 Task: Research Airbnb accommodation in Mustafabad, Pakistan from 9th December, 2023 to 12th December, 2023 for 1 adult. Place can be entire room with 1  bedroom having 1 bed and 1 bathroom. Property type can be flat. Amenities needed are: wifi.
Action: Mouse moved to (494, 111)
Screenshot: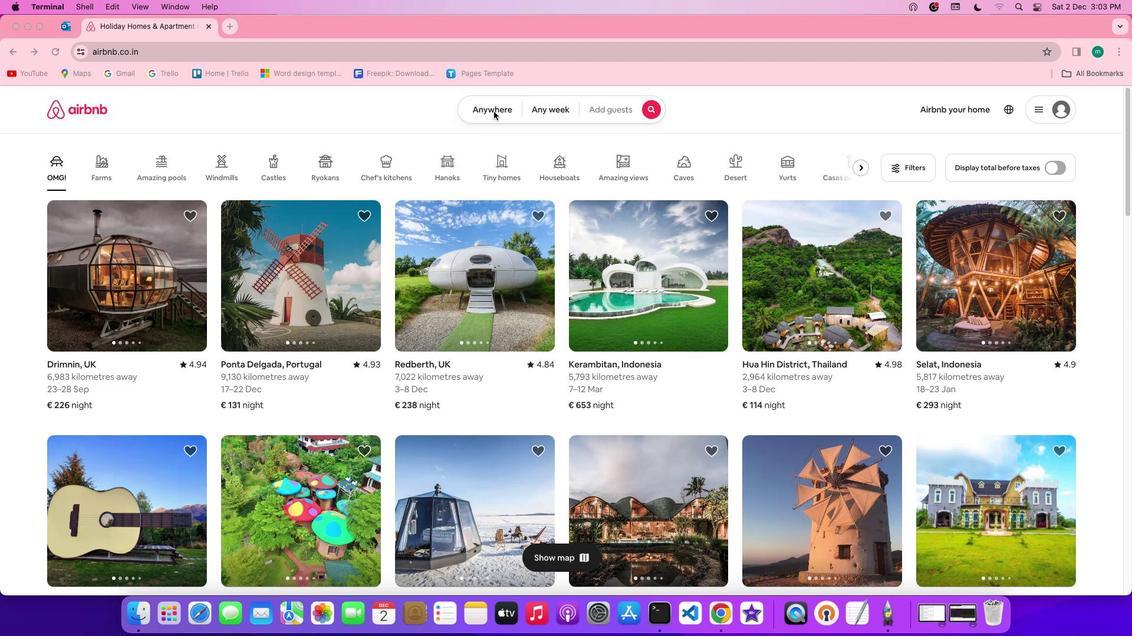 
Action: Mouse pressed left at (494, 111)
Screenshot: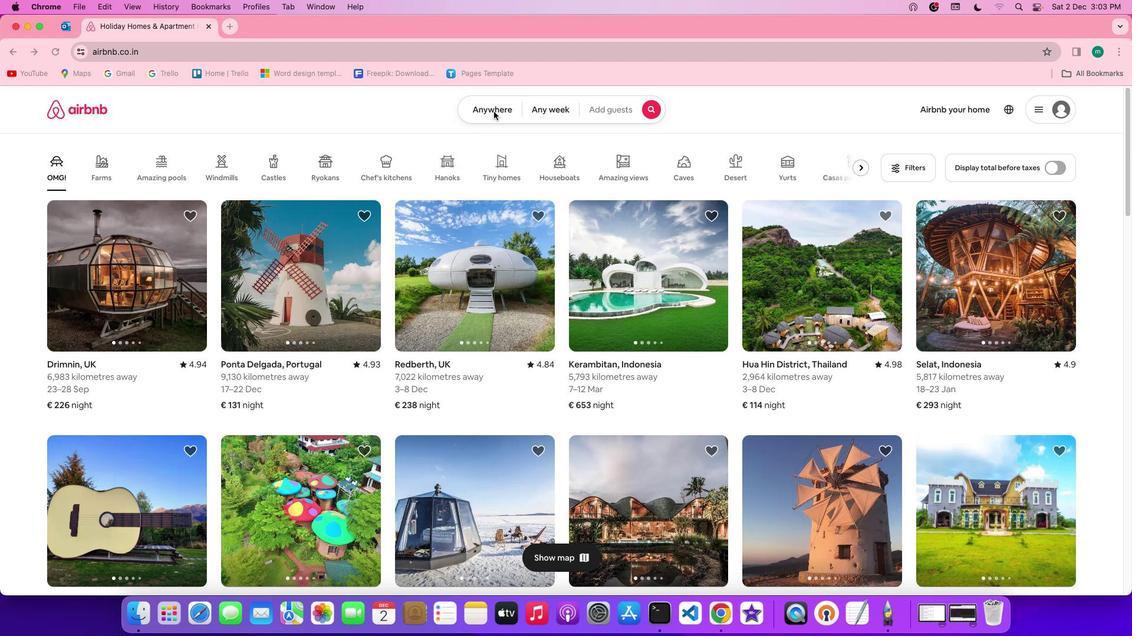 
Action: Mouse pressed left at (494, 111)
Screenshot: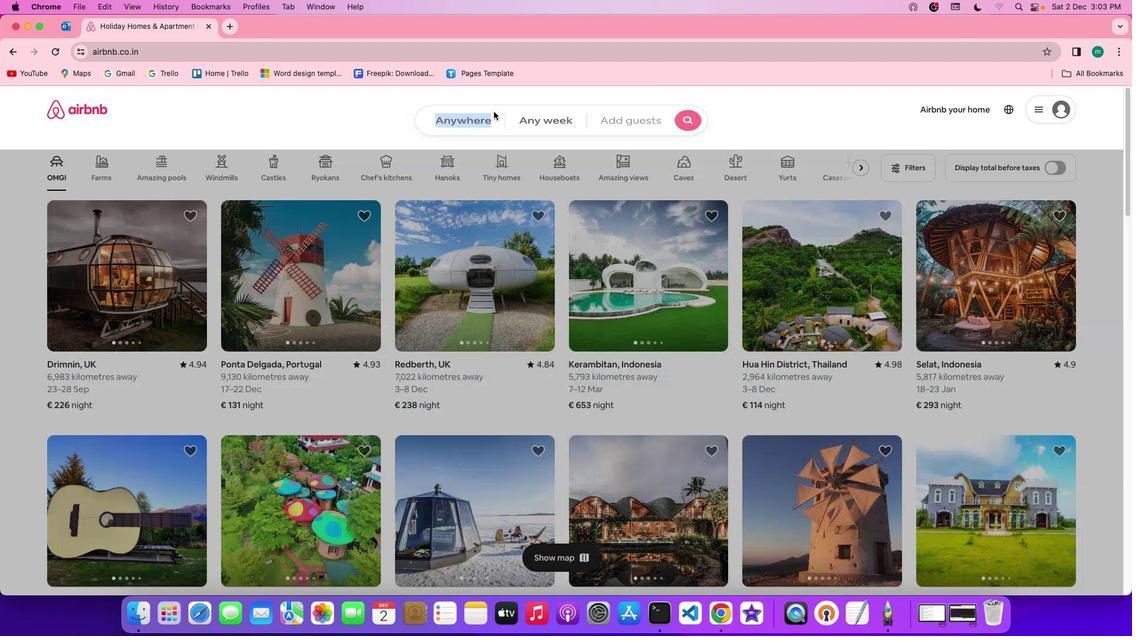 
Action: Mouse moved to (423, 159)
Screenshot: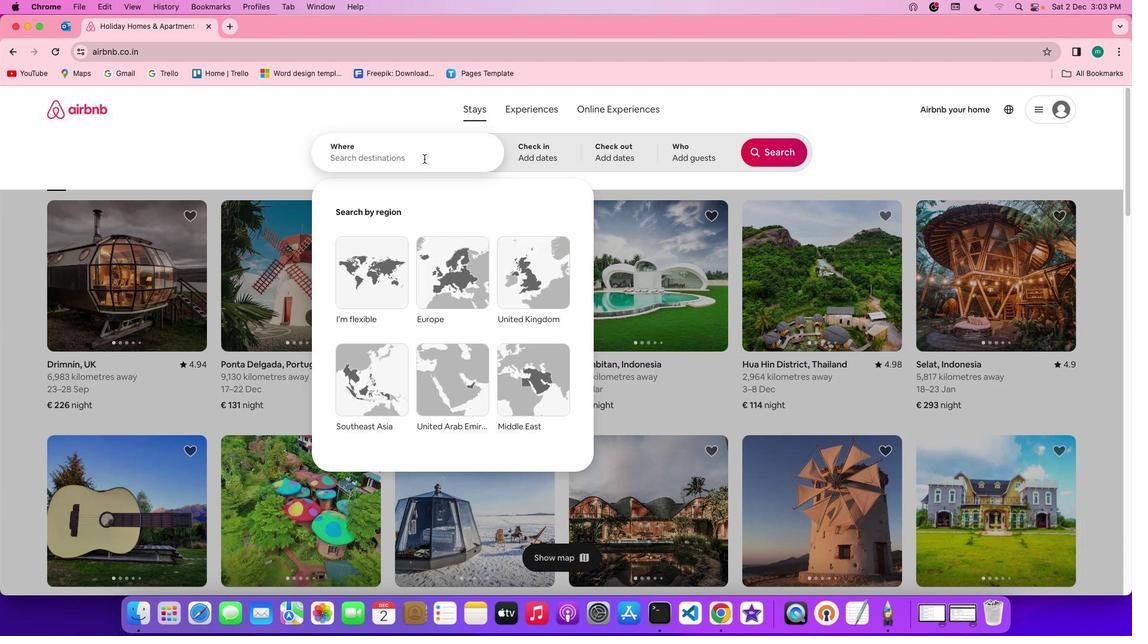 
Action: Mouse pressed left at (423, 159)
Screenshot: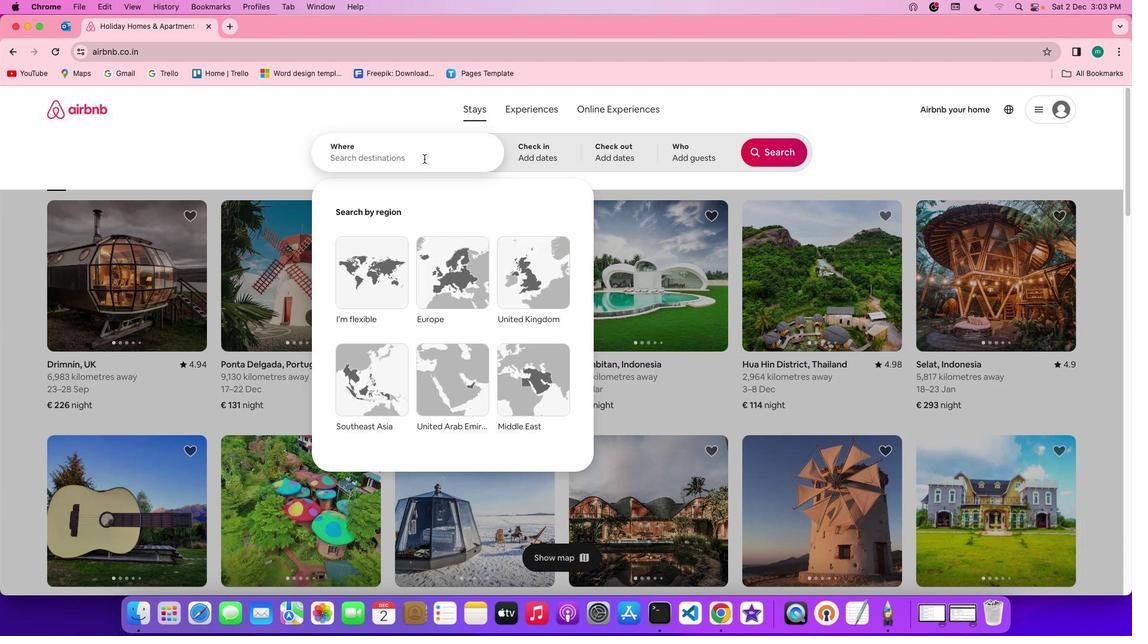 
Action: Key pressed Key.shift'M''u''s''t''a''f''a''b''a''d'','Key.spaceKey.shift'p''a''k''i''s''t''a''n'
Screenshot: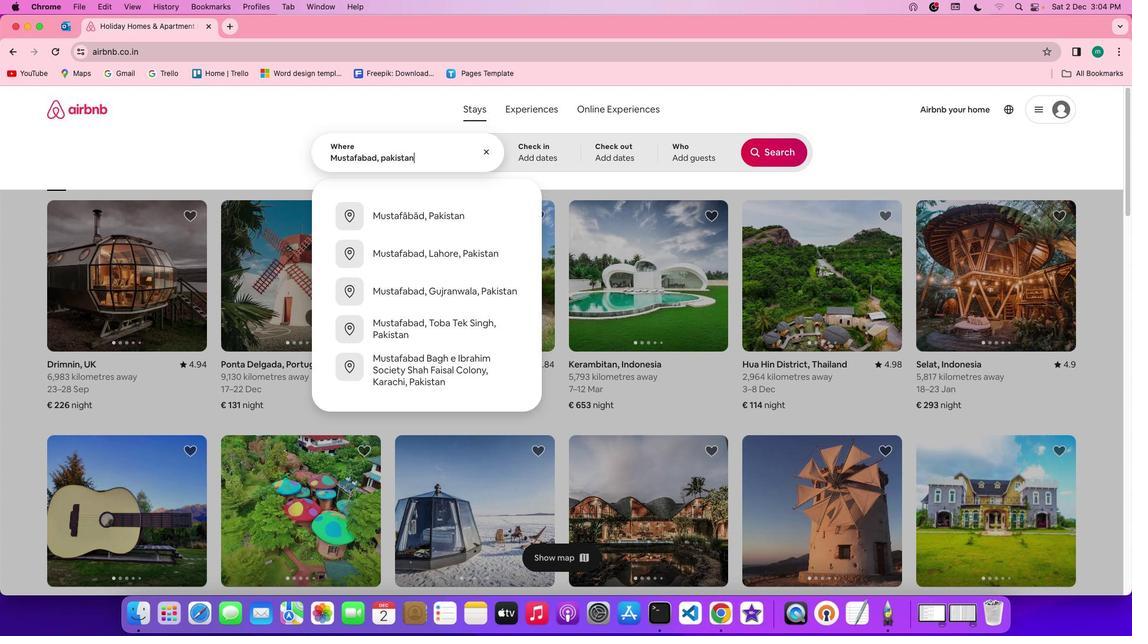 
Action: Mouse moved to (559, 149)
Screenshot: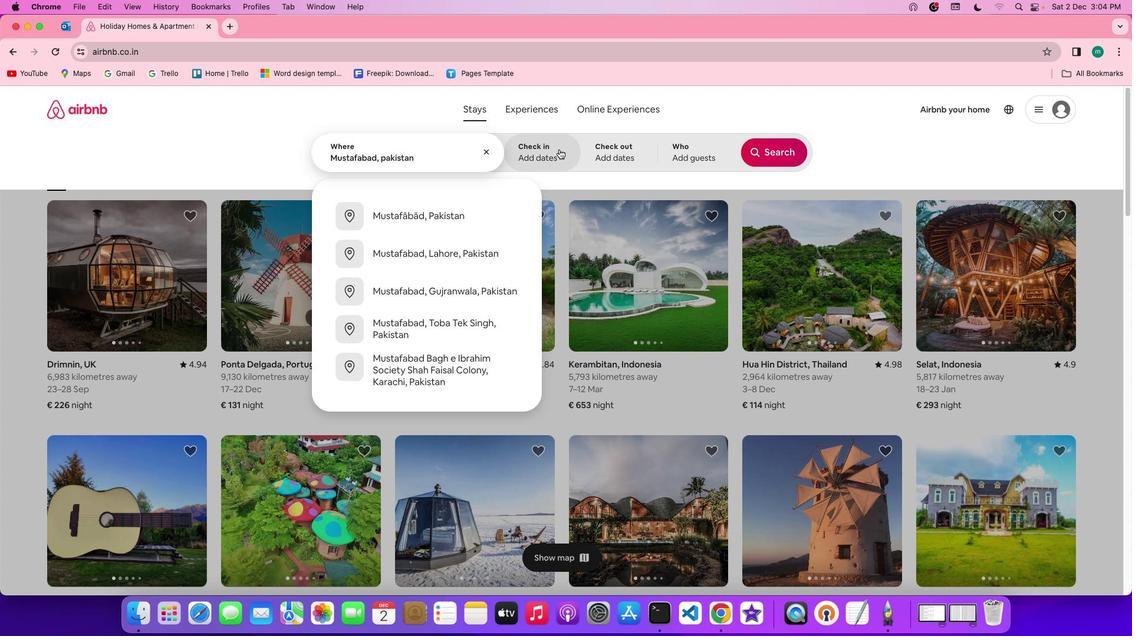 
Action: Mouse pressed left at (559, 149)
Screenshot: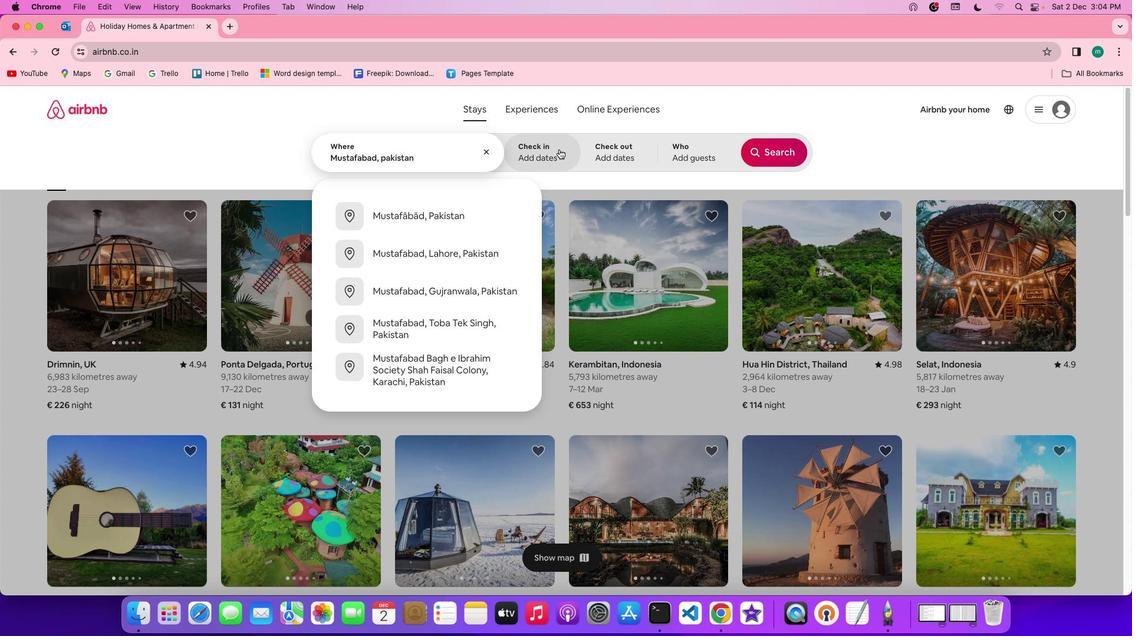 
Action: Mouse moved to (536, 333)
Screenshot: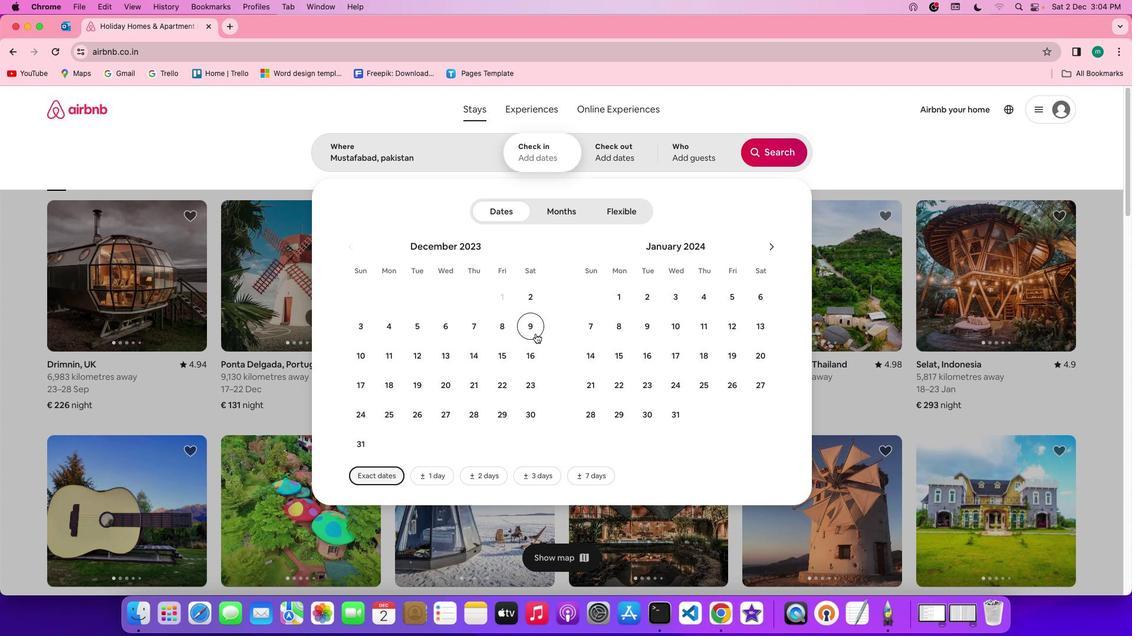 
Action: Mouse pressed left at (536, 333)
Screenshot: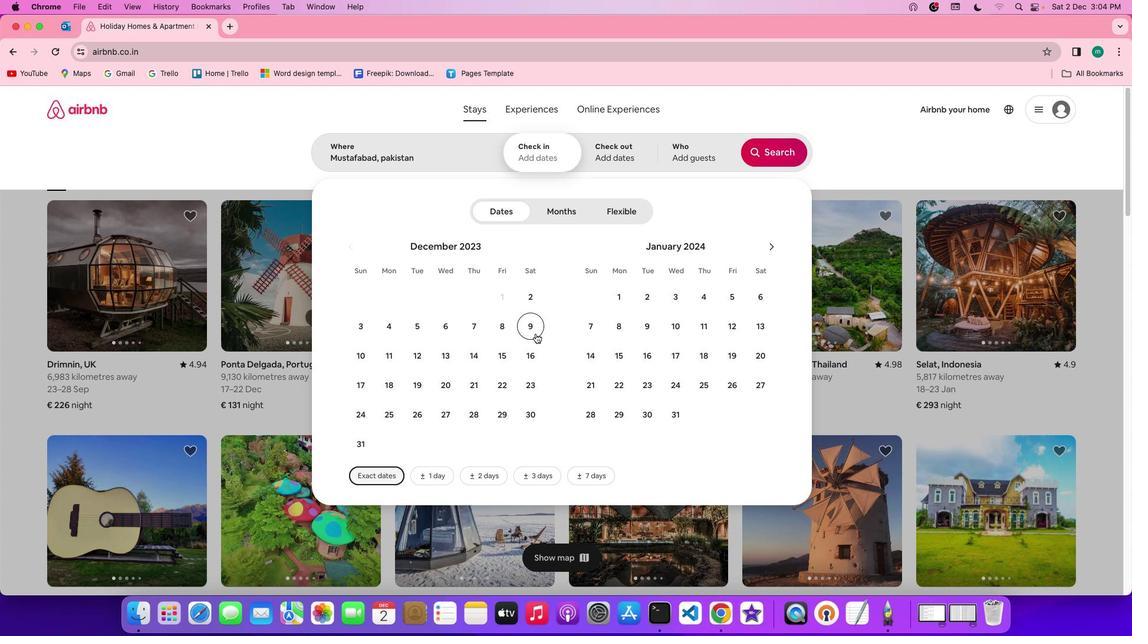 
Action: Mouse moved to (415, 350)
Screenshot: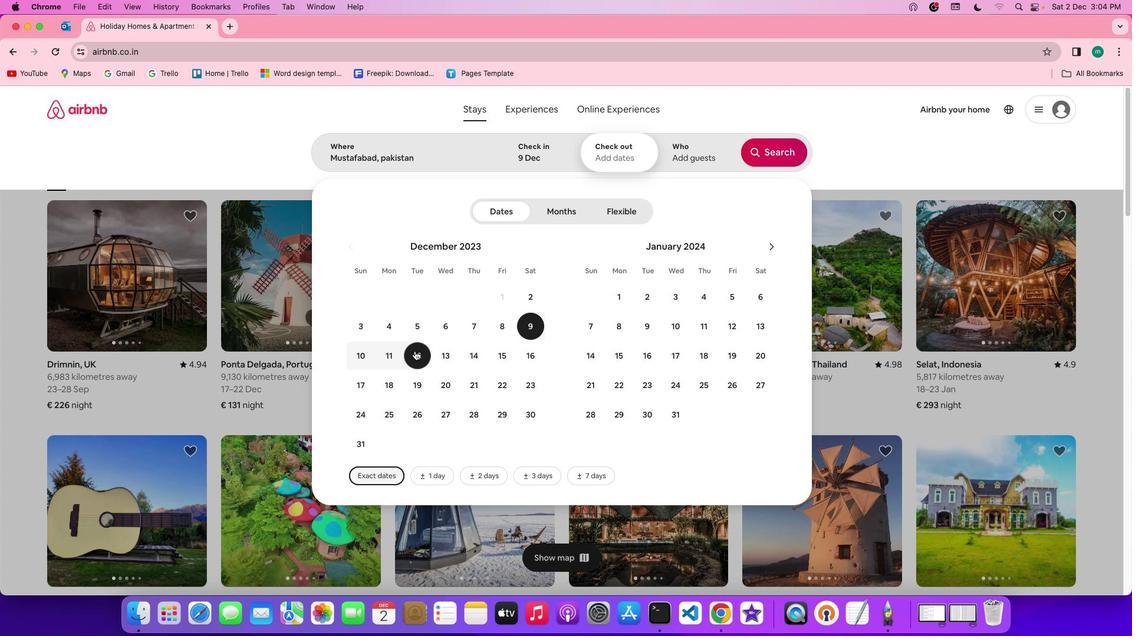 
Action: Mouse pressed left at (415, 350)
Screenshot: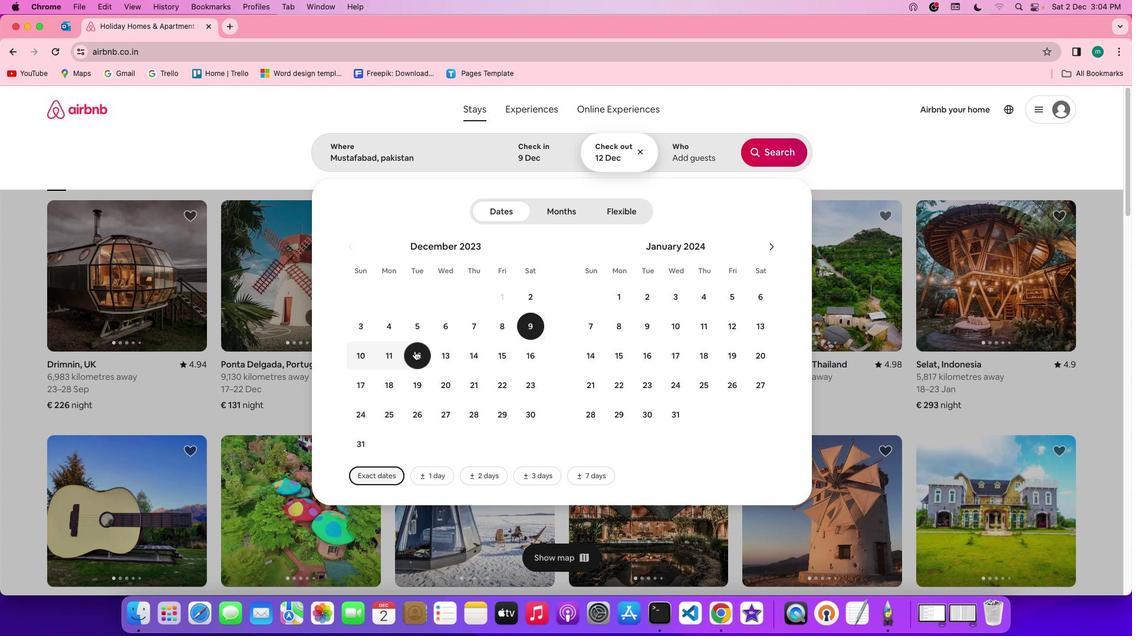
Action: Mouse moved to (681, 162)
Screenshot: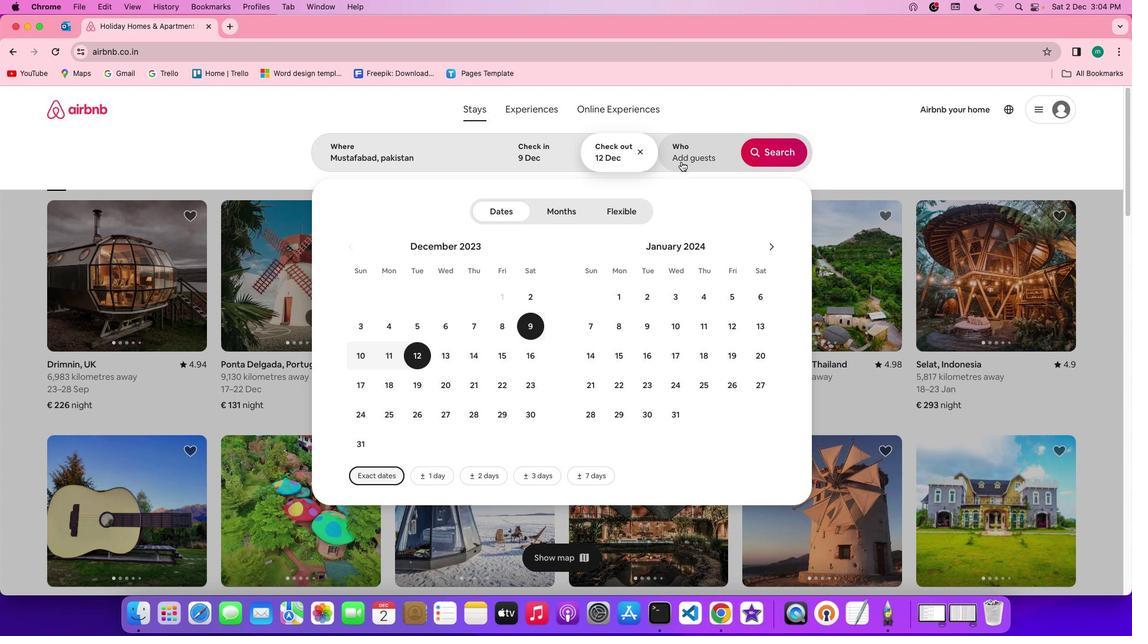 
Action: Mouse pressed left at (681, 162)
Screenshot: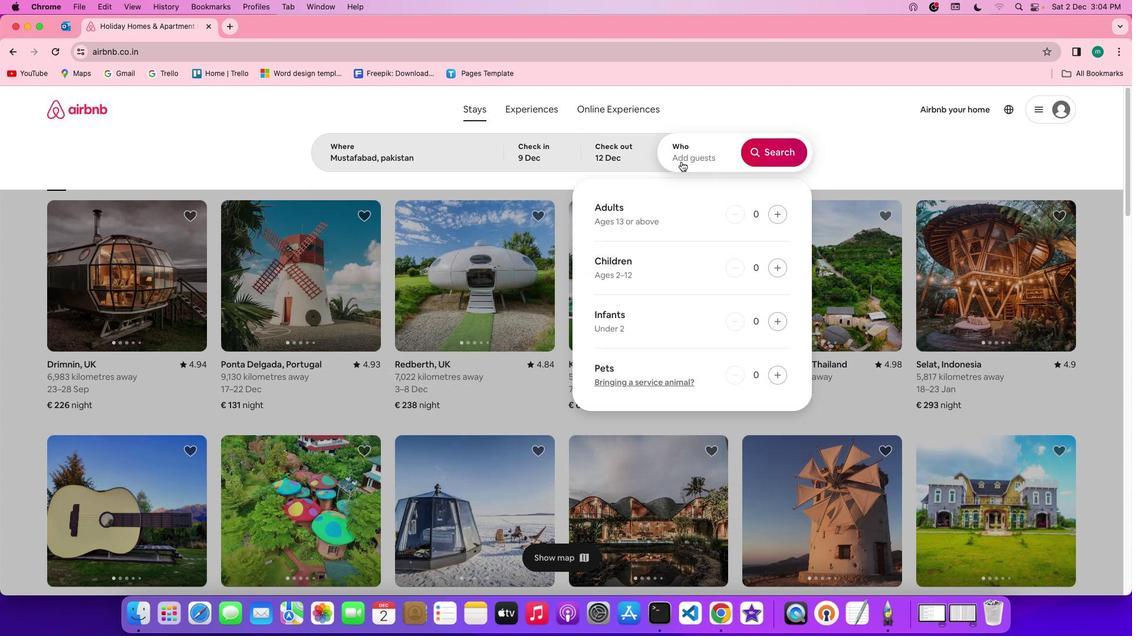 
Action: Mouse moved to (777, 214)
Screenshot: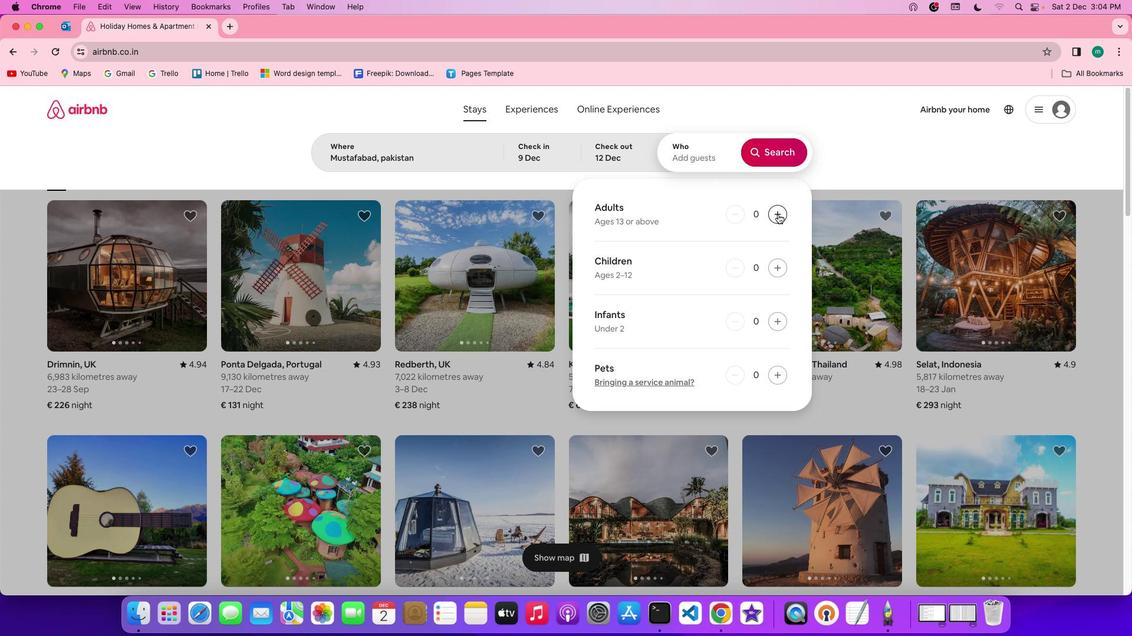 
Action: Mouse pressed left at (777, 214)
Screenshot: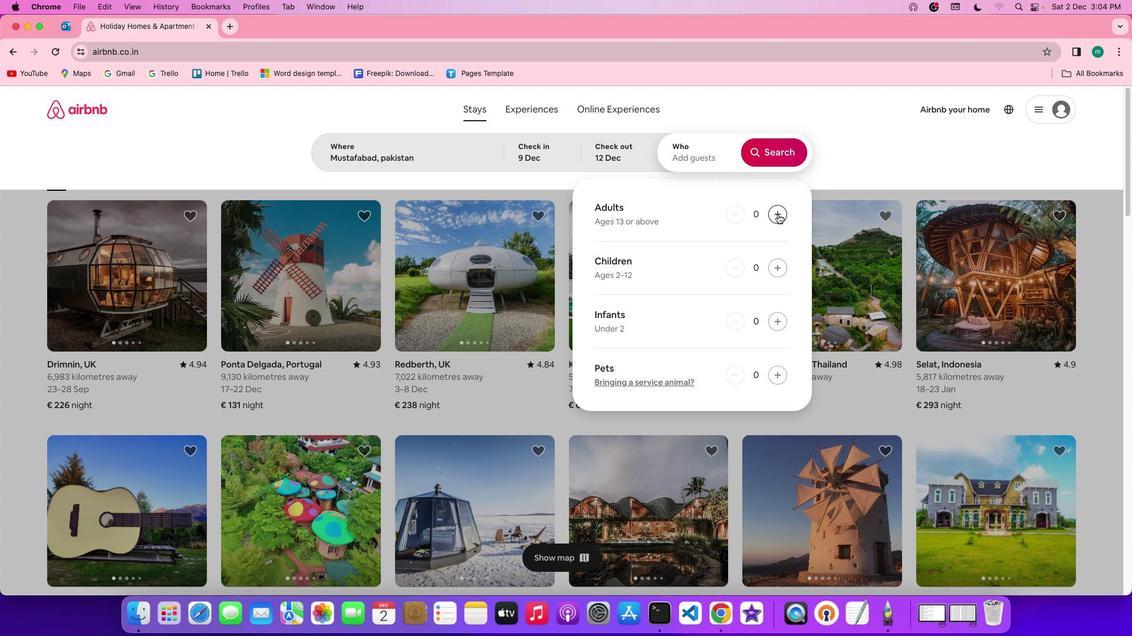 
Action: Mouse moved to (785, 145)
Screenshot: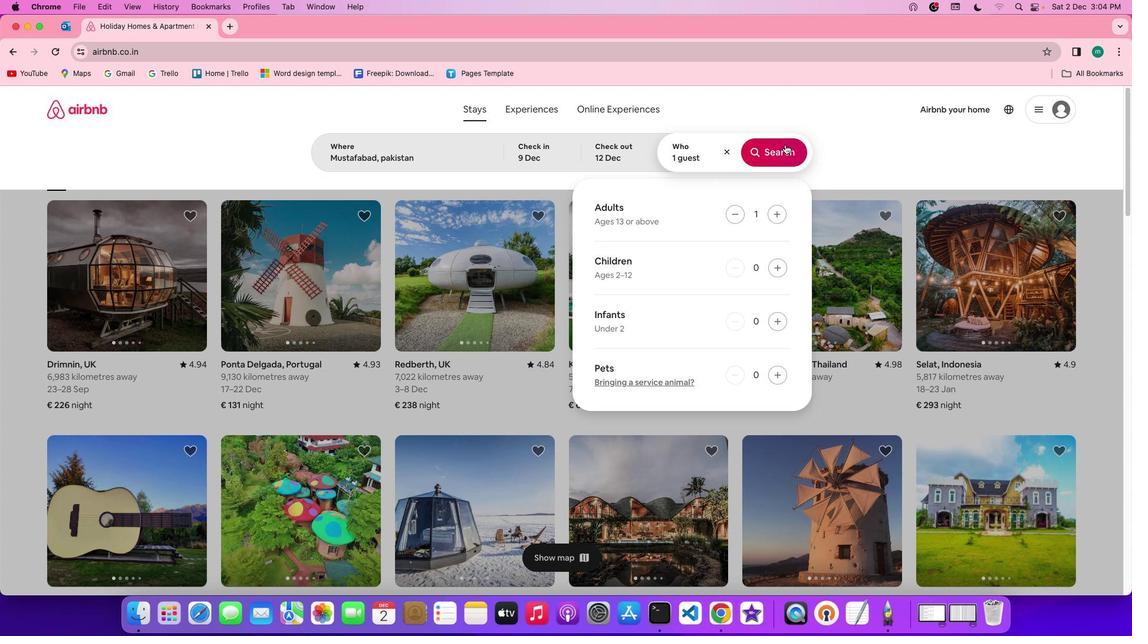 
Action: Mouse pressed left at (785, 145)
Screenshot: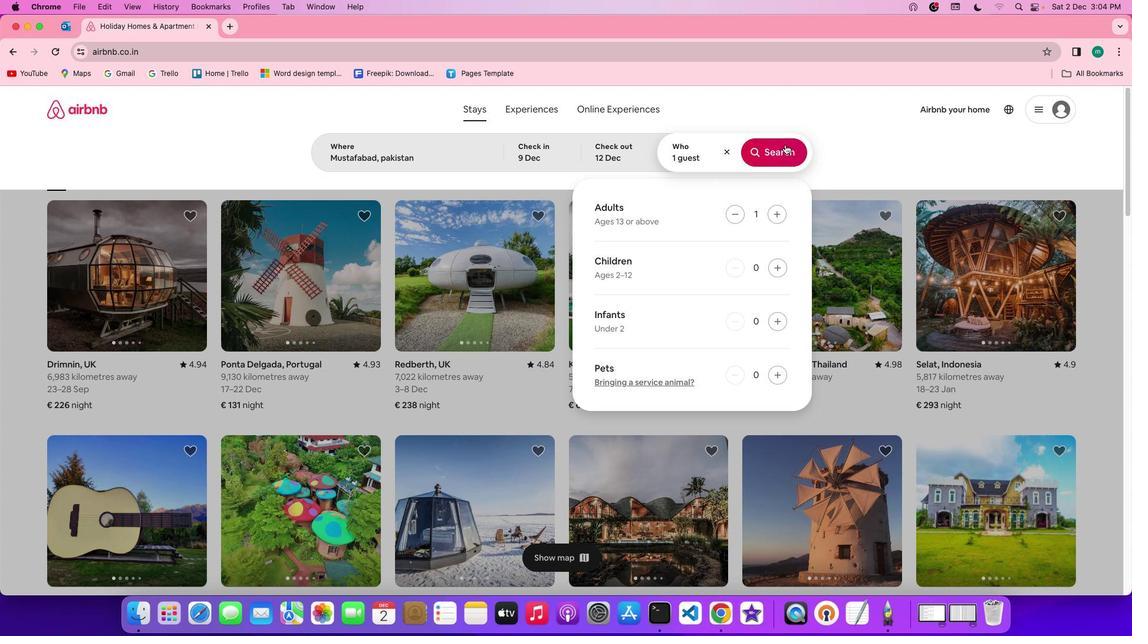 
Action: Mouse moved to (942, 152)
Screenshot: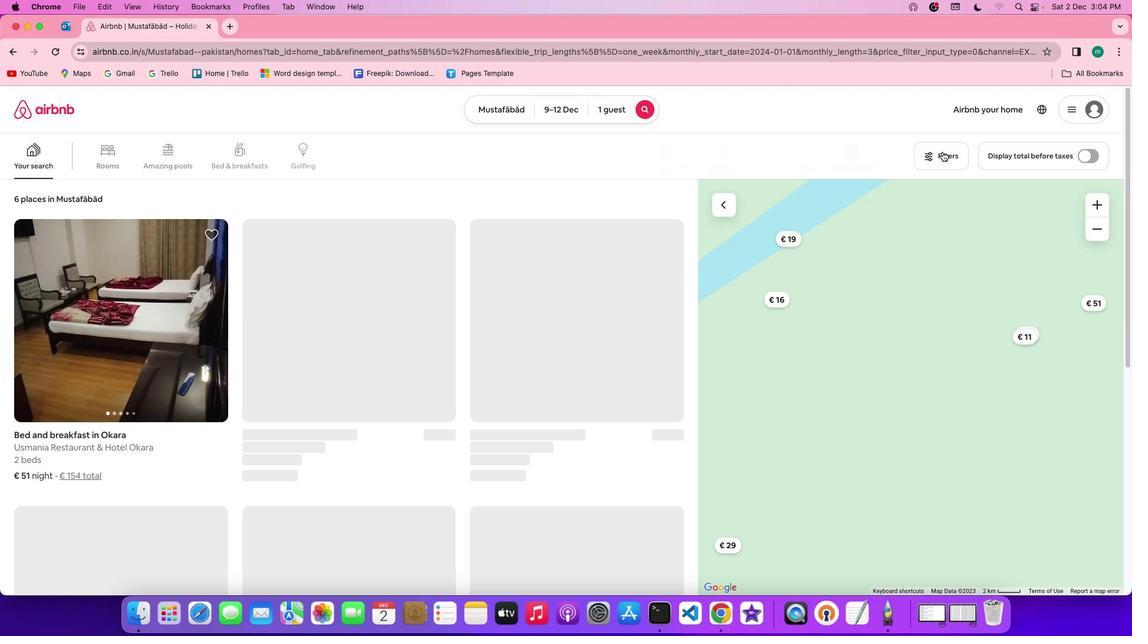 
Action: Mouse pressed left at (942, 152)
Screenshot: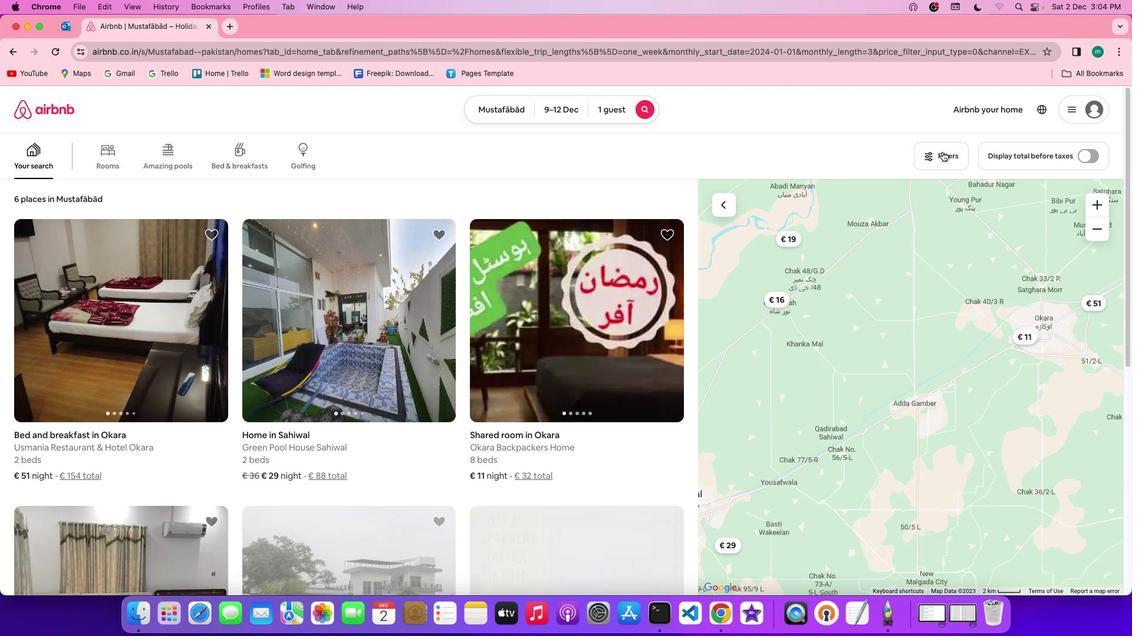 
Action: Mouse moved to (634, 390)
Screenshot: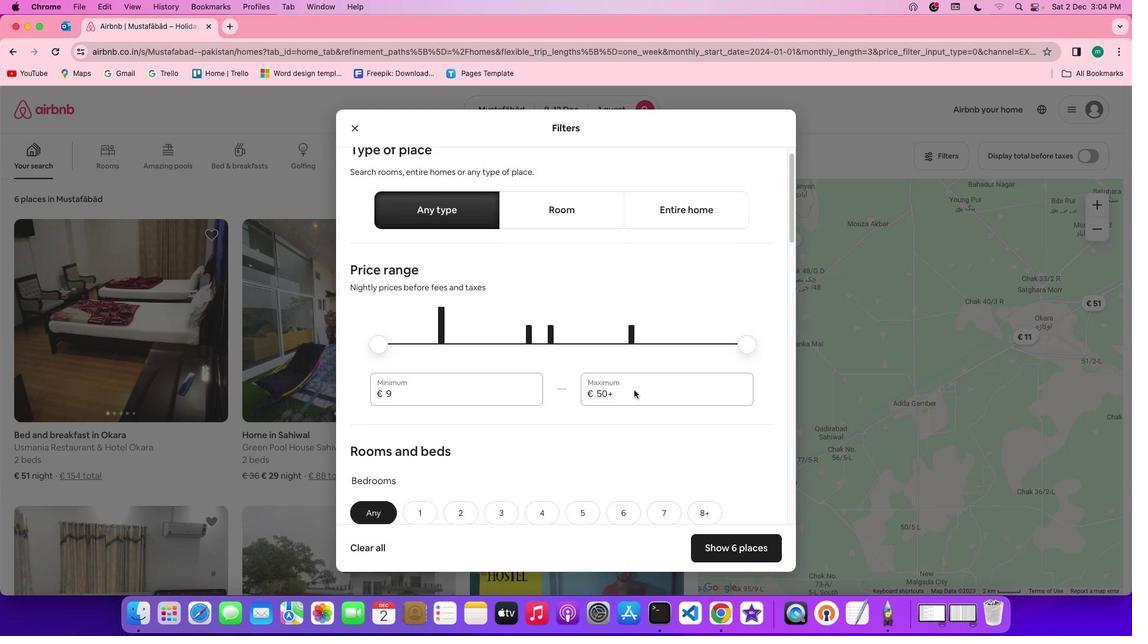
Action: Mouse scrolled (634, 390) with delta (0, 0)
Screenshot: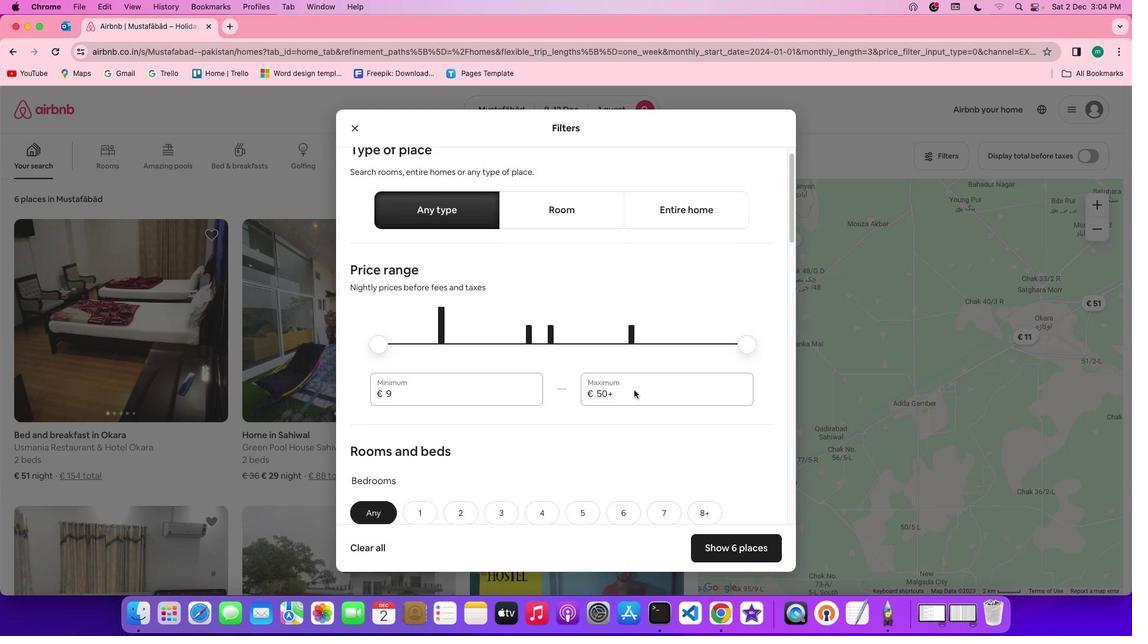 
Action: Mouse scrolled (634, 390) with delta (0, 0)
Screenshot: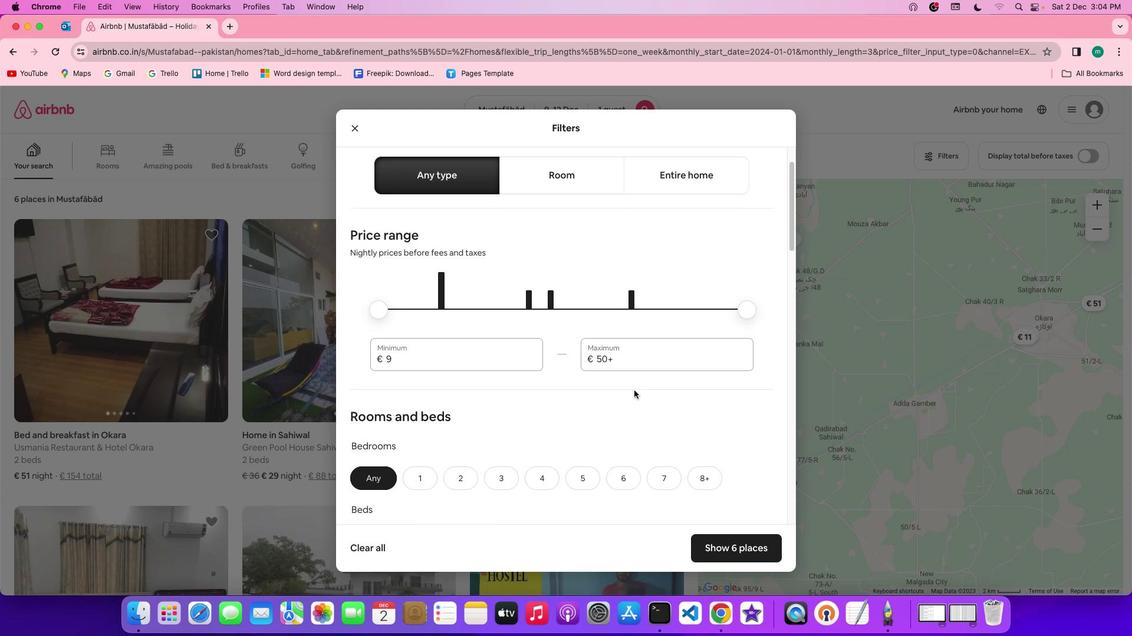 
Action: Mouse scrolled (634, 390) with delta (0, -1)
Screenshot: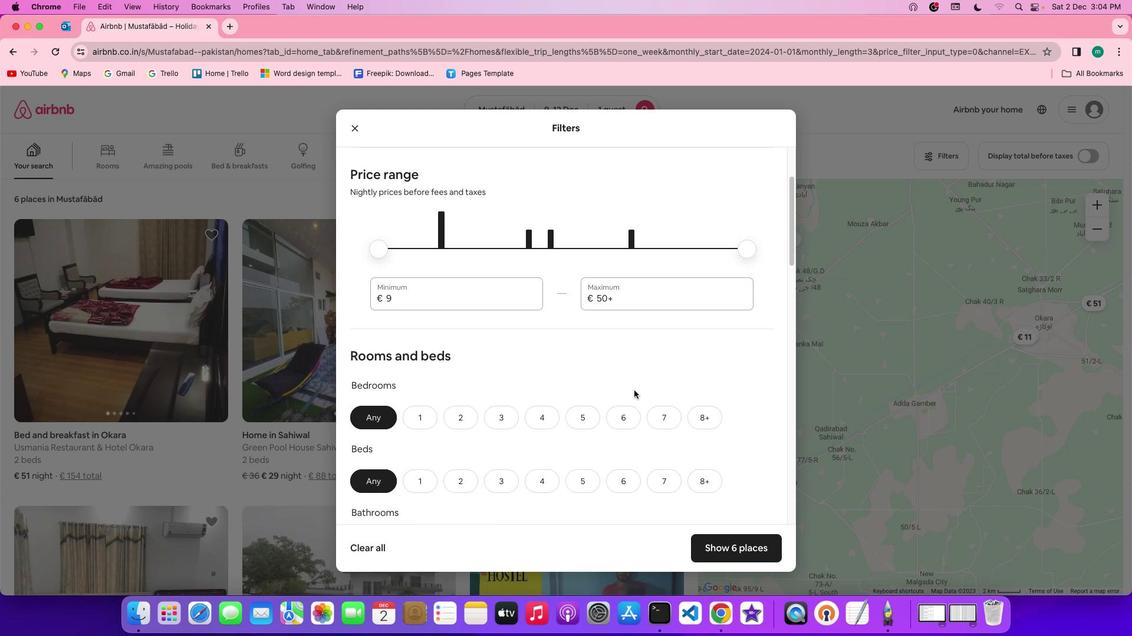 
Action: Mouse scrolled (634, 390) with delta (0, -2)
Screenshot: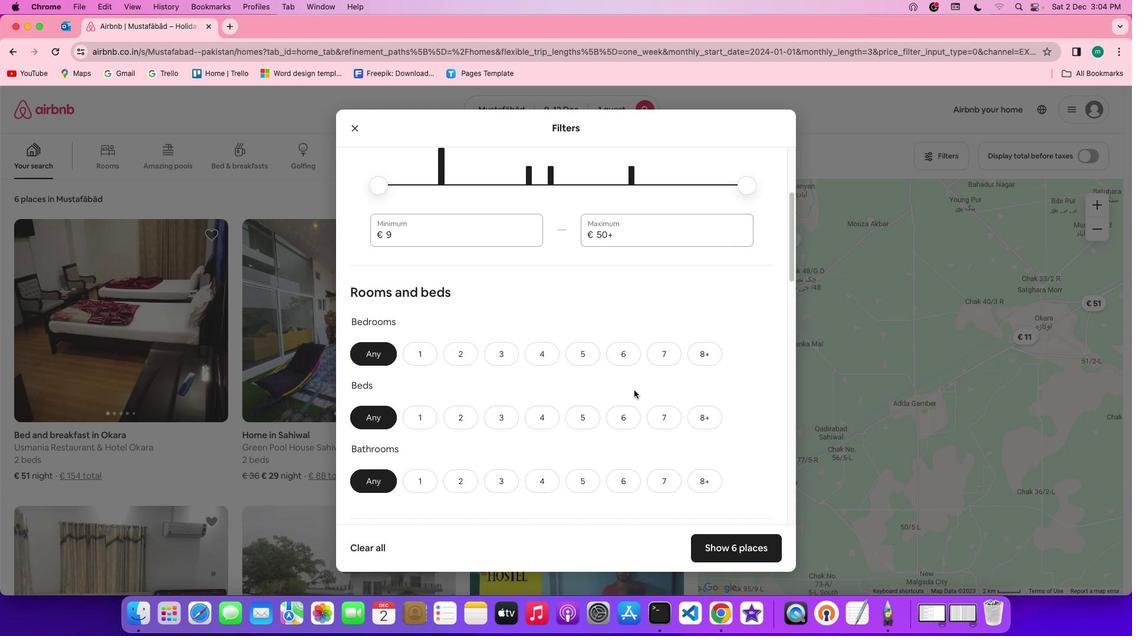 
Action: Mouse moved to (413, 306)
Screenshot: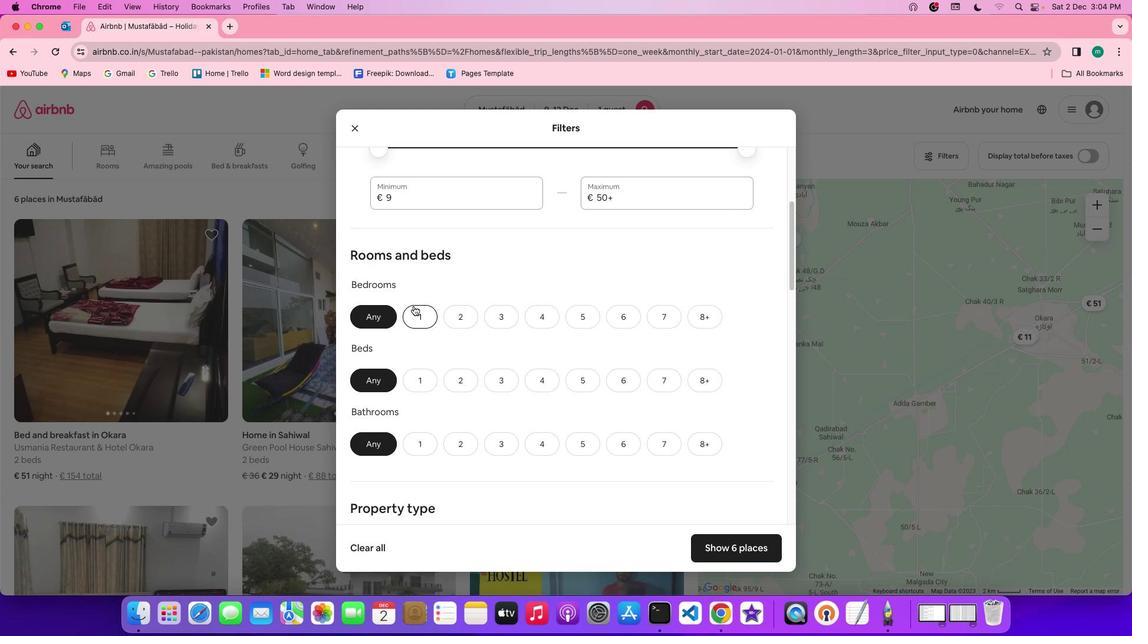 
Action: Mouse pressed left at (413, 306)
Screenshot: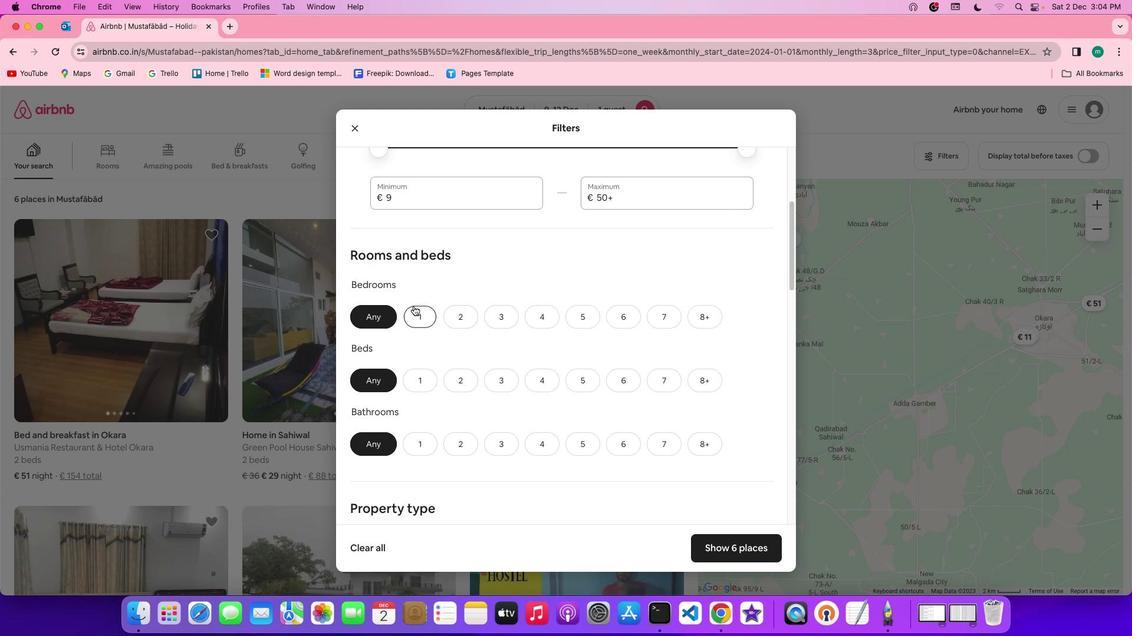 
Action: Mouse moved to (423, 378)
Screenshot: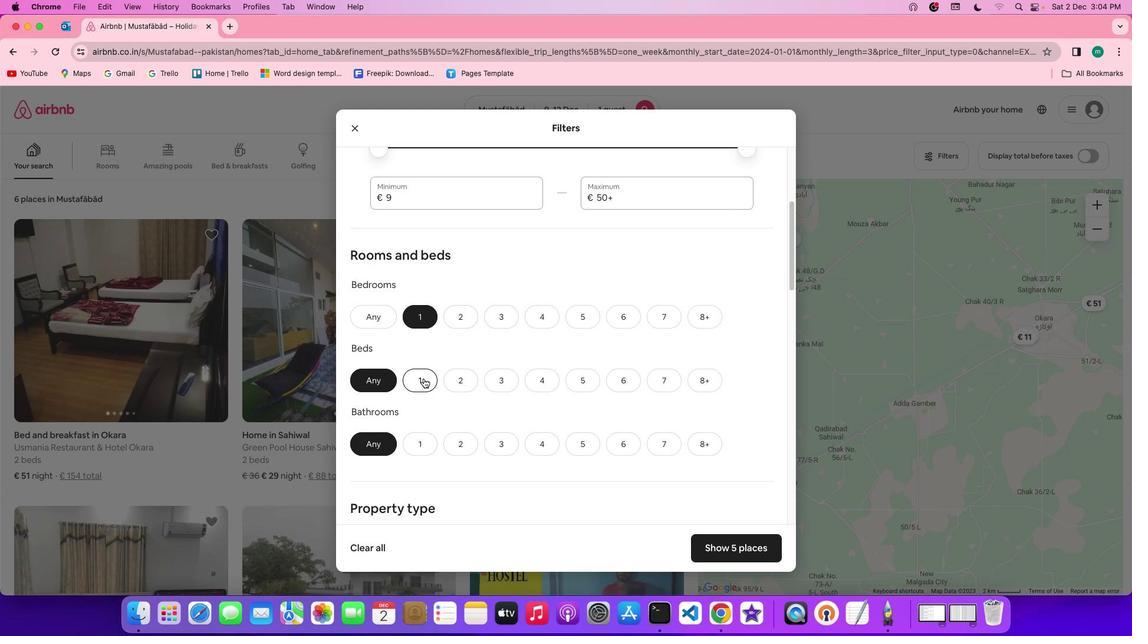 
Action: Mouse pressed left at (423, 378)
Screenshot: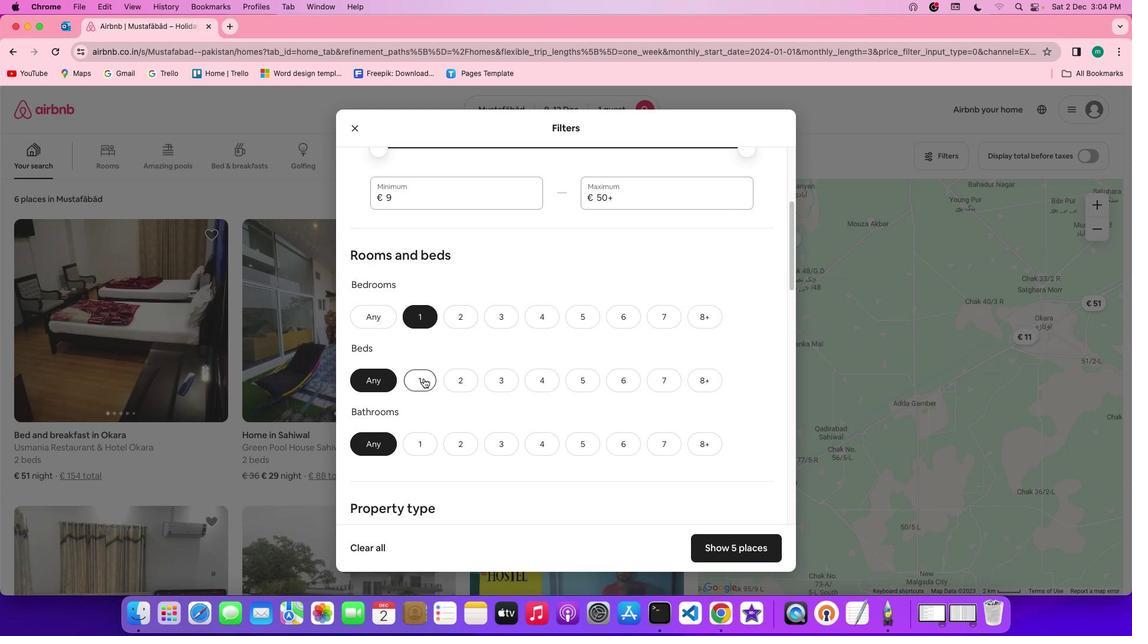 
Action: Mouse moved to (427, 436)
Screenshot: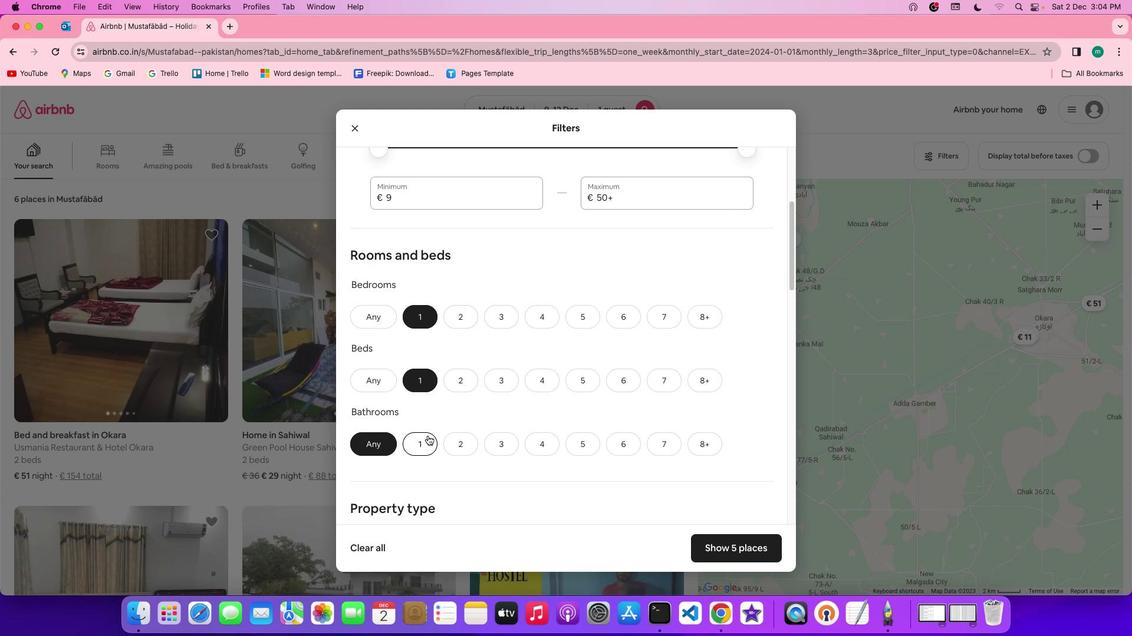 
Action: Mouse pressed left at (427, 436)
Screenshot: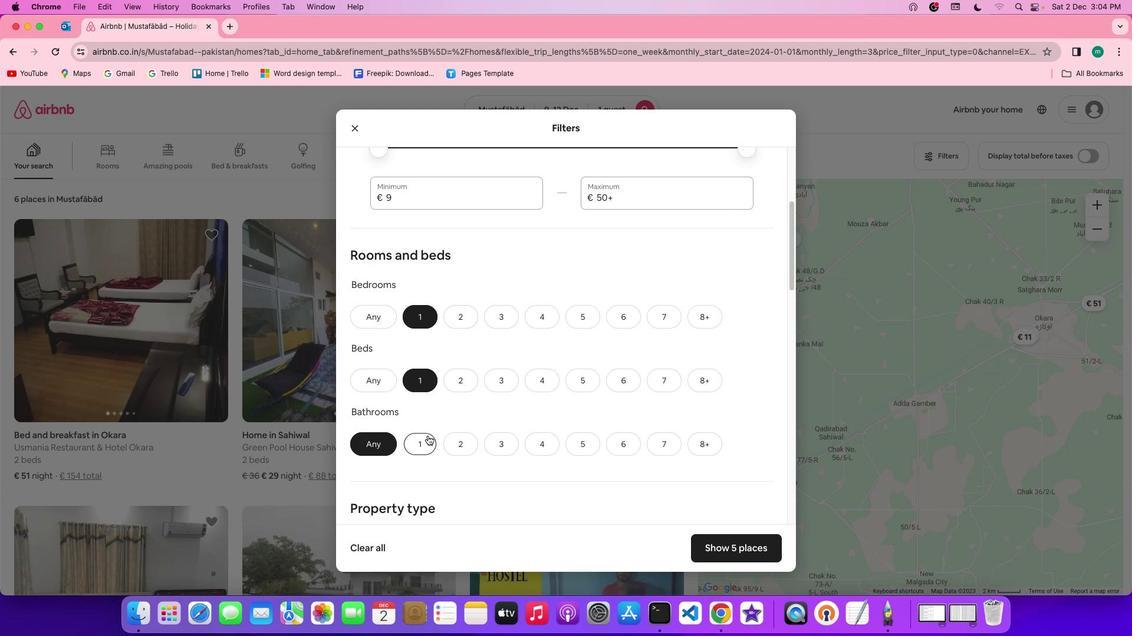 
Action: Mouse moved to (547, 440)
Screenshot: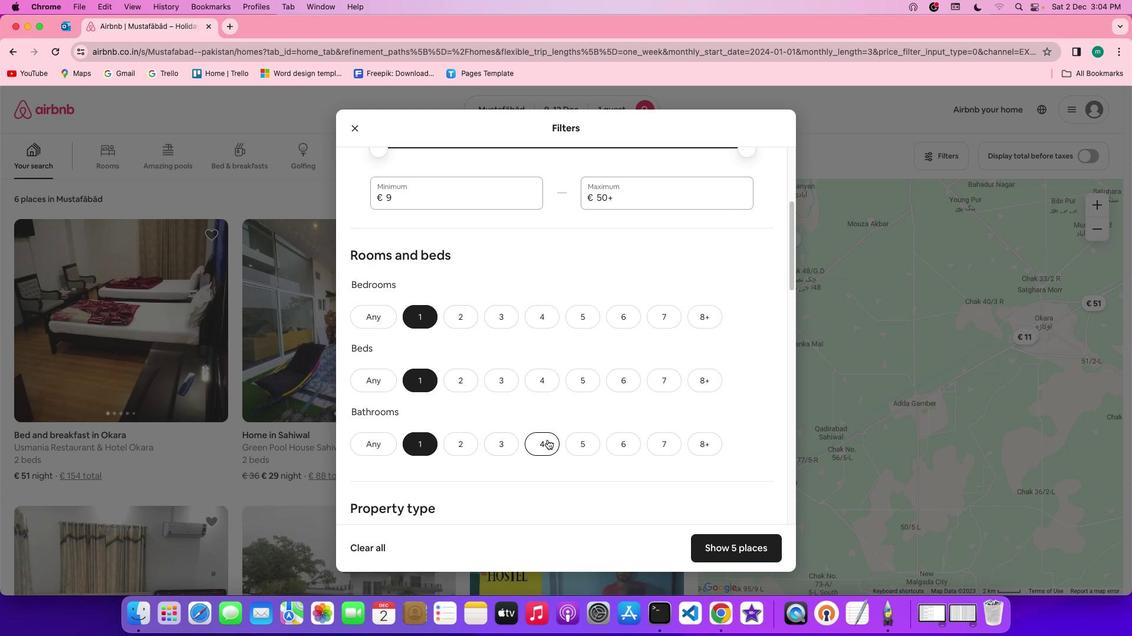 
Action: Mouse scrolled (547, 440) with delta (0, 0)
Screenshot: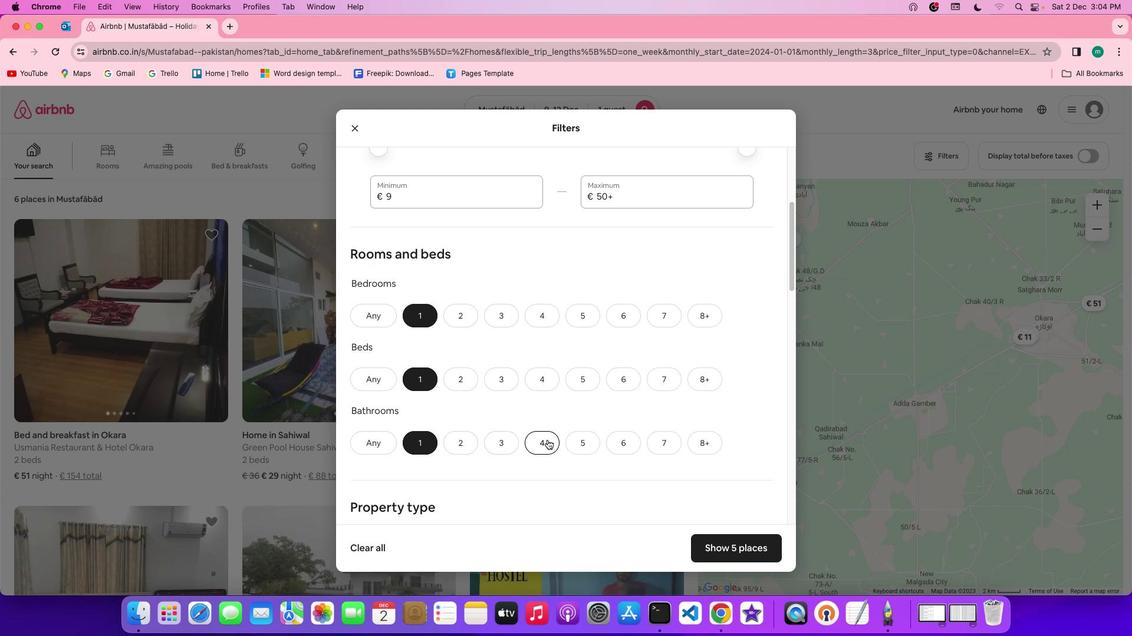 
Action: Mouse scrolled (547, 440) with delta (0, 0)
Screenshot: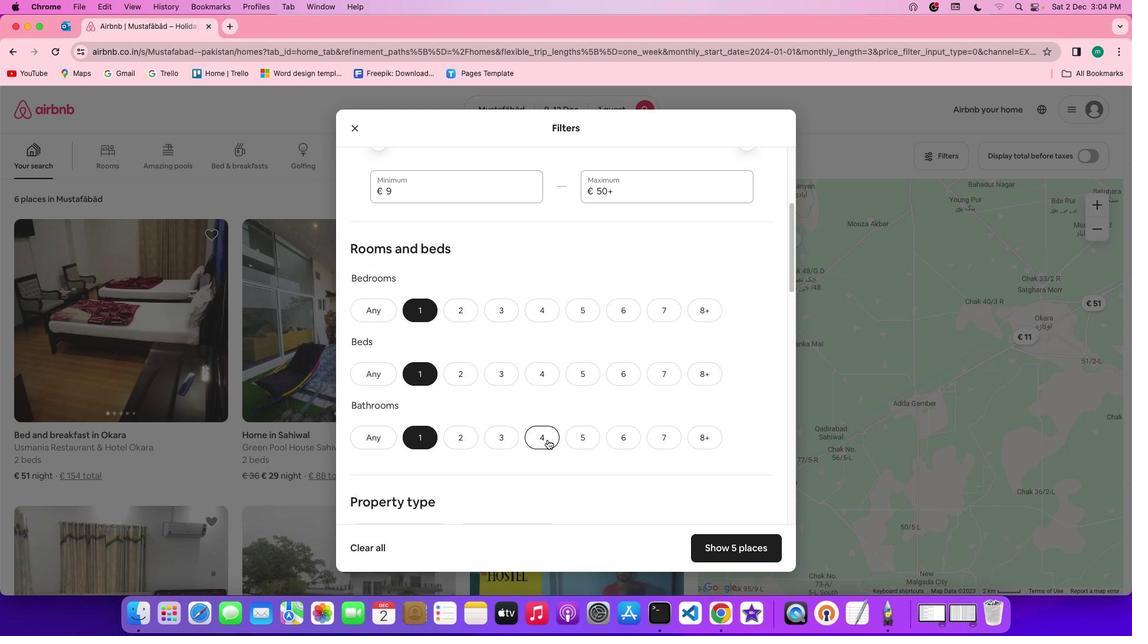 
Action: Mouse scrolled (547, 440) with delta (0, 0)
Screenshot: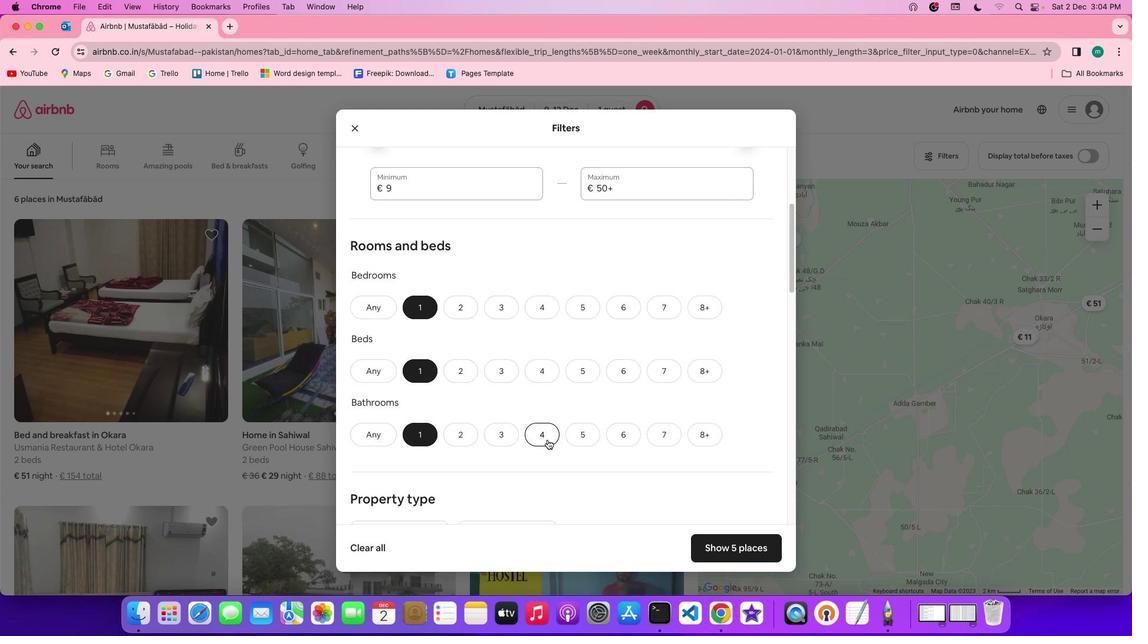 
Action: Mouse scrolled (547, 440) with delta (0, 0)
Screenshot: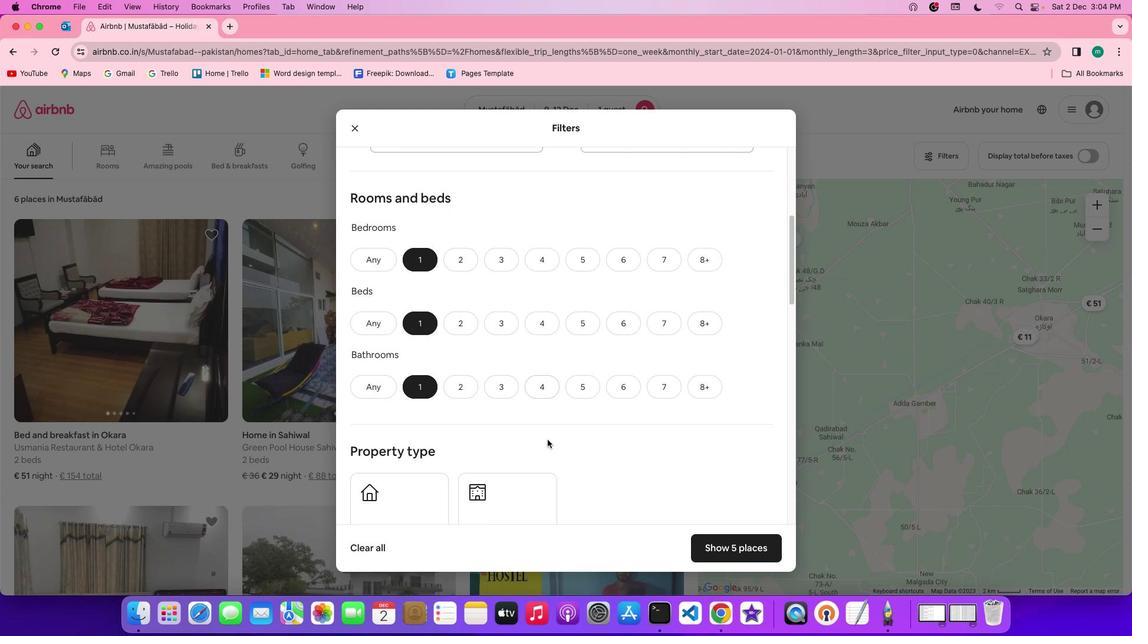 
Action: Mouse scrolled (547, 440) with delta (0, 0)
Screenshot: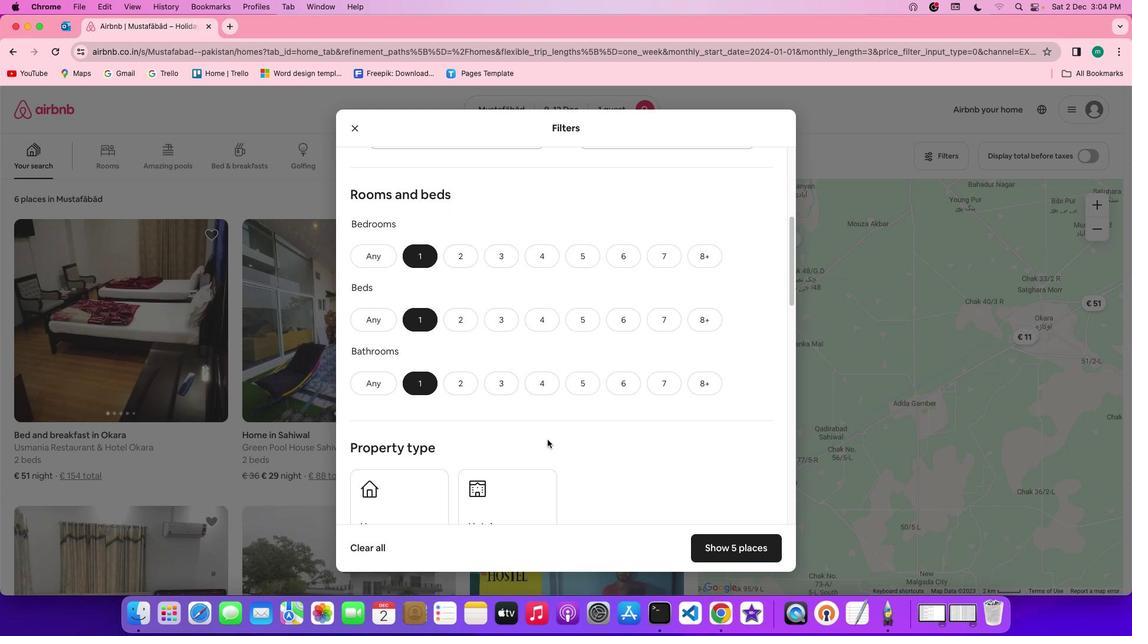 
Action: Mouse scrolled (547, 440) with delta (0, 0)
Screenshot: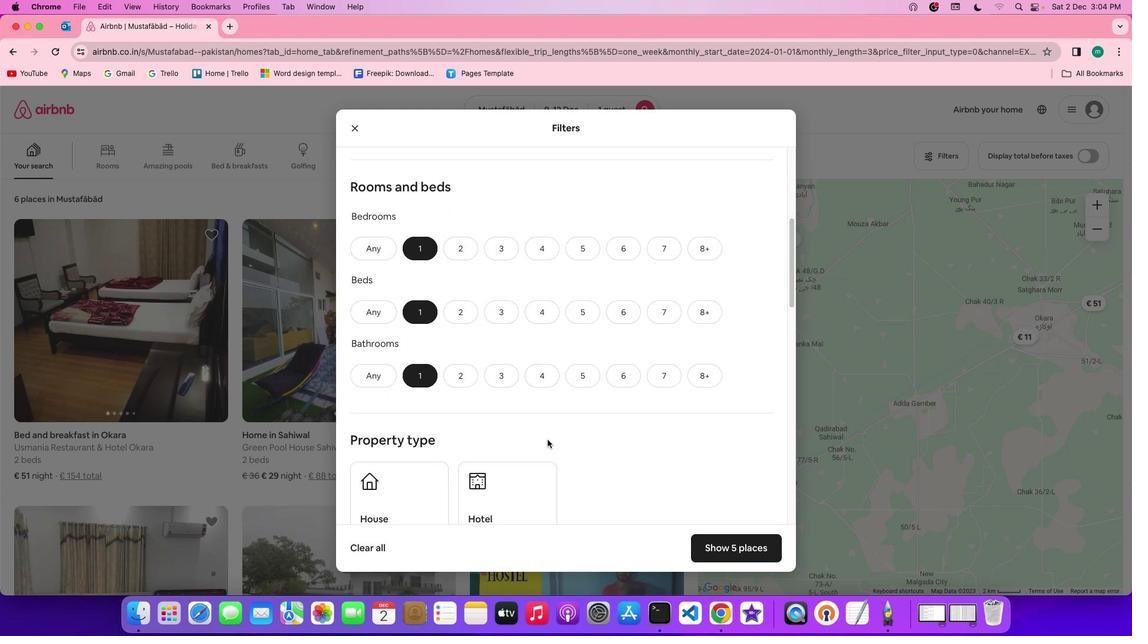
Action: Mouse scrolled (547, 440) with delta (0, 0)
Screenshot: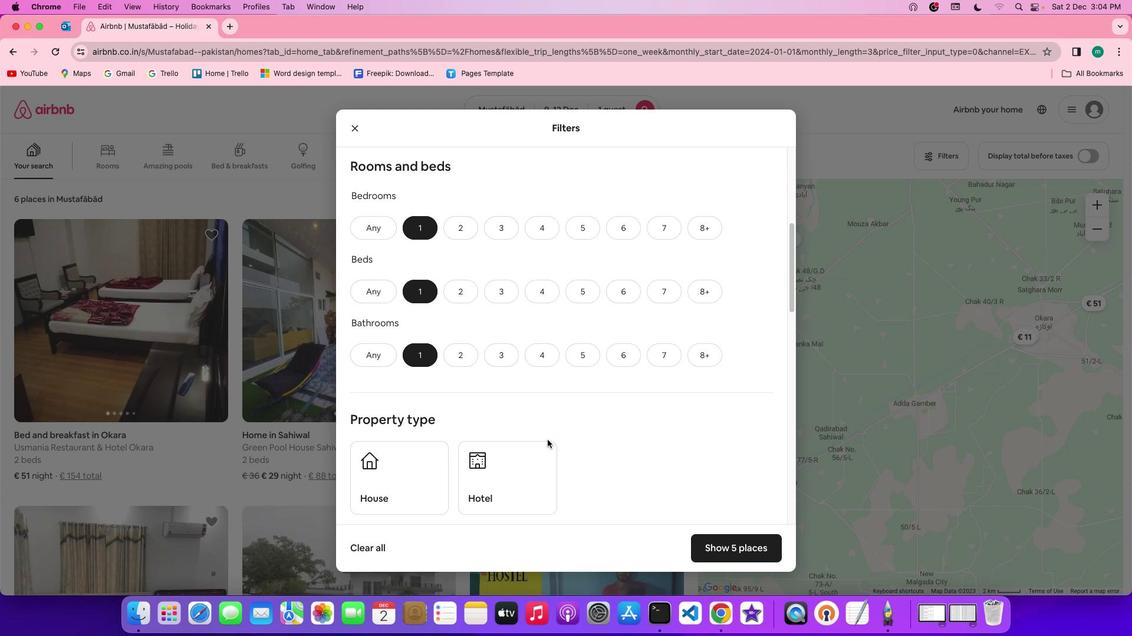 
Action: Mouse scrolled (547, 440) with delta (0, 0)
Screenshot: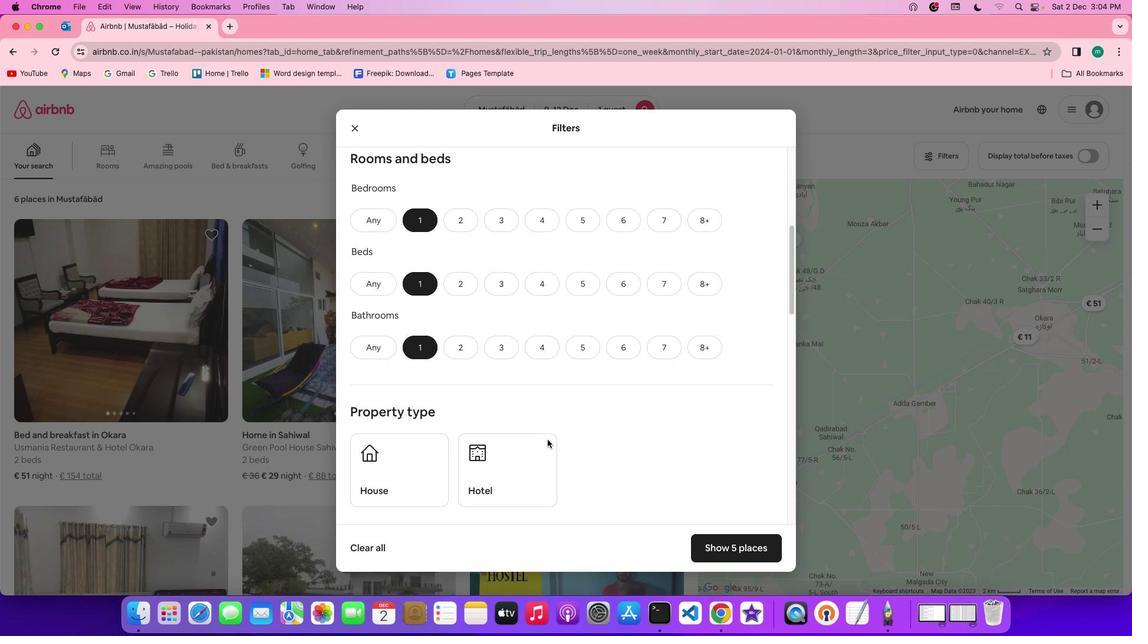 
Action: Mouse scrolled (547, 440) with delta (0, -1)
Screenshot: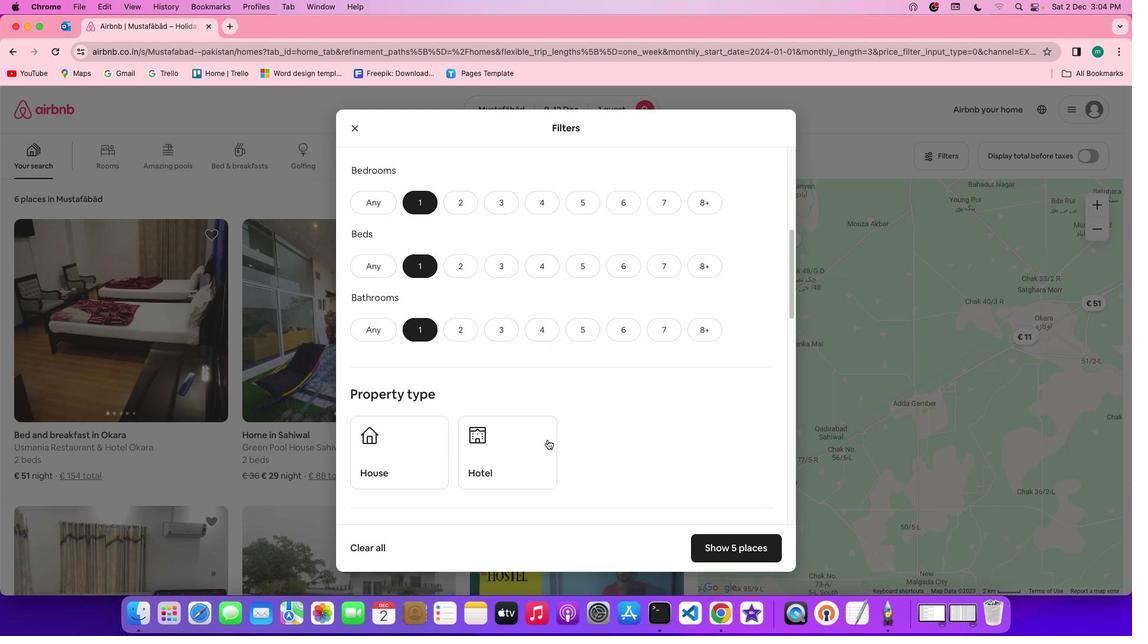 
Action: Mouse scrolled (547, 440) with delta (0, 0)
Screenshot: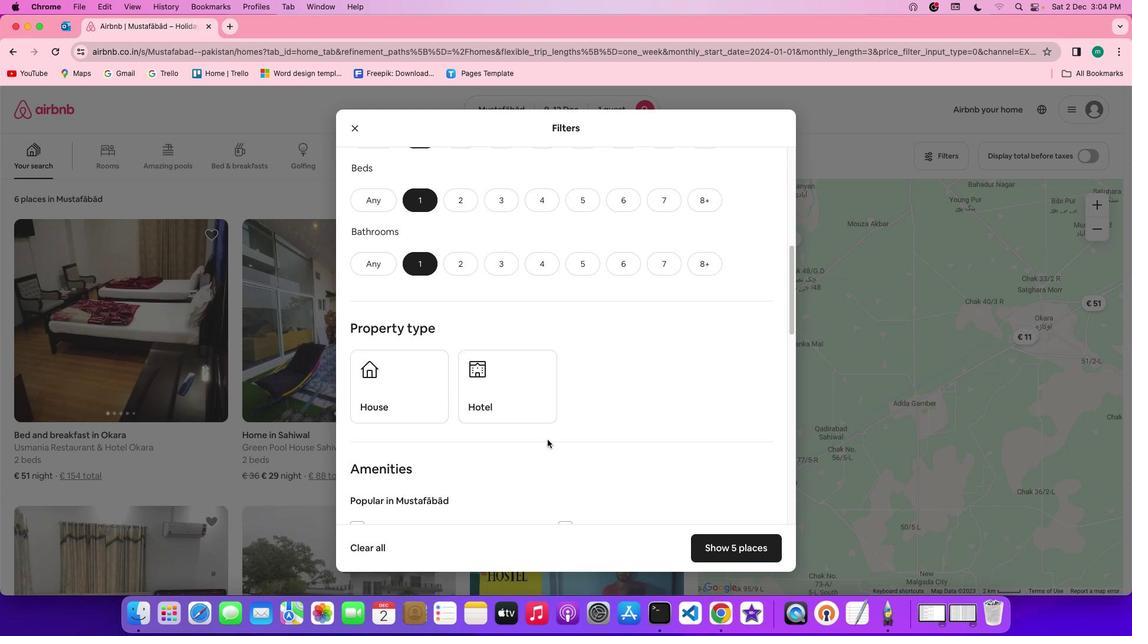 
Action: Mouse scrolled (547, 440) with delta (0, 0)
Screenshot: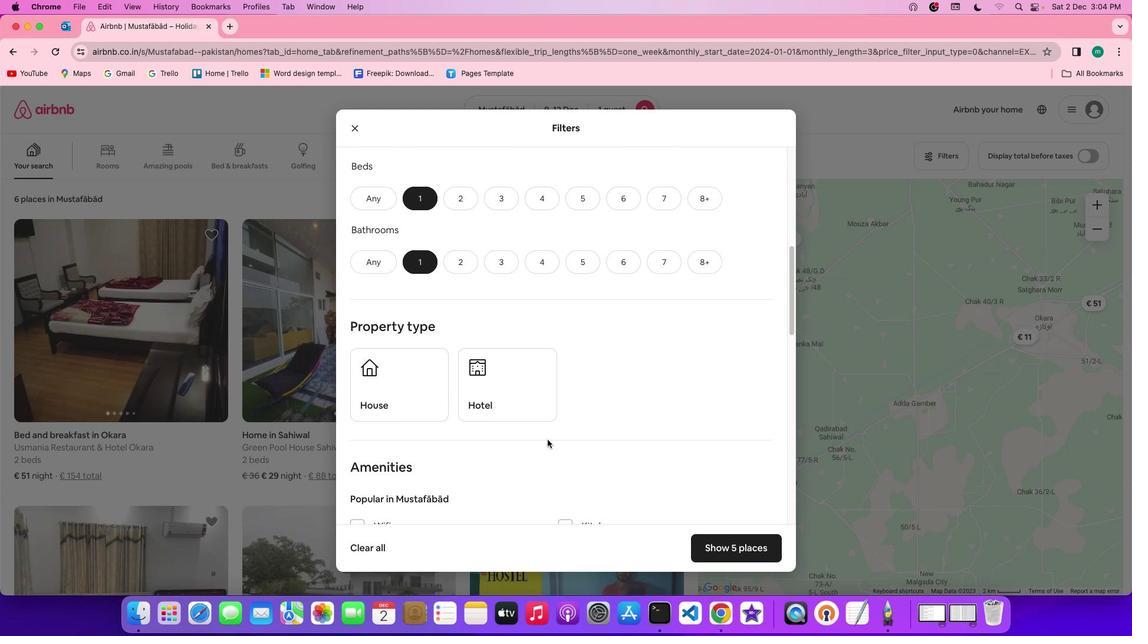 
Action: Mouse scrolled (547, 440) with delta (0, 0)
Screenshot: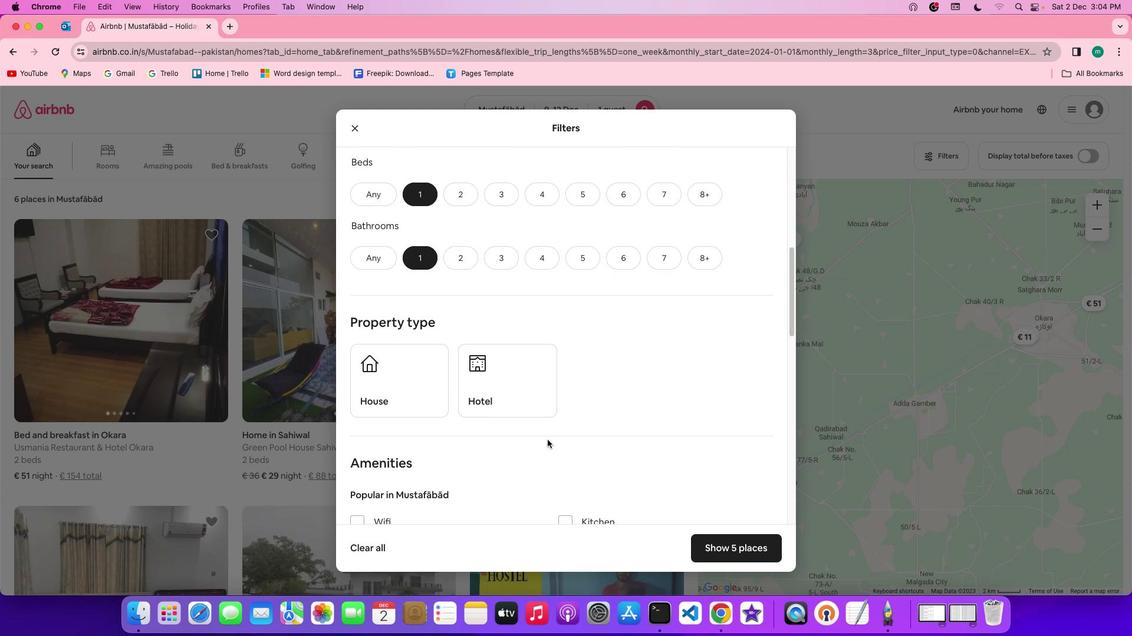 
Action: Mouse scrolled (547, 440) with delta (0, 0)
Screenshot: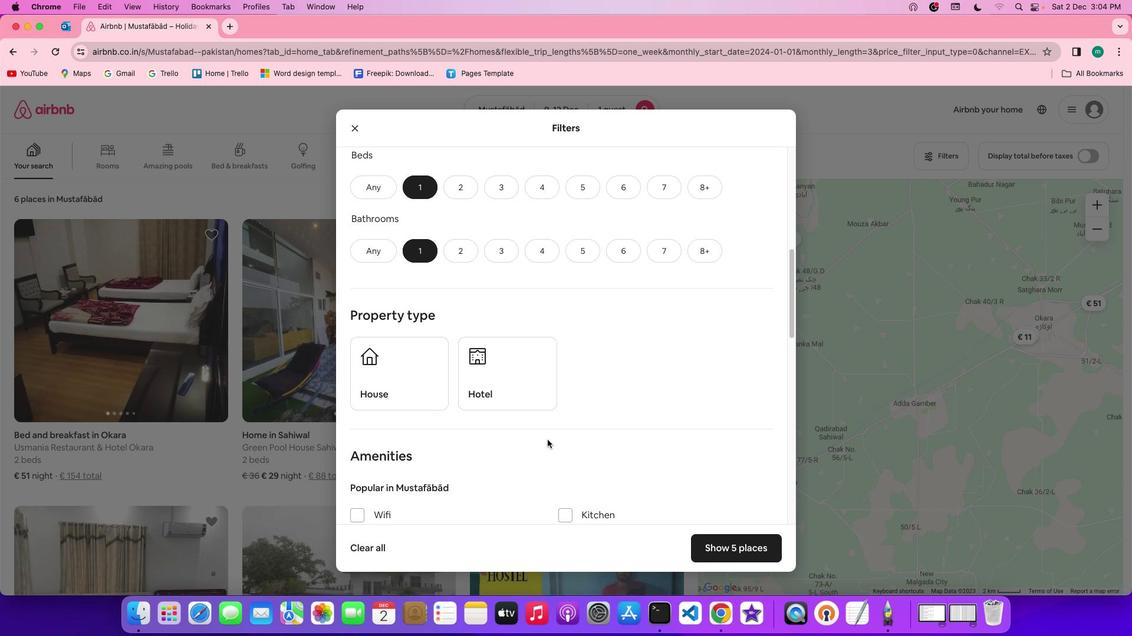 
Action: Mouse scrolled (547, 440) with delta (0, 0)
Screenshot: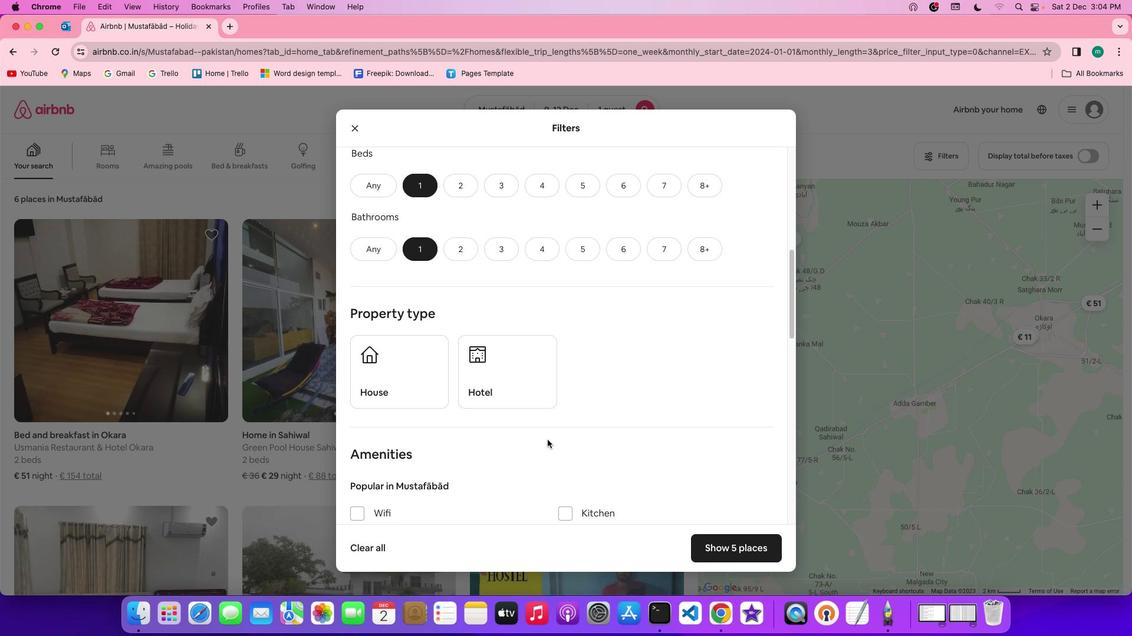 
Action: Mouse scrolled (547, 440) with delta (0, 0)
Screenshot: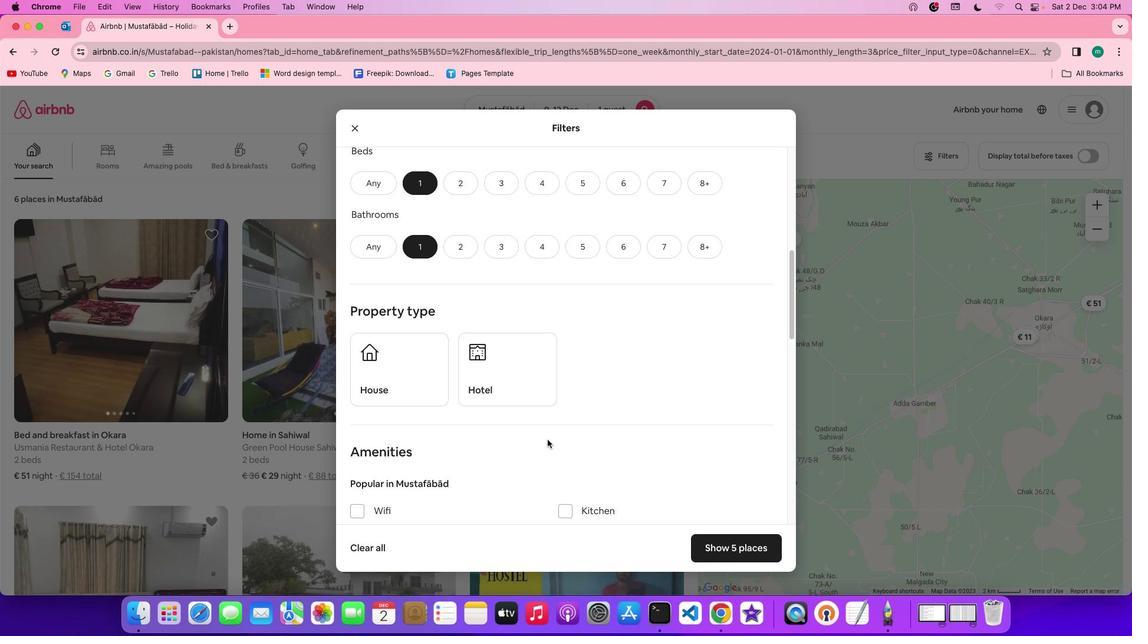 
Action: Mouse scrolled (547, 440) with delta (0, 0)
Screenshot: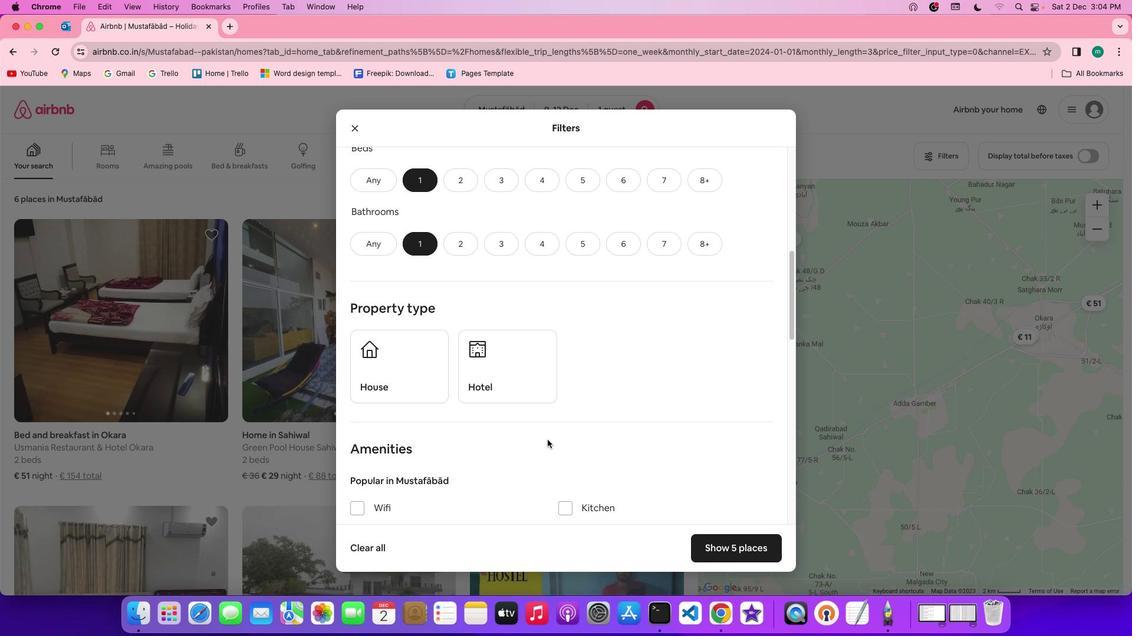 
Action: Mouse scrolled (547, 440) with delta (0, 0)
Screenshot: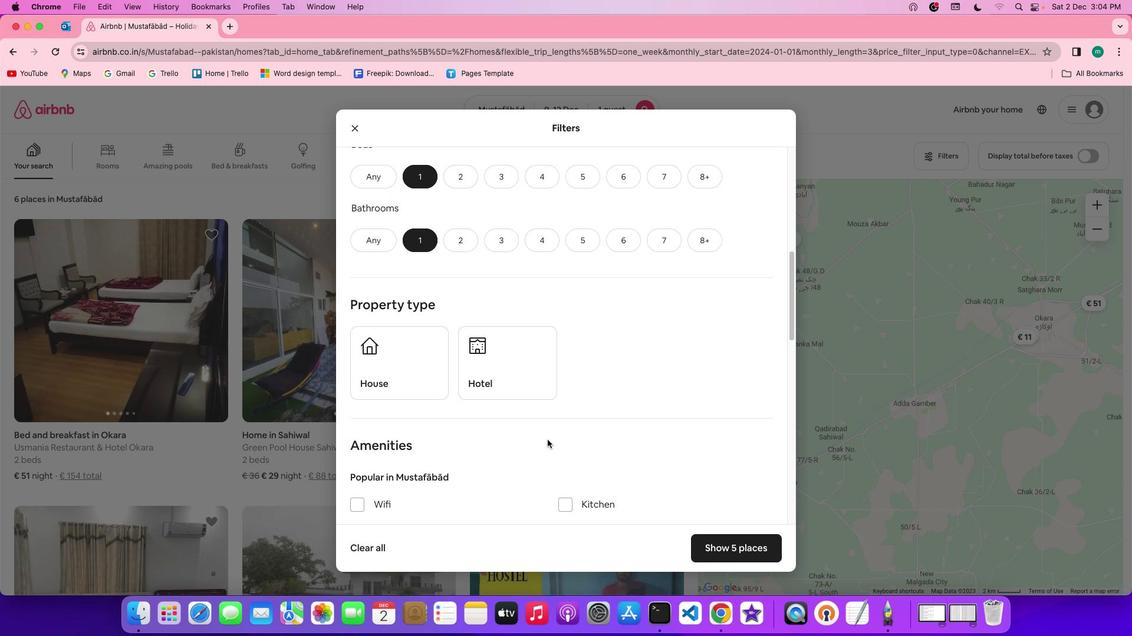 
Action: Mouse scrolled (547, 440) with delta (0, 0)
Screenshot: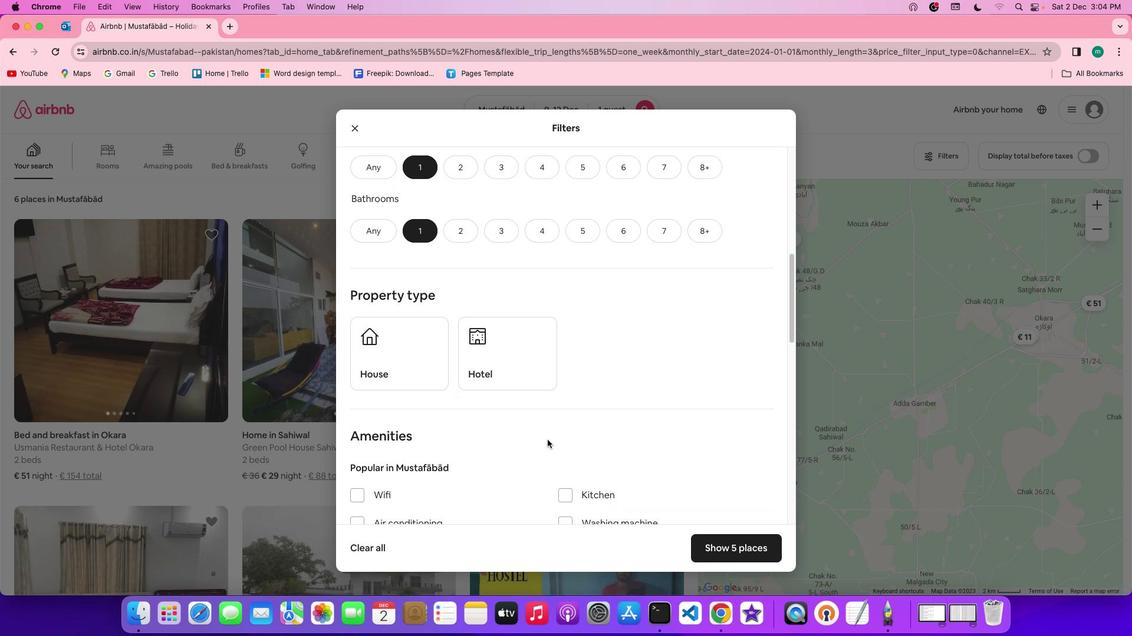 
Action: Mouse scrolled (547, 440) with delta (0, 0)
Screenshot: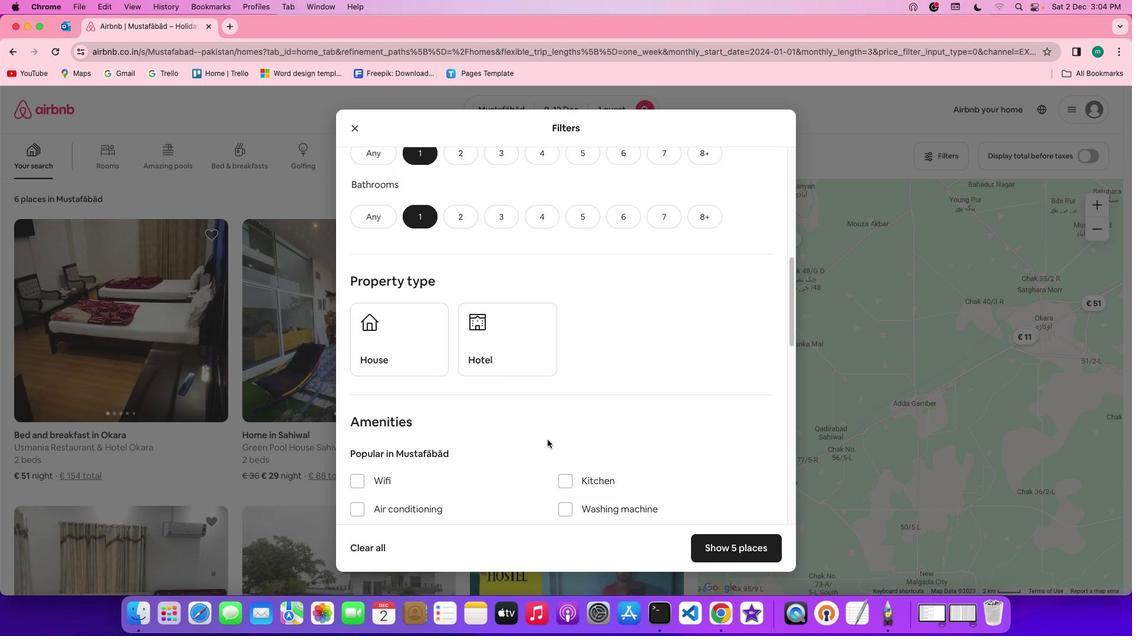 
Action: Mouse scrolled (547, 440) with delta (0, 0)
Screenshot: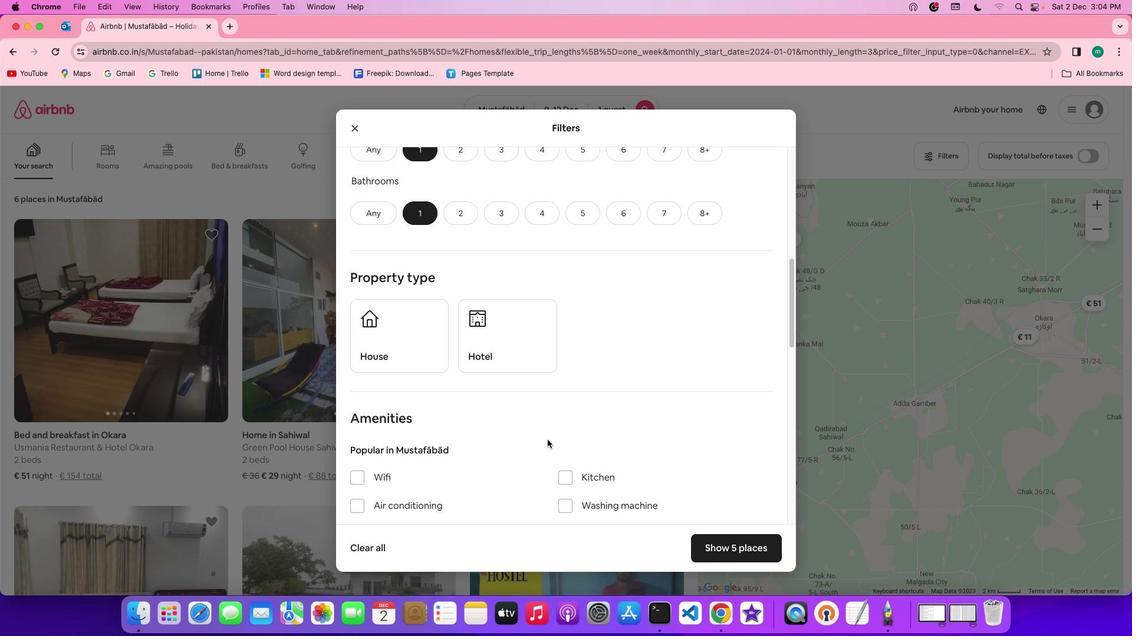 
Action: Mouse scrolled (547, 440) with delta (0, 0)
Screenshot: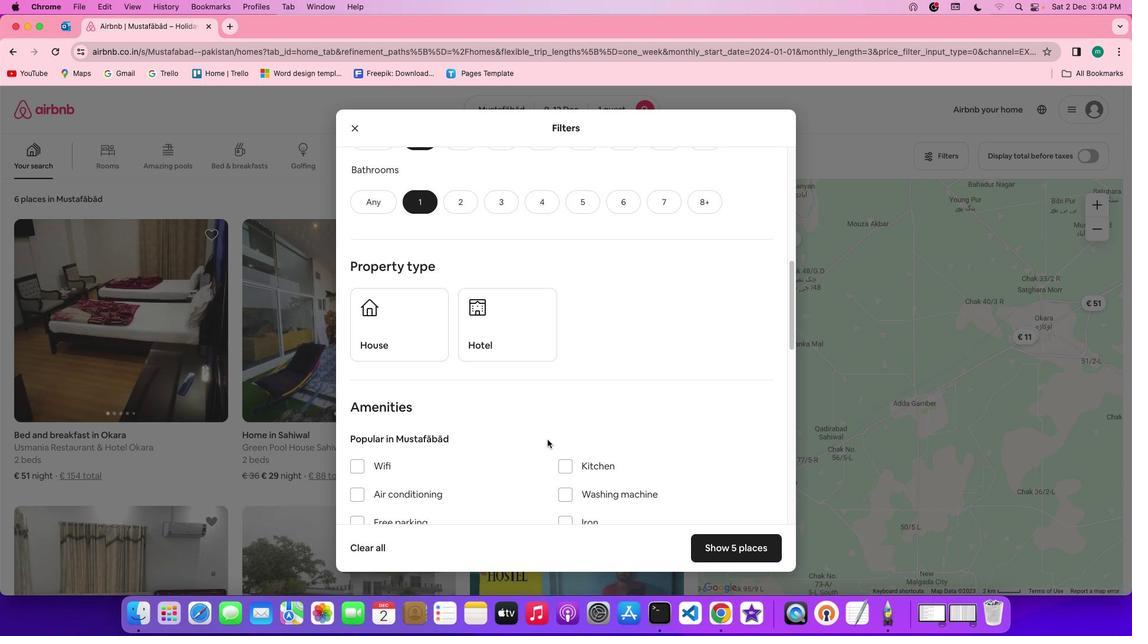 
Action: Mouse scrolled (547, 440) with delta (0, 0)
Screenshot: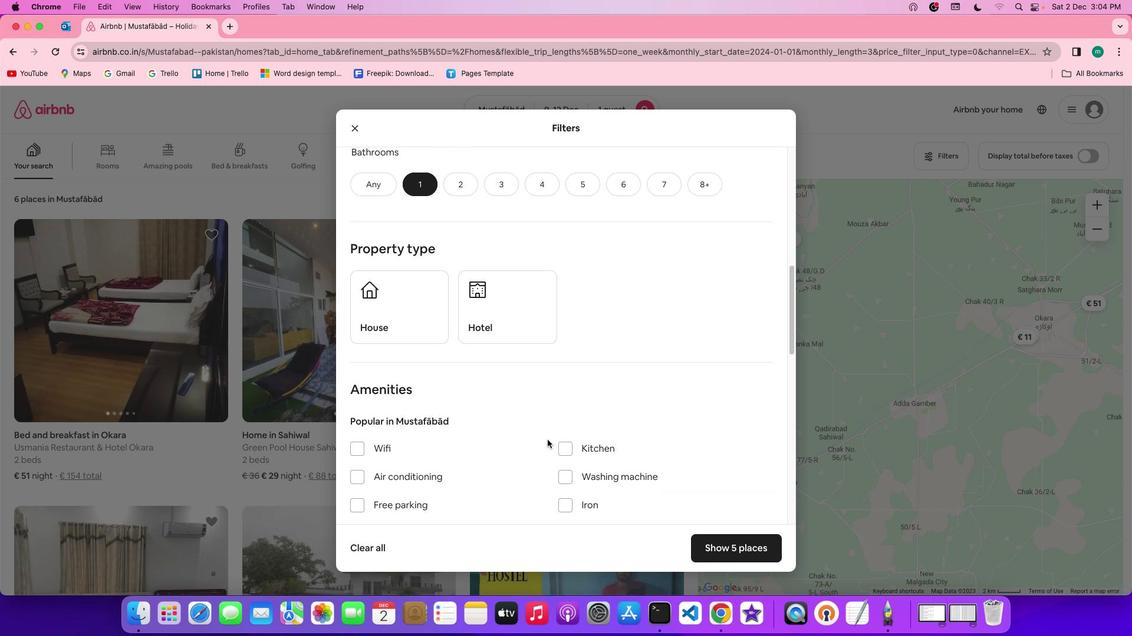 
Action: Mouse scrolled (547, 440) with delta (0, 0)
Screenshot: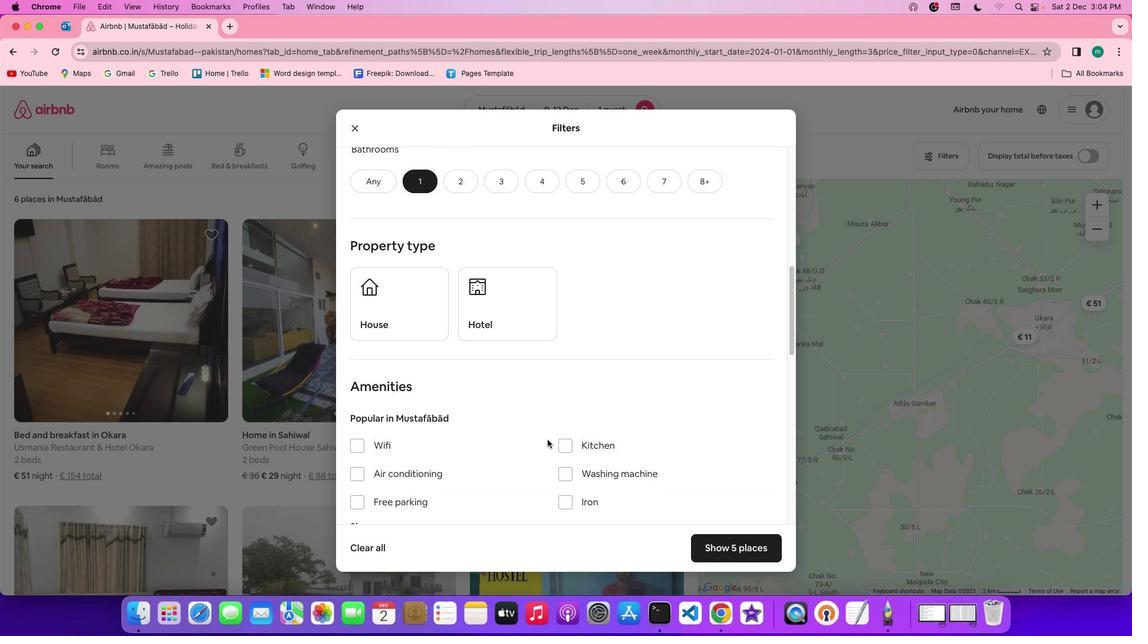 
Action: Mouse scrolled (547, 440) with delta (0, 0)
Screenshot: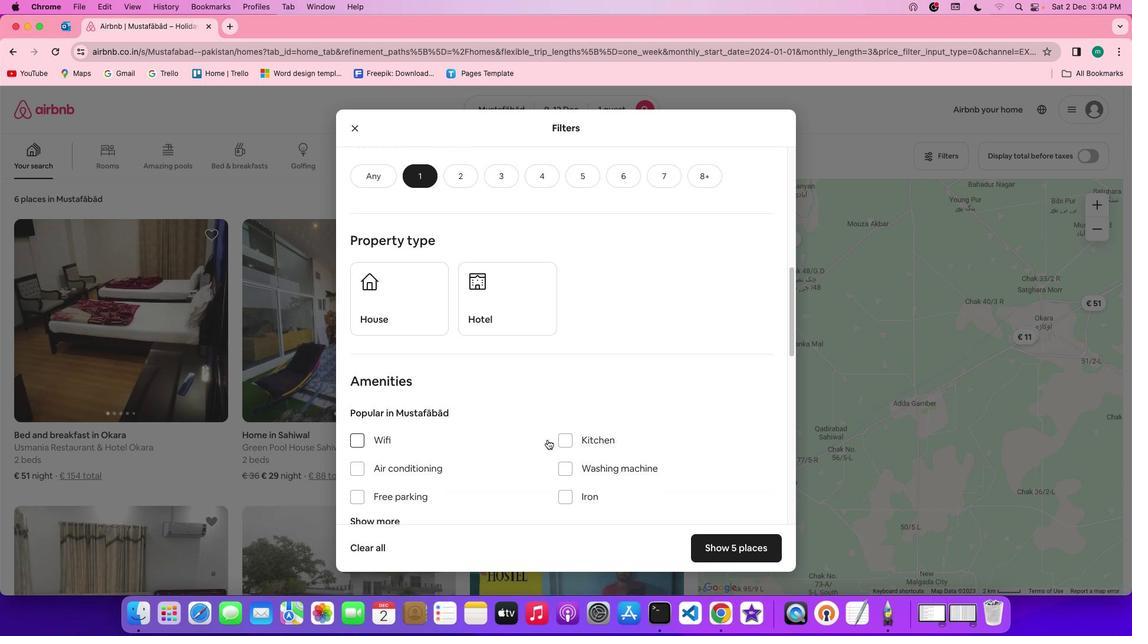 
Action: Mouse scrolled (547, 440) with delta (0, 0)
Screenshot: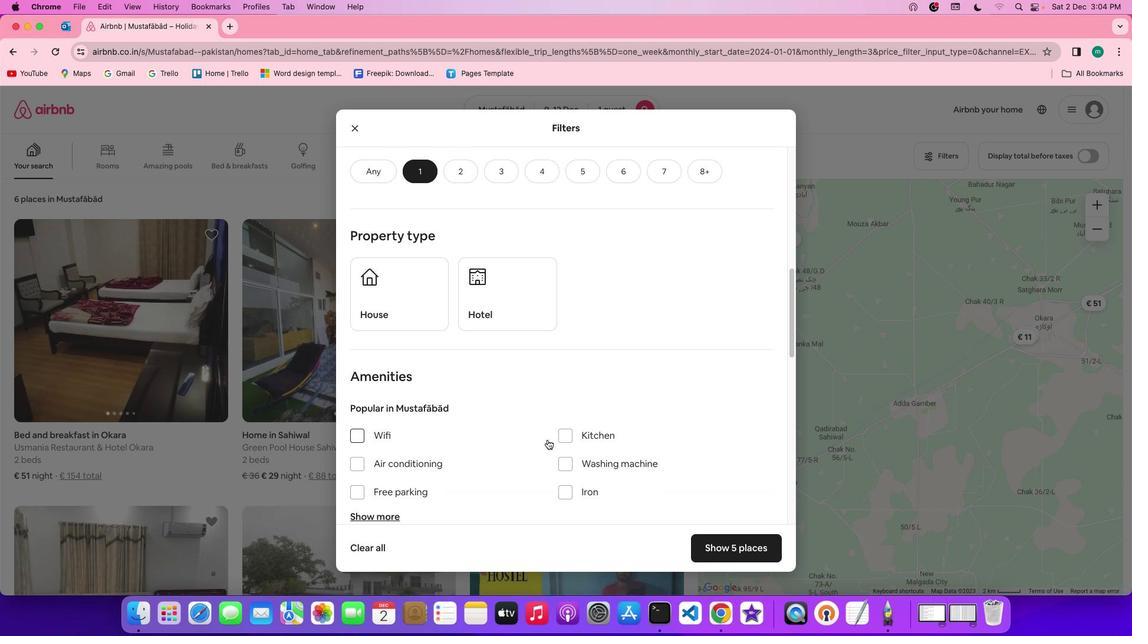 
Action: Mouse scrolled (547, 440) with delta (0, 0)
Screenshot: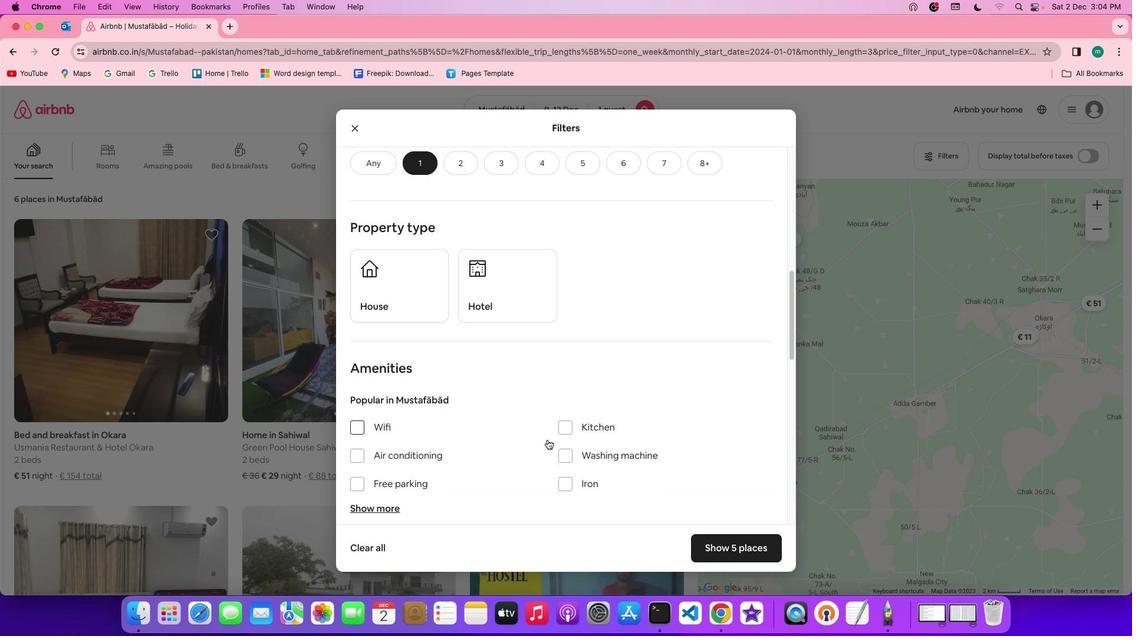 
Action: Mouse scrolled (547, 440) with delta (0, 0)
Screenshot: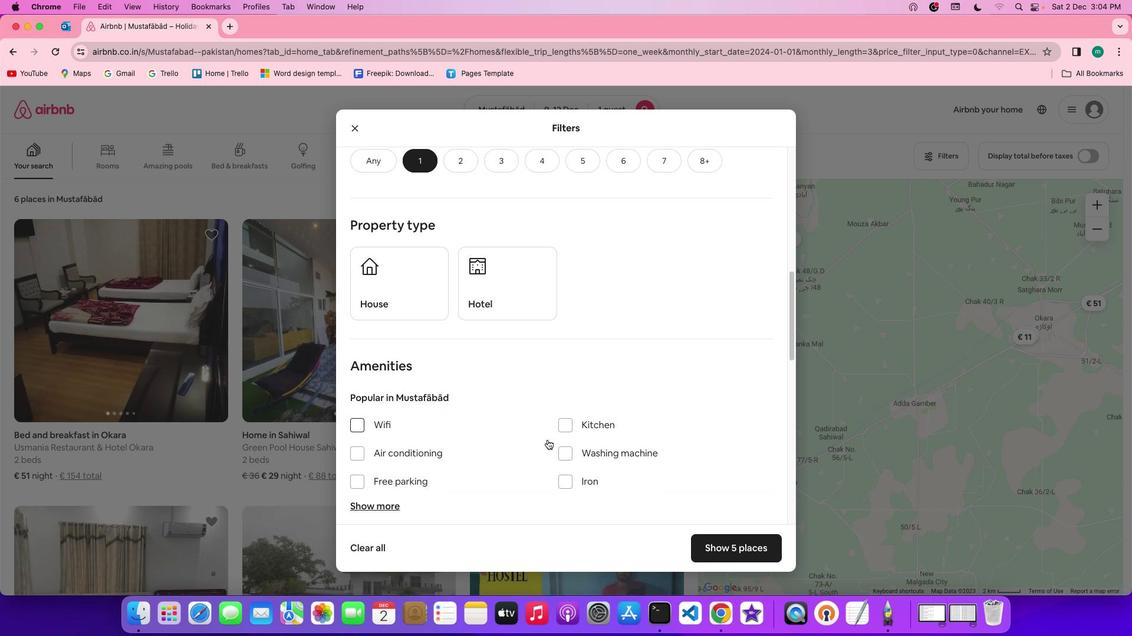 
Action: Mouse scrolled (547, 440) with delta (0, 0)
Screenshot: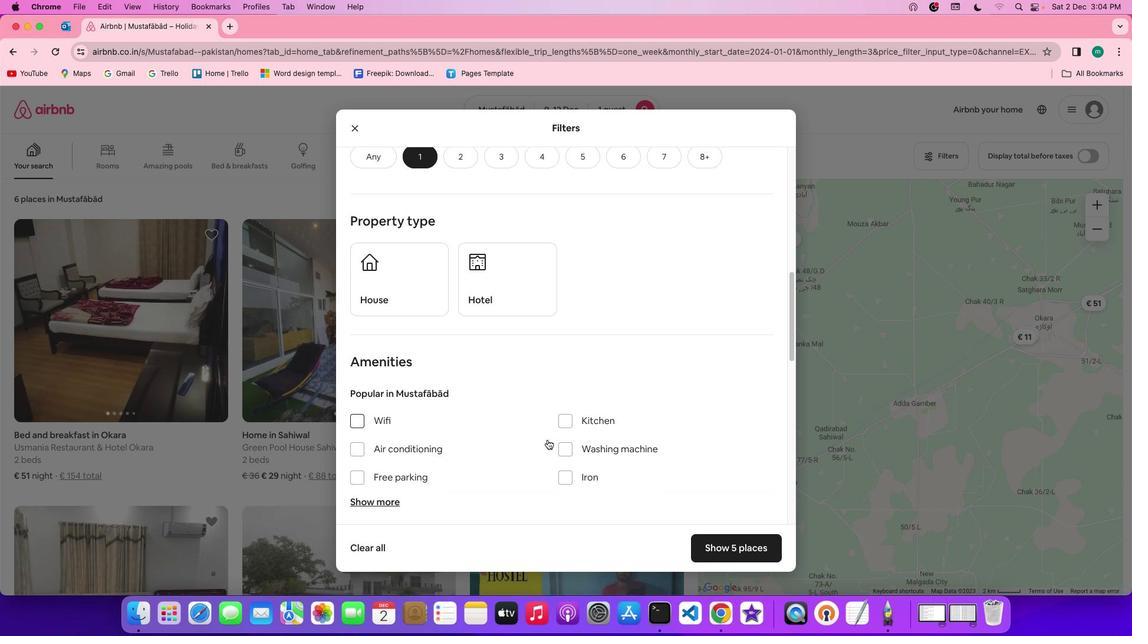 
Action: Mouse scrolled (547, 440) with delta (0, 0)
Screenshot: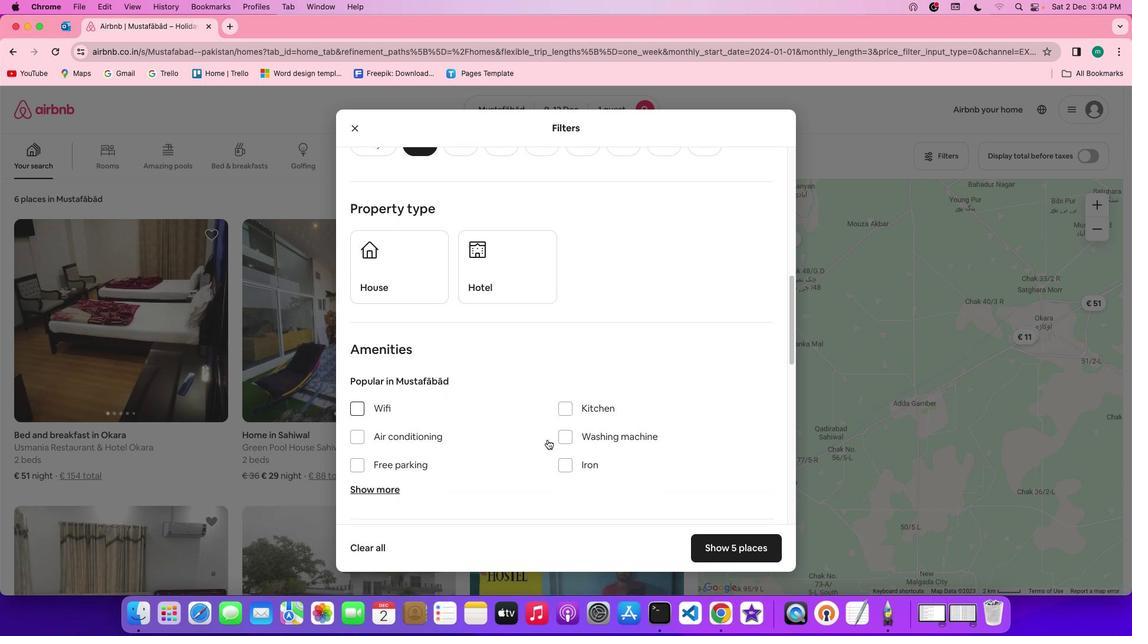 
Action: Mouse scrolled (547, 440) with delta (0, 0)
Screenshot: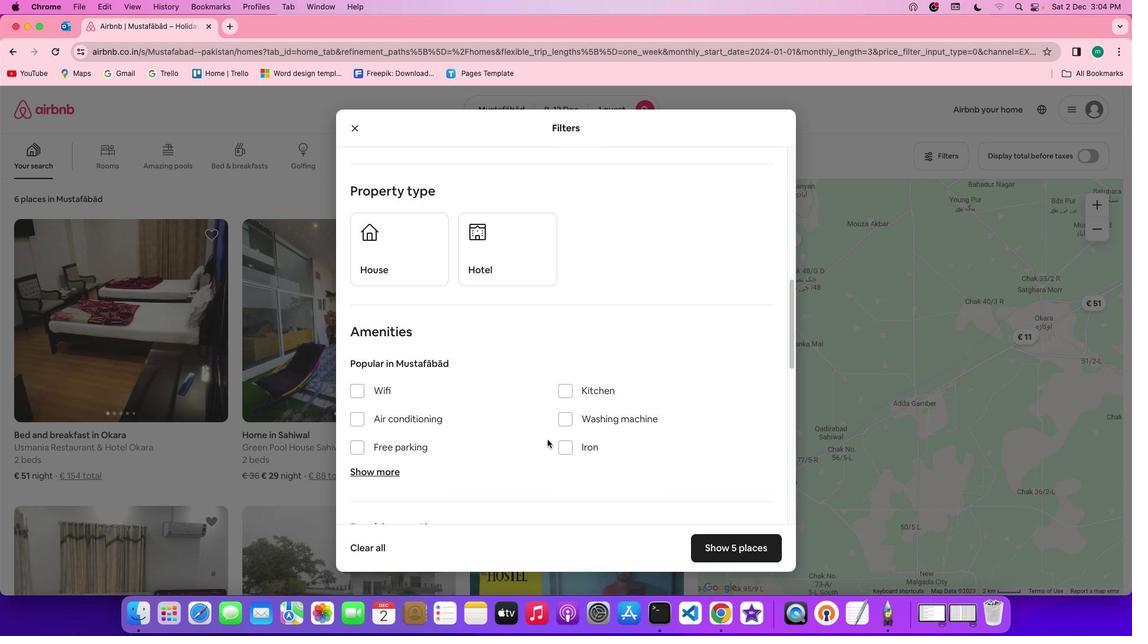 
Action: Mouse scrolled (547, 440) with delta (0, 0)
Screenshot: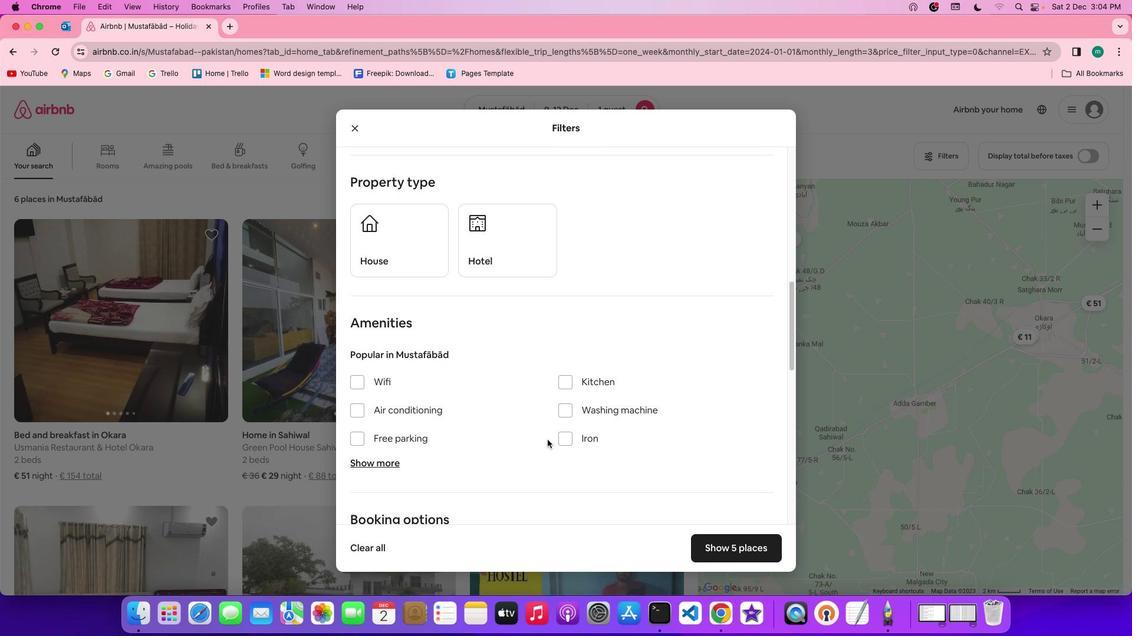 
Action: Mouse scrolled (547, 440) with delta (0, 0)
Screenshot: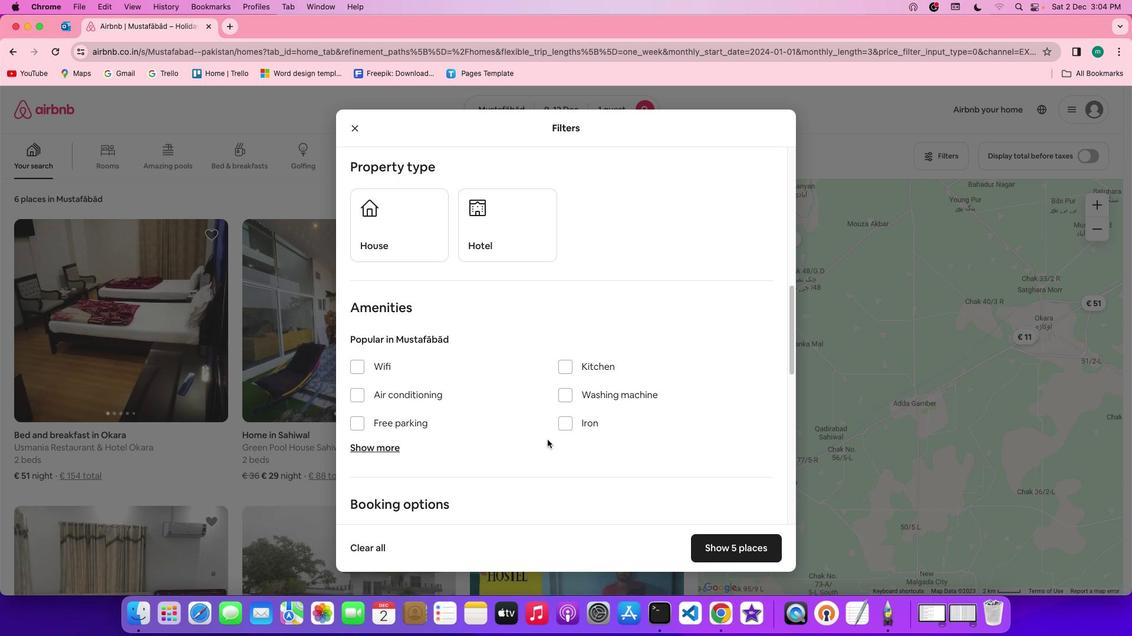 
Action: Mouse scrolled (547, 440) with delta (0, 0)
Screenshot: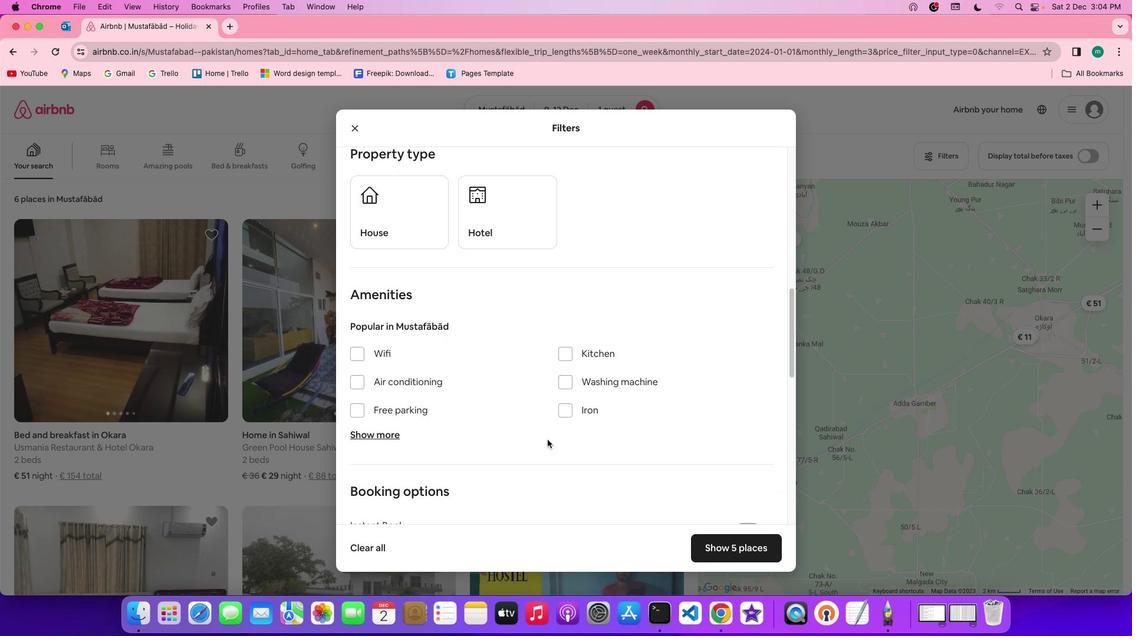 
Action: Mouse scrolled (547, 440) with delta (0, 0)
Screenshot: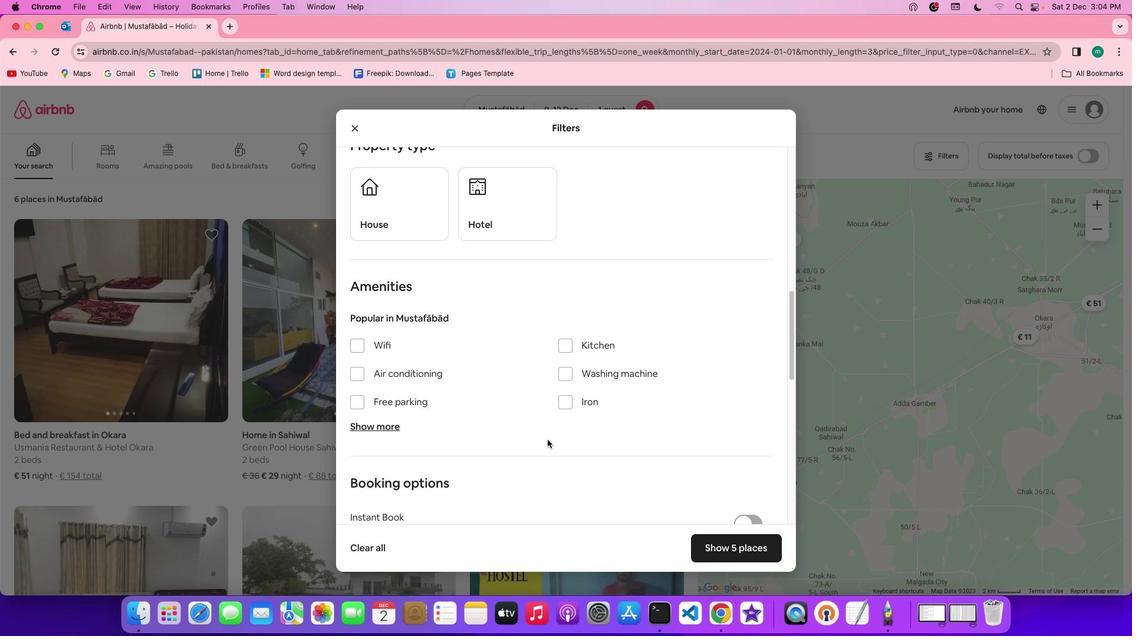 
Action: Mouse scrolled (547, 440) with delta (0, 0)
Screenshot: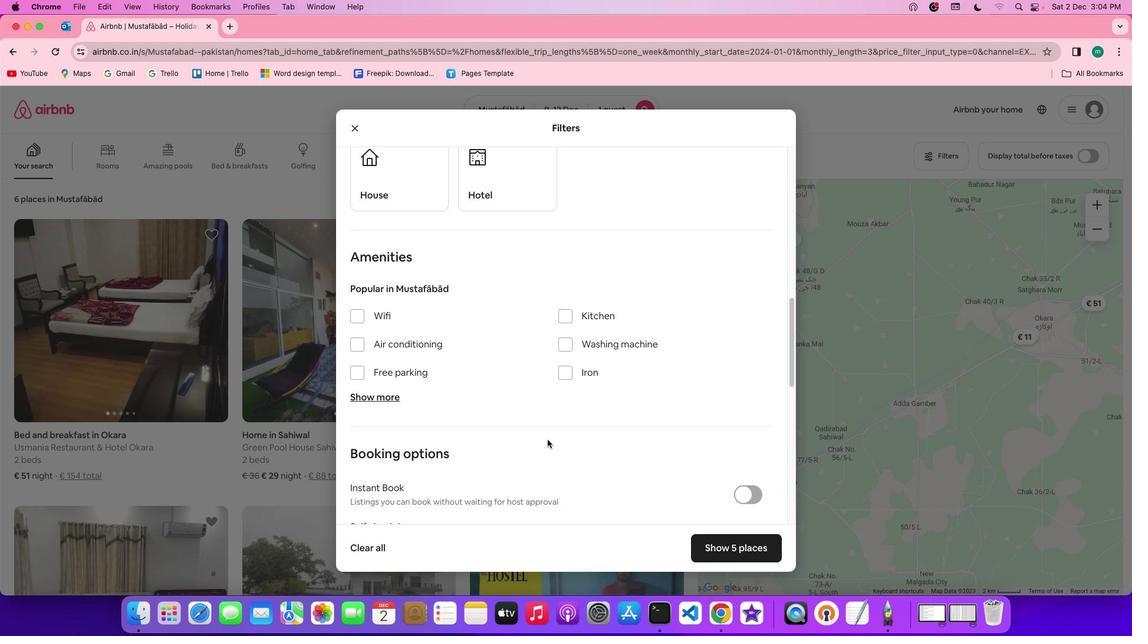 
Action: Mouse scrolled (547, 440) with delta (0, 0)
Screenshot: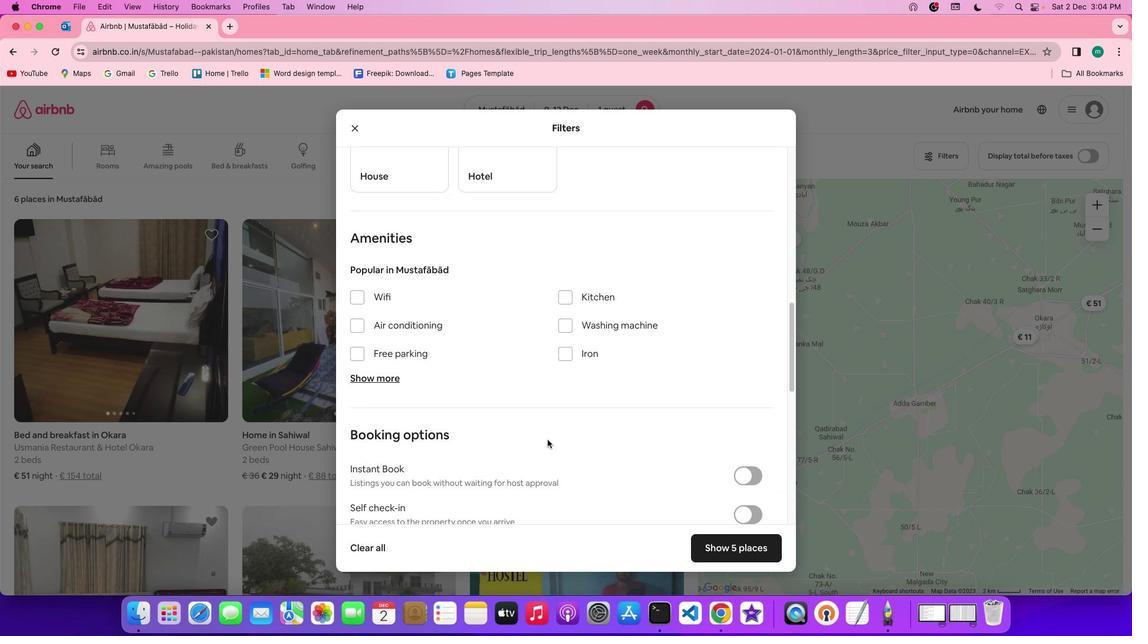 
Action: Mouse scrolled (547, 440) with delta (0, 0)
Screenshot: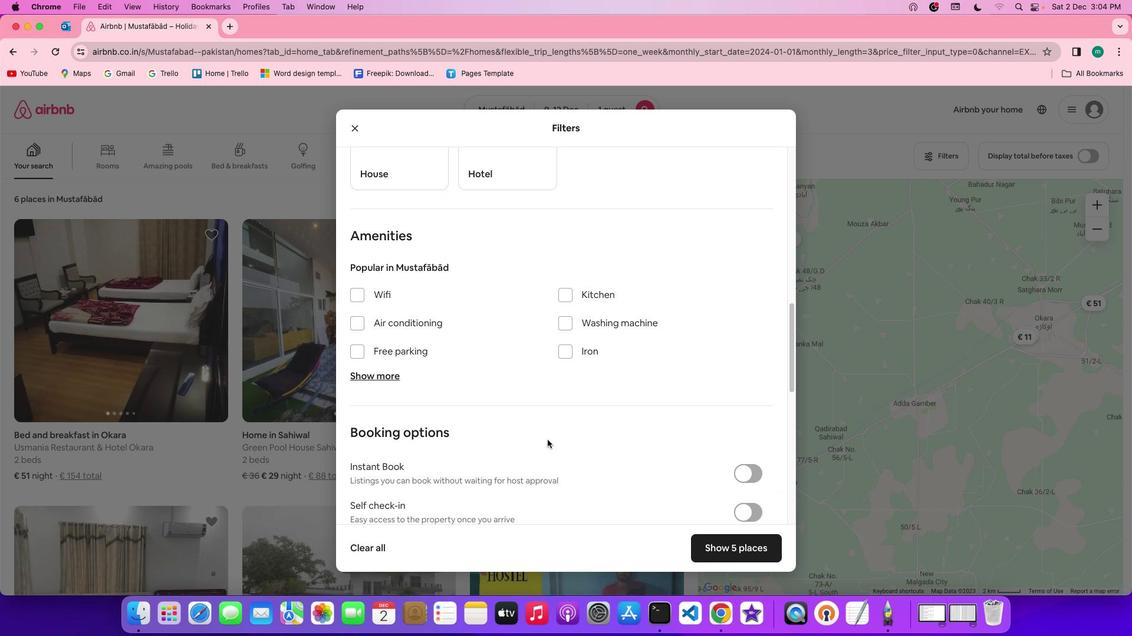 
Action: Mouse scrolled (547, 440) with delta (0, 0)
Screenshot: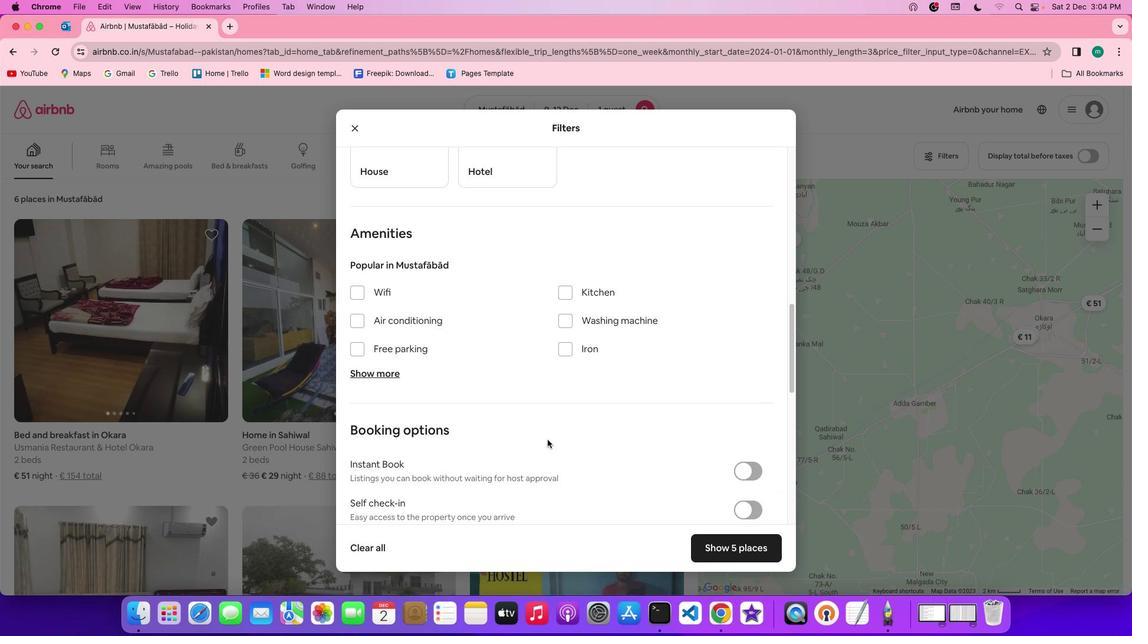 
Action: Mouse scrolled (547, 440) with delta (0, 0)
Screenshot: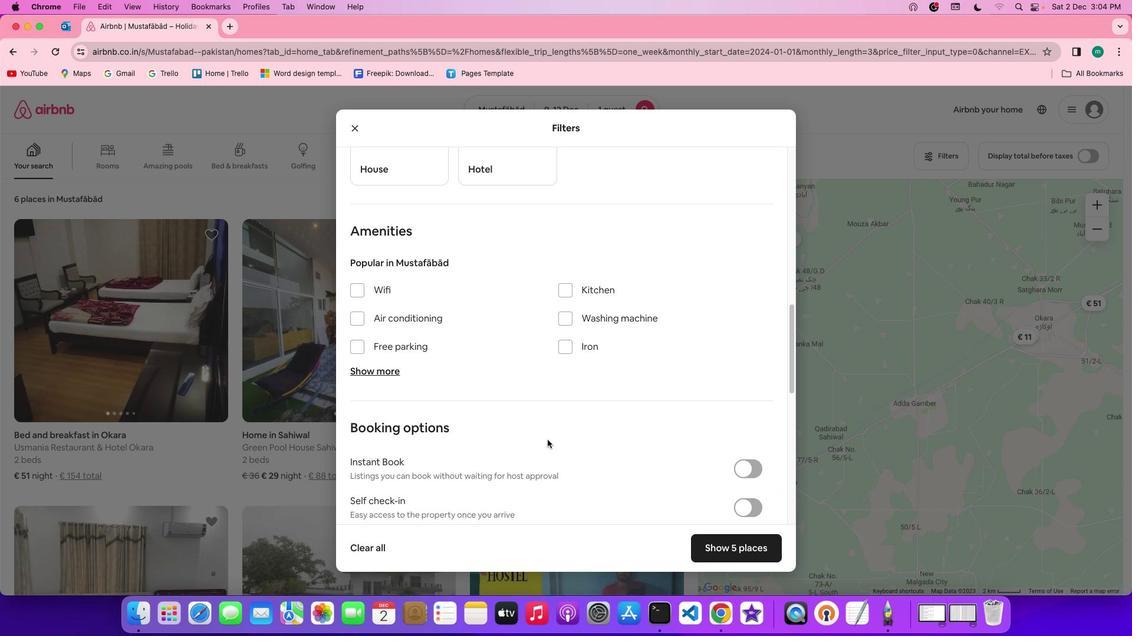 
Action: Mouse scrolled (547, 440) with delta (0, 0)
Screenshot: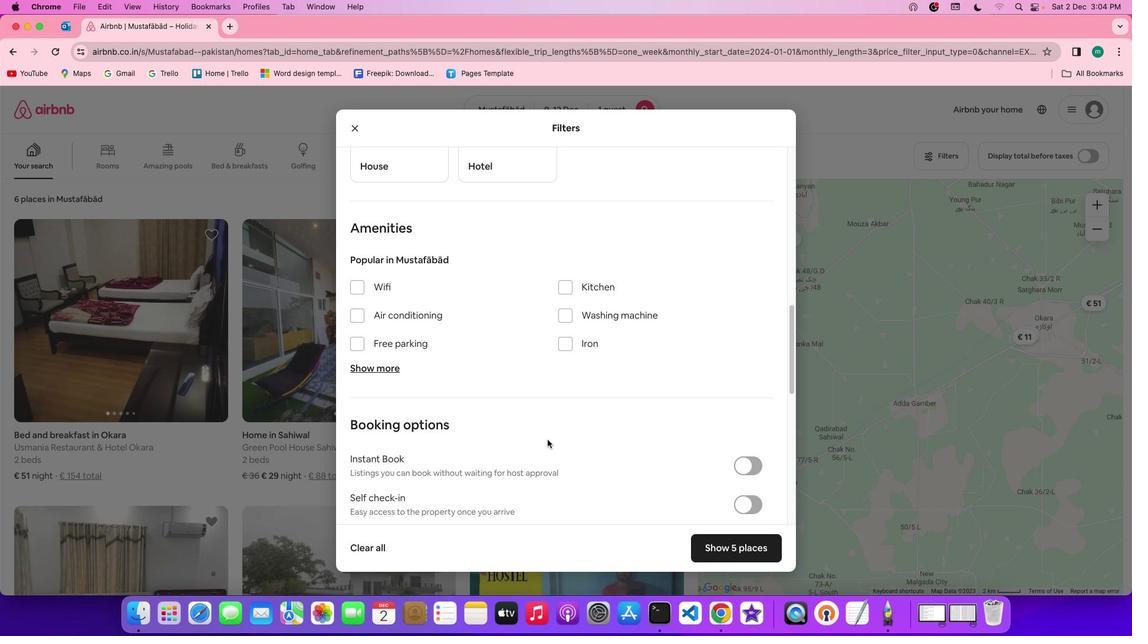 
Action: Mouse scrolled (547, 440) with delta (0, 0)
Screenshot: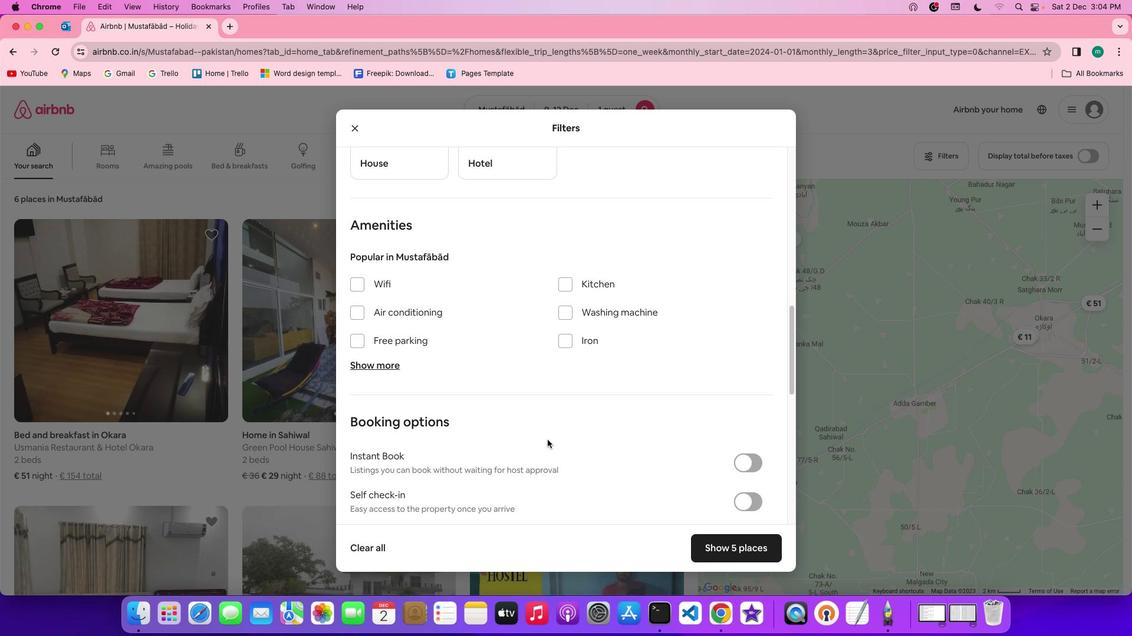 
Action: Mouse scrolled (547, 440) with delta (0, 0)
Screenshot: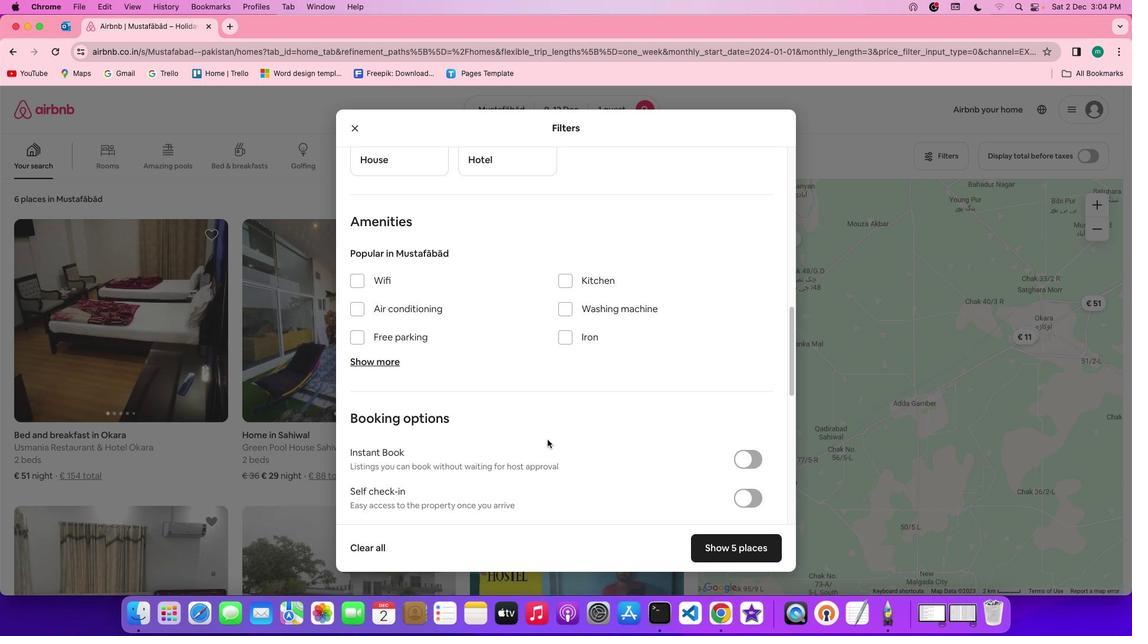 
Action: Mouse scrolled (547, 440) with delta (0, 0)
Screenshot: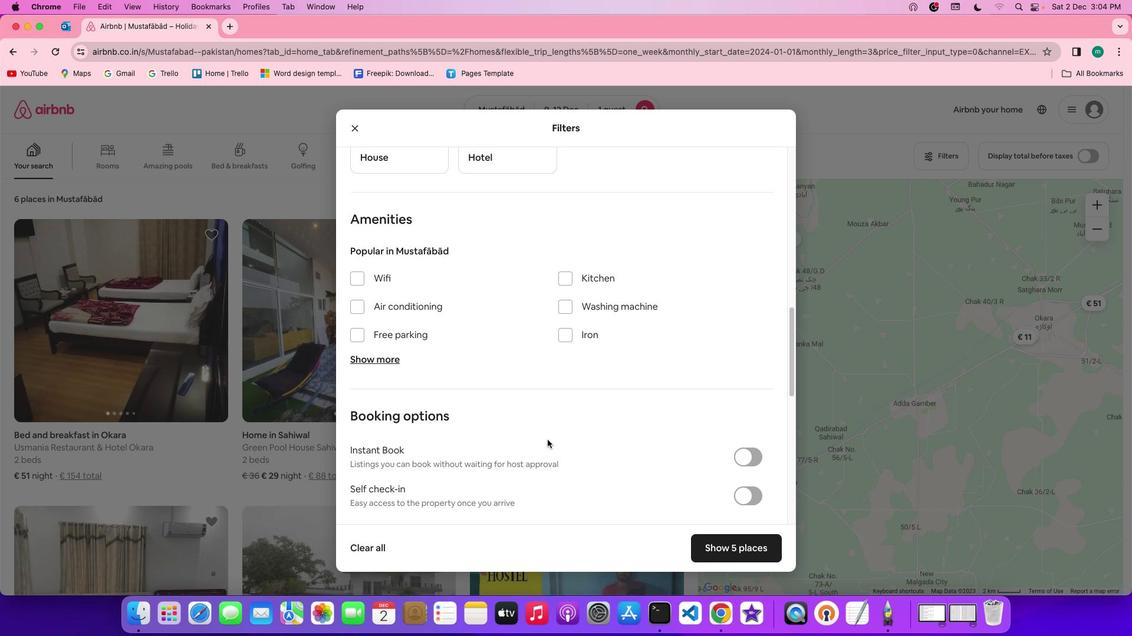 
Action: Mouse scrolled (547, 440) with delta (0, 0)
Screenshot: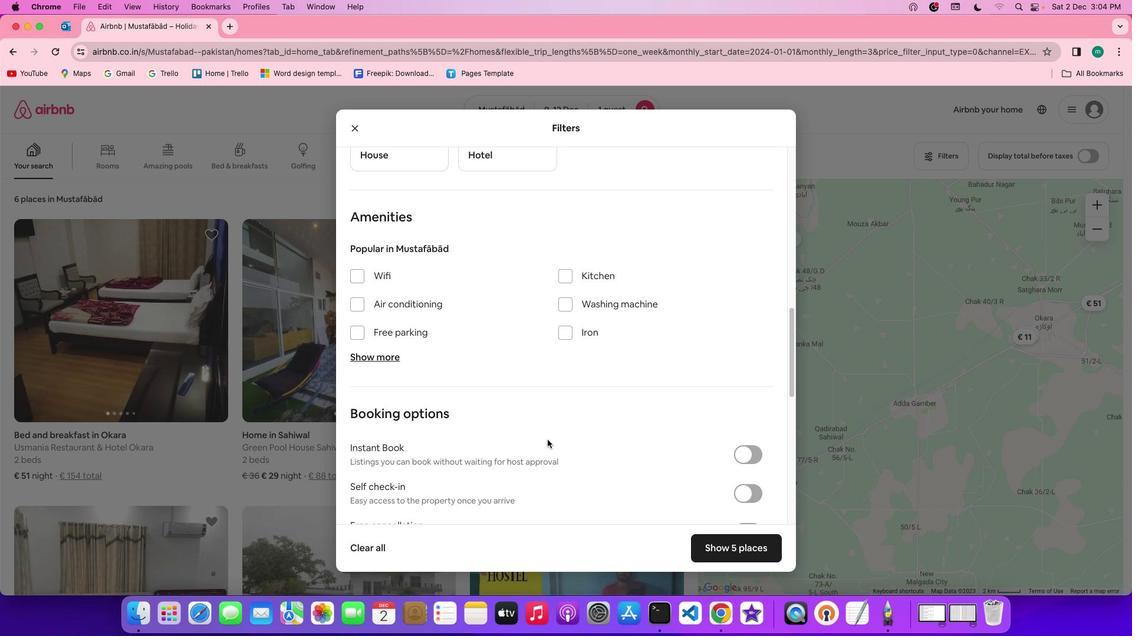 
Action: Mouse moved to (354, 274)
Screenshot: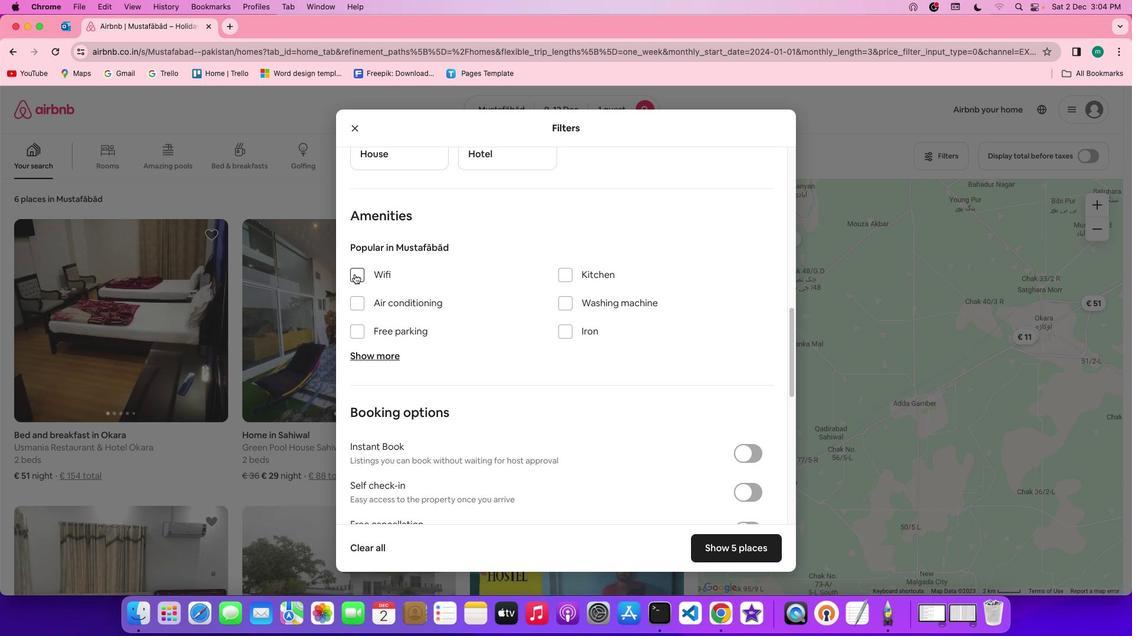 
Action: Mouse pressed left at (354, 274)
Screenshot: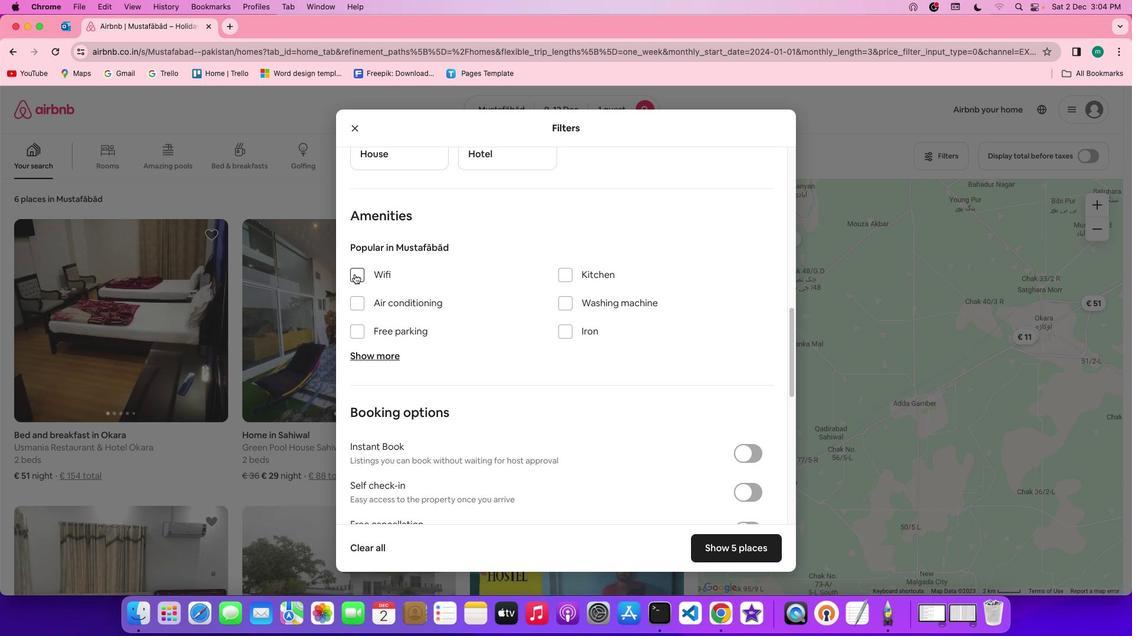 
Action: Mouse moved to (642, 456)
Screenshot: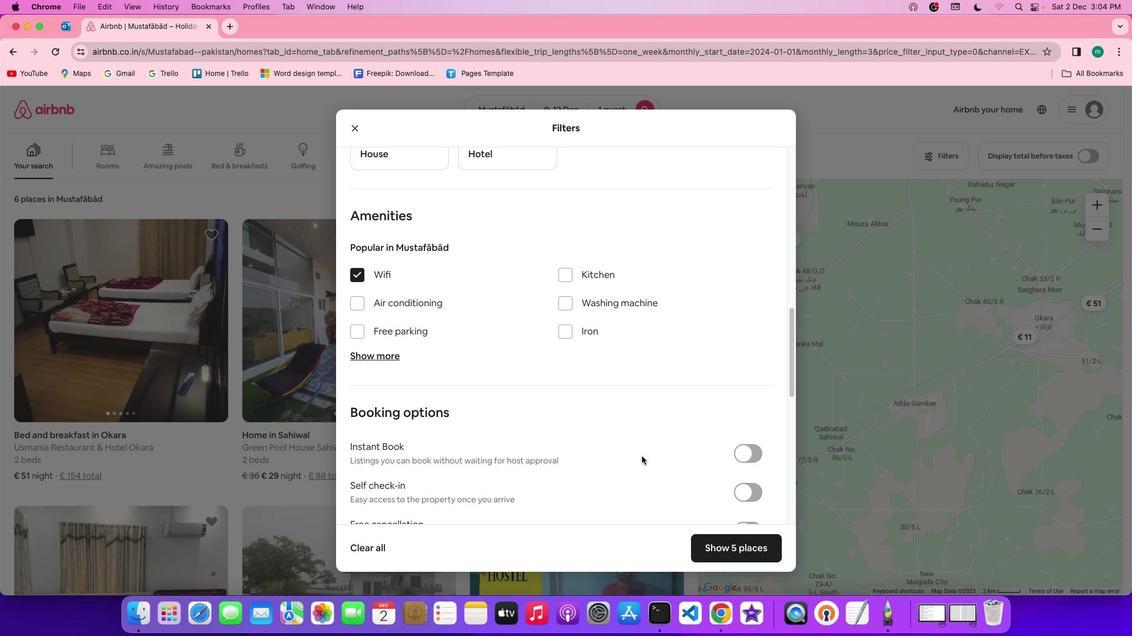 
Action: Mouse scrolled (642, 456) with delta (0, 0)
Screenshot: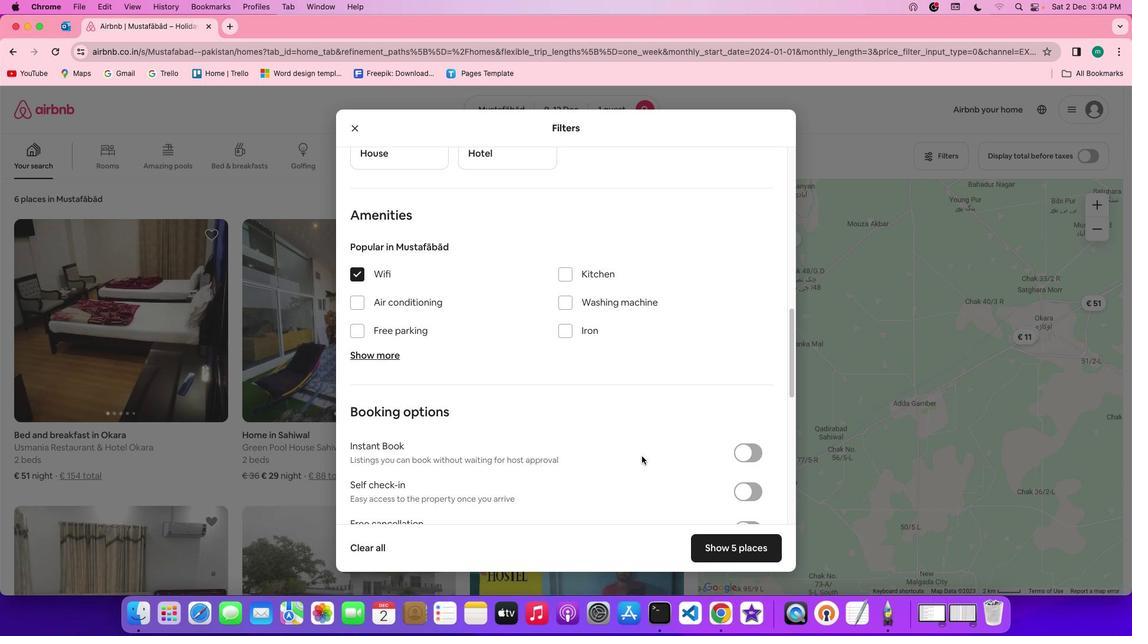 
Action: Mouse scrolled (642, 456) with delta (0, 0)
Screenshot: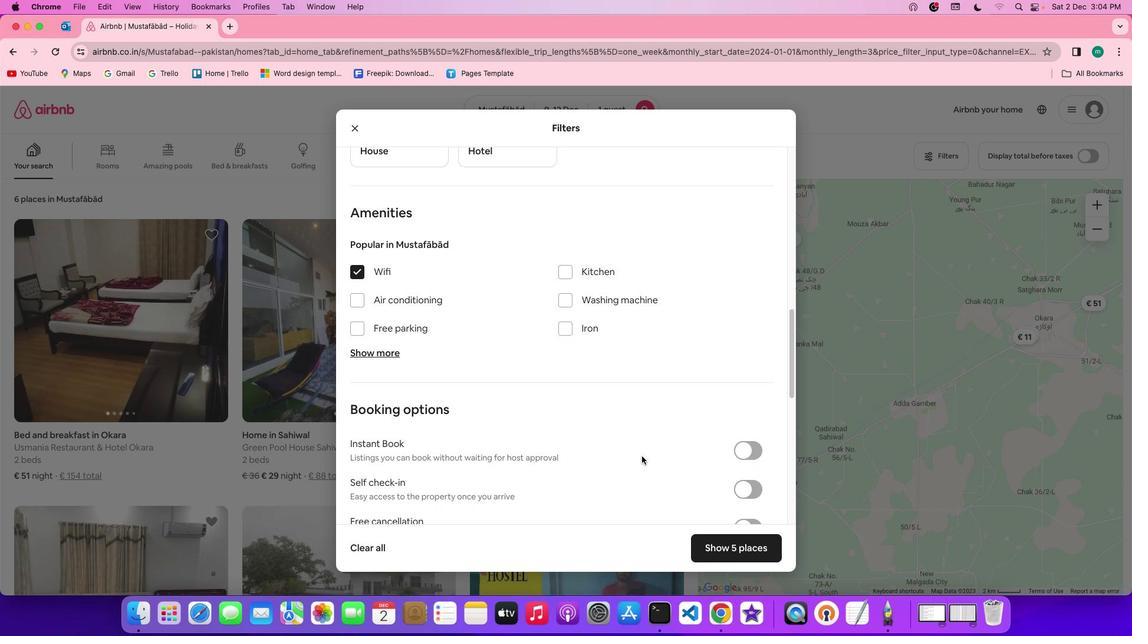 
Action: Mouse scrolled (642, 456) with delta (0, 0)
Screenshot: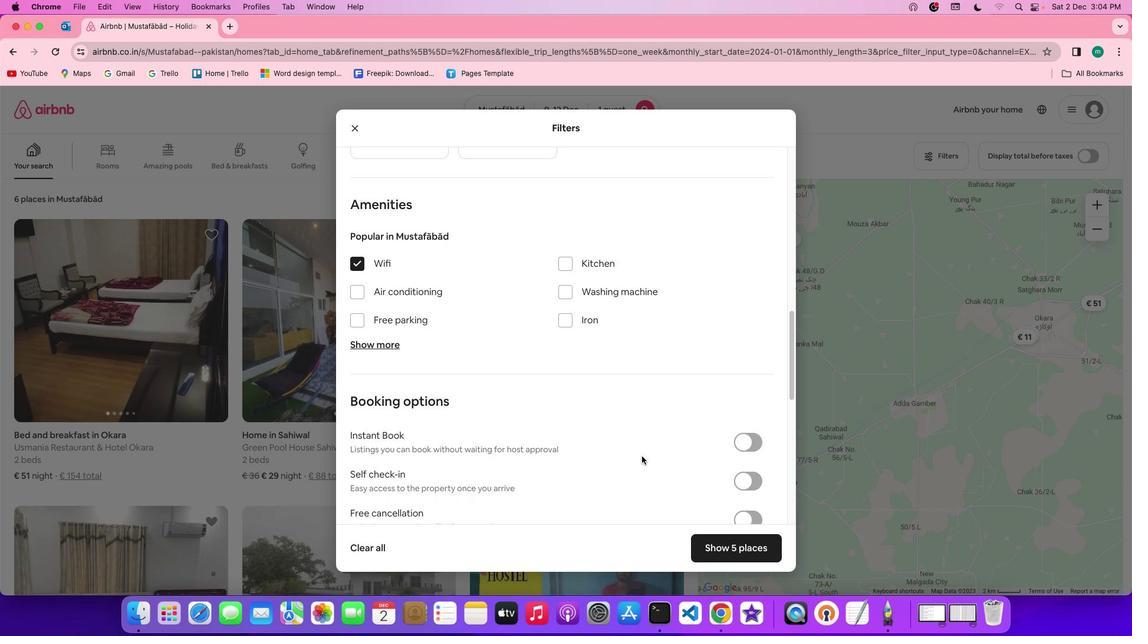 
Action: Mouse scrolled (642, 456) with delta (0, 0)
Screenshot: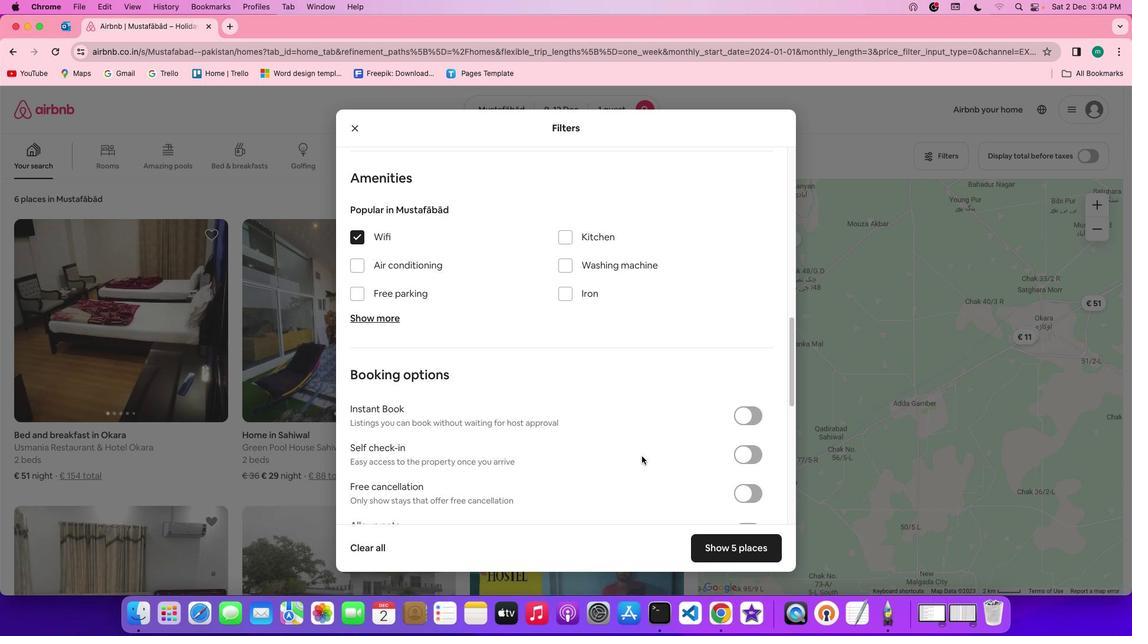 
Action: Mouse moved to (642, 457)
Screenshot: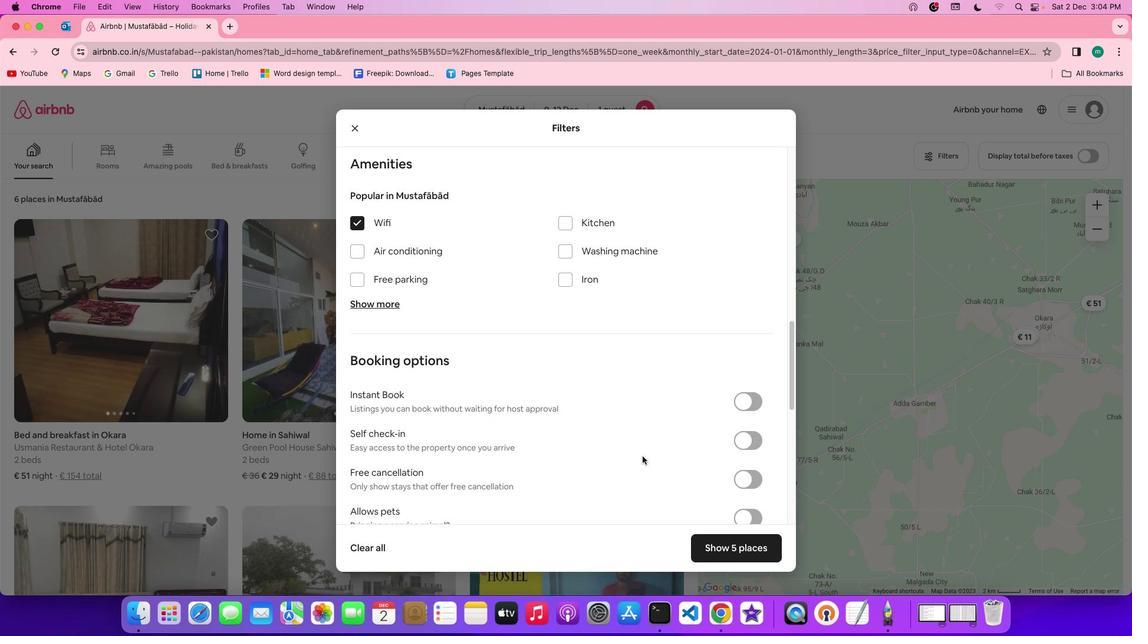 
Action: Mouse scrolled (642, 457) with delta (0, 0)
Screenshot: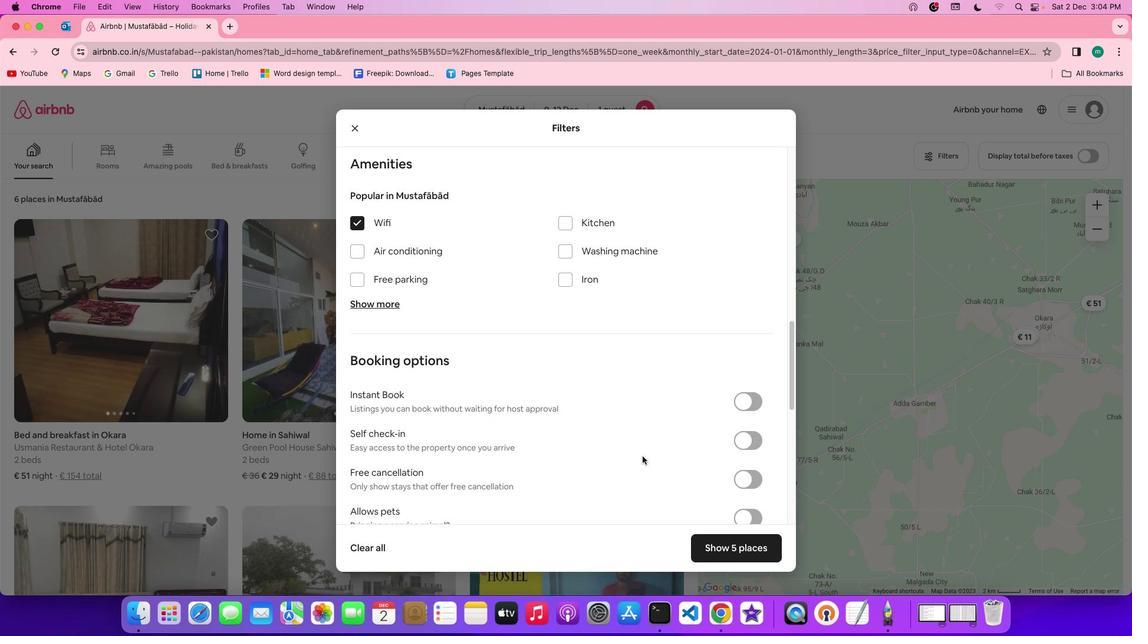 
Action: Mouse scrolled (642, 457) with delta (0, 0)
Screenshot: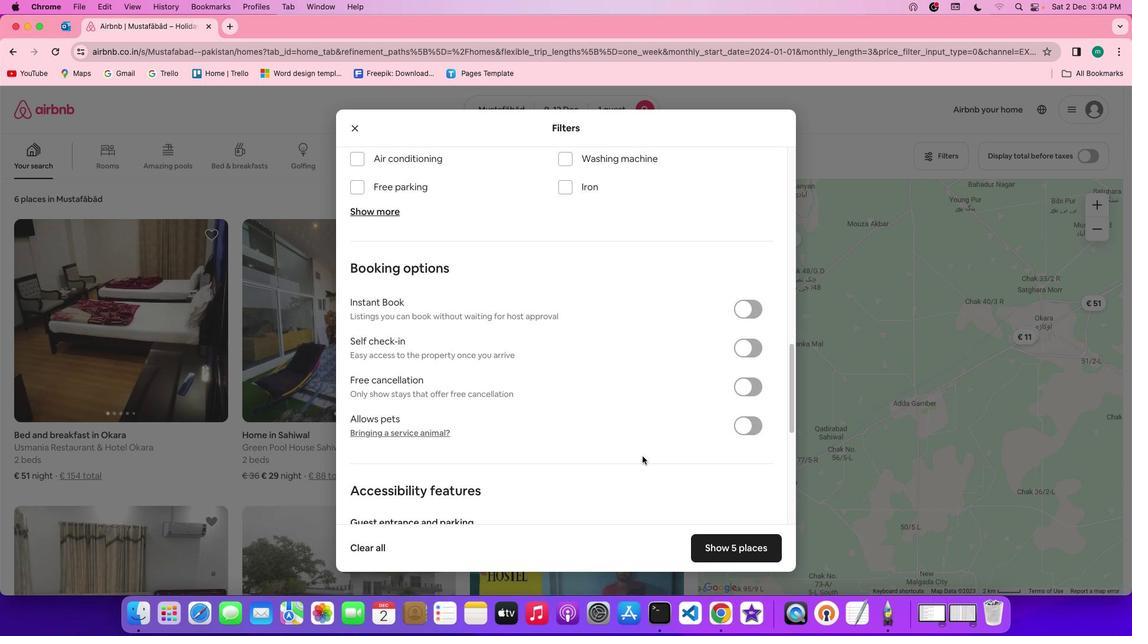 
Action: Mouse scrolled (642, 457) with delta (0, -1)
Screenshot: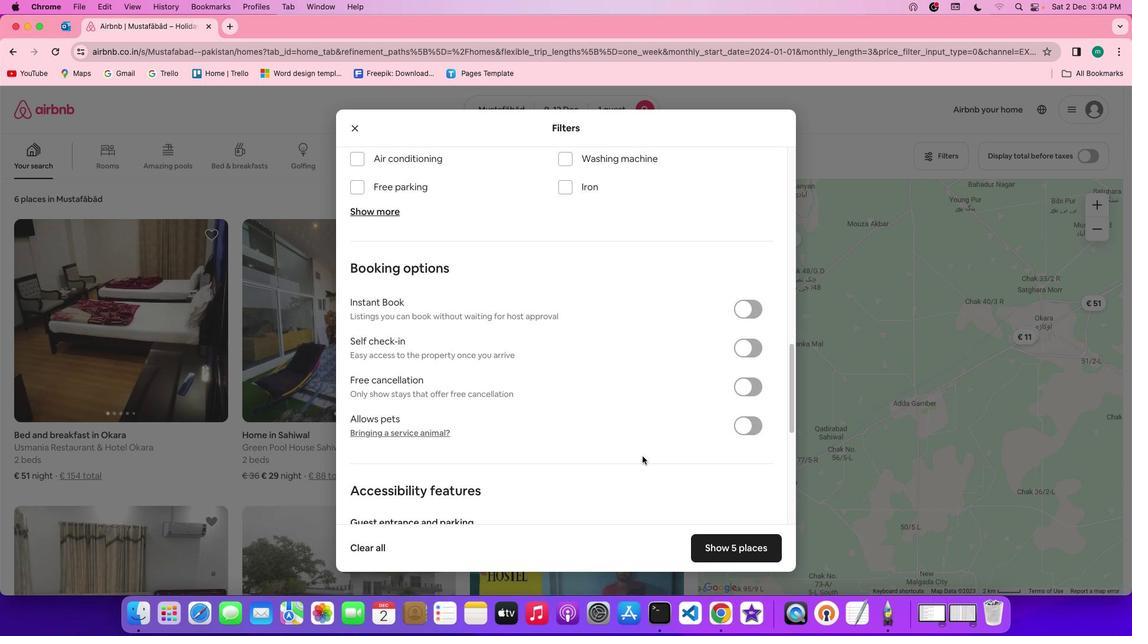 
Action: Mouse scrolled (642, 457) with delta (0, -2)
Screenshot: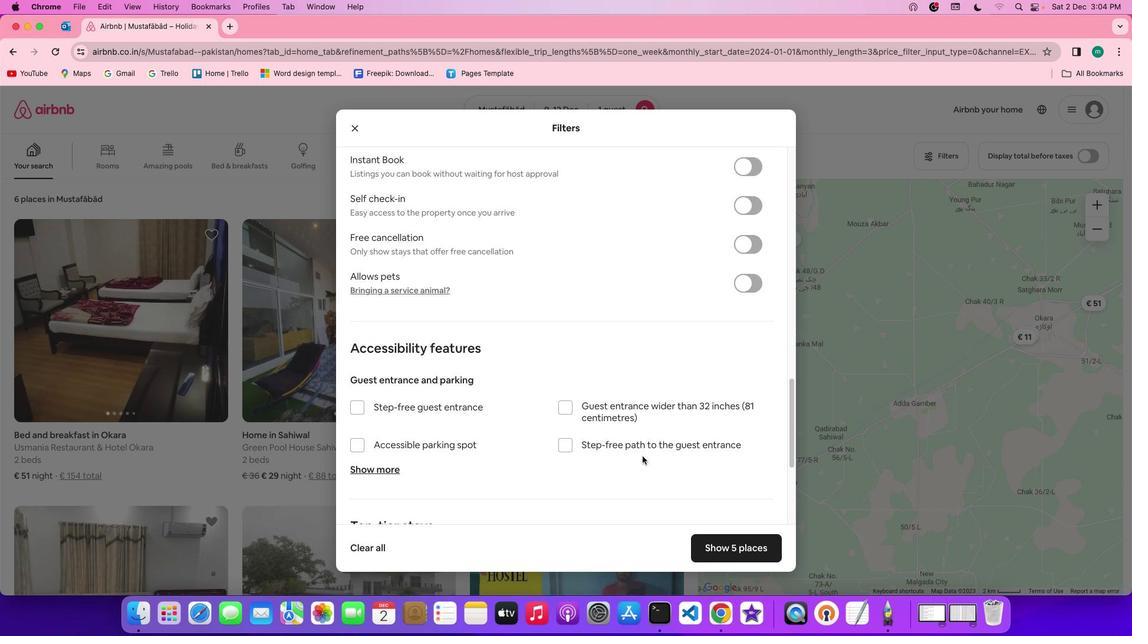 
Action: Mouse scrolled (642, 457) with delta (0, -2)
Screenshot: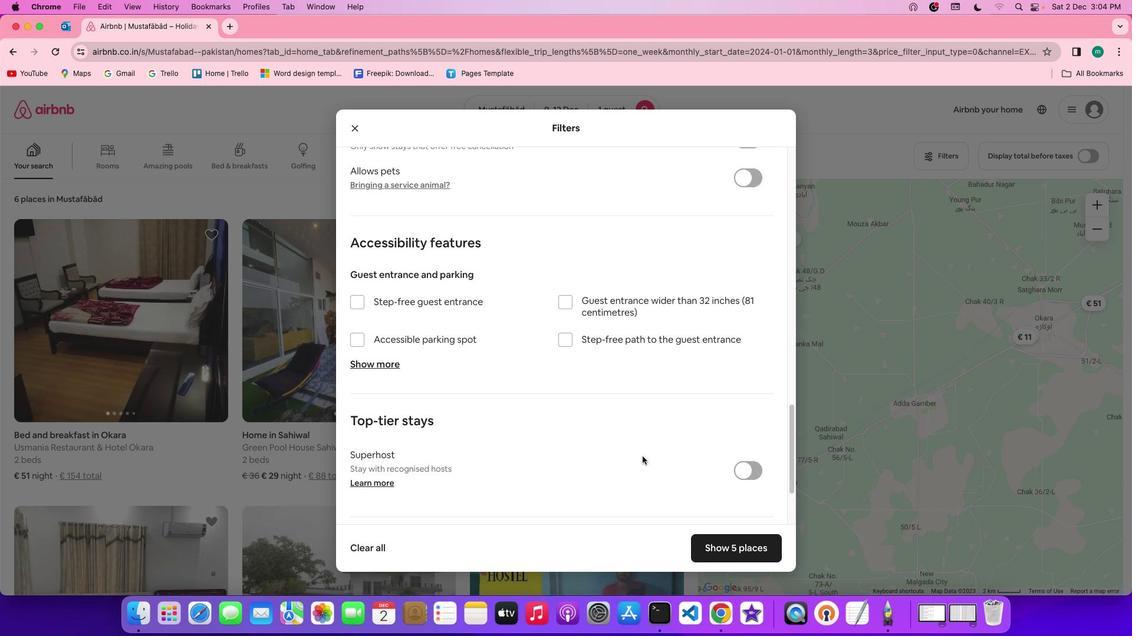 
Action: Mouse scrolled (642, 457) with delta (0, 0)
Screenshot: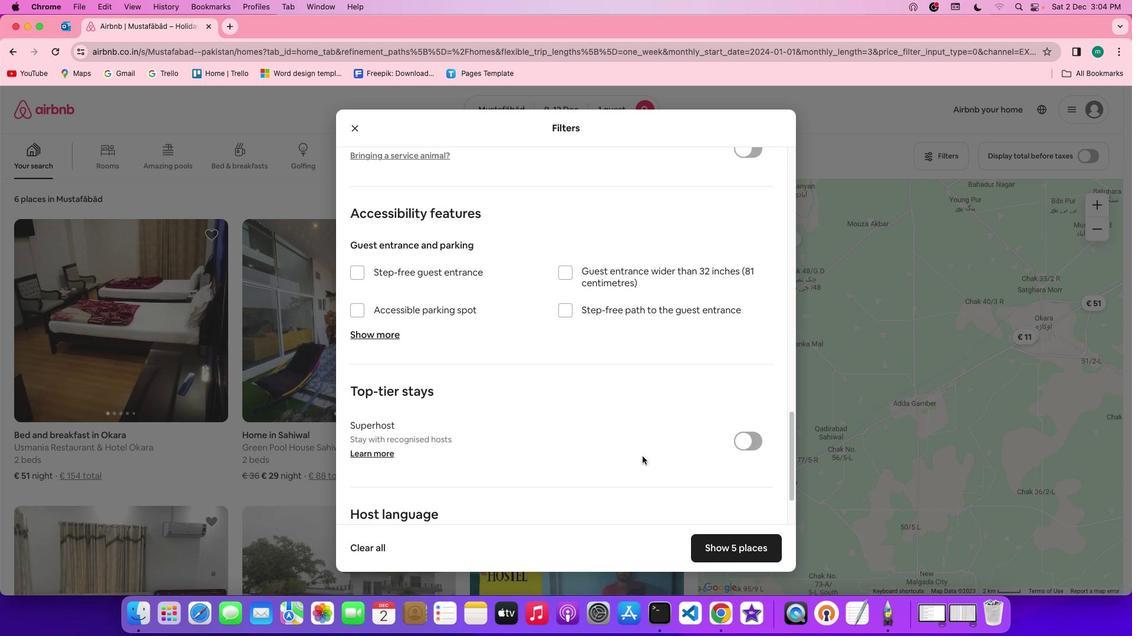 
Action: Mouse scrolled (642, 457) with delta (0, 0)
Screenshot: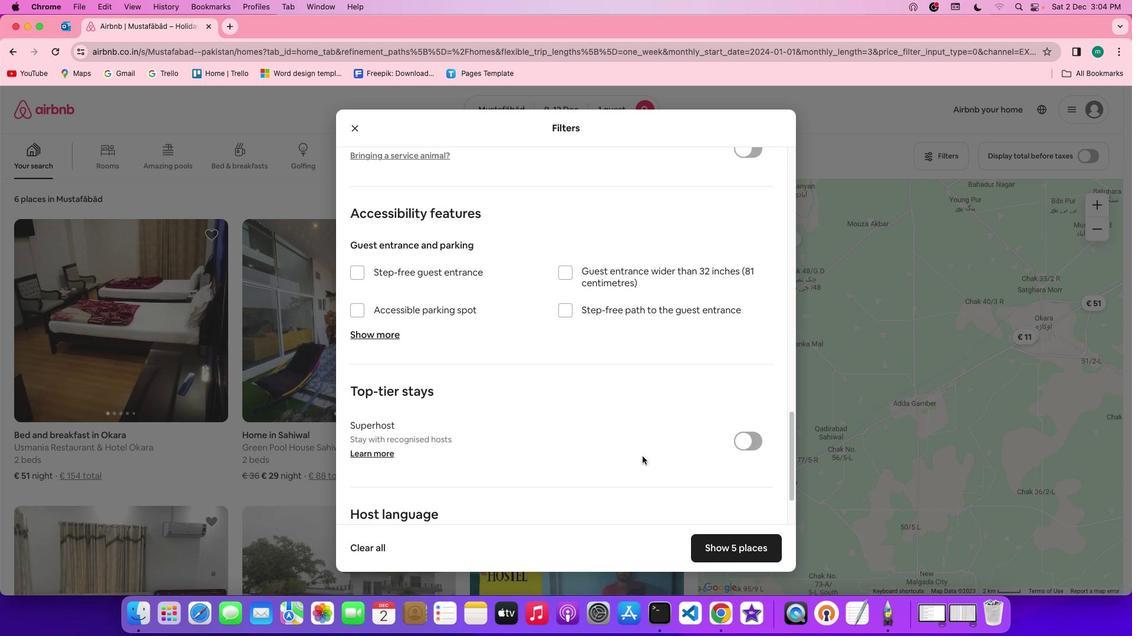 
Action: Mouse scrolled (642, 457) with delta (0, -1)
Screenshot: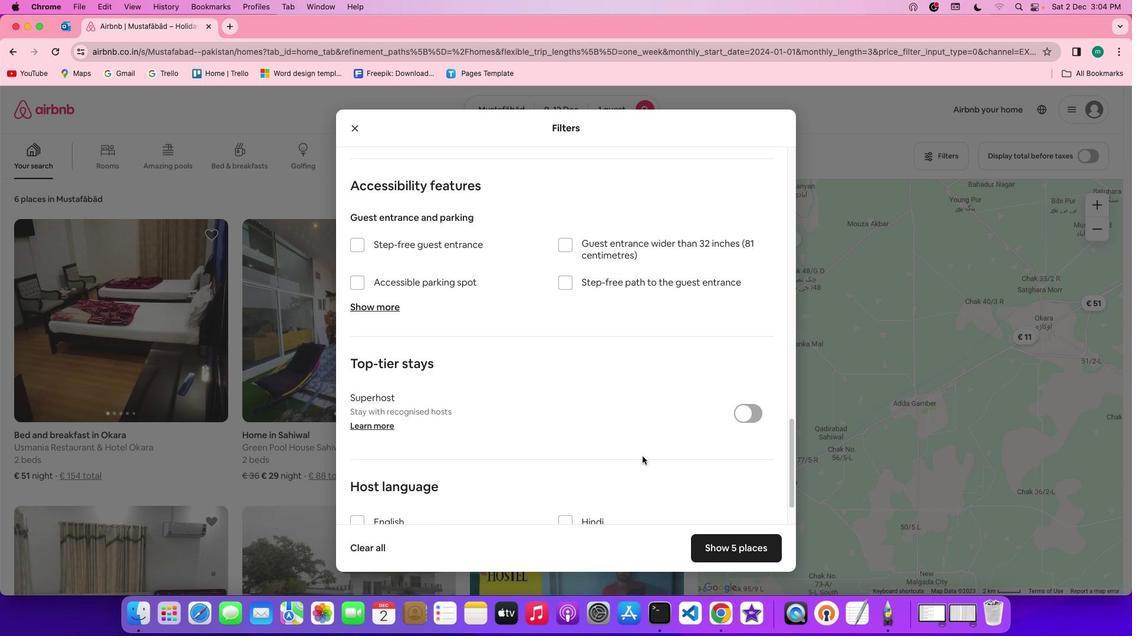 
Action: Mouse scrolled (642, 457) with delta (0, -2)
Screenshot: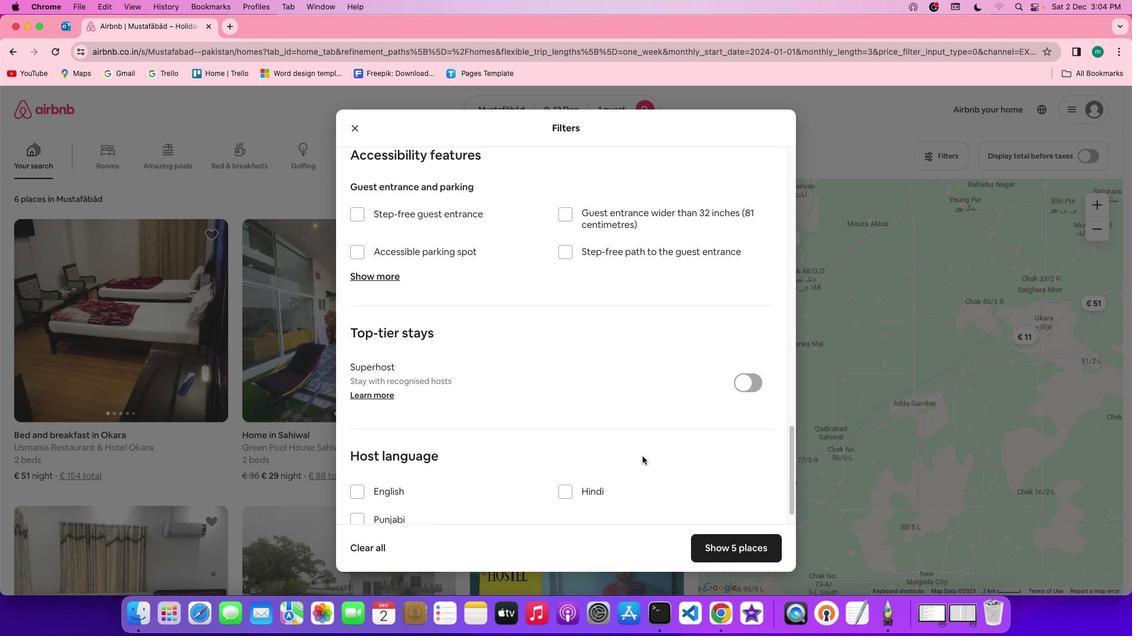 
Action: Mouse scrolled (642, 457) with delta (0, -3)
Screenshot: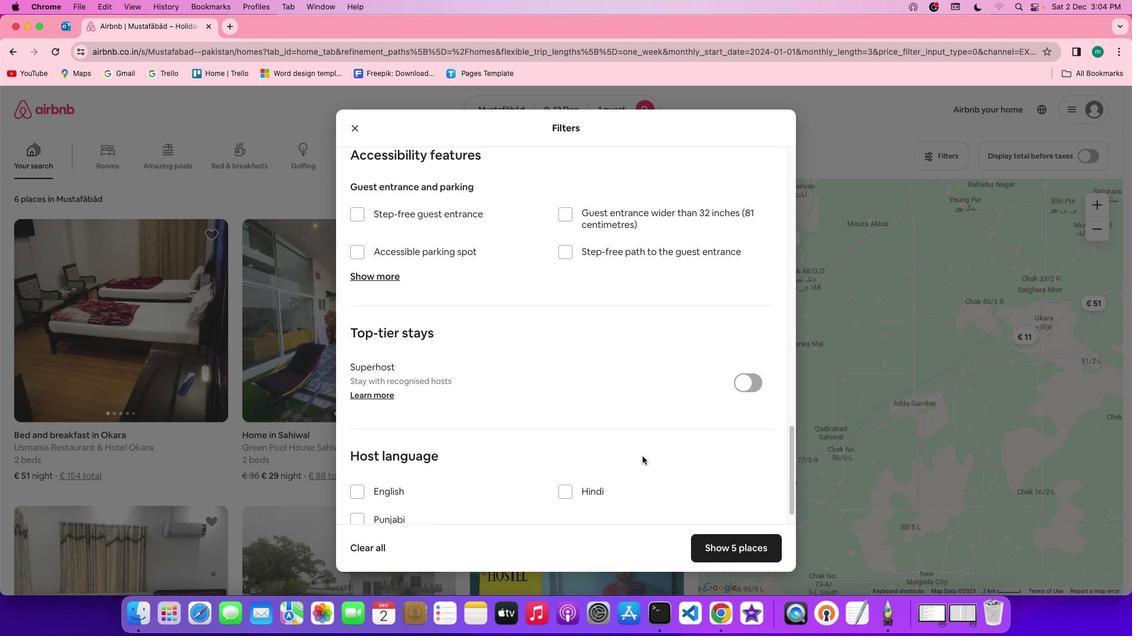 
Action: Mouse scrolled (642, 457) with delta (0, -3)
Screenshot: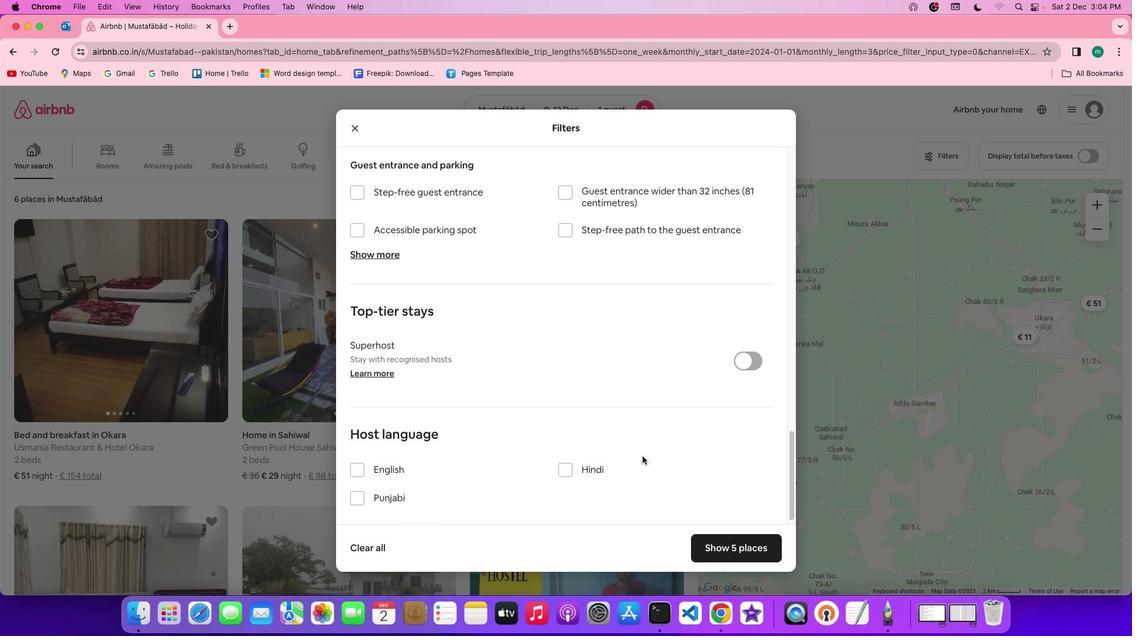 
Action: Mouse moved to (745, 524)
Screenshot: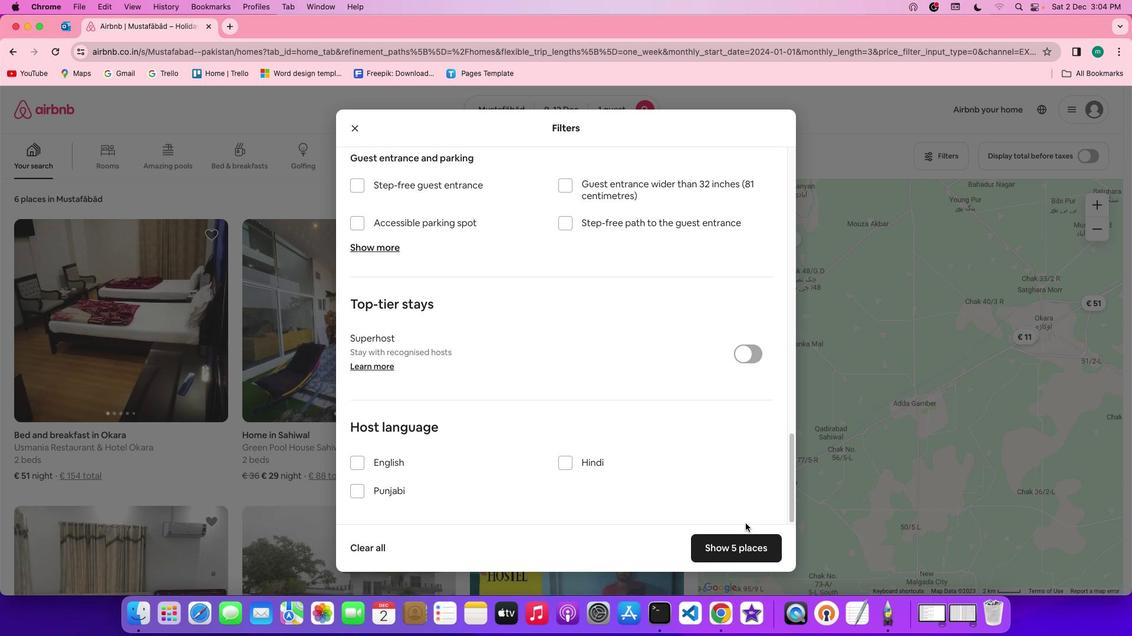 
Action: Mouse scrolled (745, 524) with delta (0, 0)
Screenshot: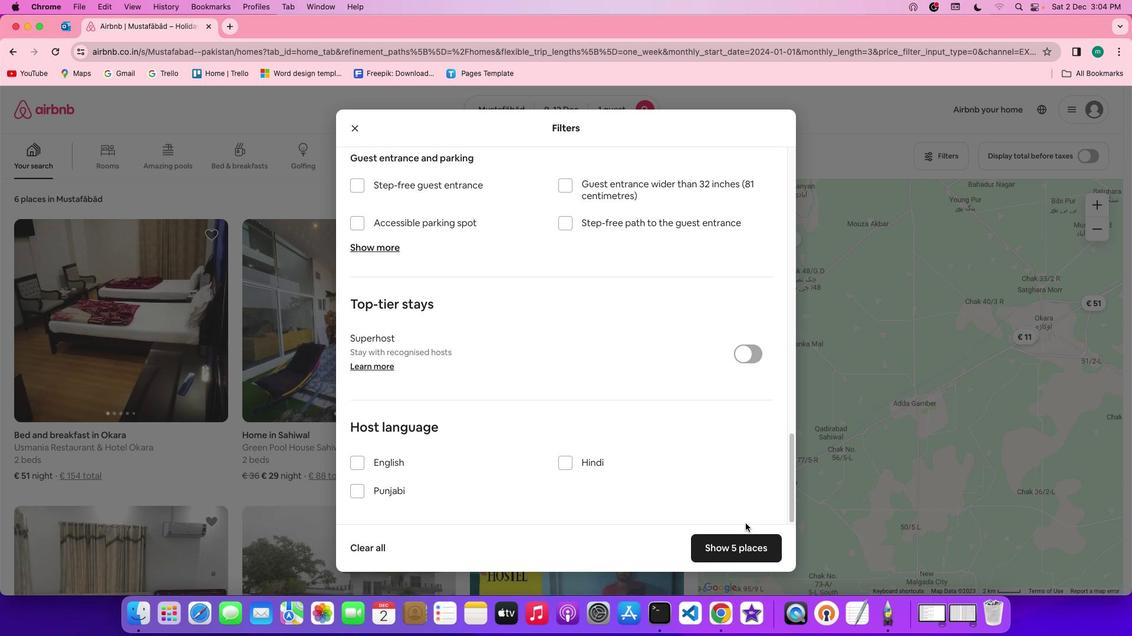 
Action: Mouse scrolled (745, 524) with delta (0, 0)
Screenshot: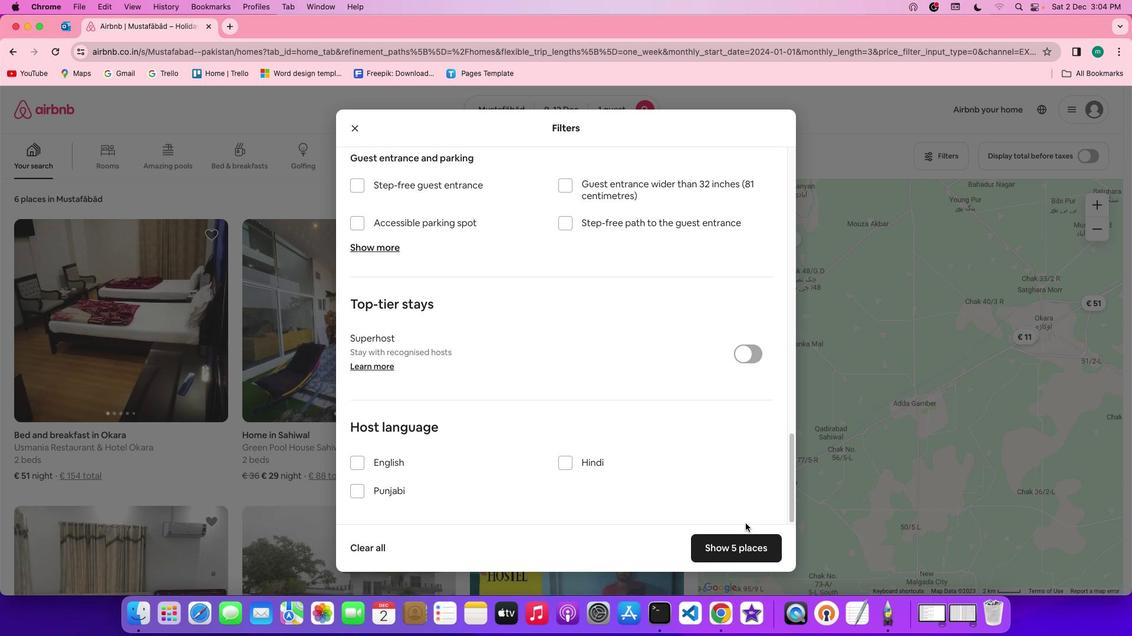 
Action: Mouse scrolled (745, 524) with delta (0, -1)
Screenshot: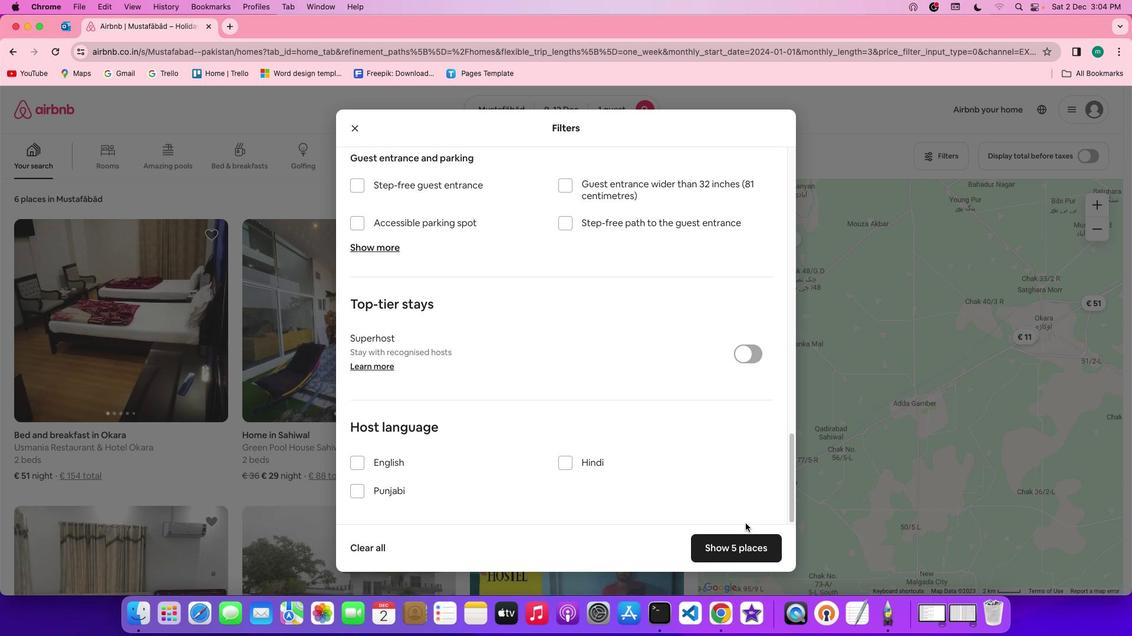 
Action: Mouse scrolled (745, 524) with delta (0, -2)
Screenshot: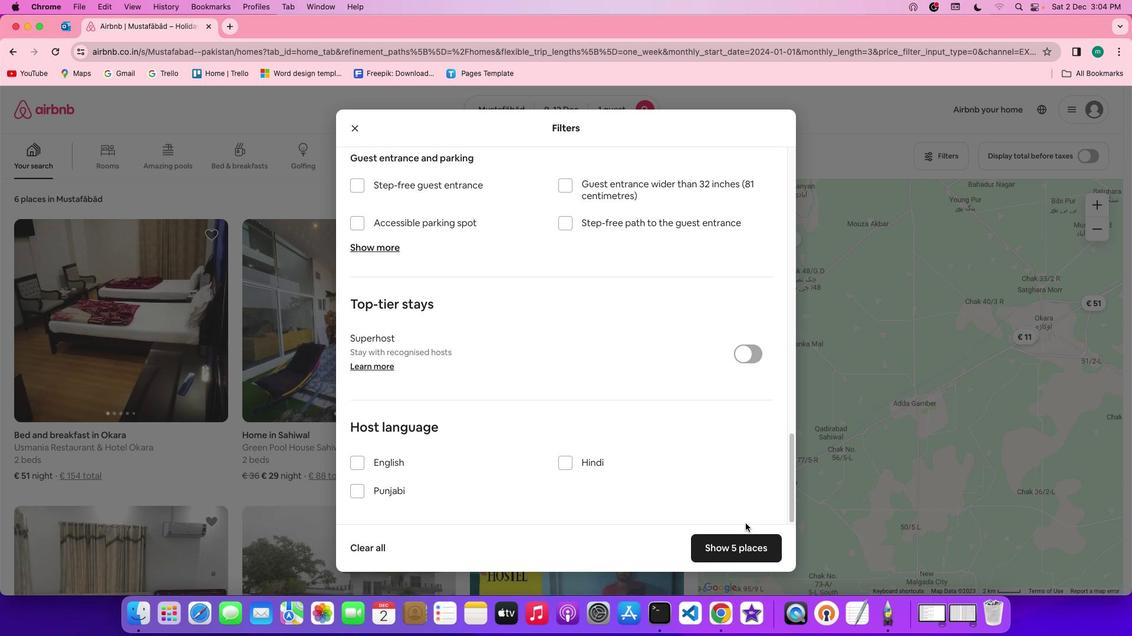 
Action: Mouse scrolled (745, 524) with delta (0, -2)
Screenshot: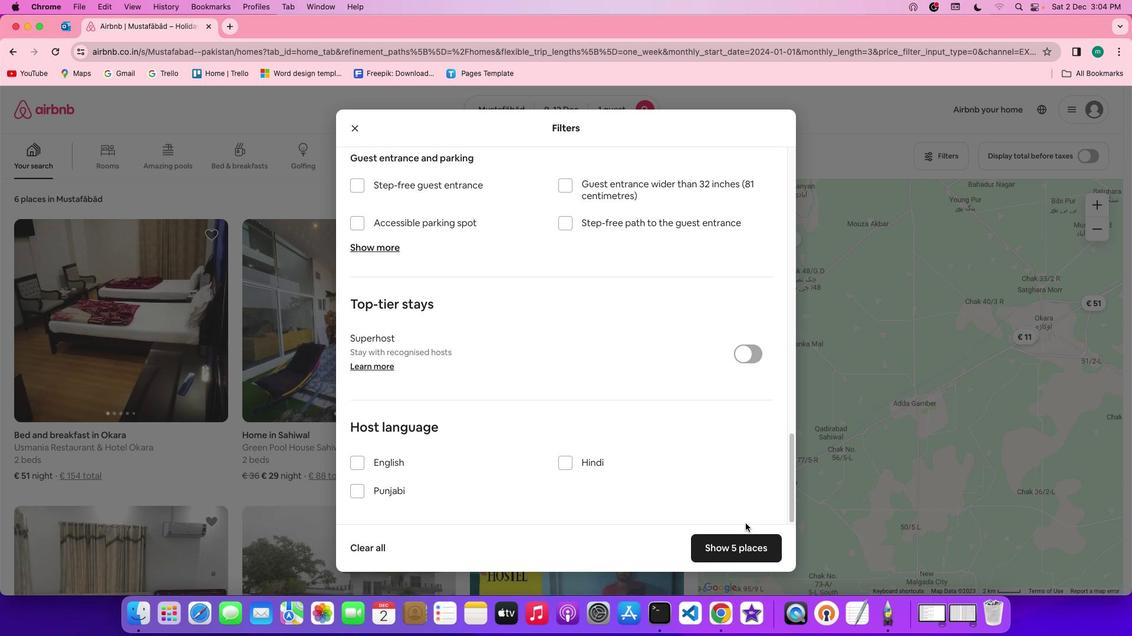 
Action: Mouse moved to (747, 545)
Screenshot: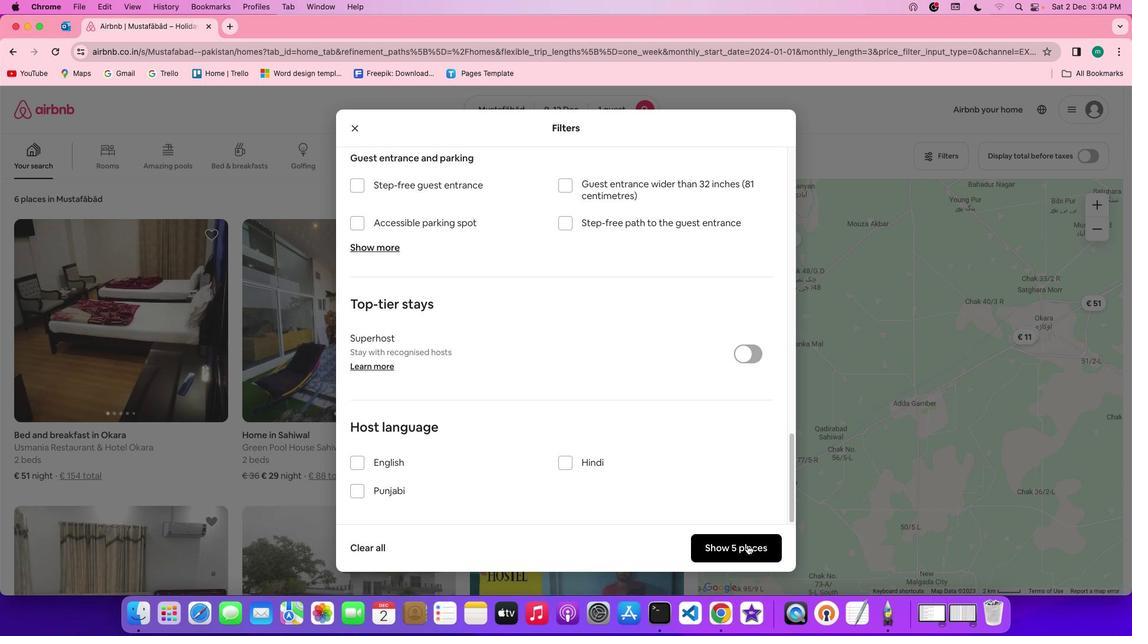 
Action: Mouse pressed left at (747, 545)
Screenshot: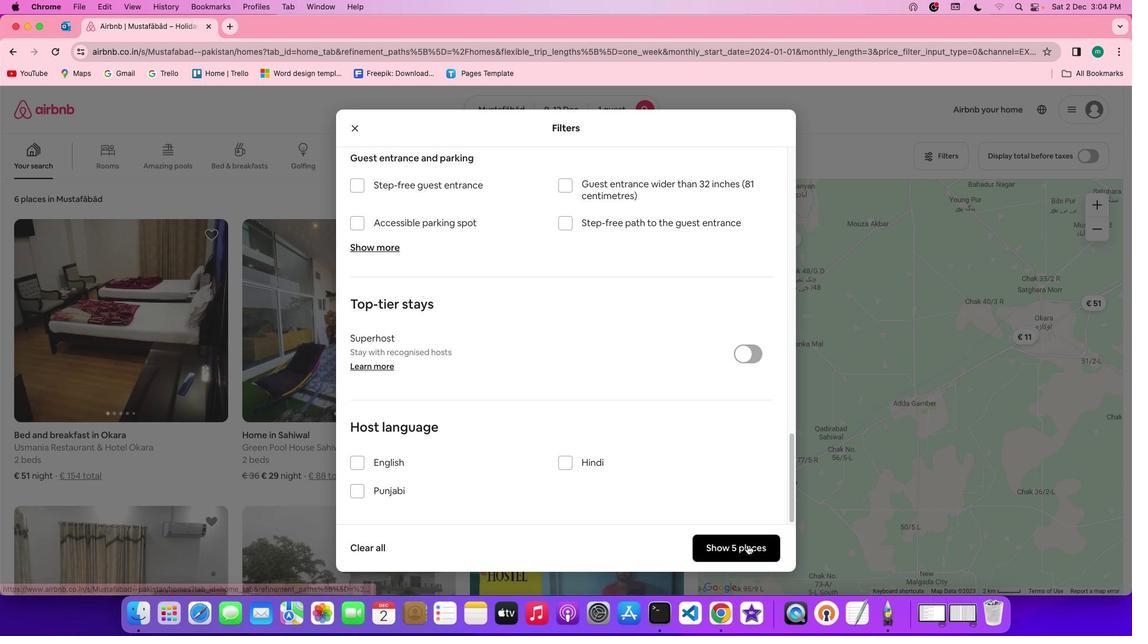 
Action: Mouse moved to (146, 337)
Screenshot: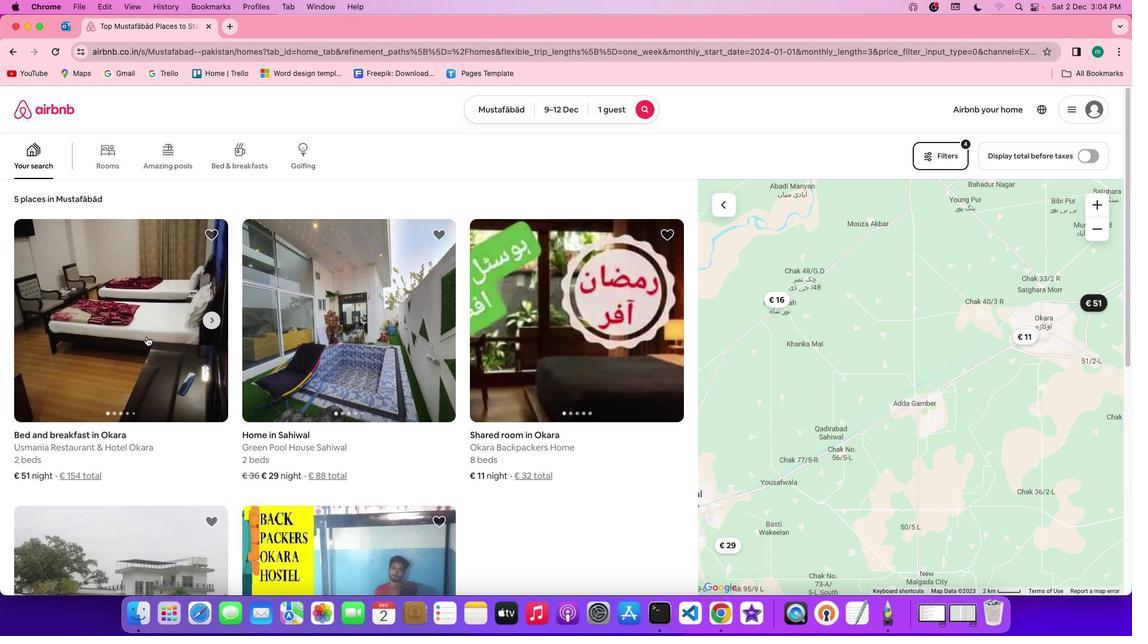 
Action: Mouse pressed left at (146, 337)
Screenshot: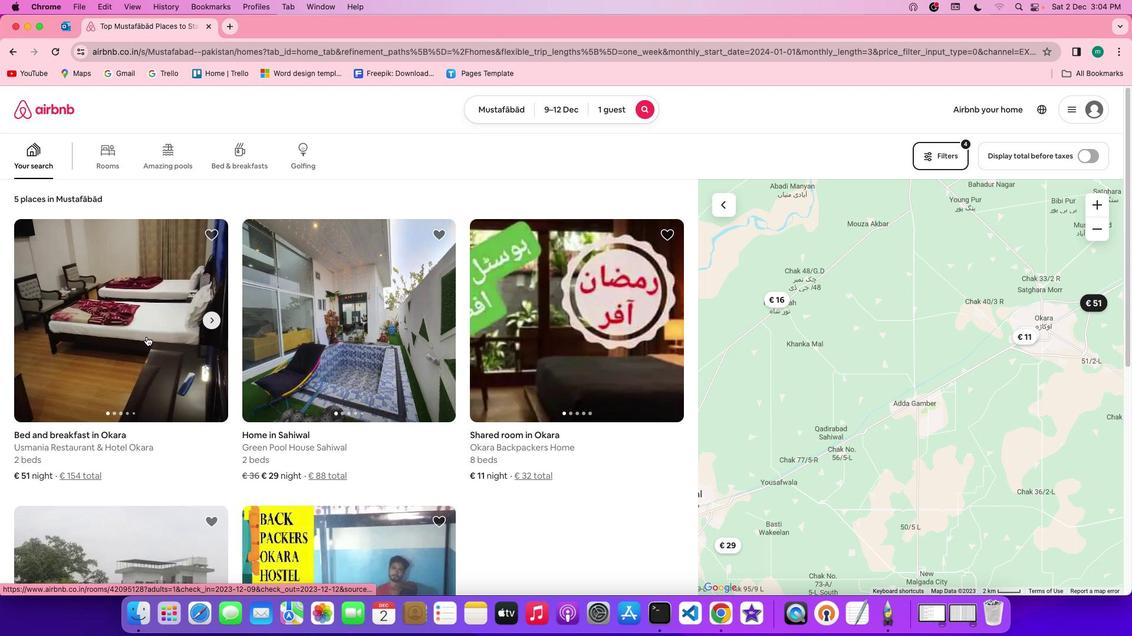 
Action: Mouse moved to (823, 447)
Screenshot: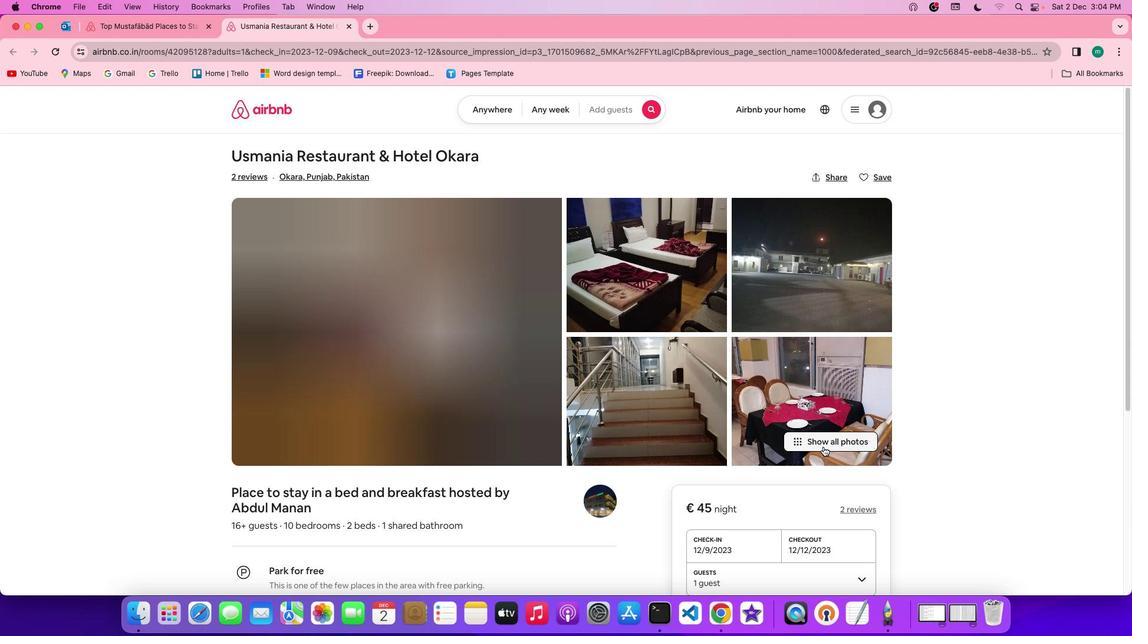 
Action: Mouse pressed left at (823, 447)
Screenshot: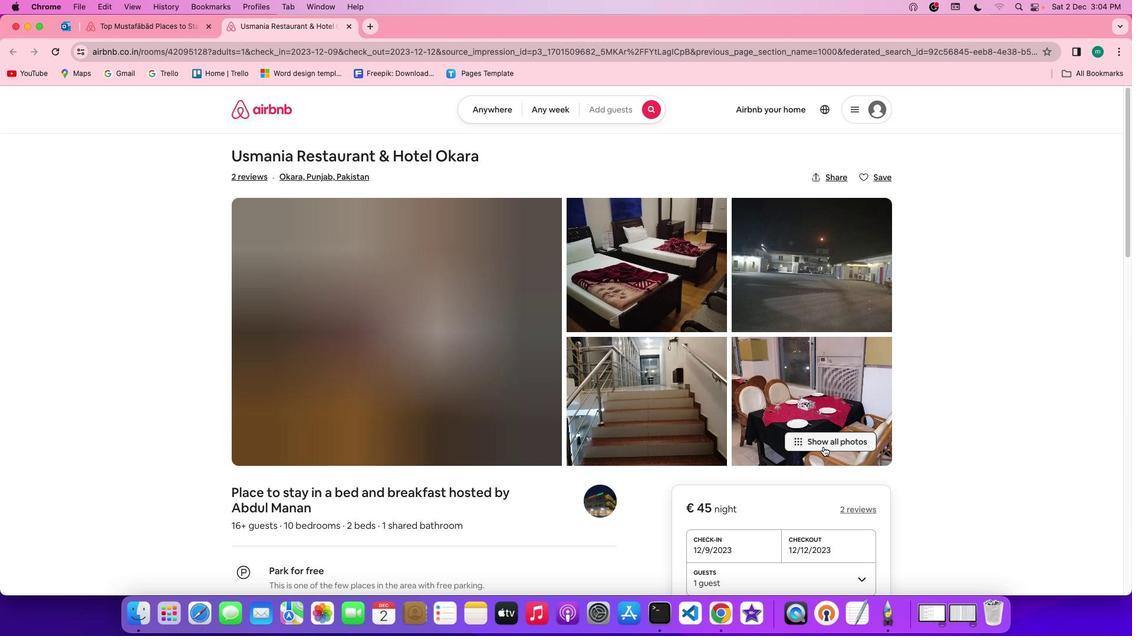 
Action: Mouse moved to (626, 475)
Screenshot: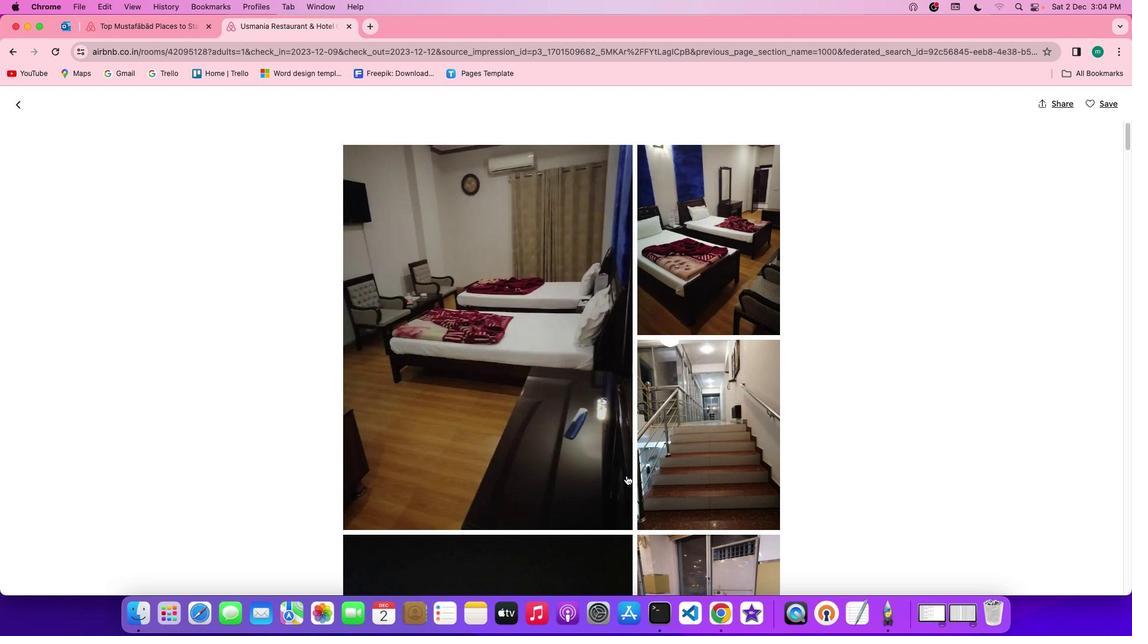 
Action: Mouse scrolled (626, 475) with delta (0, 0)
Screenshot: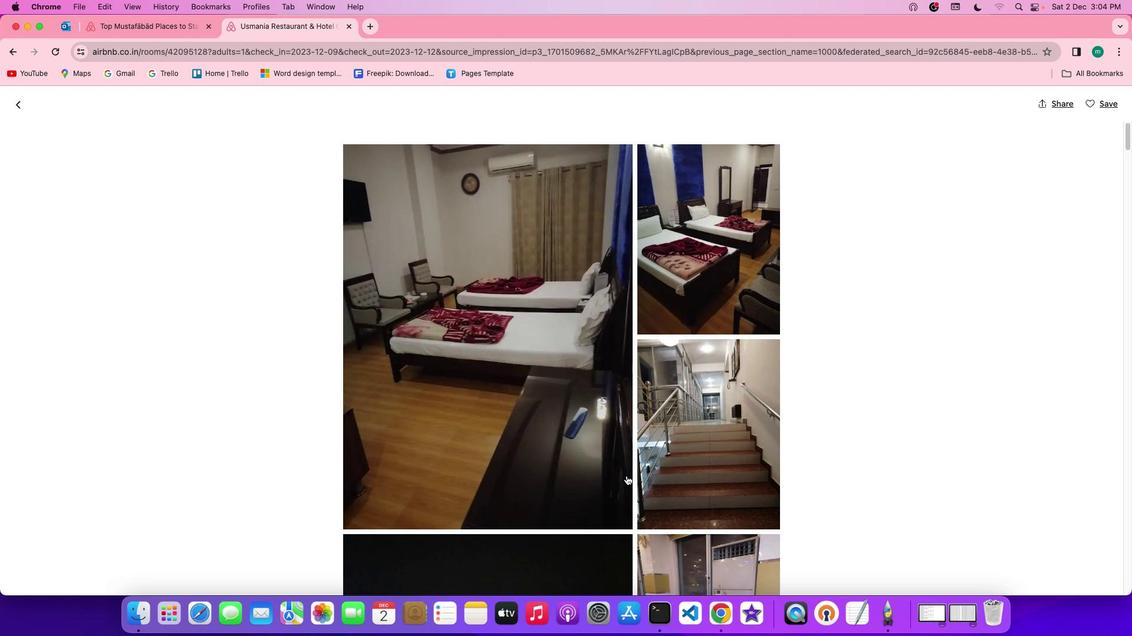 
Action: Mouse scrolled (626, 475) with delta (0, 0)
Screenshot: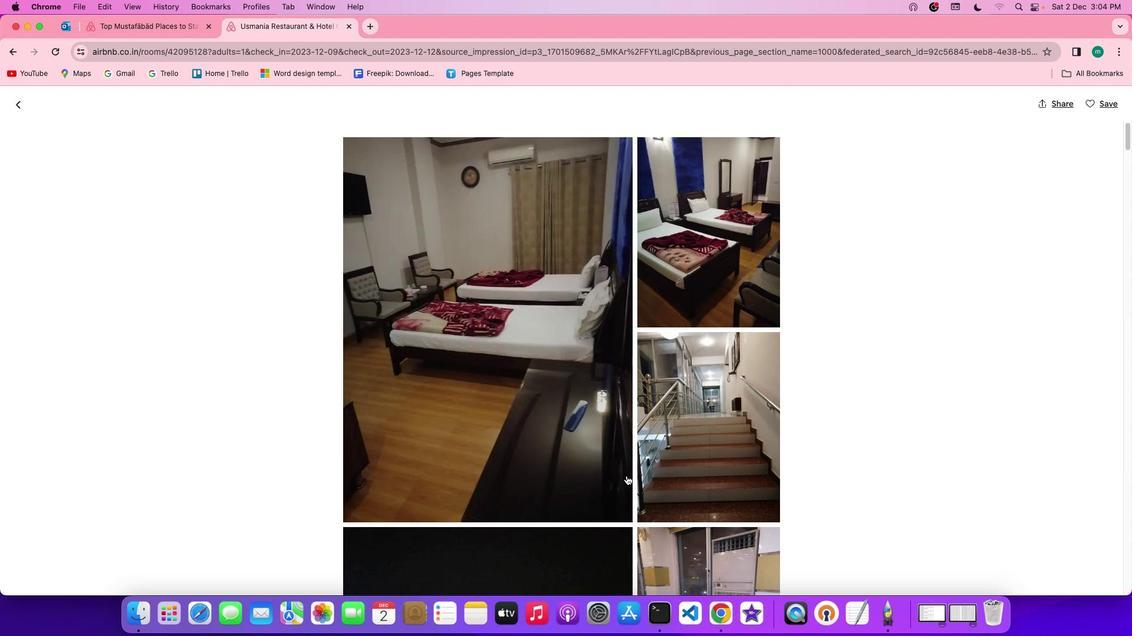 
Action: Mouse scrolled (626, 475) with delta (0, -1)
Screenshot: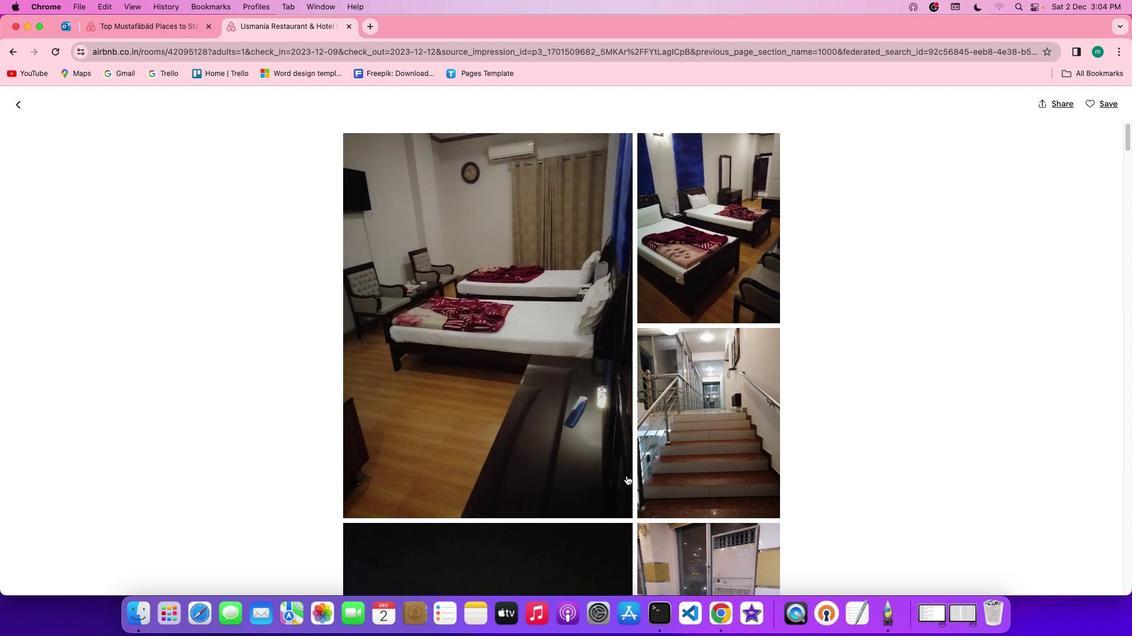 
Action: Mouse scrolled (626, 475) with delta (0, 0)
Screenshot: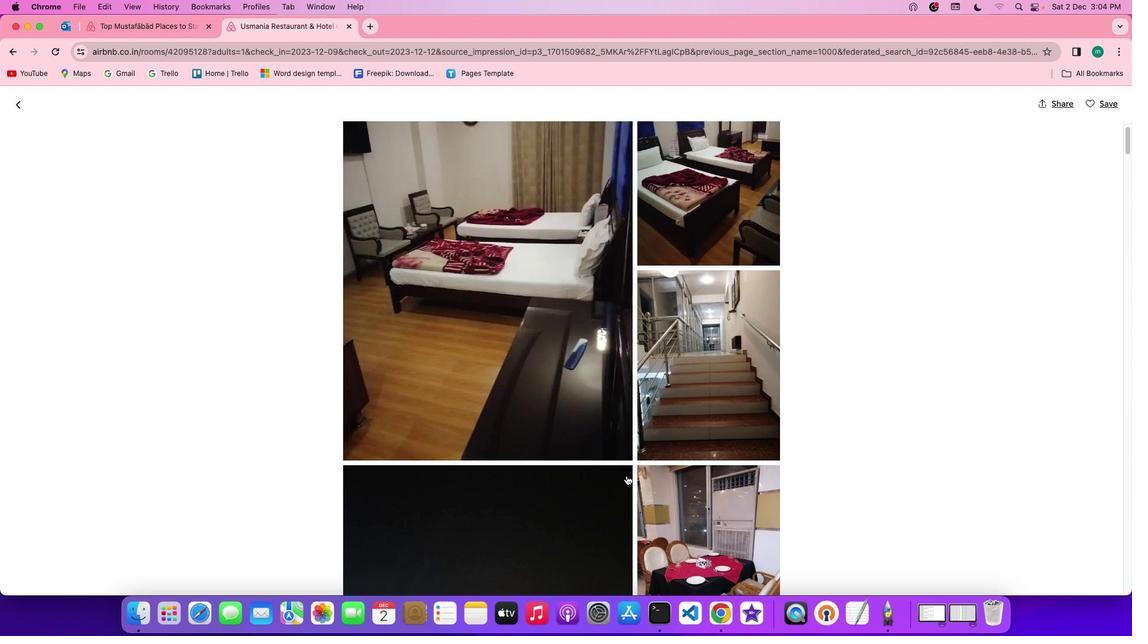 
Action: Mouse scrolled (626, 475) with delta (0, 0)
Screenshot: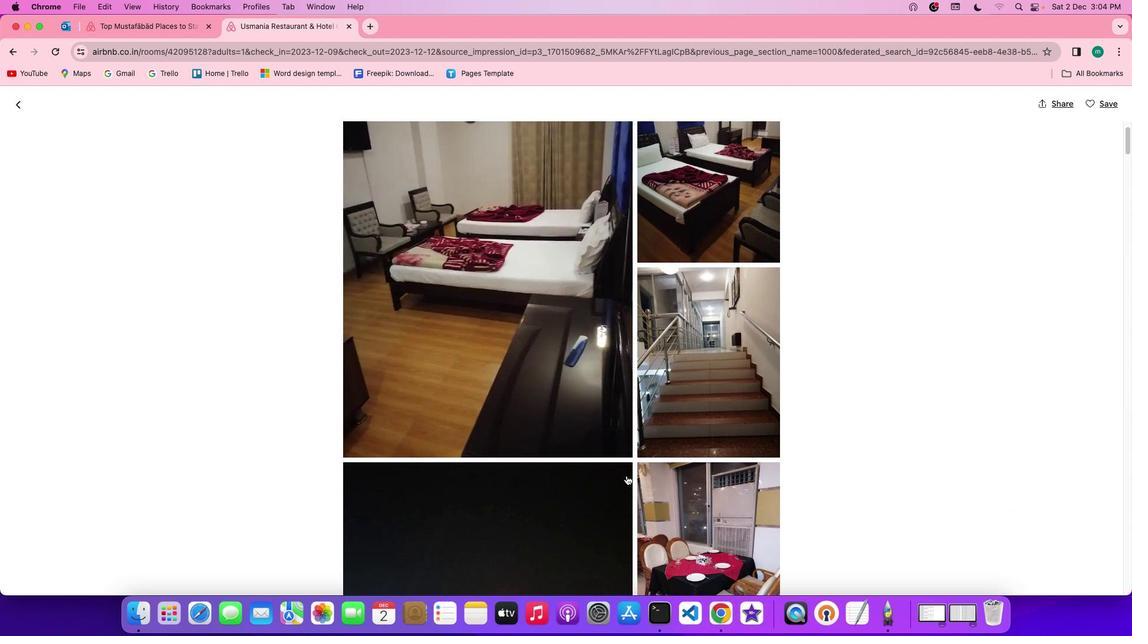 
Action: Mouse scrolled (626, 475) with delta (0, 0)
Screenshot: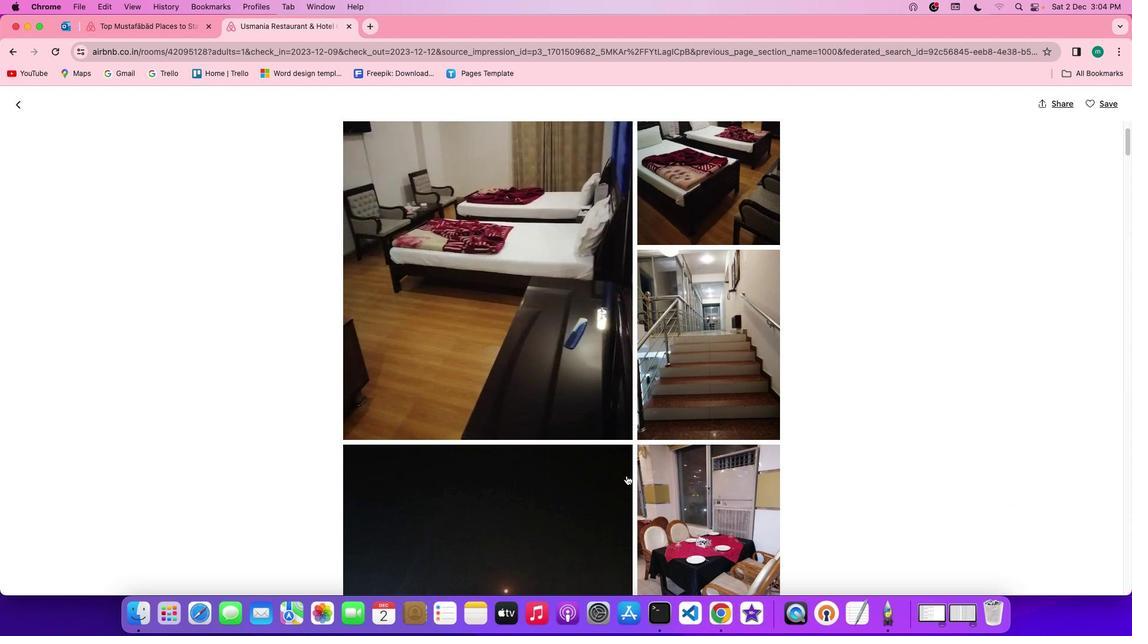 
Action: Mouse moved to (626, 475)
Screenshot: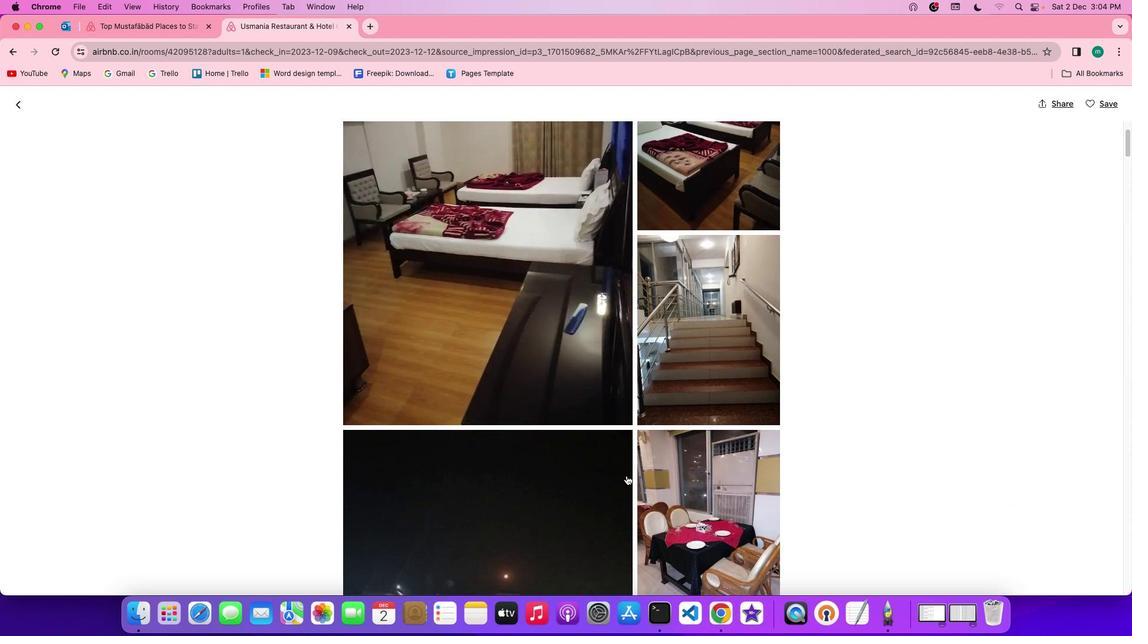 
Action: Mouse scrolled (626, 475) with delta (0, 0)
Screenshot: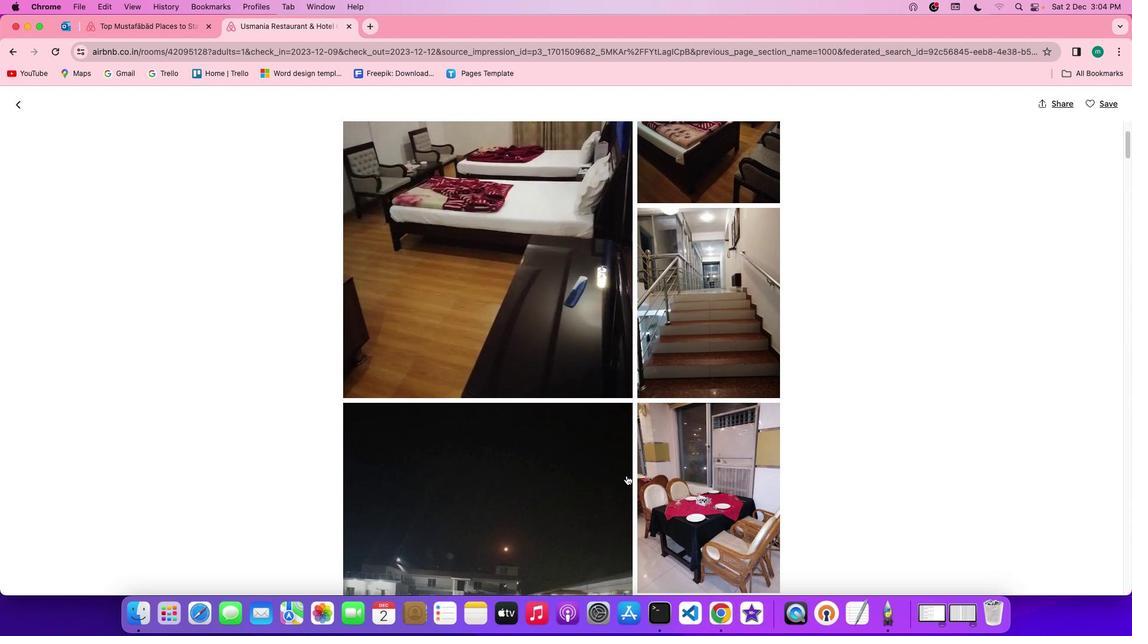 
Action: Mouse scrolled (626, 475) with delta (0, 0)
Screenshot: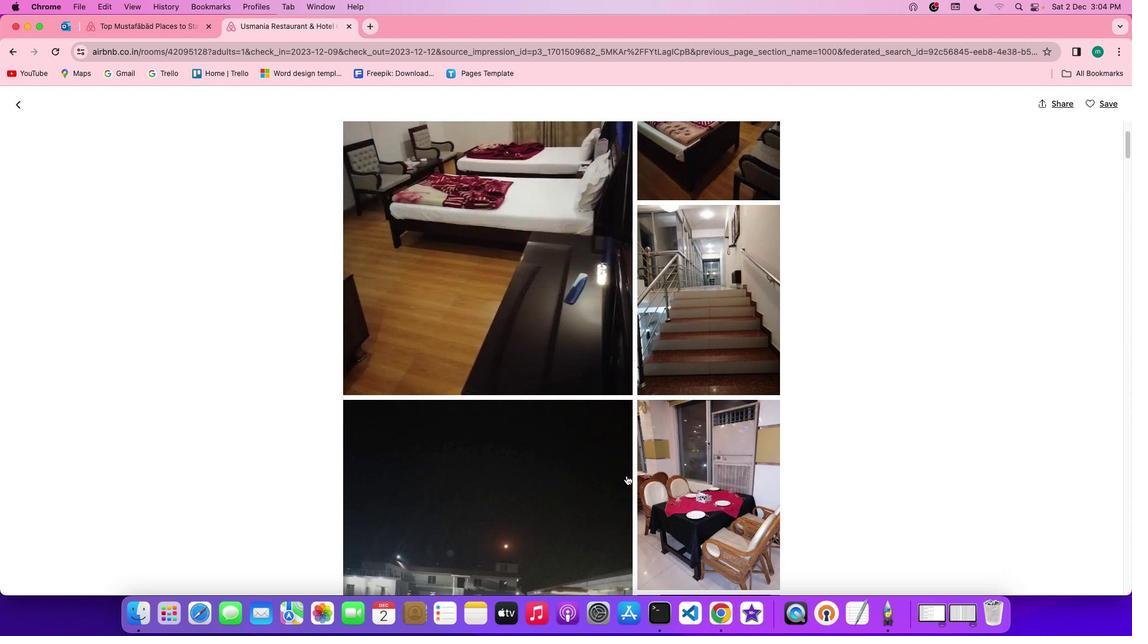 
Action: Mouse scrolled (626, 475) with delta (0, 0)
Screenshot: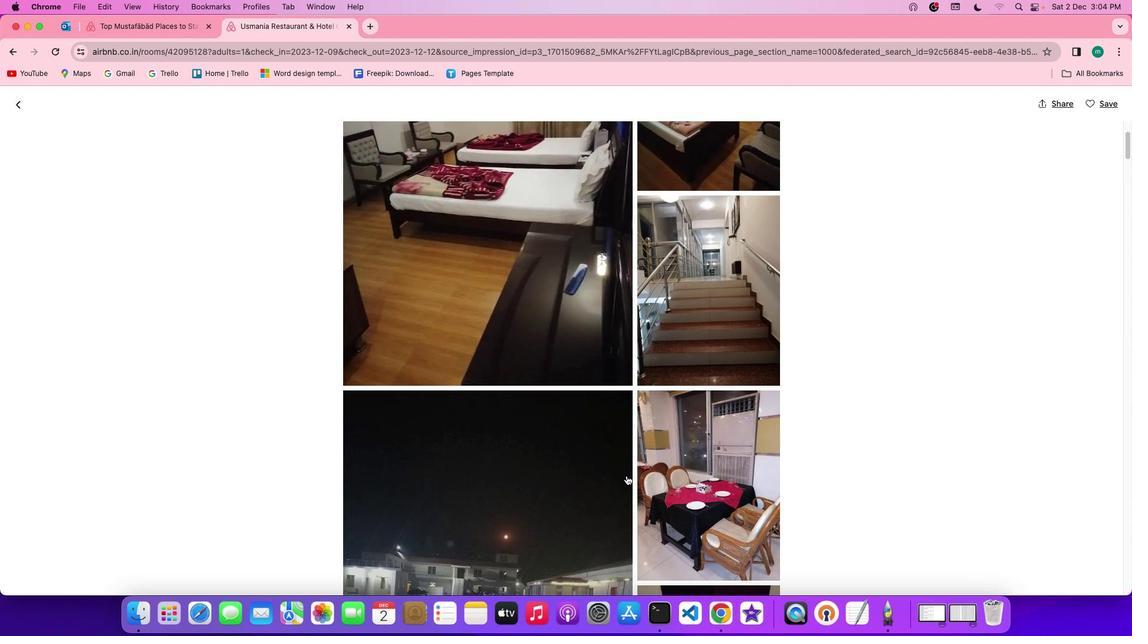 
Action: Mouse scrolled (626, 475) with delta (0, 0)
Screenshot: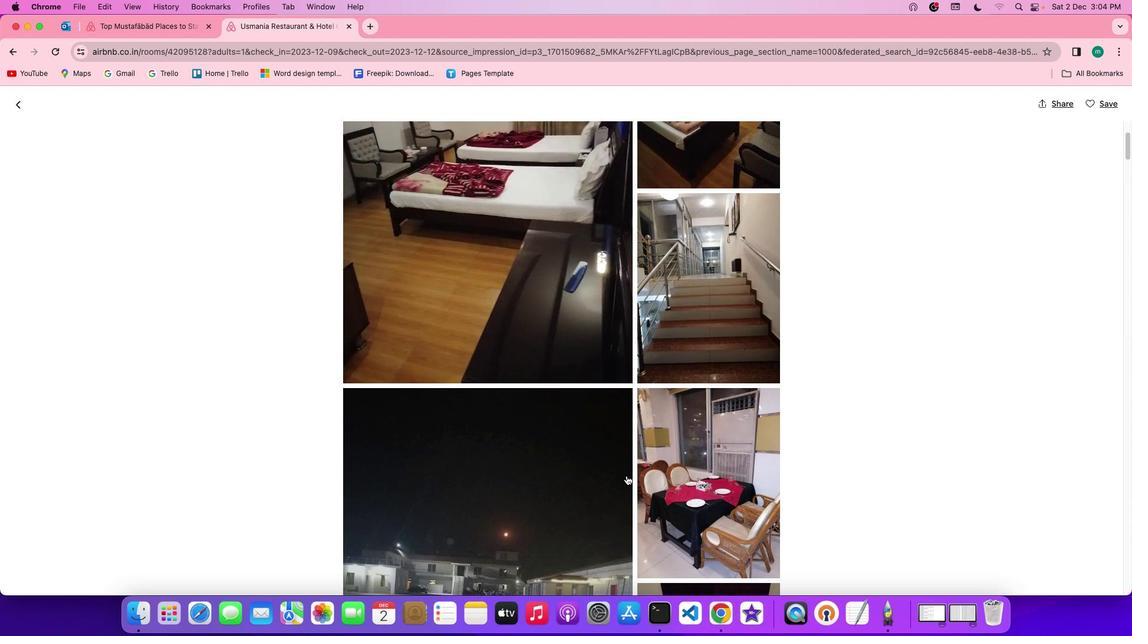 
Action: Mouse scrolled (626, 475) with delta (0, -1)
Screenshot: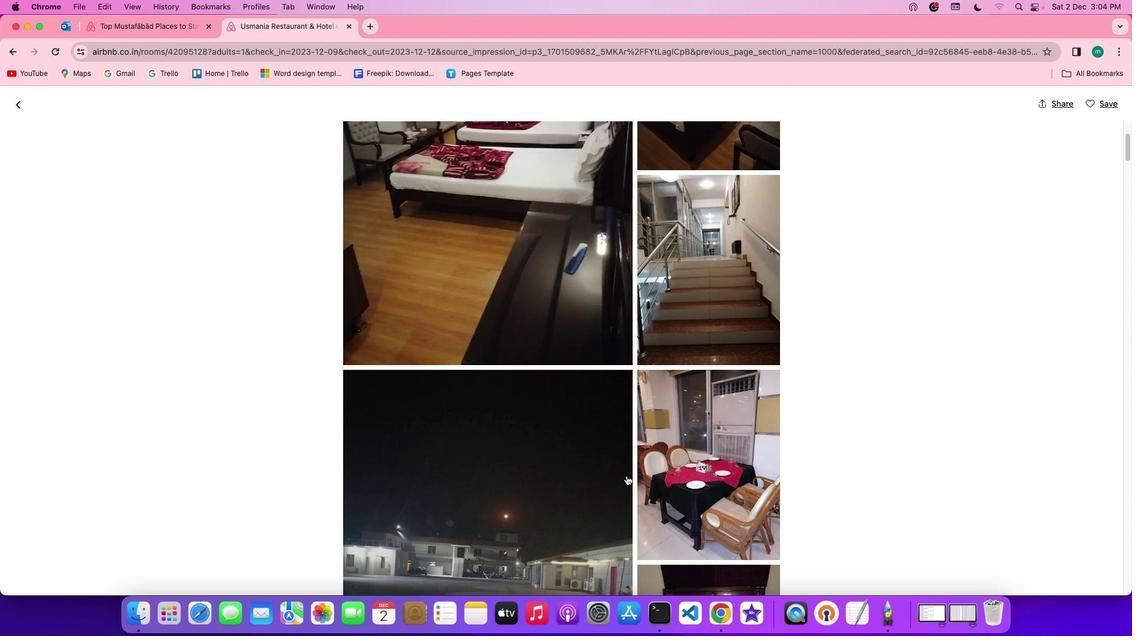 
Action: Mouse scrolled (626, 475) with delta (0, 0)
Screenshot: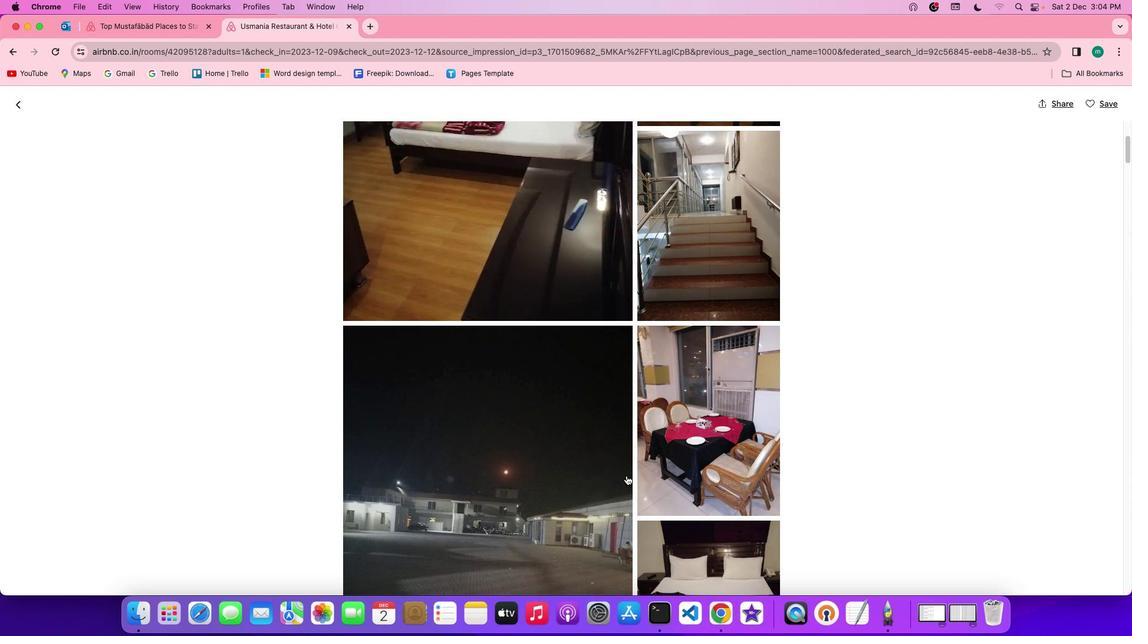 
Action: Mouse scrolled (626, 475) with delta (0, 0)
Screenshot: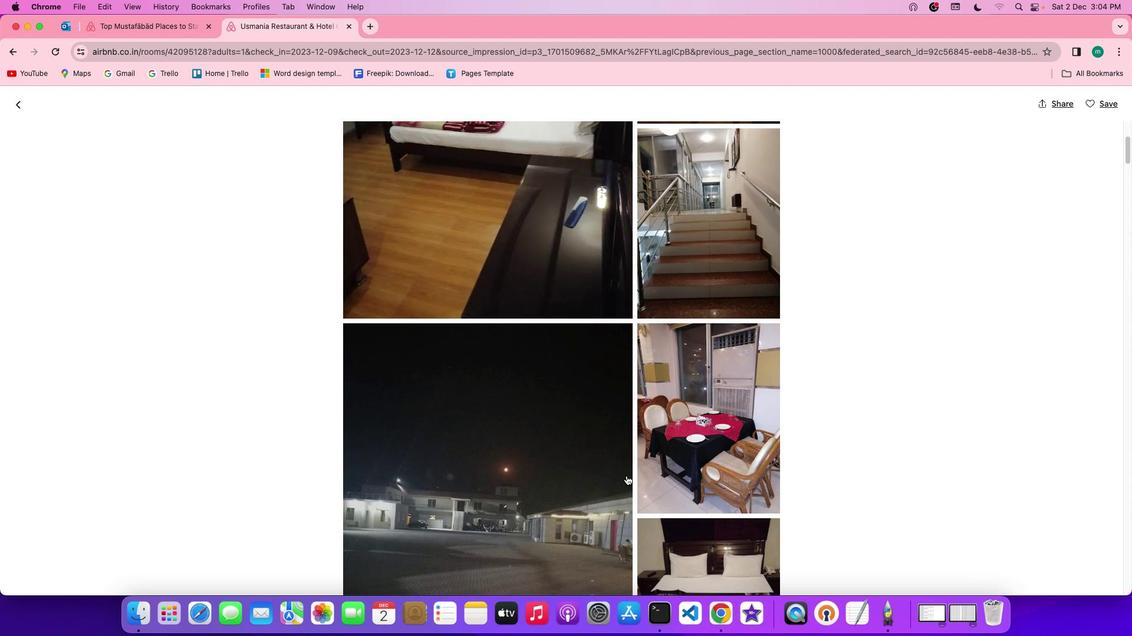 
Action: Mouse scrolled (626, 475) with delta (0, 0)
Screenshot: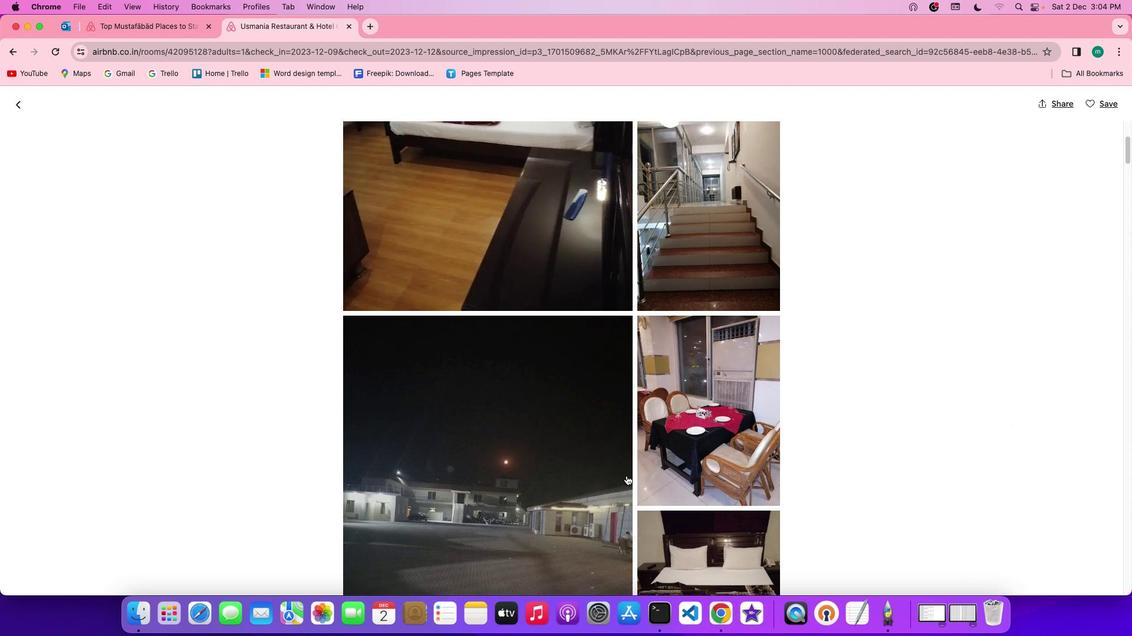 
Action: Mouse scrolled (626, 475) with delta (0, 0)
Screenshot: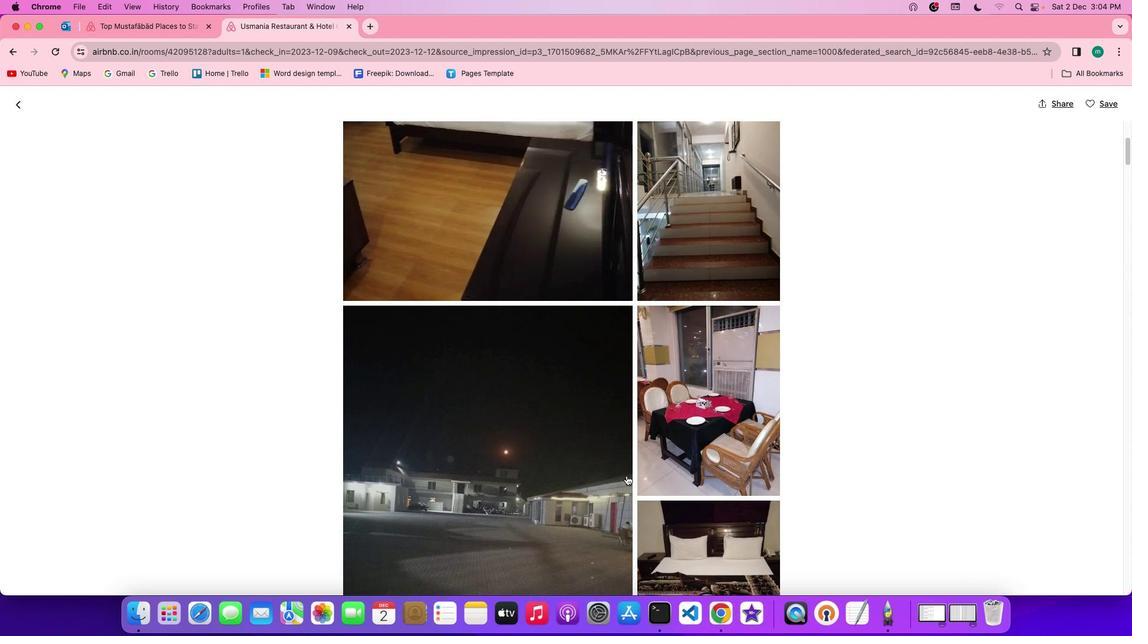 
Action: Mouse scrolled (626, 475) with delta (0, 0)
Screenshot: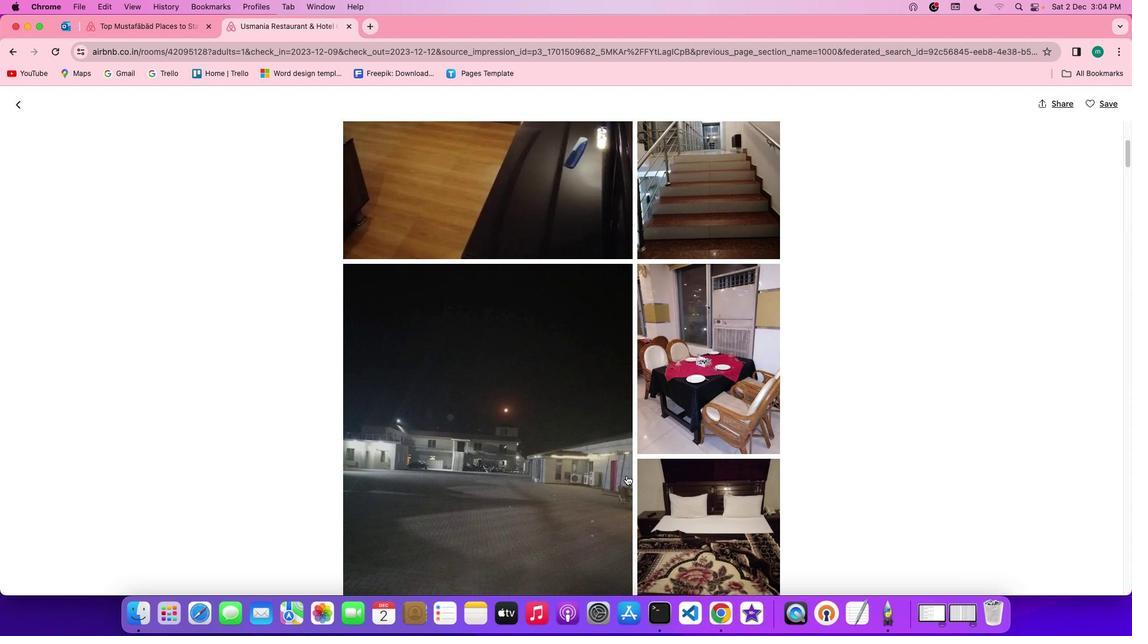 
Action: Mouse scrolled (626, 475) with delta (0, 0)
Screenshot: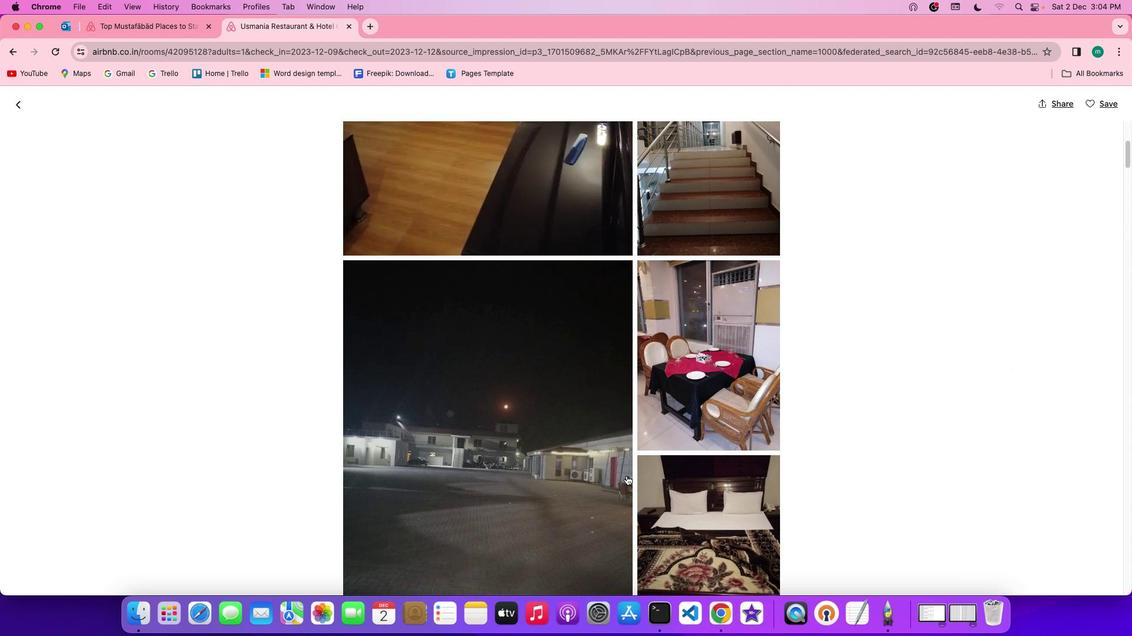 
Action: Mouse scrolled (626, 475) with delta (0, 0)
Screenshot: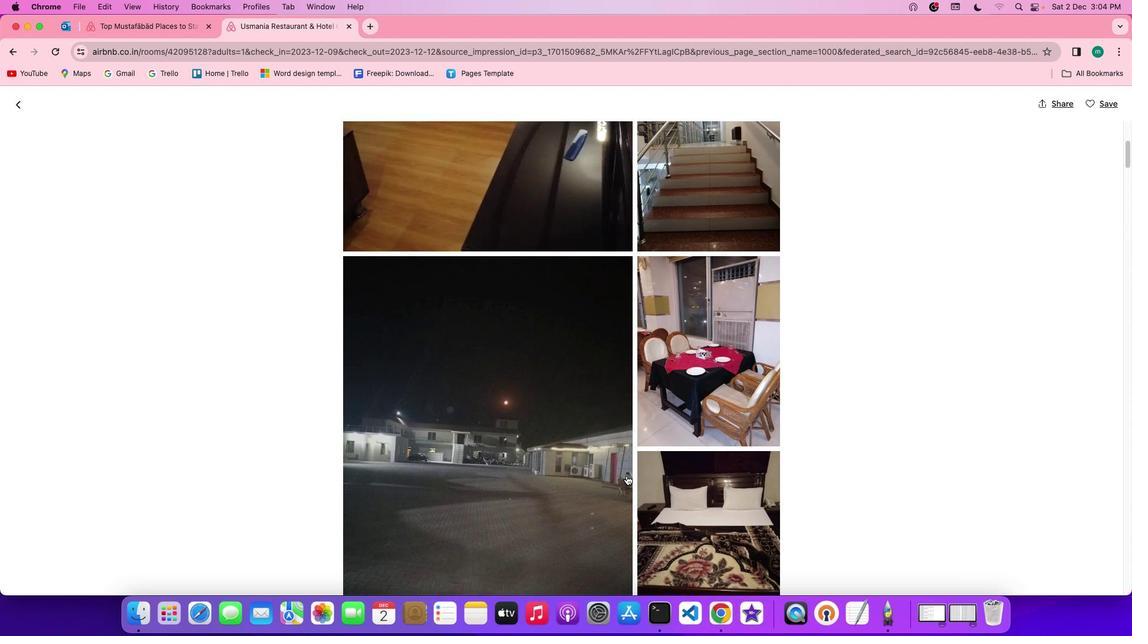 
Action: Mouse scrolled (626, 475) with delta (0, 0)
Screenshot: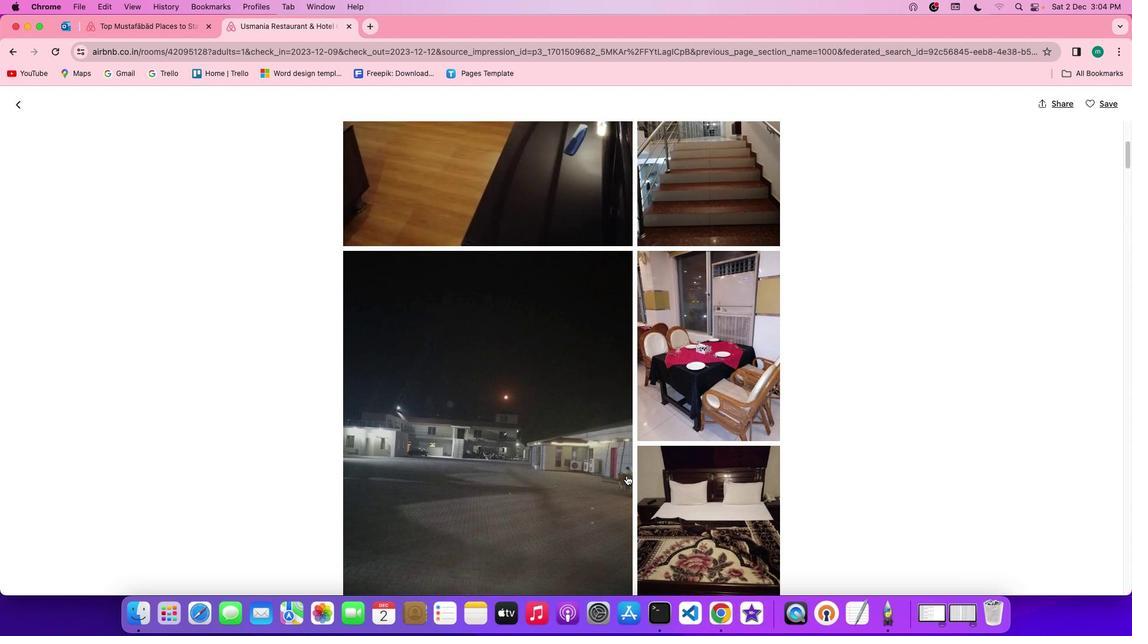 
Action: Mouse scrolled (626, 475) with delta (0, -1)
Screenshot: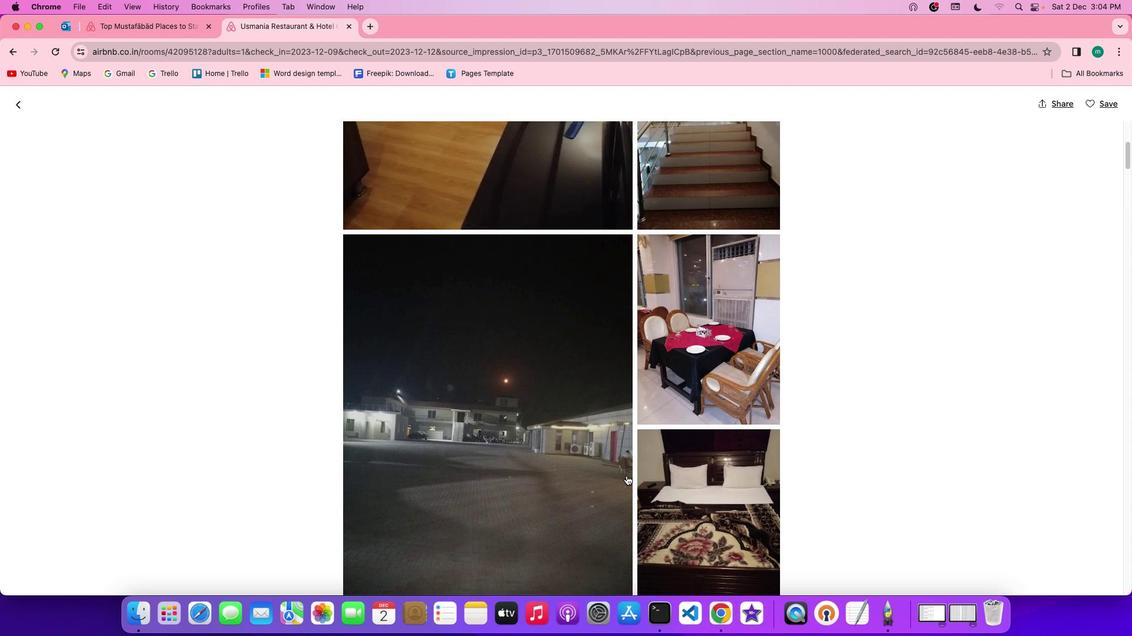 
Action: Mouse scrolled (626, 475) with delta (0, 0)
Screenshot: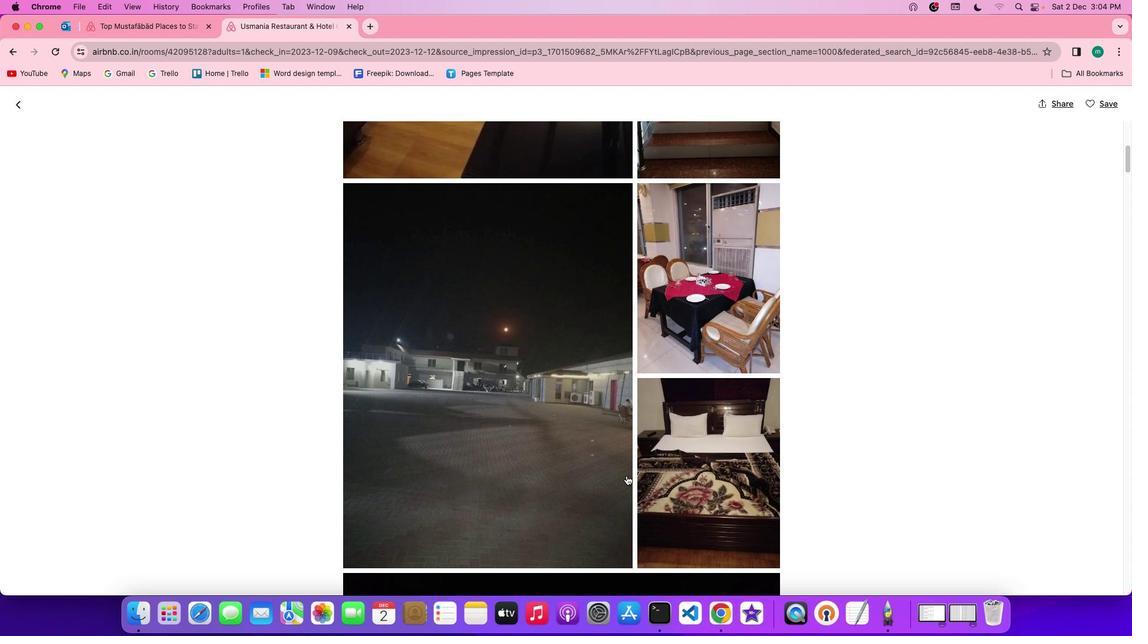 
Action: Mouse scrolled (626, 475) with delta (0, 0)
Screenshot: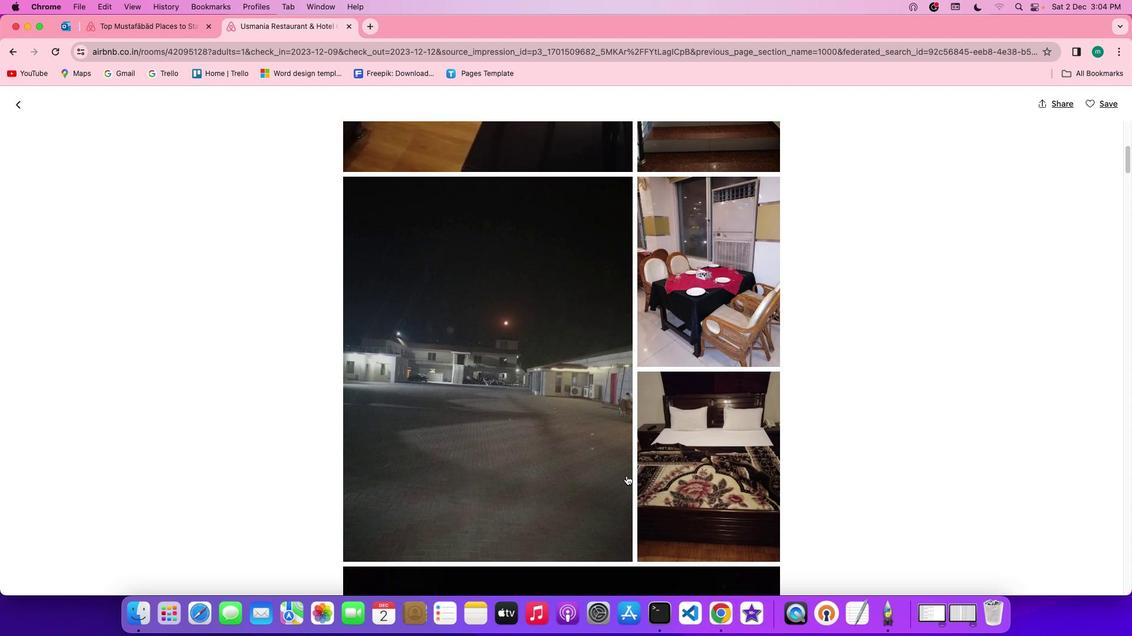 
Action: Mouse scrolled (626, 475) with delta (0, -1)
Screenshot: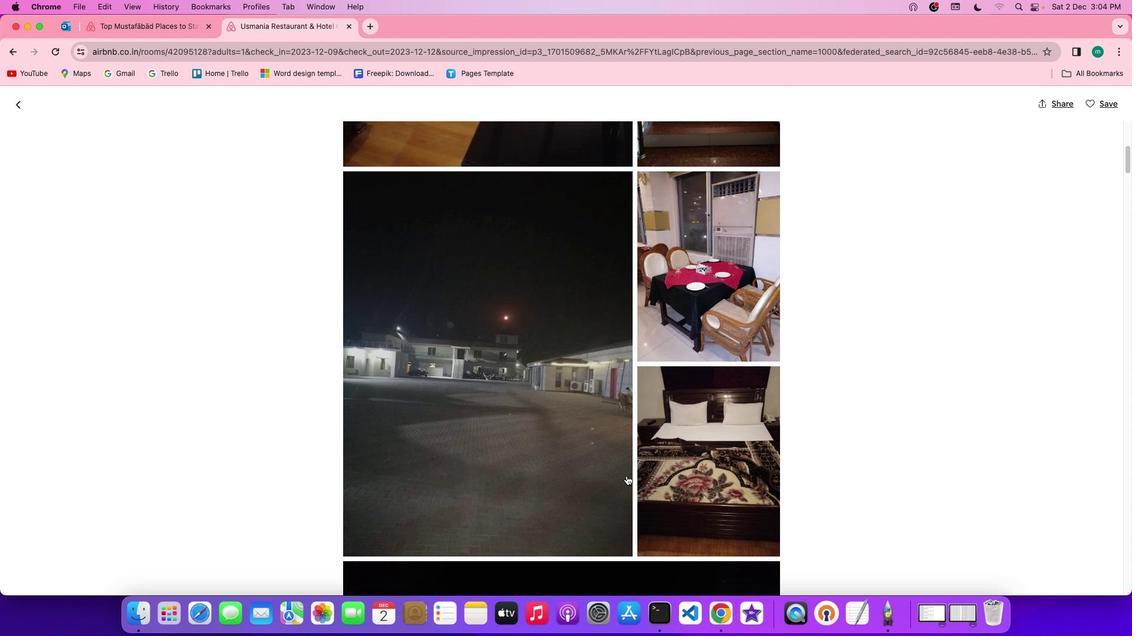 
Action: Mouse scrolled (626, 475) with delta (0, 0)
Screenshot: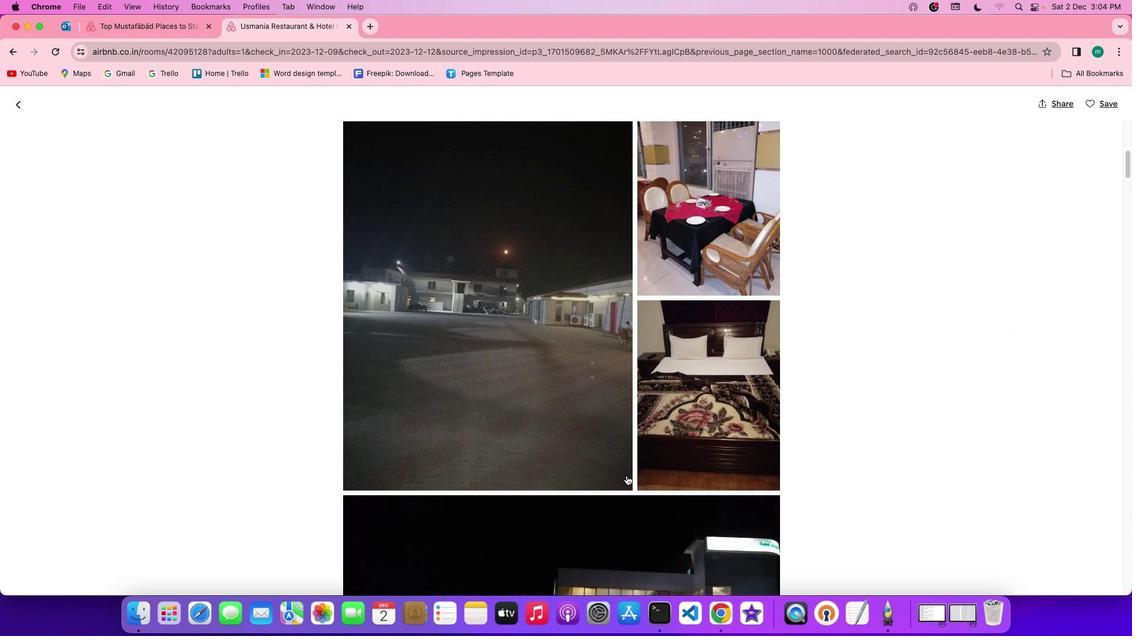
Action: Mouse scrolled (626, 475) with delta (0, 0)
Screenshot: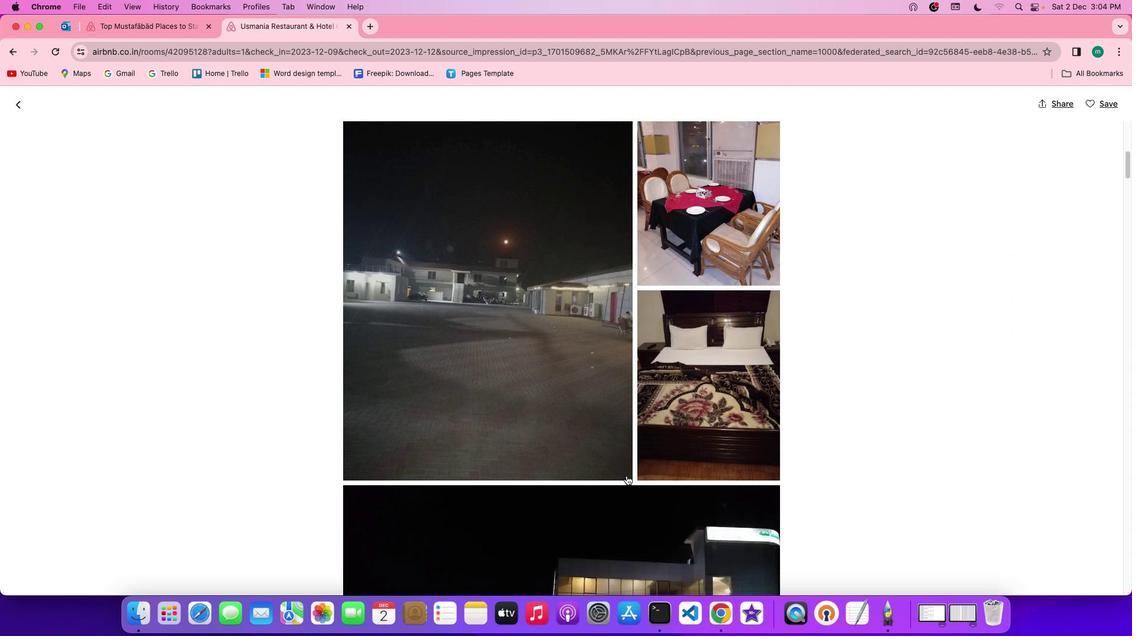 
Action: Mouse scrolled (626, 475) with delta (0, -1)
Screenshot: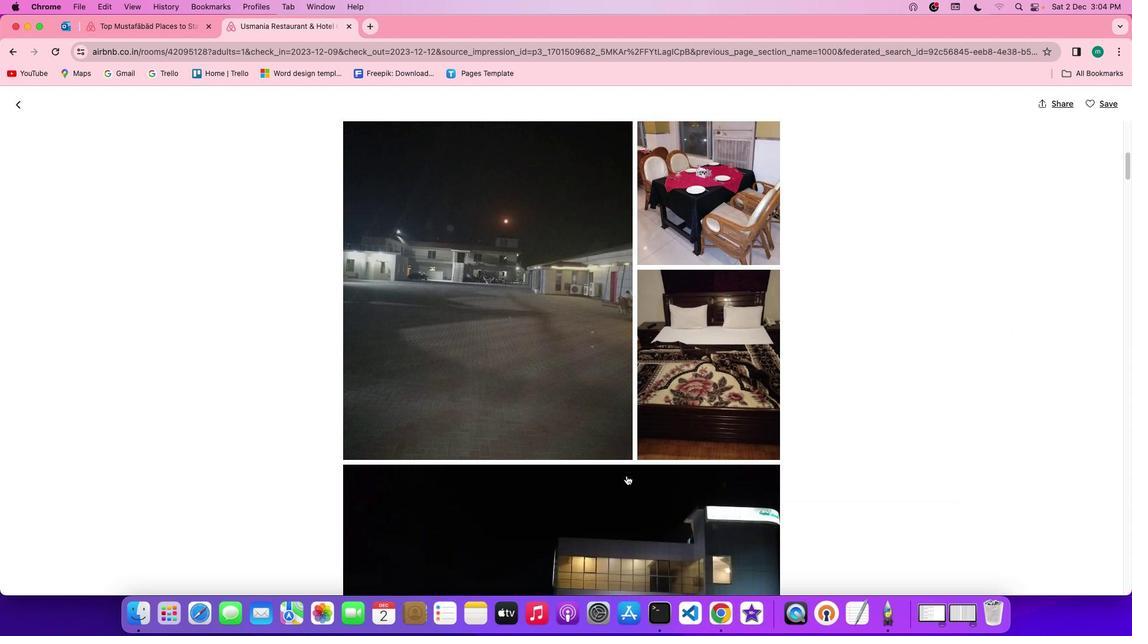 
Action: Mouse scrolled (626, 475) with delta (0, -2)
Screenshot: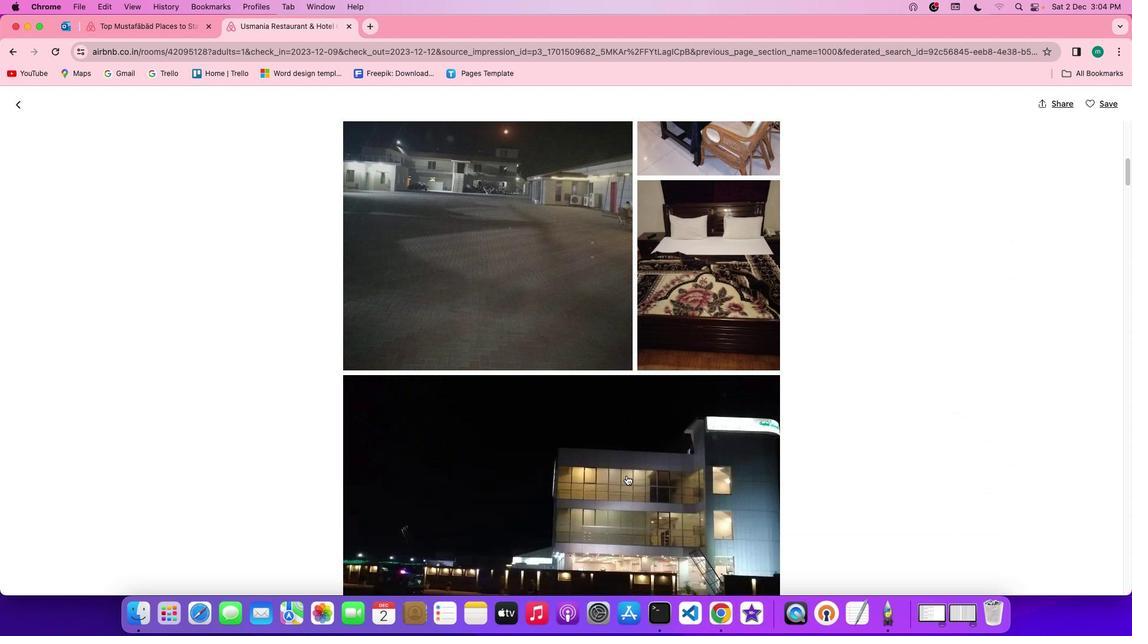 
Action: Mouse scrolled (626, 475) with delta (0, 0)
Screenshot: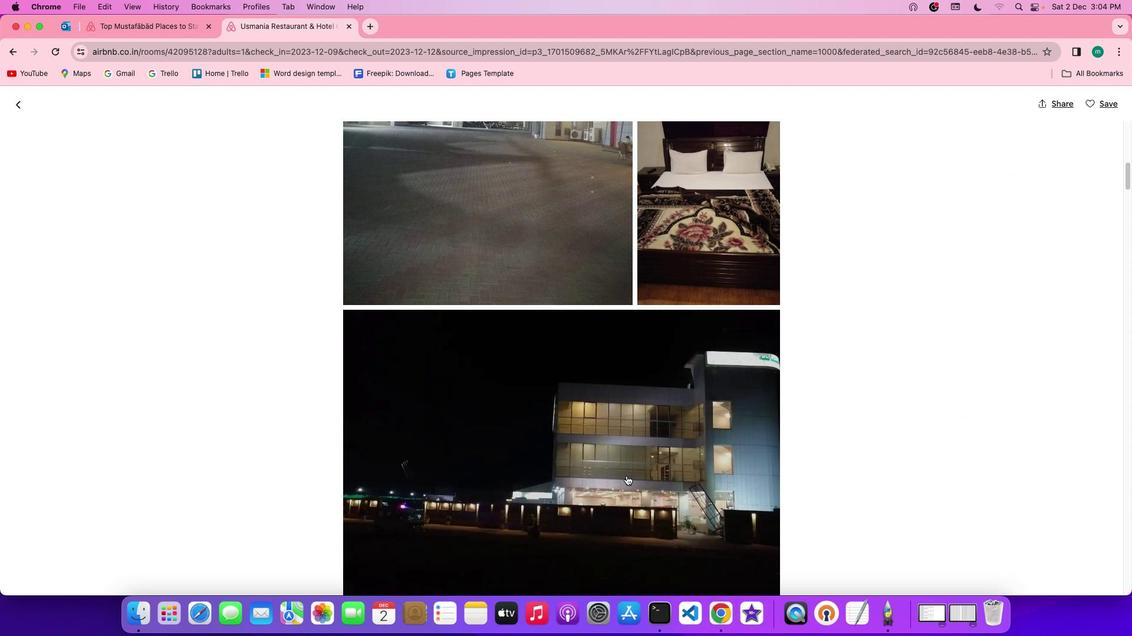 
Action: Mouse scrolled (626, 475) with delta (0, 0)
Screenshot: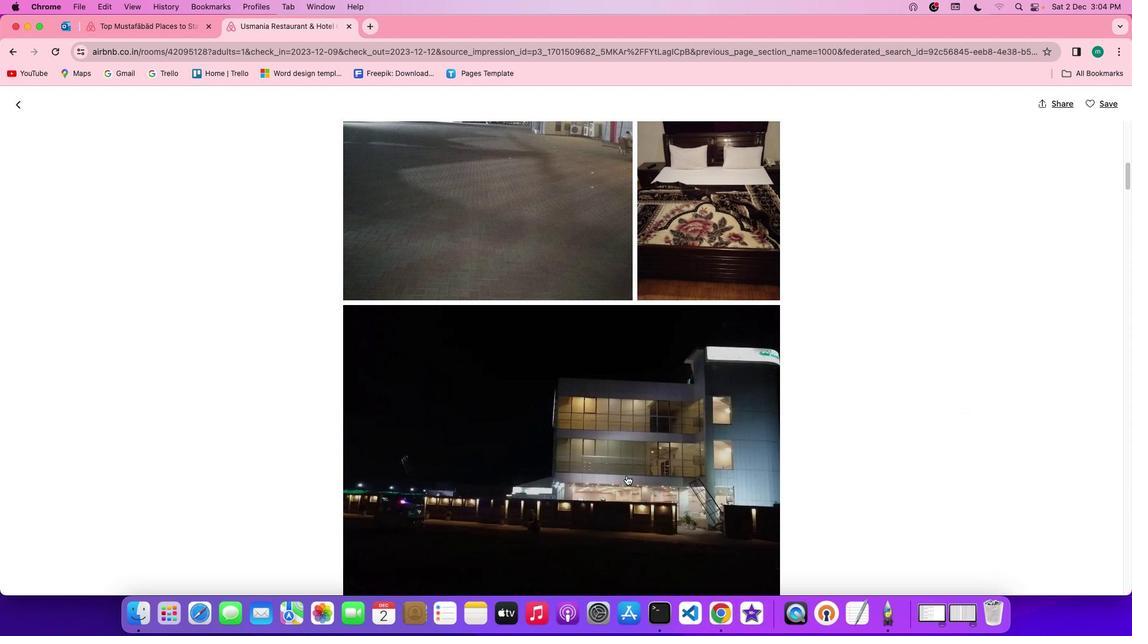 
Action: Mouse scrolled (626, 475) with delta (0, 0)
Screenshot: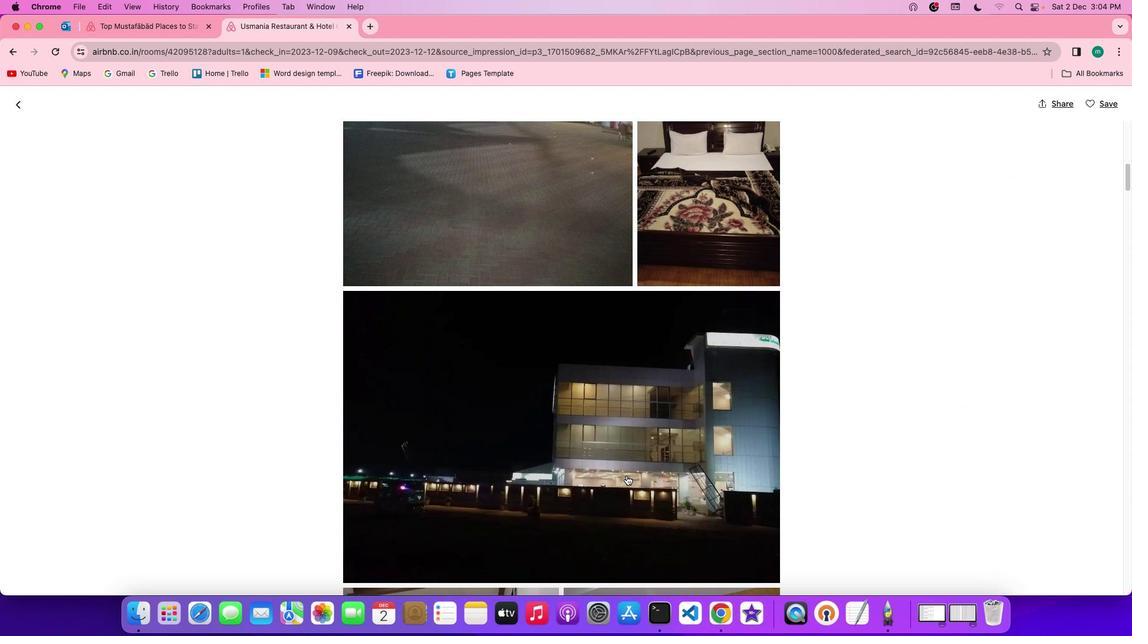 
Action: Mouse scrolled (626, 475) with delta (0, 0)
Screenshot: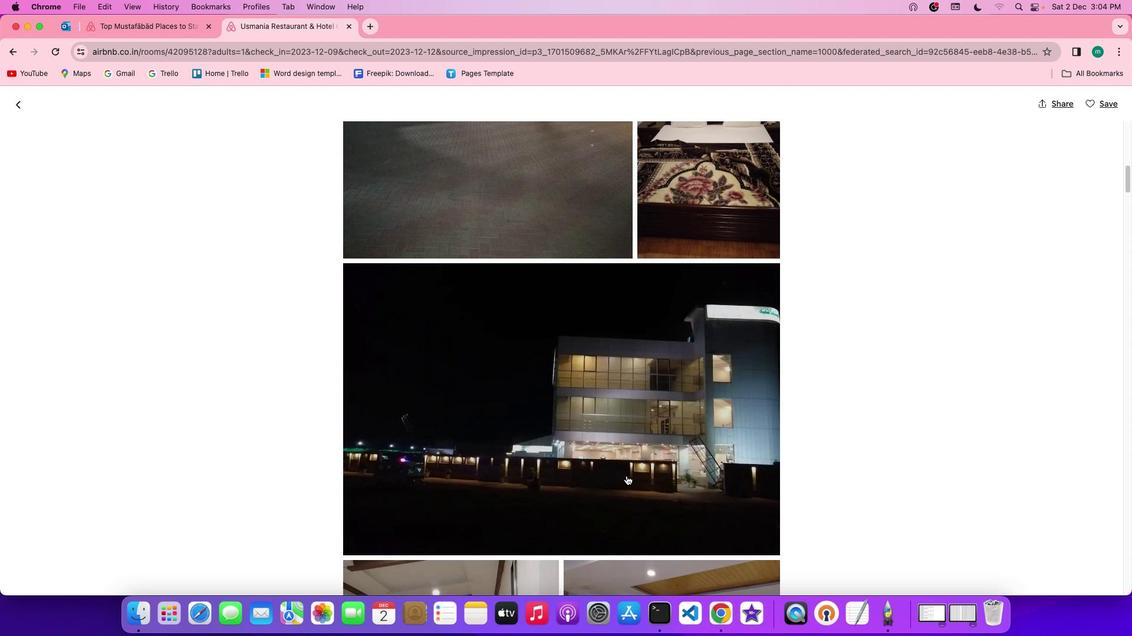 
Action: Mouse scrolled (626, 475) with delta (0, 0)
Screenshot: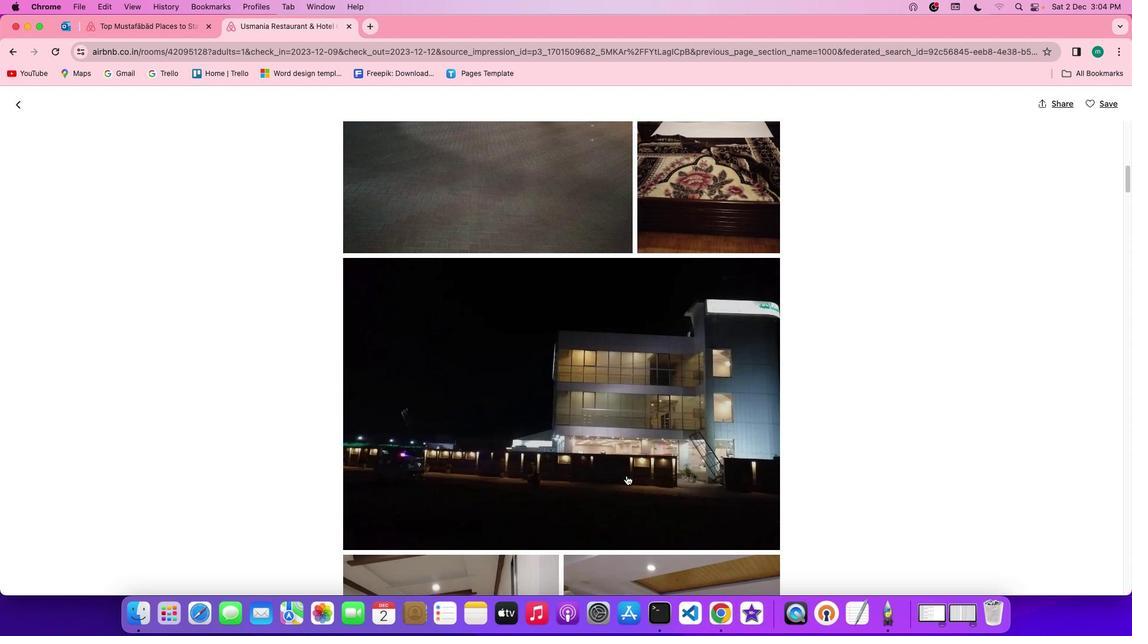 
Action: Mouse scrolled (626, 475) with delta (0, -1)
Screenshot: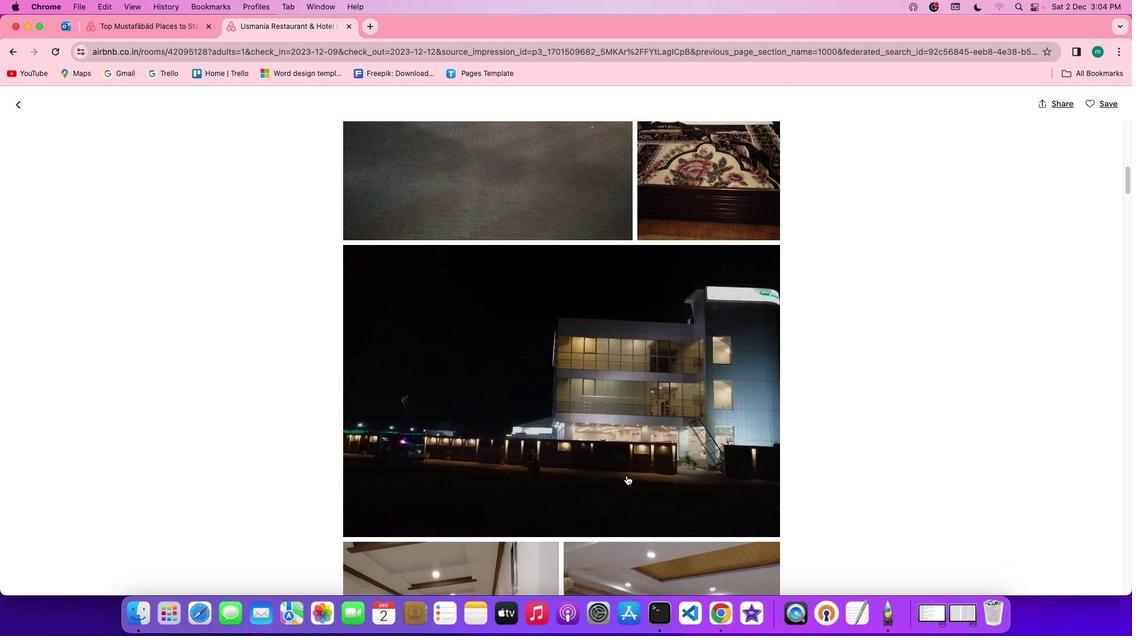 
Action: Mouse scrolled (626, 475) with delta (0, 0)
Screenshot: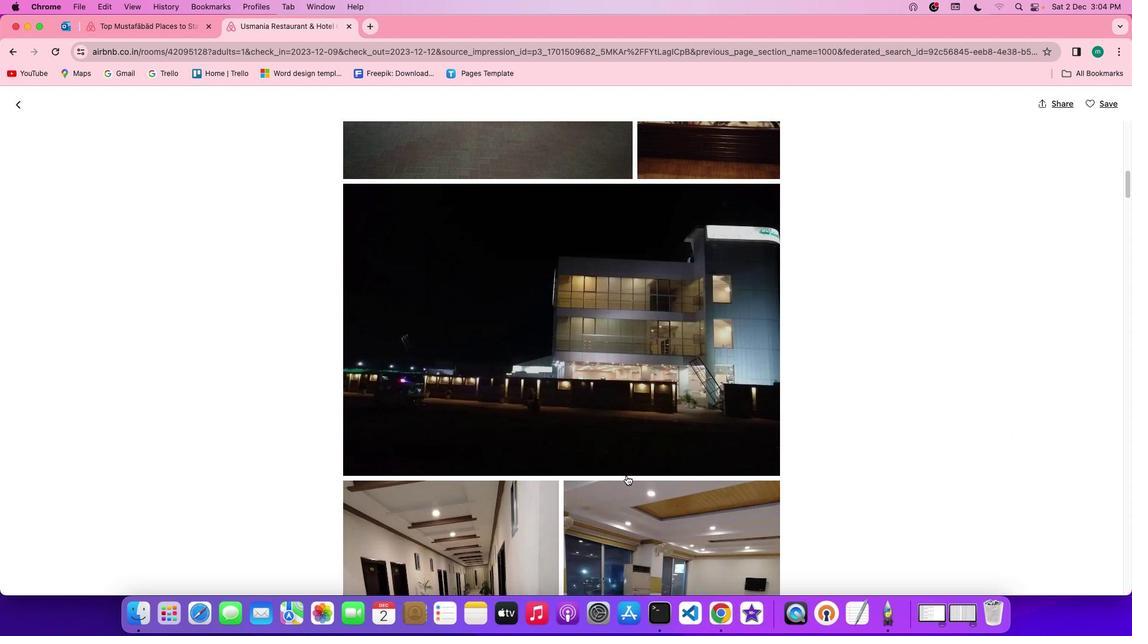 
Action: Mouse scrolled (626, 475) with delta (0, 0)
Screenshot: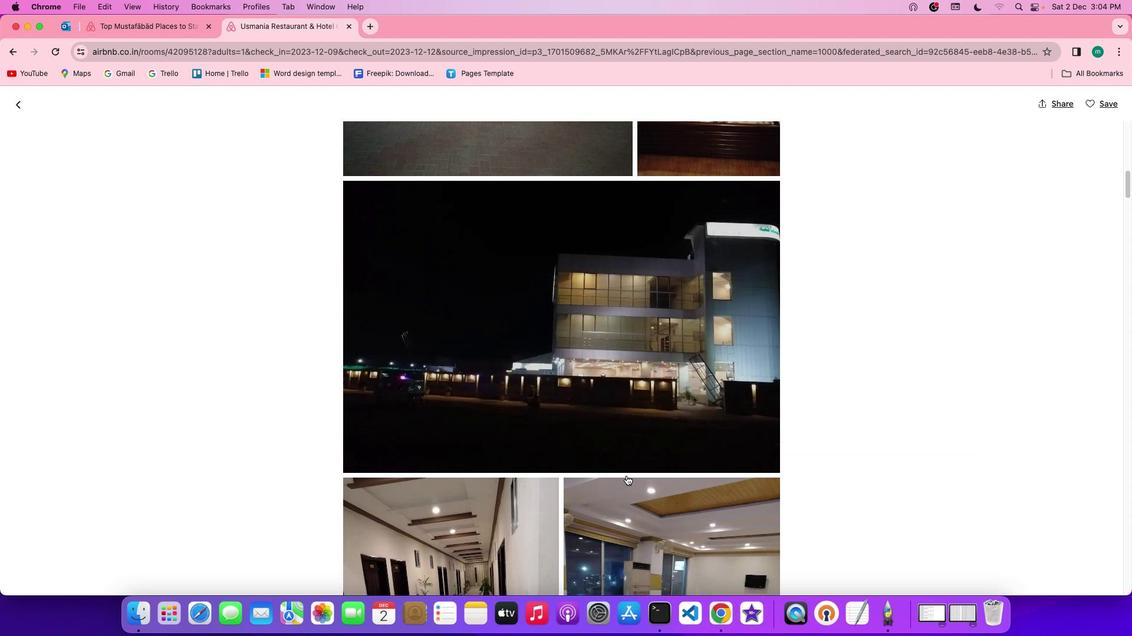 
Action: Mouse scrolled (626, 475) with delta (0, -1)
Screenshot: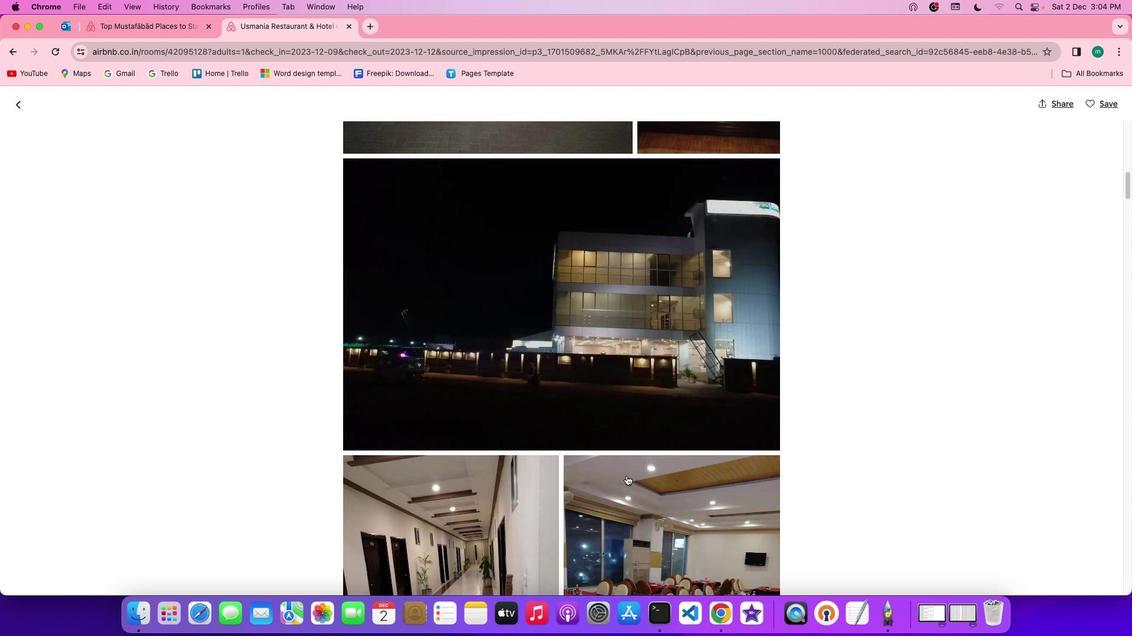 
Action: Mouse scrolled (626, 475) with delta (0, 0)
Screenshot: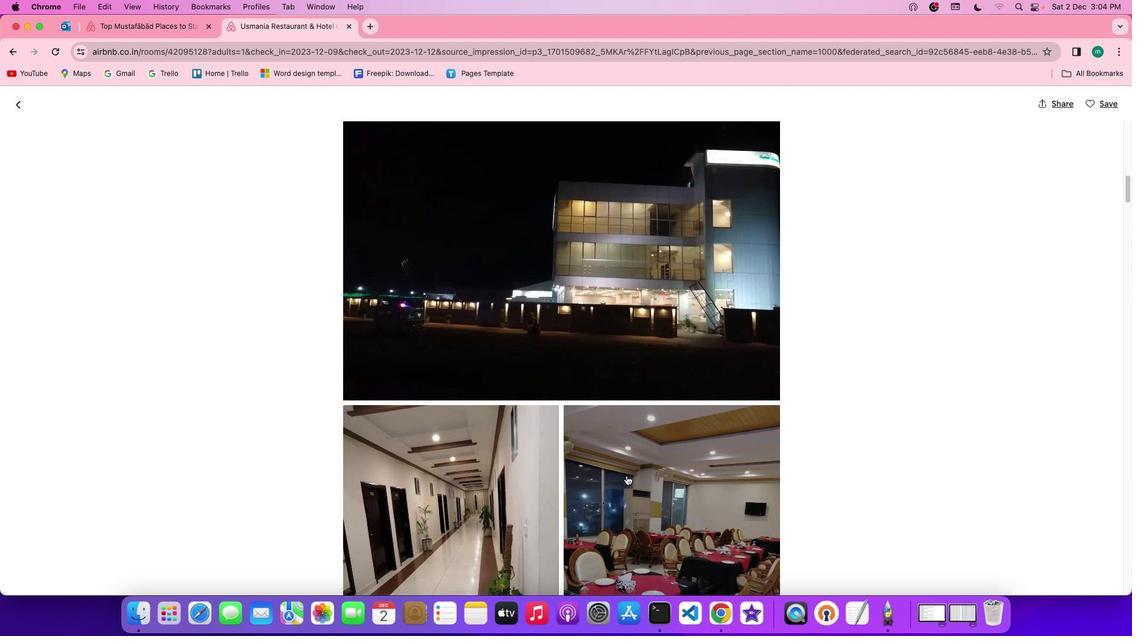 
Action: Mouse scrolled (626, 475) with delta (0, 0)
Screenshot: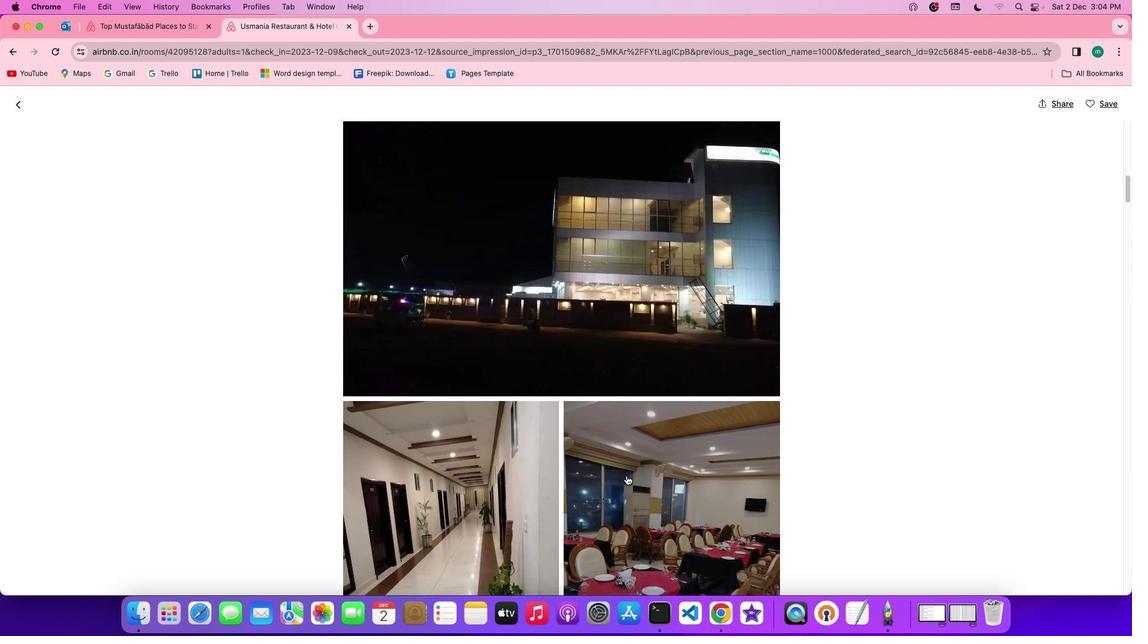 
Action: Mouse scrolled (626, 475) with delta (0, -1)
Screenshot: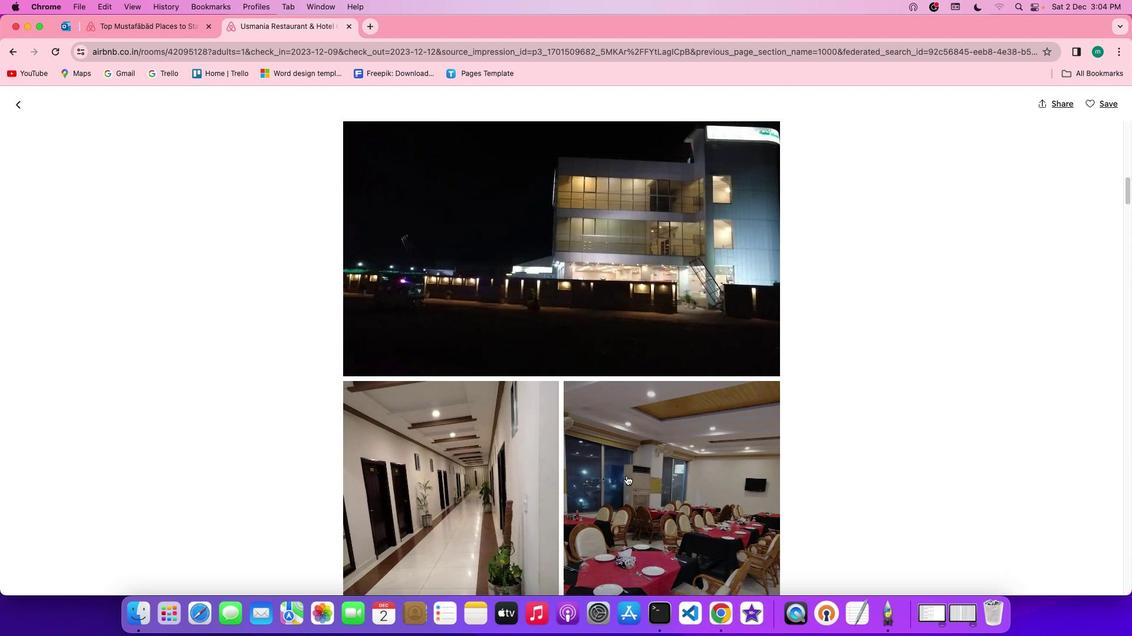 
Action: Mouse scrolled (626, 475) with delta (0, 0)
Screenshot: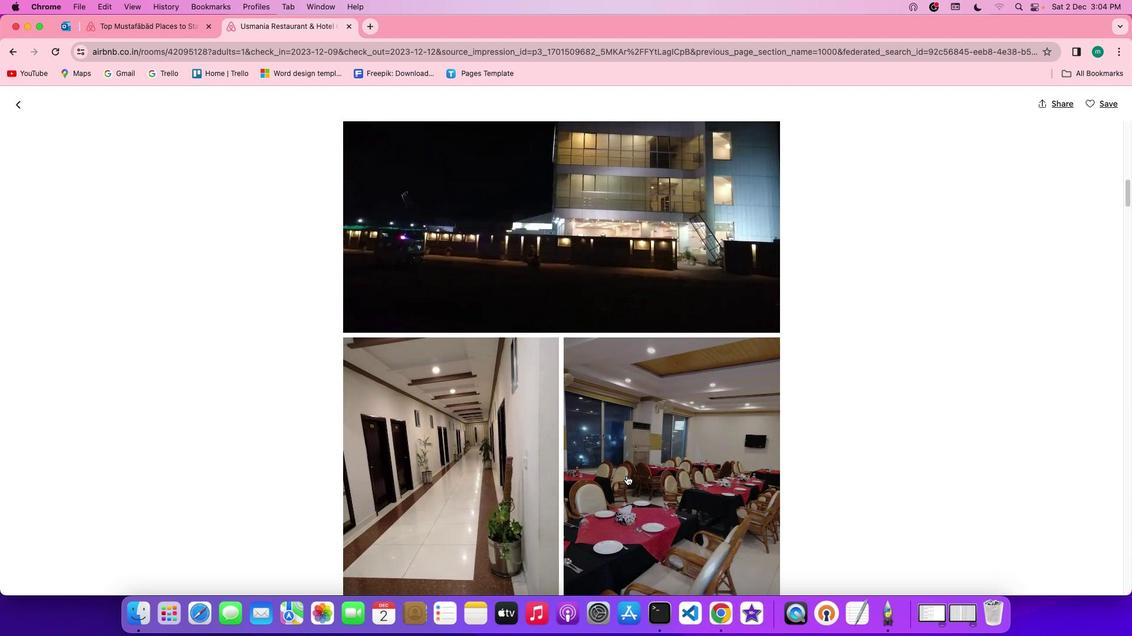 
Action: Mouse scrolled (626, 475) with delta (0, 0)
Screenshot: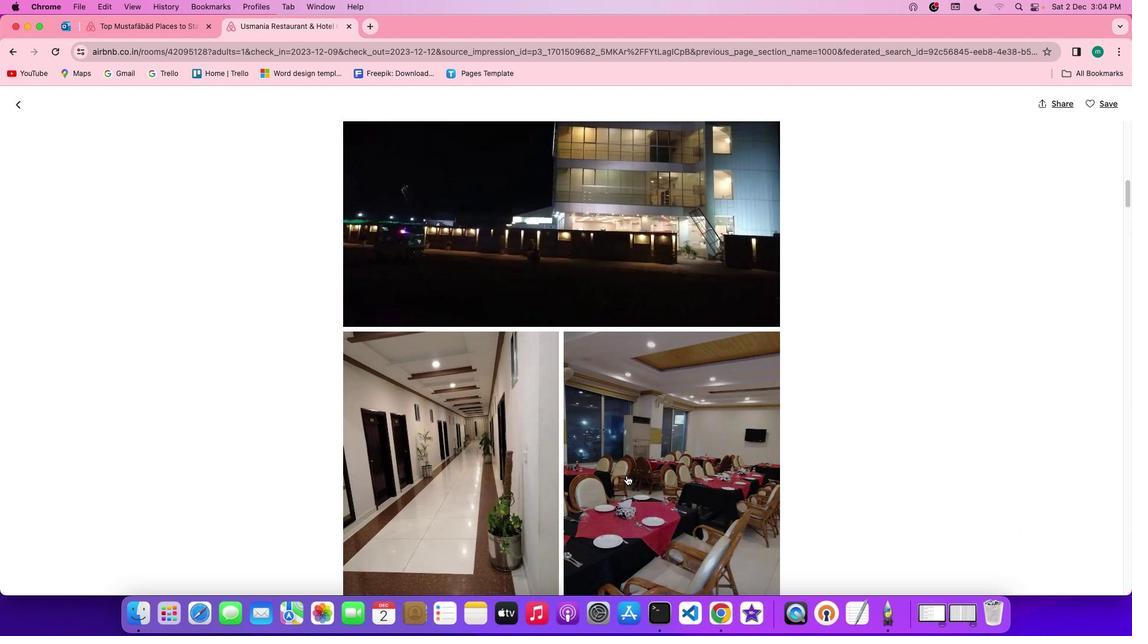 
Action: Mouse scrolled (626, 475) with delta (0, 0)
Screenshot: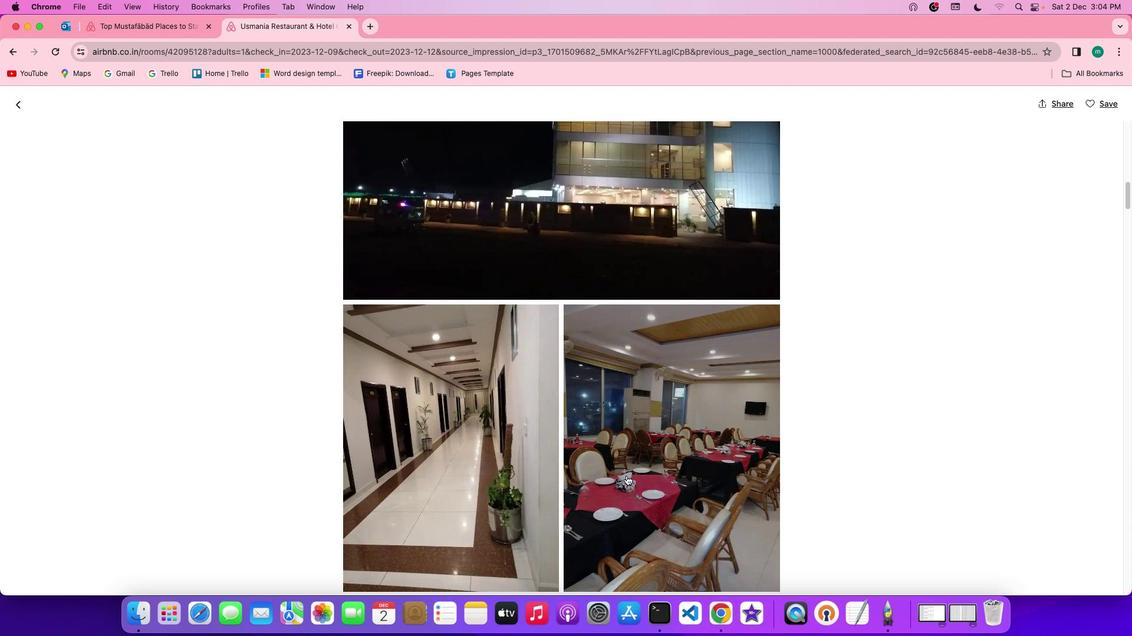 
Action: Mouse scrolled (626, 475) with delta (0, 0)
Screenshot: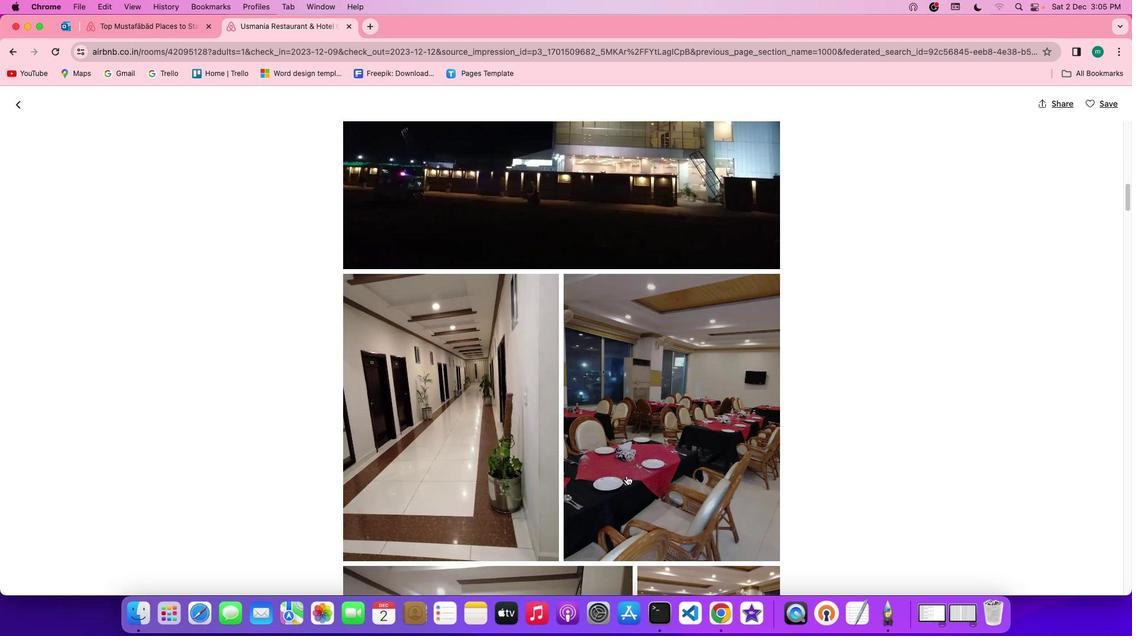 
Action: Mouse scrolled (626, 475) with delta (0, 0)
Screenshot: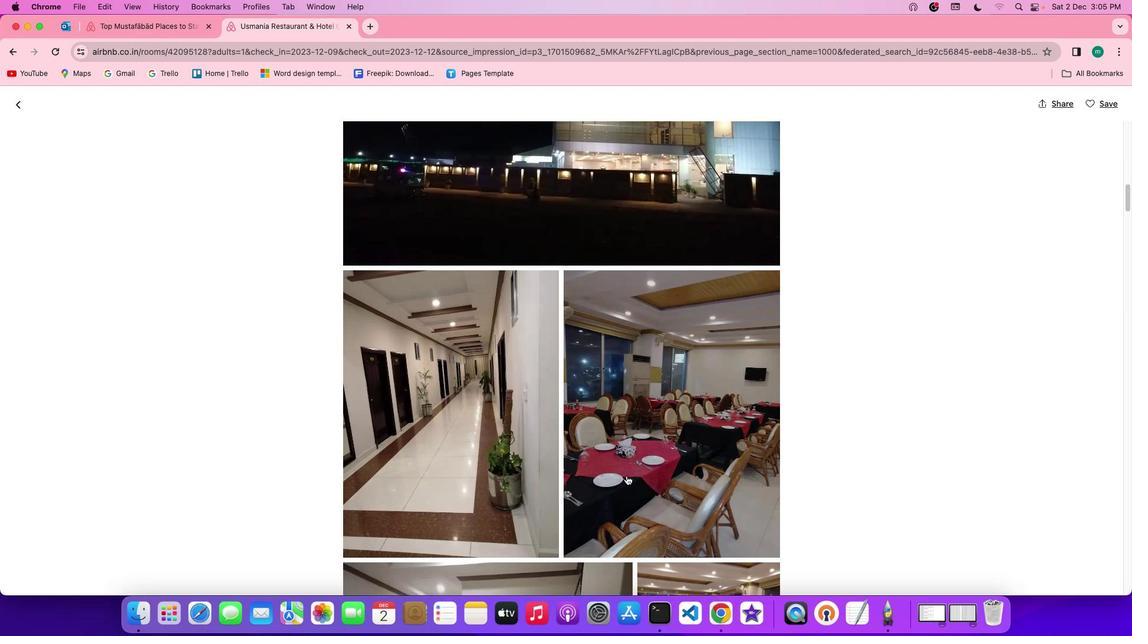 
Action: Mouse scrolled (626, 475) with delta (0, 0)
Screenshot: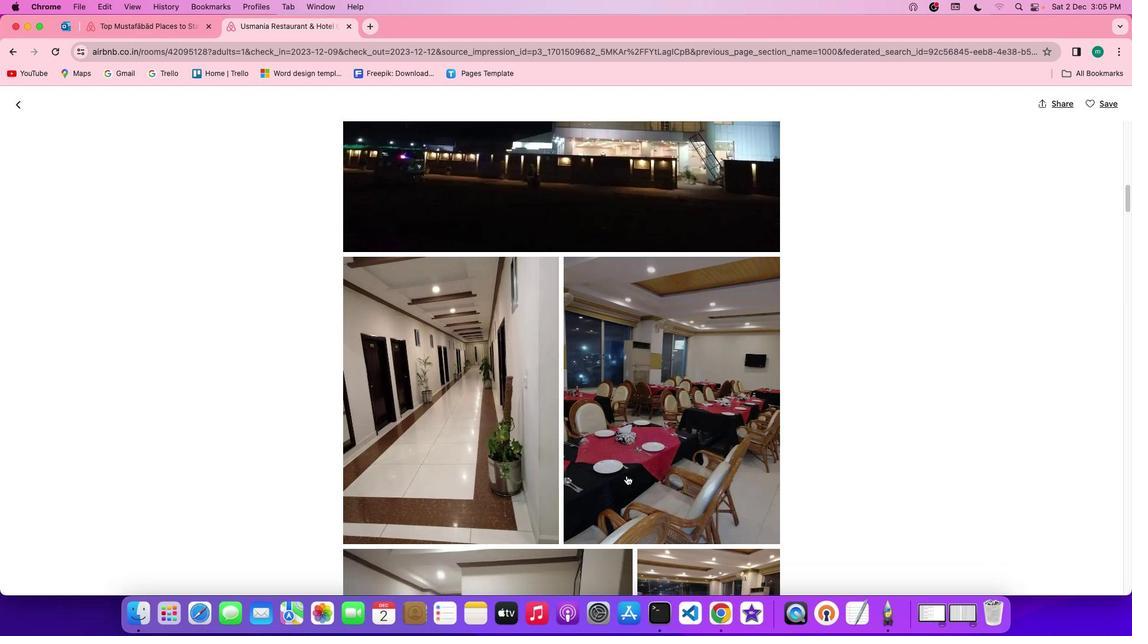 
Action: Mouse scrolled (626, 475) with delta (0, 0)
Screenshot: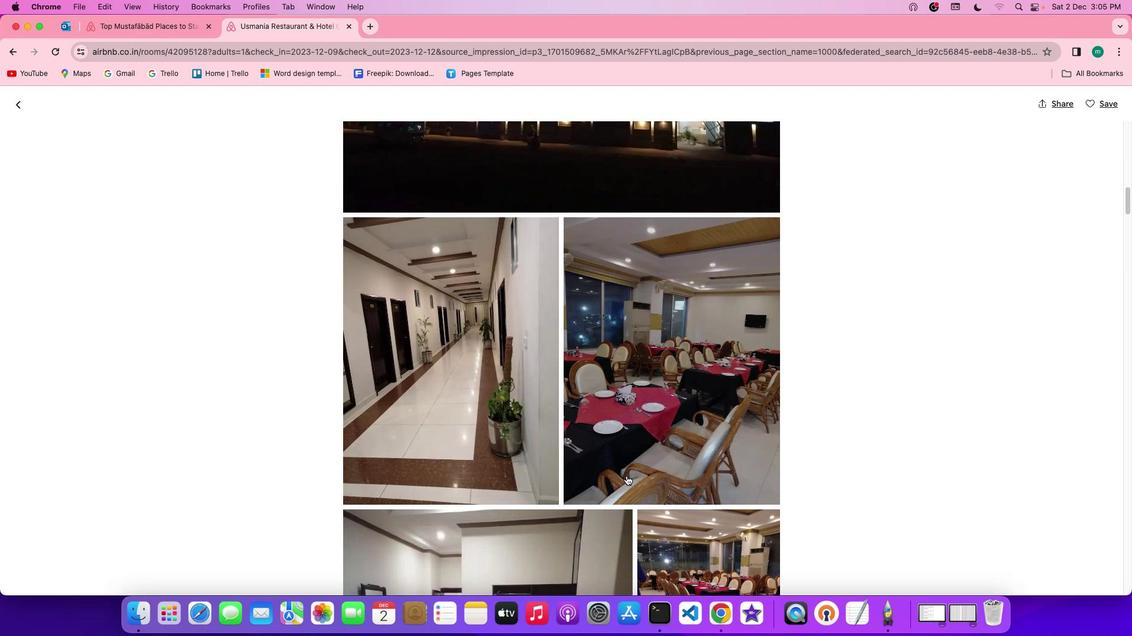 
Action: Mouse scrolled (626, 475) with delta (0, 0)
Screenshot: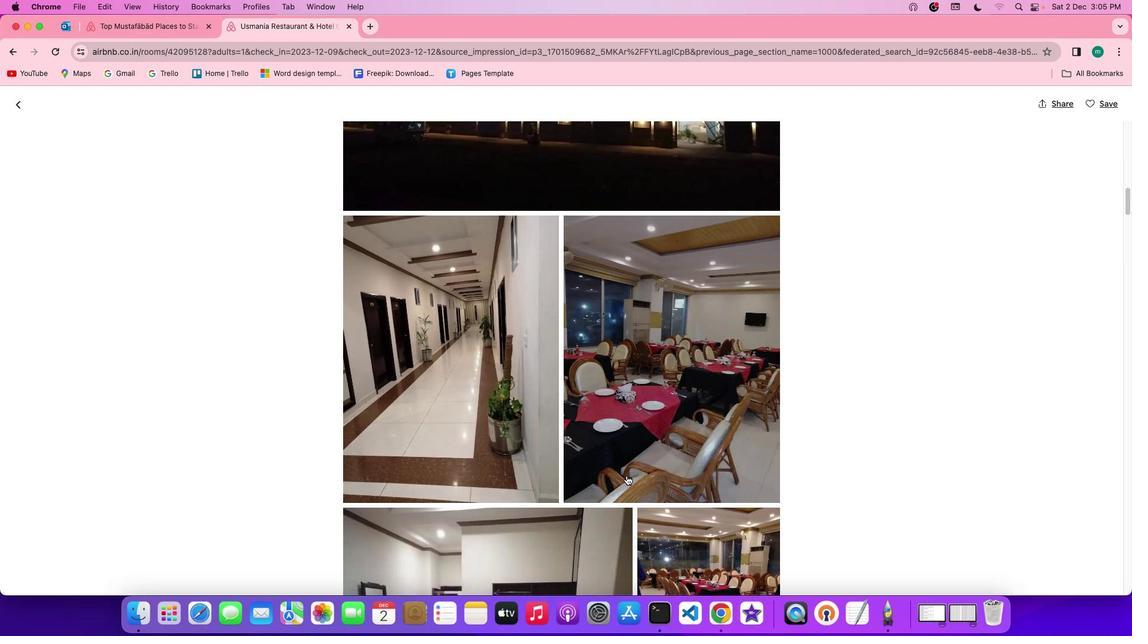 
Action: Mouse scrolled (626, 475) with delta (0, 0)
Screenshot: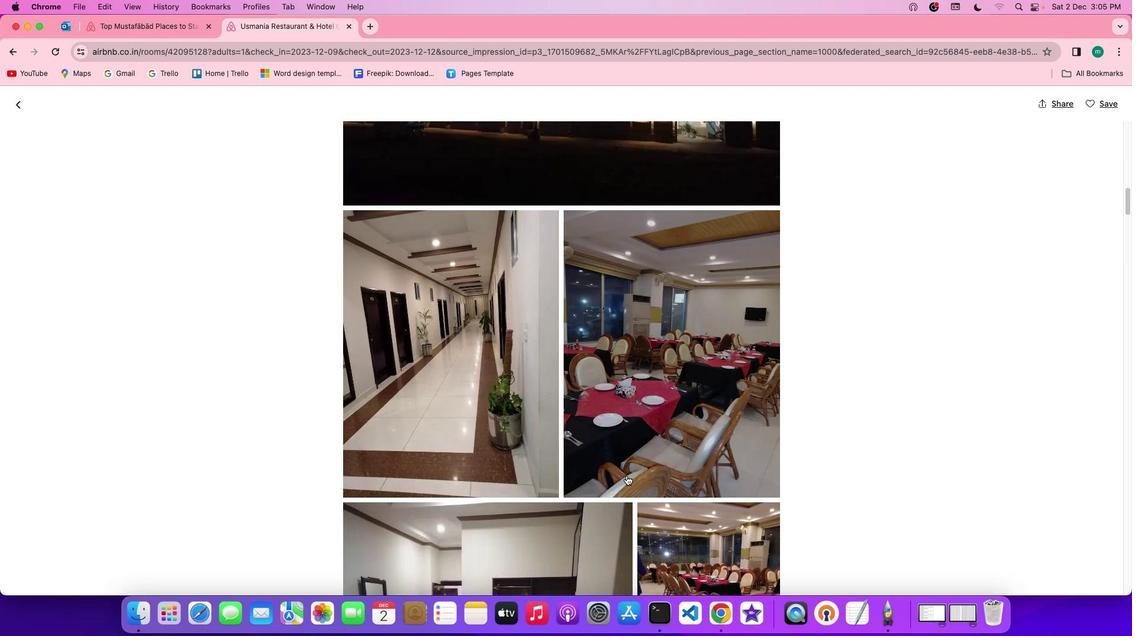 
Action: Mouse scrolled (626, 475) with delta (0, 0)
Screenshot: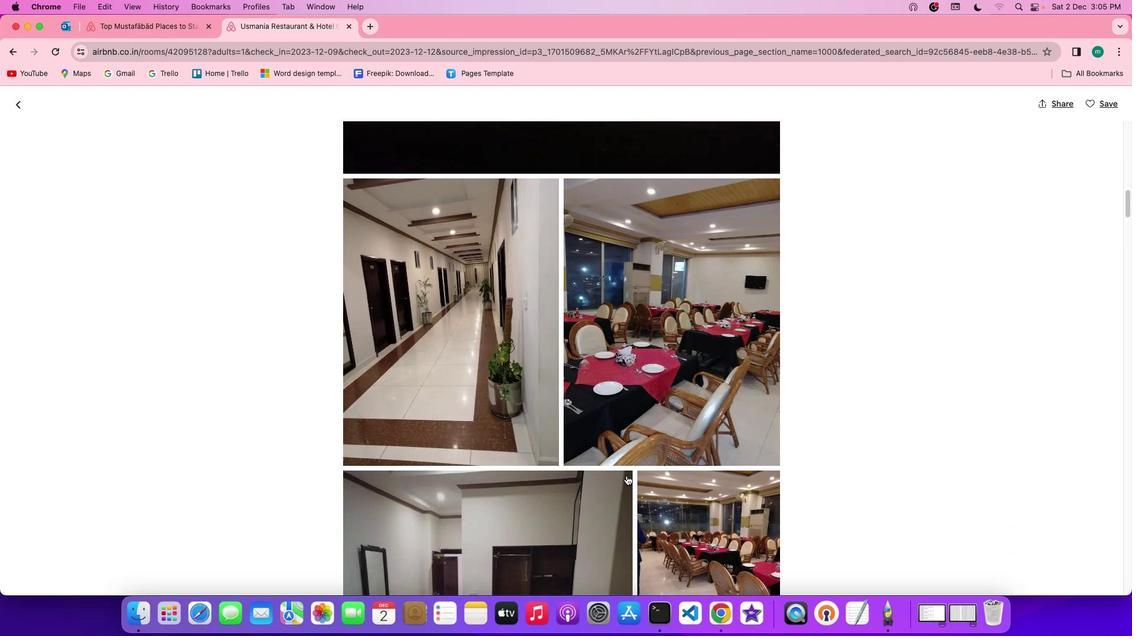 
Action: Mouse scrolled (626, 475) with delta (0, 0)
Screenshot: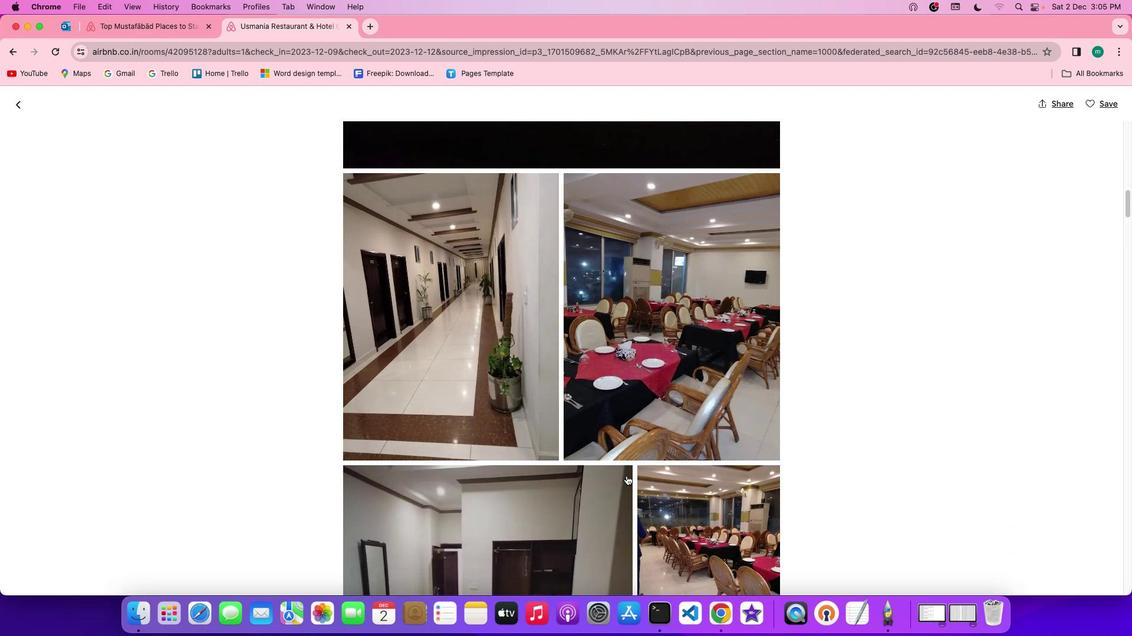 
Action: Mouse scrolled (626, 475) with delta (0, -1)
Screenshot: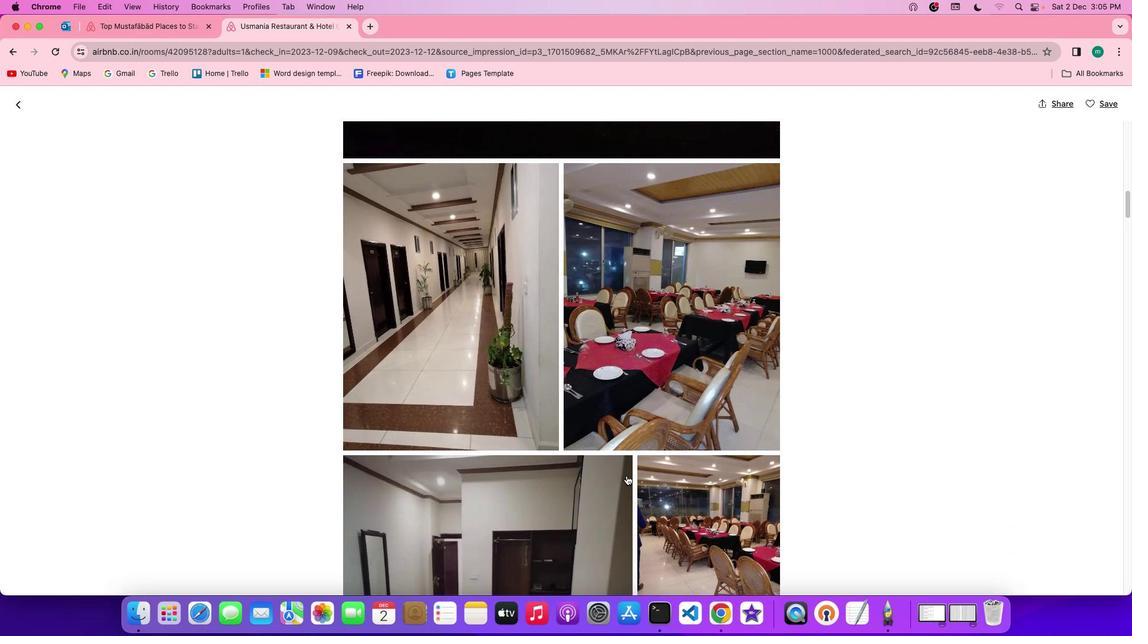 
Action: Mouse scrolled (626, 475) with delta (0, -1)
Screenshot: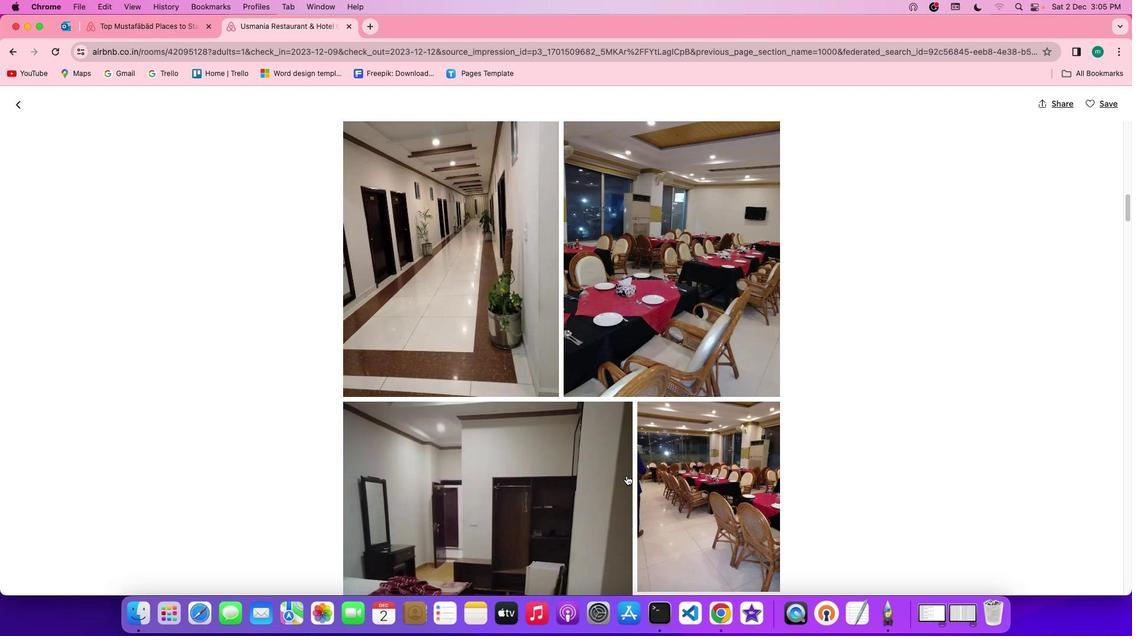 
Action: Mouse scrolled (626, 475) with delta (0, 0)
Screenshot: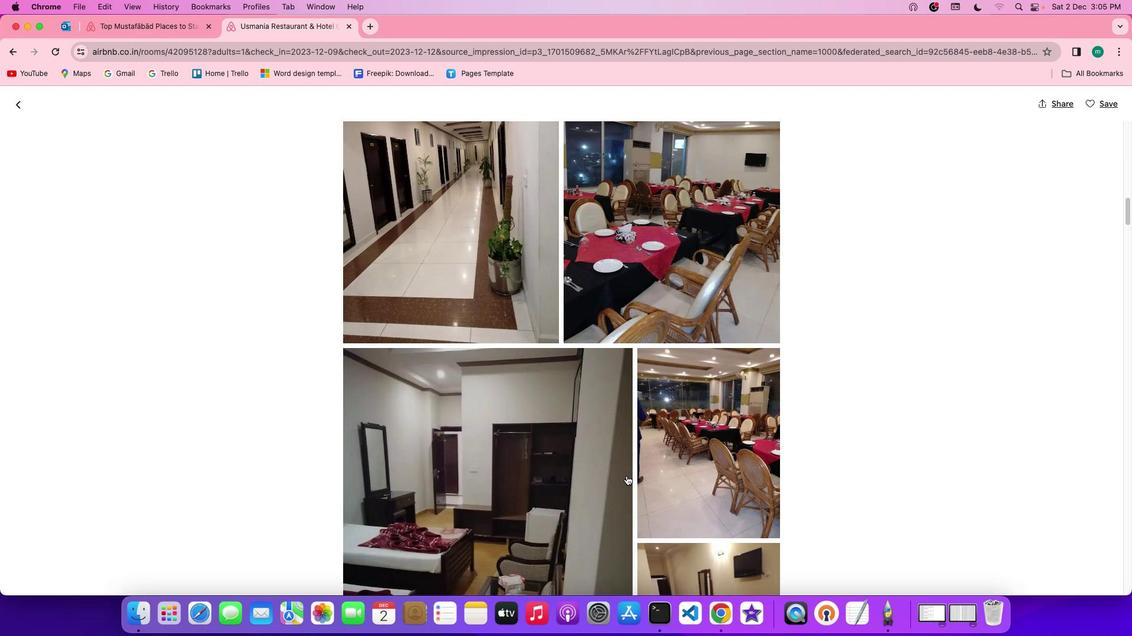 
Action: Mouse scrolled (626, 475) with delta (0, 0)
Screenshot: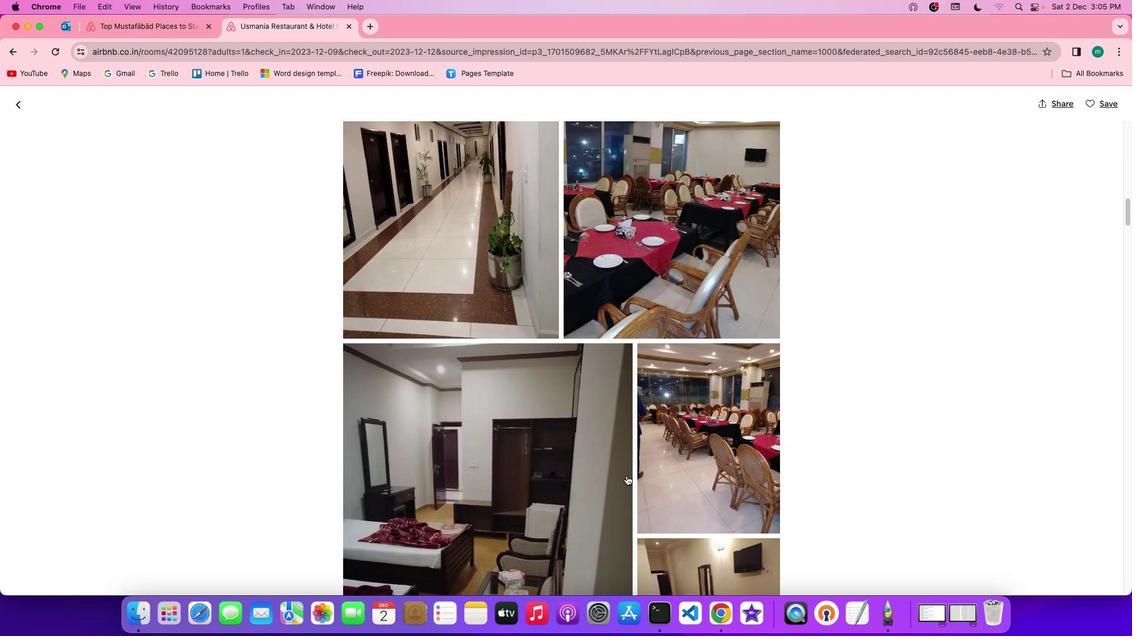 
Action: Mouse scrolled (626, 475) with delta (0, 0)
Screenshot: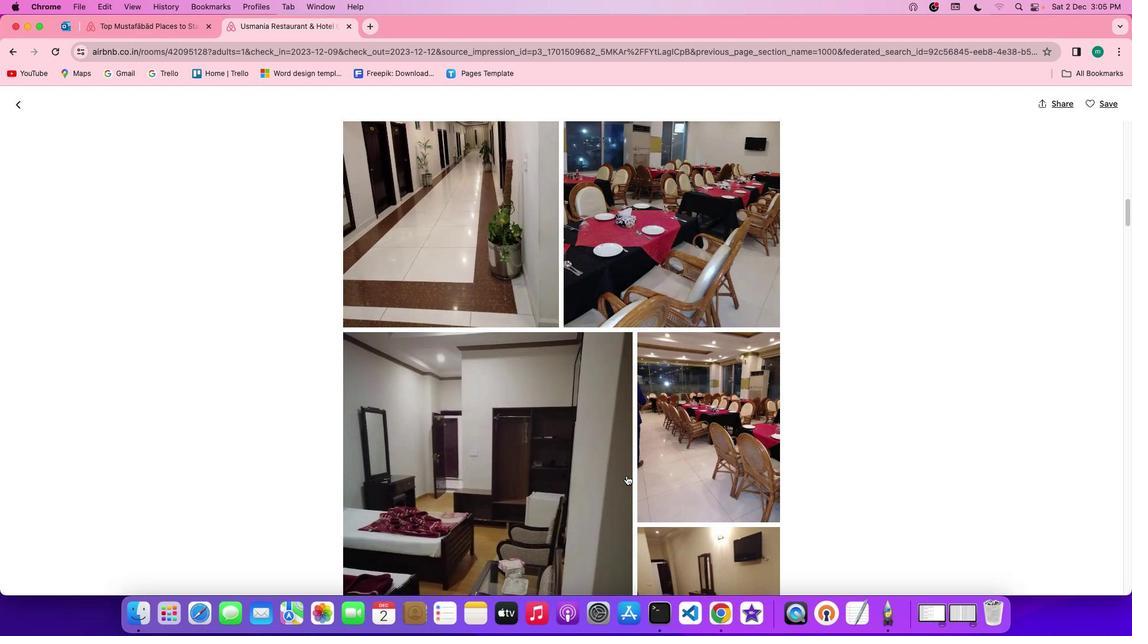 
Action: Mouse scrolled (626, 475) with delta (0, 0)
Screenshot: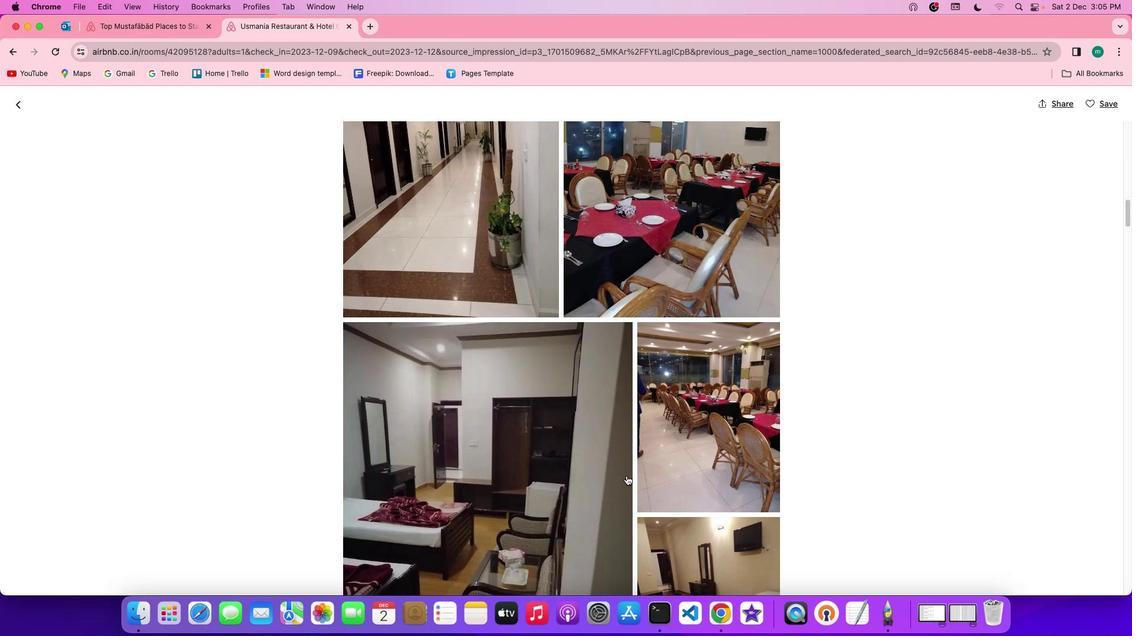
Action: Mouse scrolled (626, 475) with delta (0, -1)
Screenshot: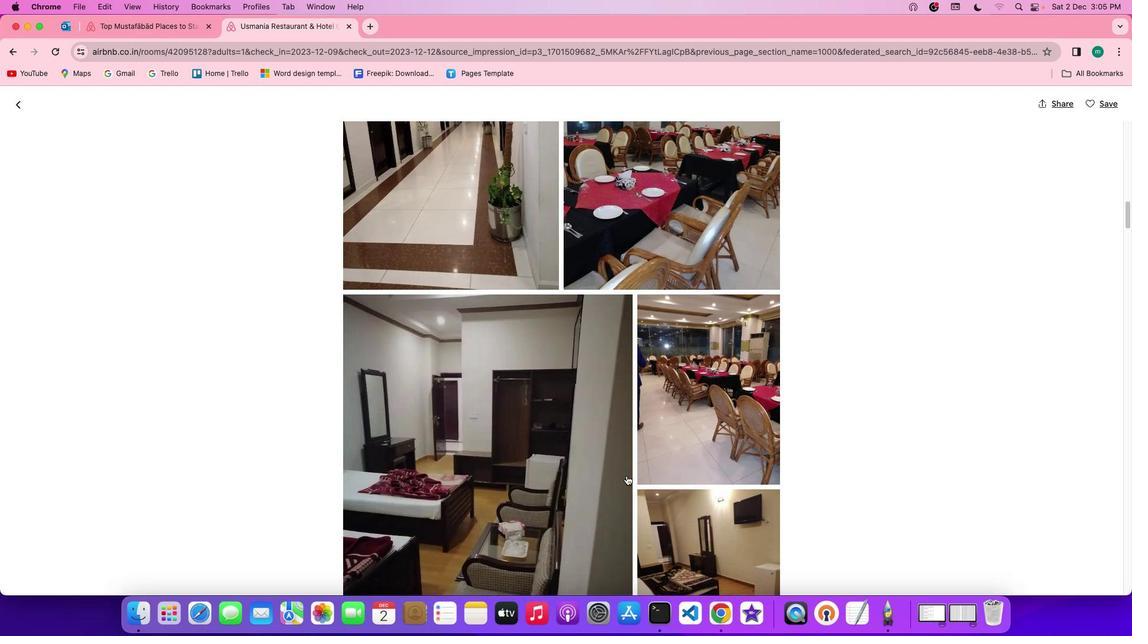 
Action: Mouse scrolled (626, 475) with delta (0, 0)
Screenshot: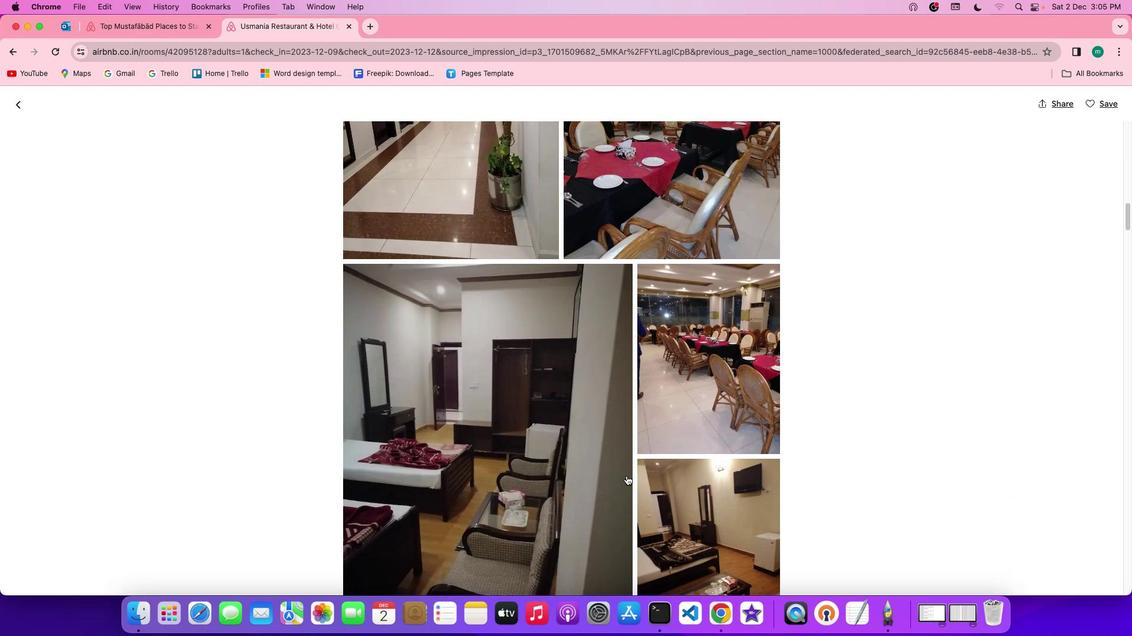 
Action: Mouse scrolled (626, 475) with delta (0, 0)
Screenshot: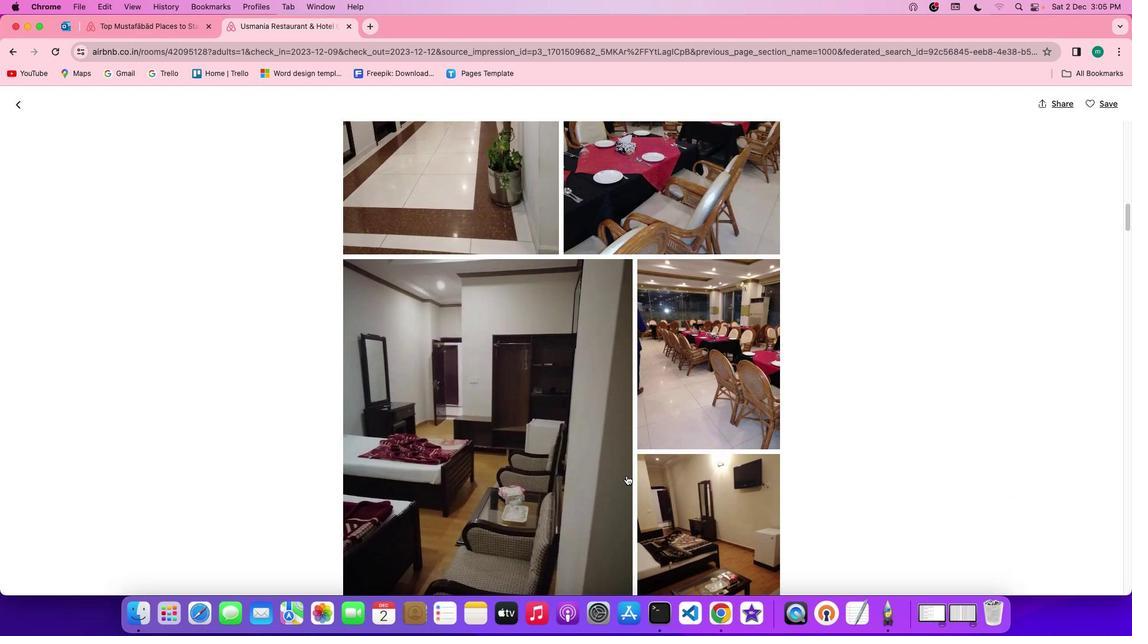 
Action: Mouse scrolled (626, 475) with delta (0, -1)
Screenshot: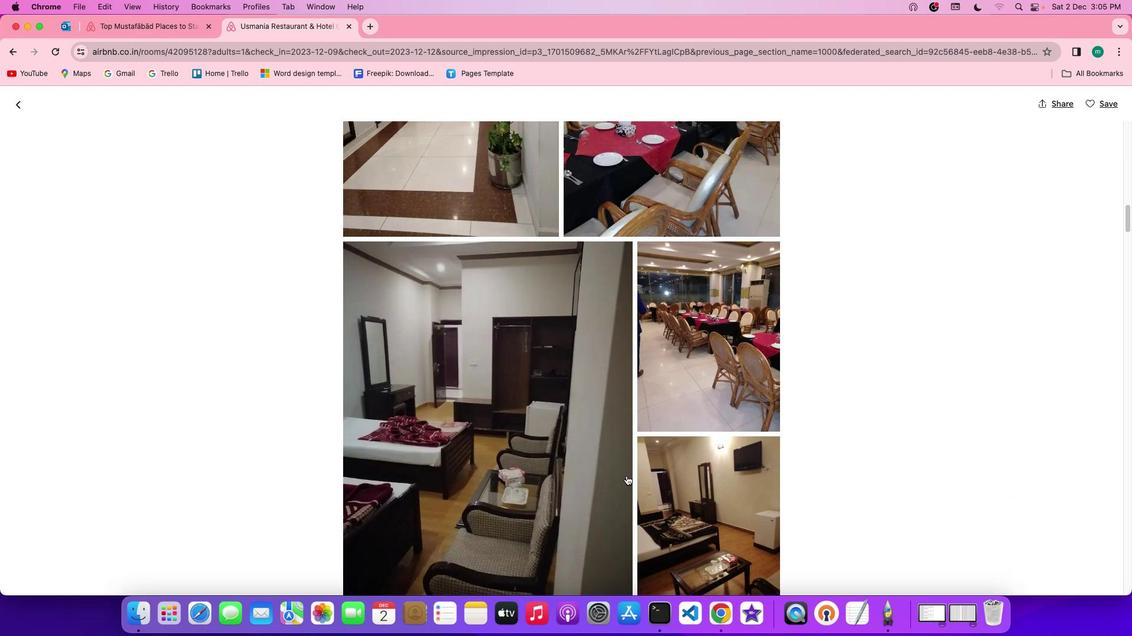 
Action: Mouse scrolled (626, 475) with delta (0, 0)
Screenshot: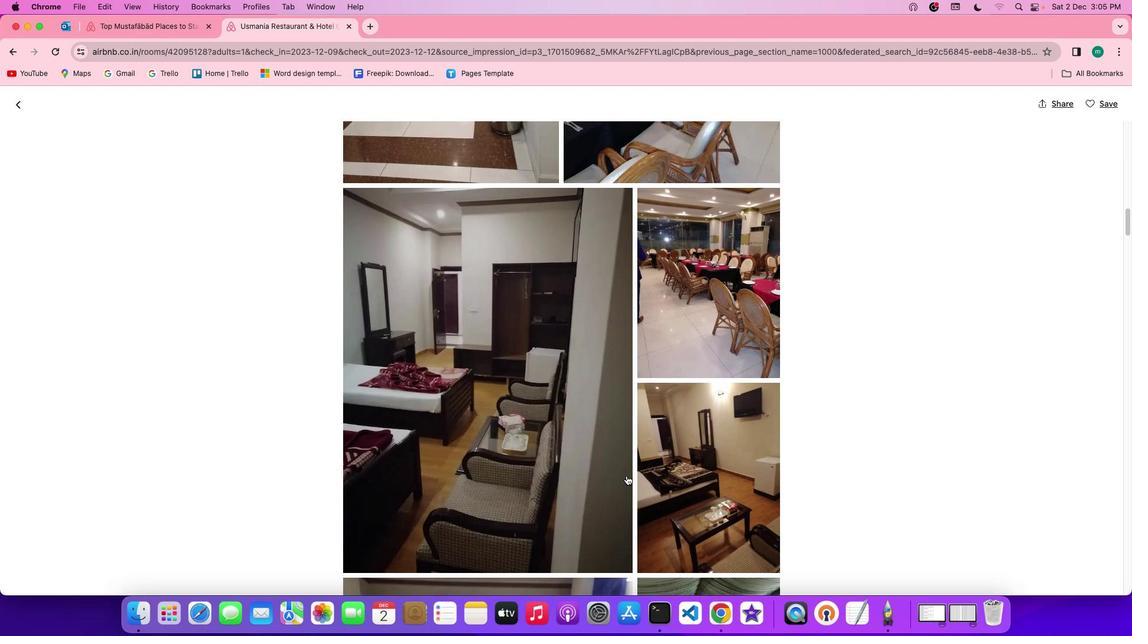 
Action: Mouse scrolled (626, 475) with delta (0, 0)
Screenshot: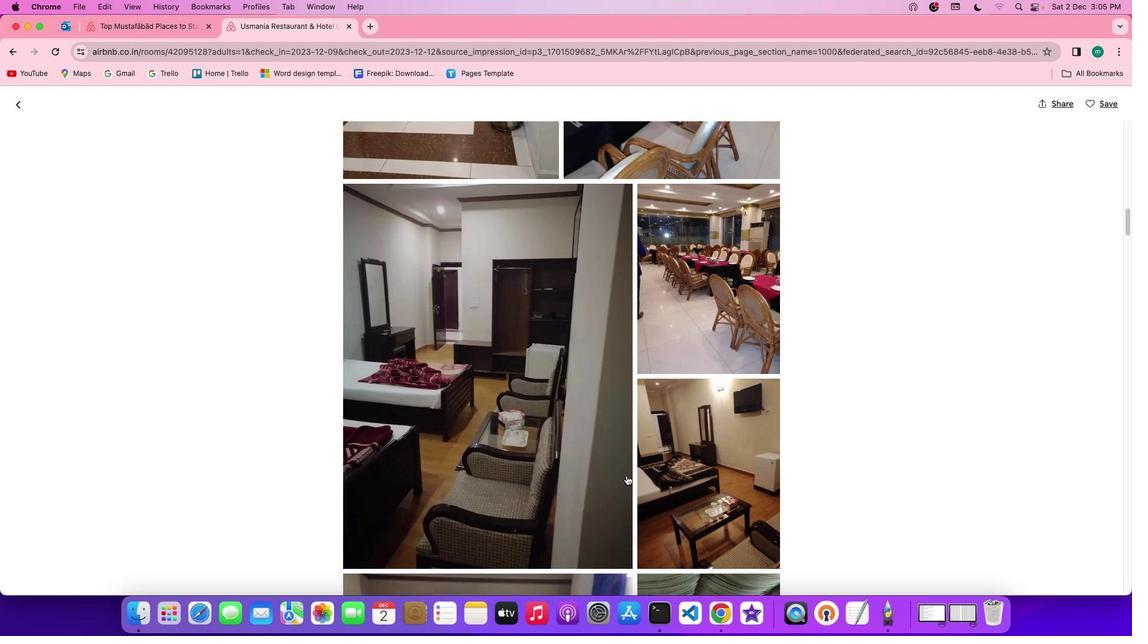 
Action: Mouse scrolled (626, 475) with delta (0, -1)
Screenshot: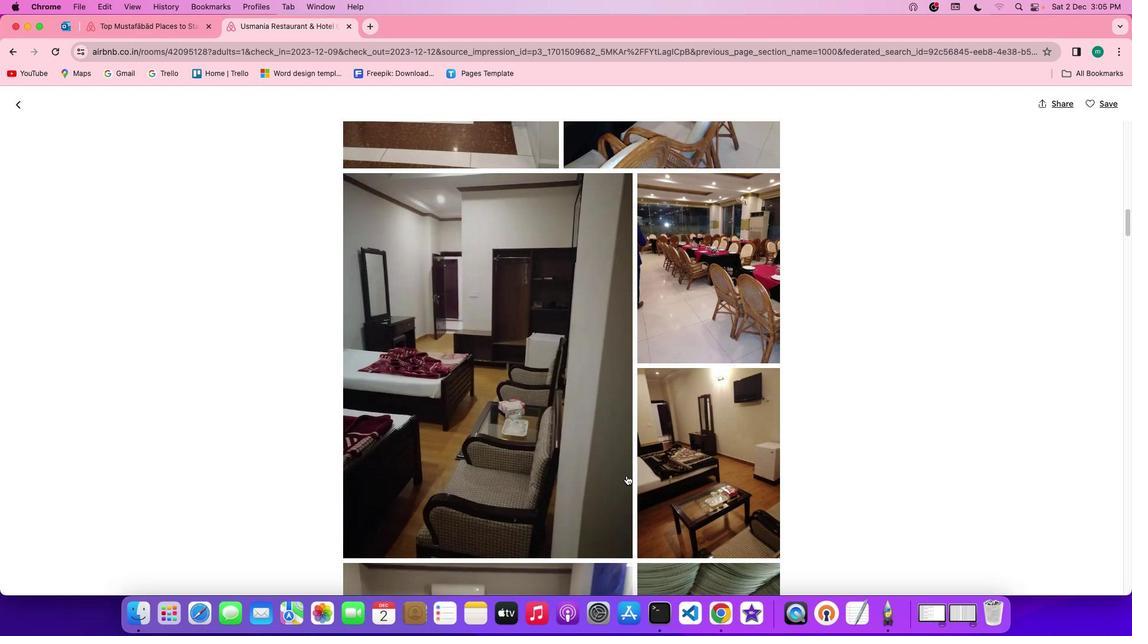 
Action: Mouse scrolled (626, 475) with delta (0, -1)
Screenshot: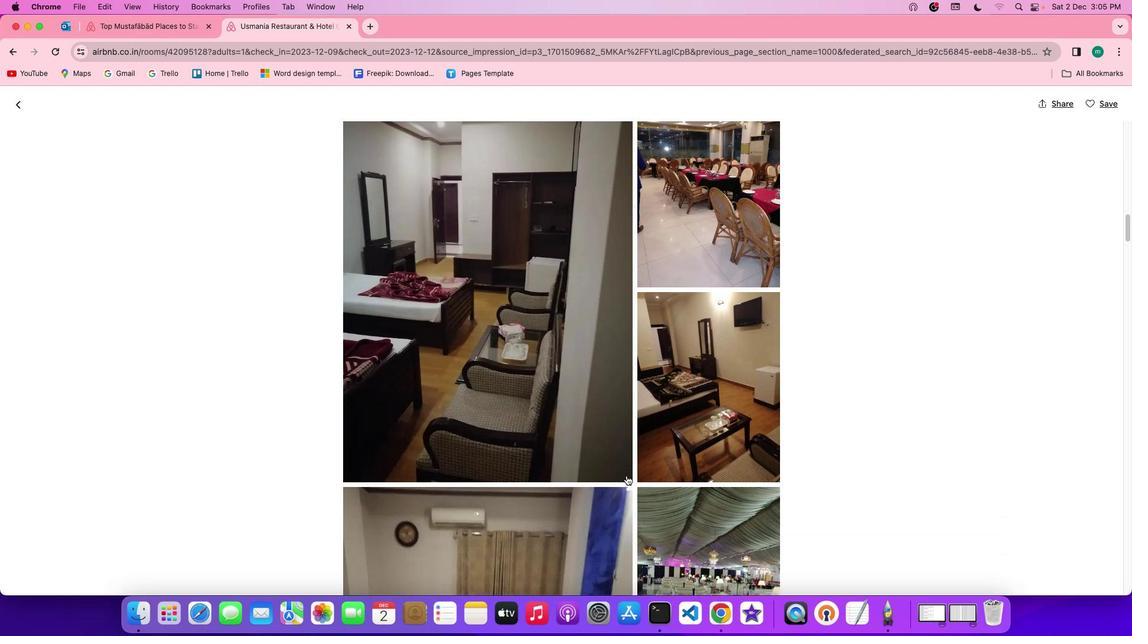 
Action: Mouse scrolled (626, 475) with delta (0, 0)
Screenshot: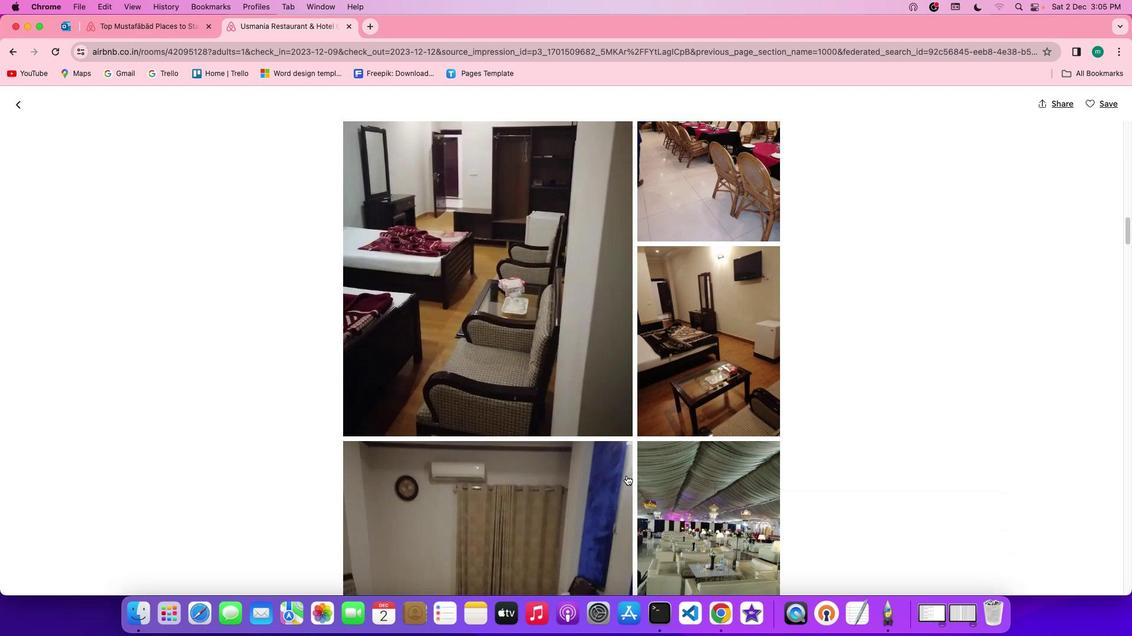 
Action: Mouse scrolled (626, 475) with delta (0, 0)
Screenshot: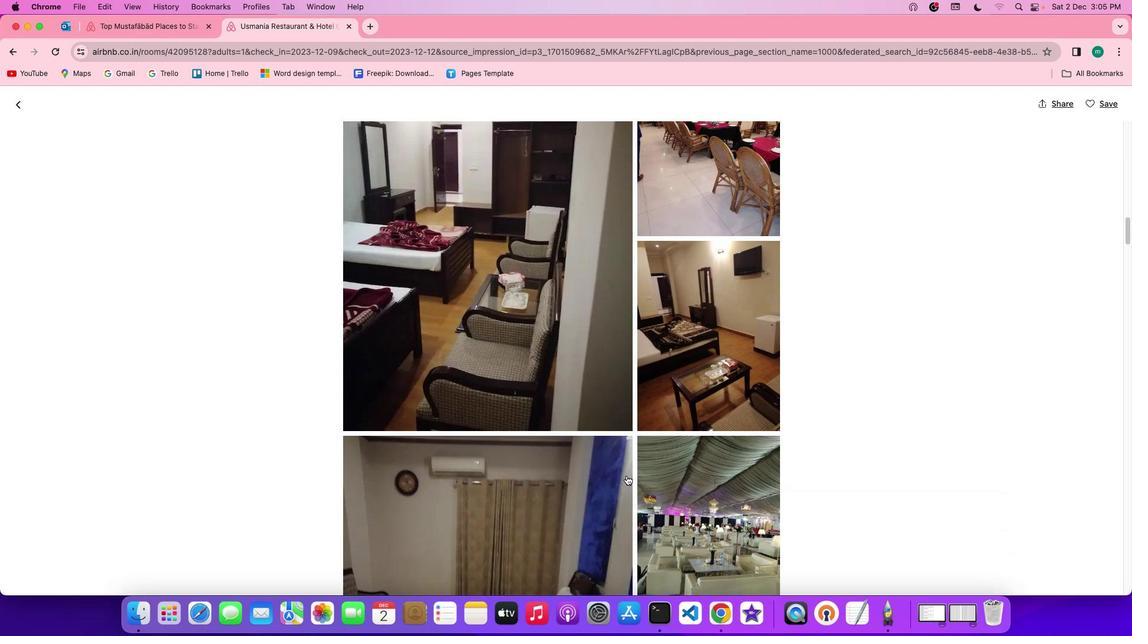 
Action: Mouse scrolled (626, 475) with delta (0, -1)
Screenshot: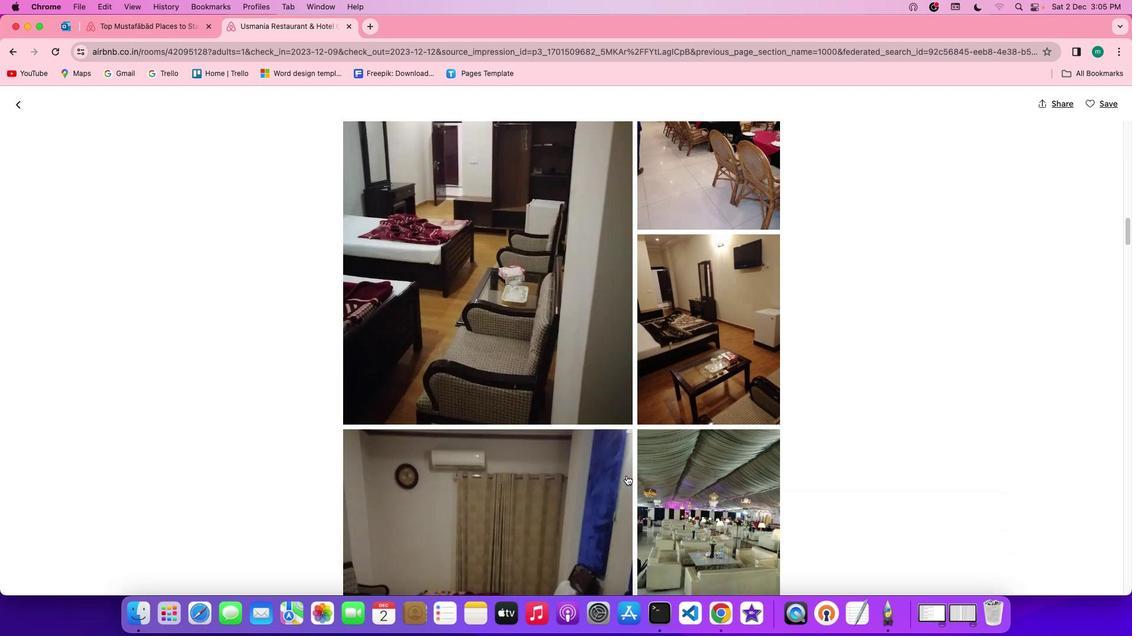 
Action: Mouse scrolled (626, 475) with delta (0, -1)
Screenshot: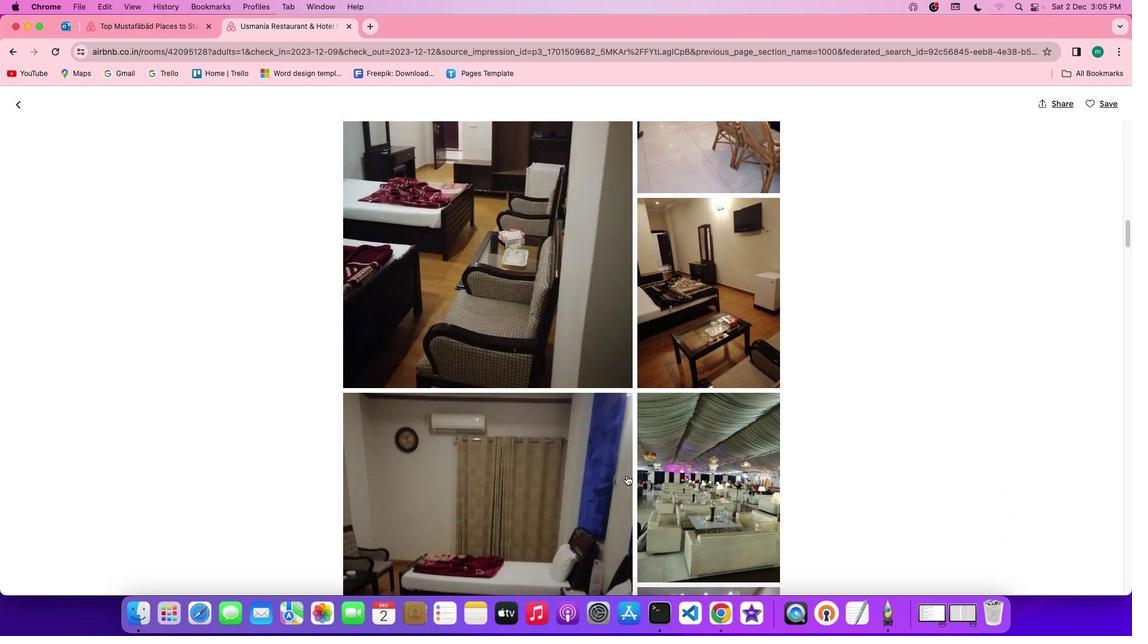 
Action: Mouse scrolled (626, 475) with delta (0, 0)
Screenshot: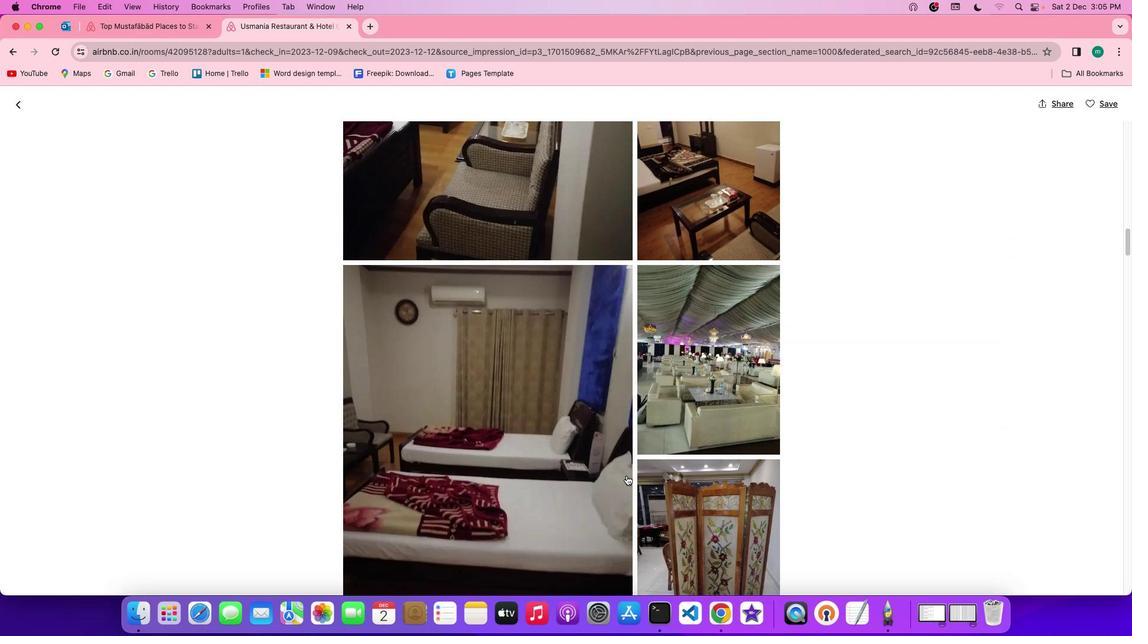 
Action: Mouse scrolled (626, 475) with delta (0, 0)
Screenshot: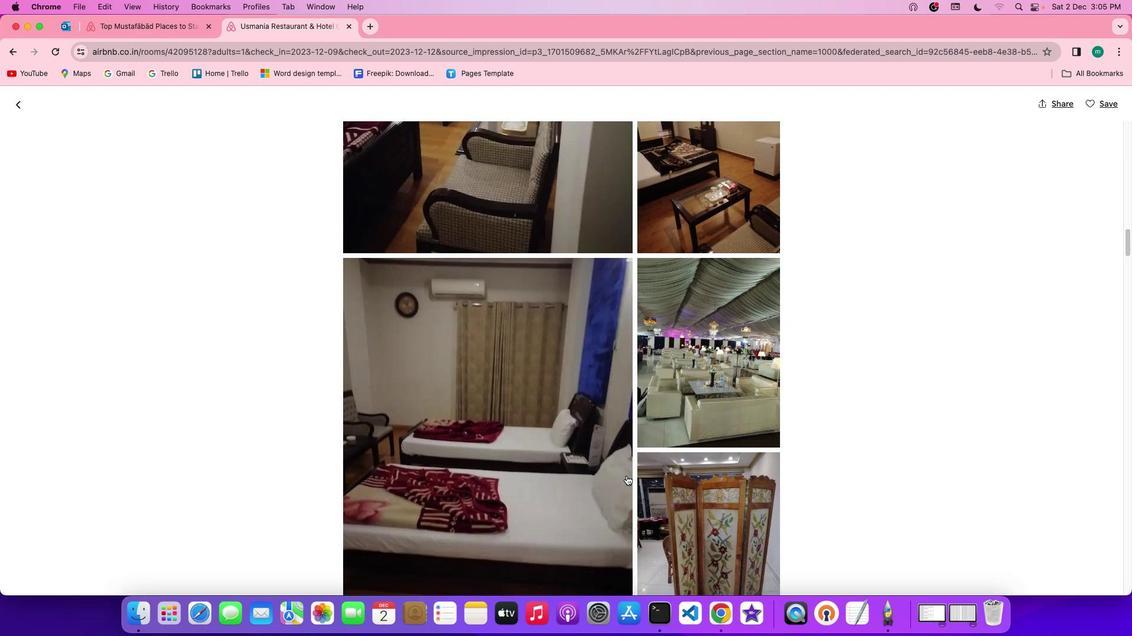 
Action: Mouse scrolled (626, 475) with delta (0, -1)
Screenshot: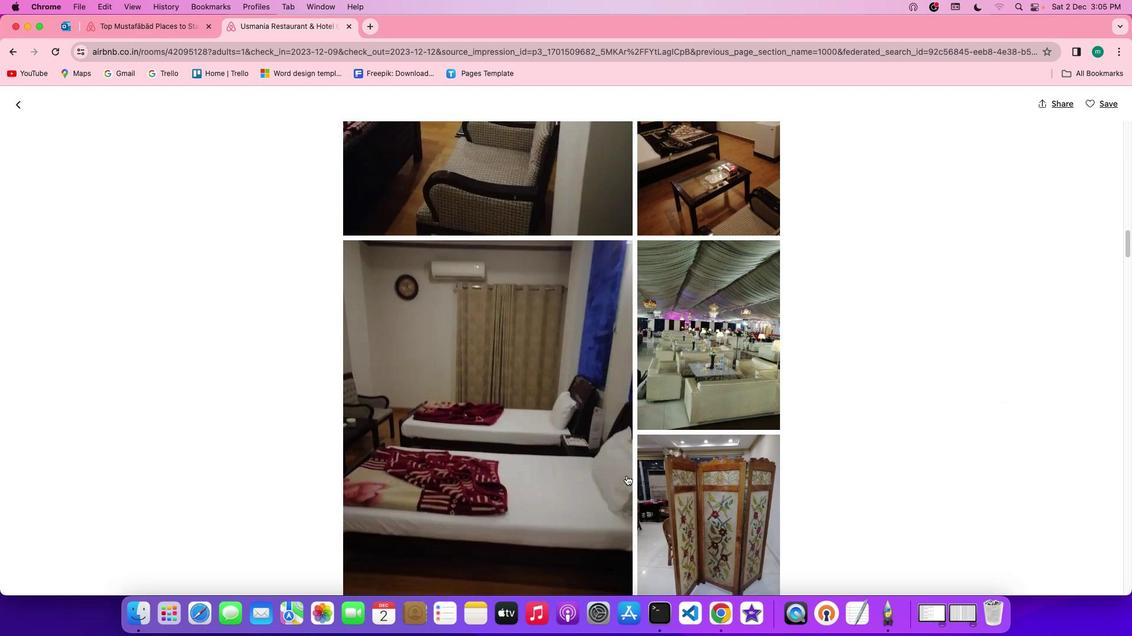 
Action: Mouse scrolled (626, 475) with delta (0, 0)
Screenshot: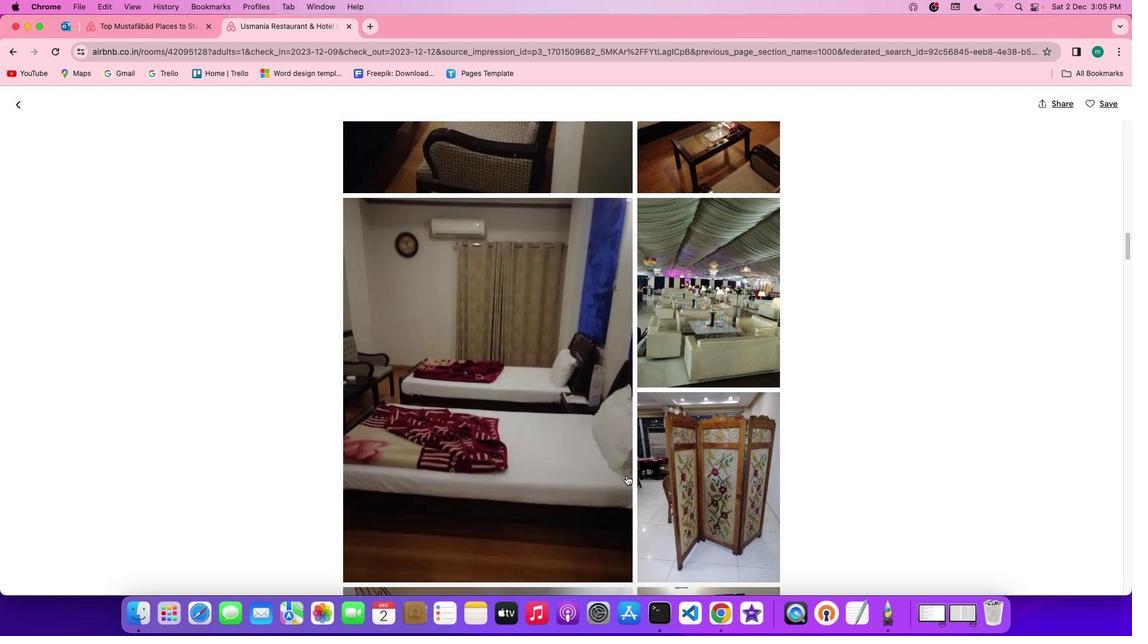 
Action: Mouse scrolled (626, 475) with delta (0, 0)
Screenshot: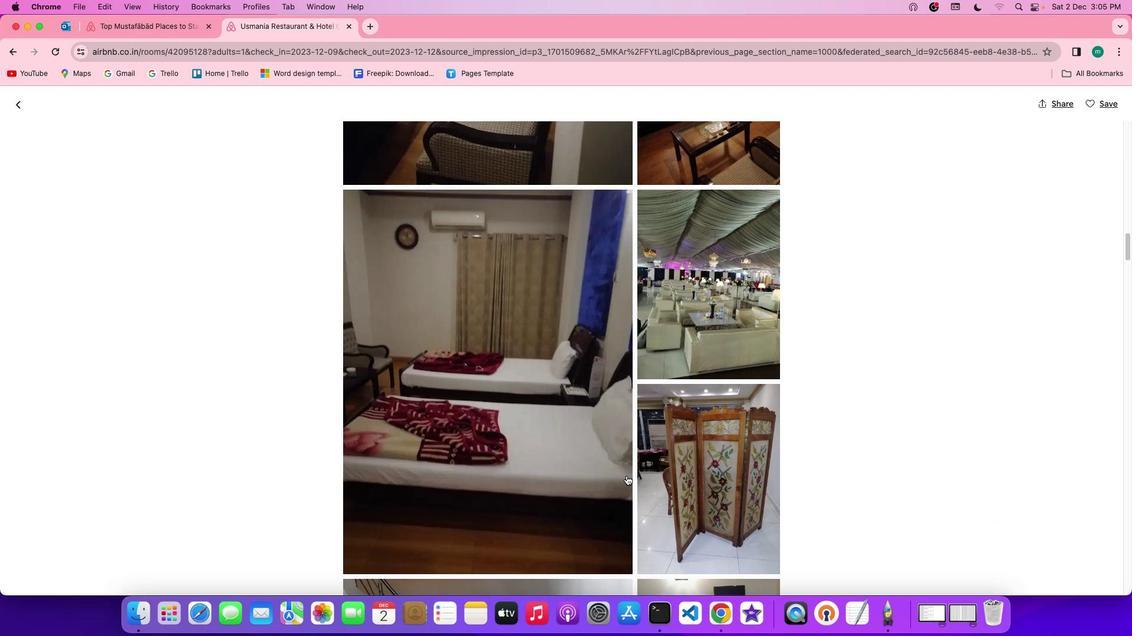 
Action: Mouse scrolled (626, 475) with delta (0, -1)
Screenshot: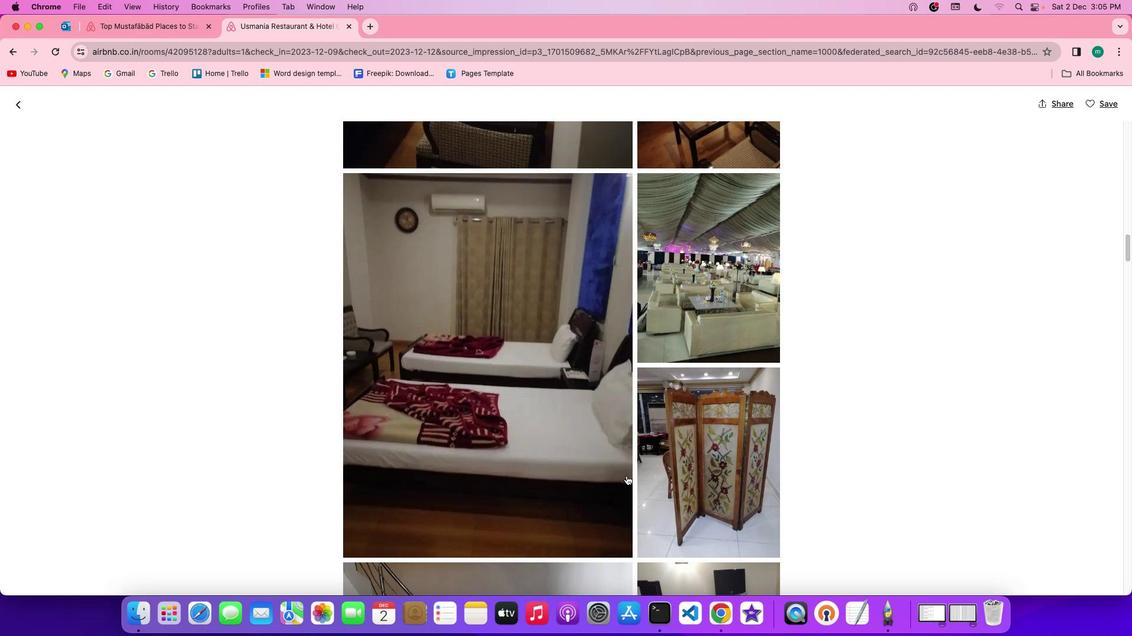 
Action: Mouse scrolled (626, 475) with delta (0, 0)
Screenshot: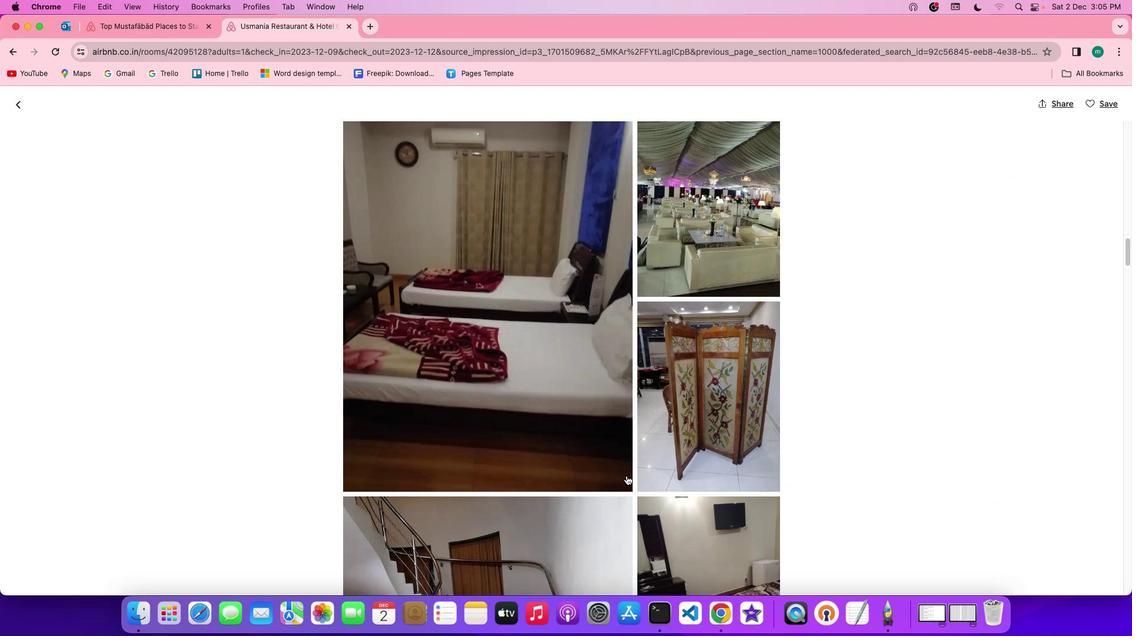 
Action: Mouse scrolled (626, 475) with delta (0, 0)
Screenshot: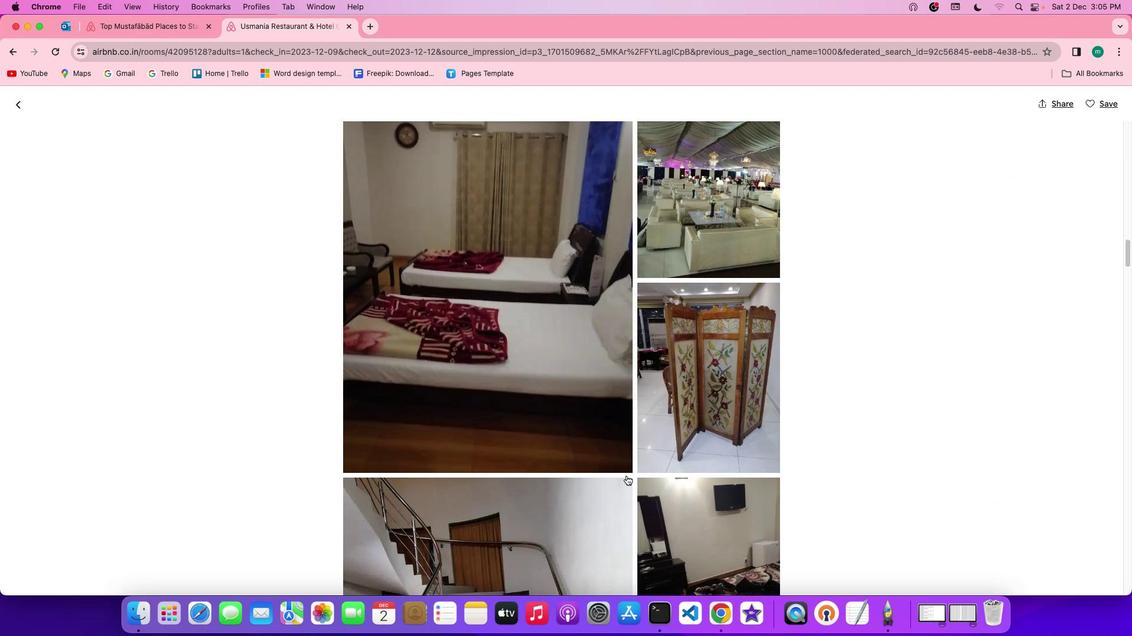 
Action: Mouse scrolled (626, 475) with delta (0, -1)
Screenshot: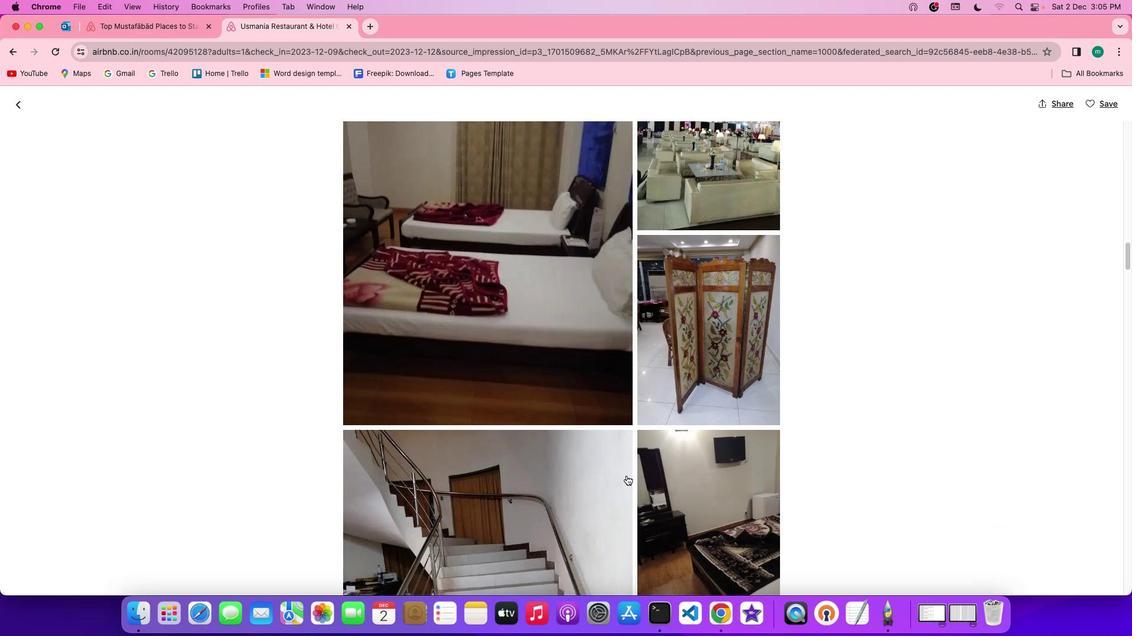 
Action: Mouse scrolled (626, 475) with delta (0, -2)
Screenshot: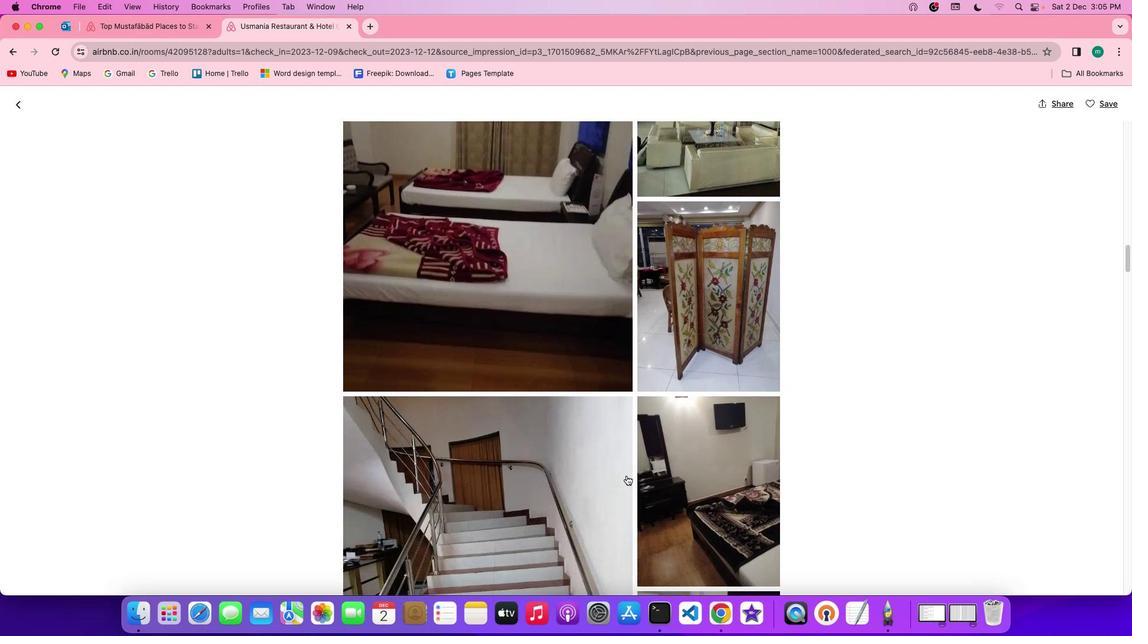 
Action: Mouse scrolled (626, 475) with delta (0, 0)
Screenshot: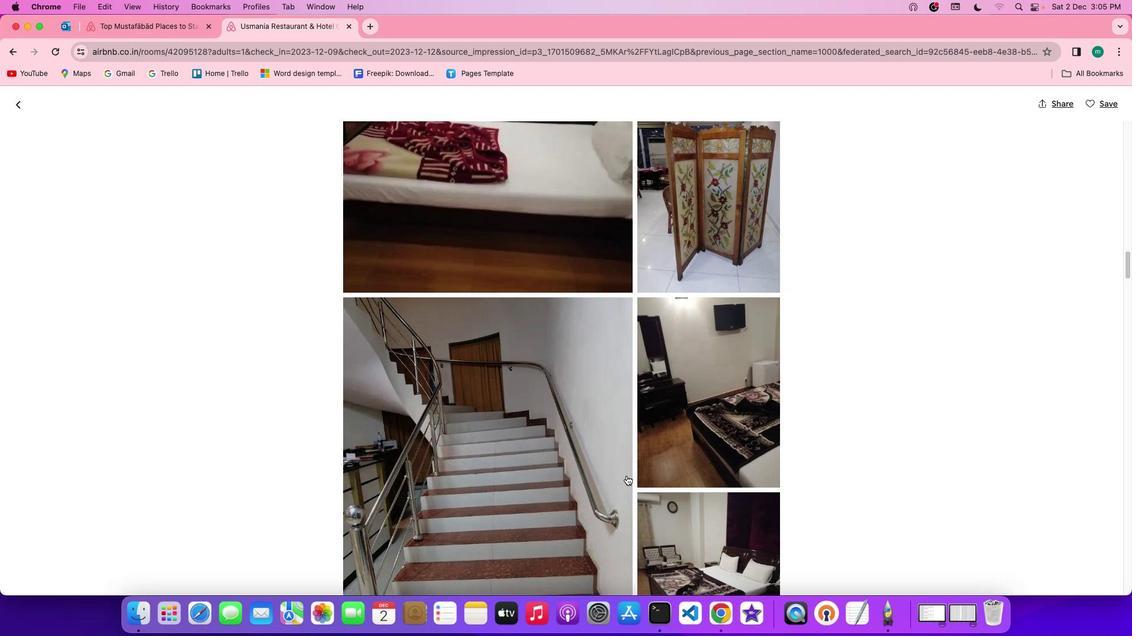 
Action: Mouse scrolled (626, 475) with delta (0, 0)
Screenshot: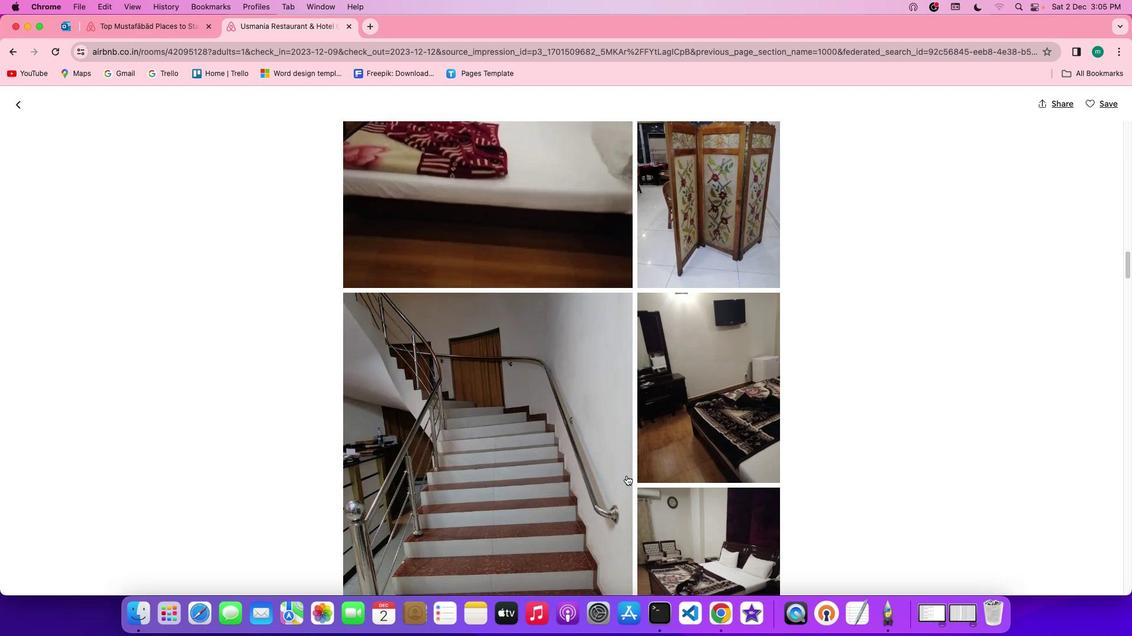 
Action: Mouse scrolled (626, 475) with delta (0, -1)
Screenshot: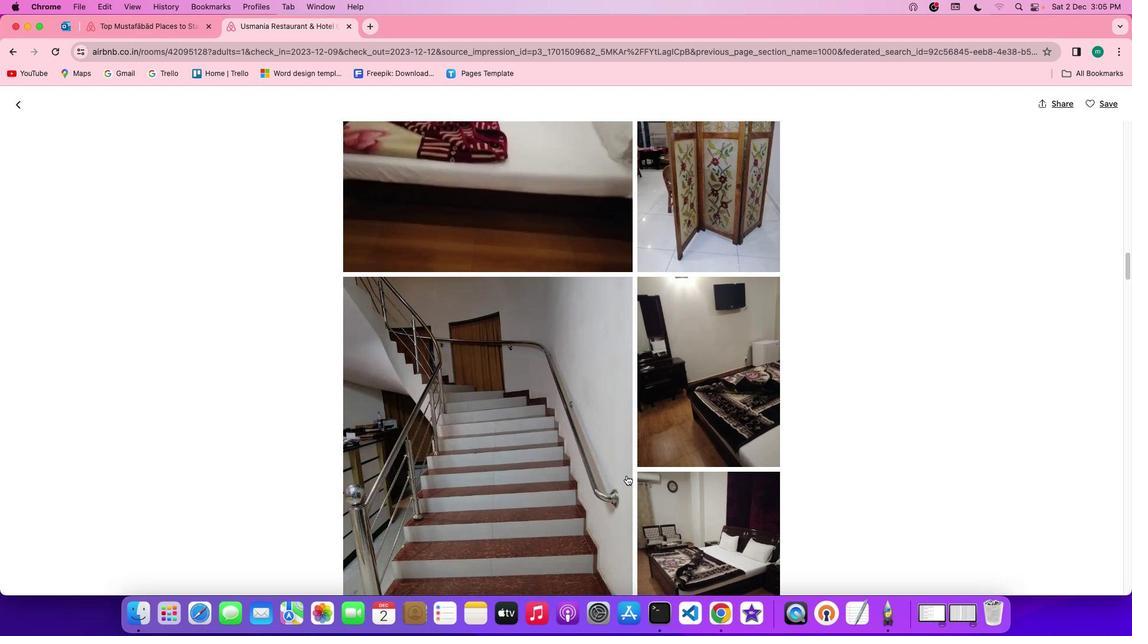 
Action: Mouse scrolled (626, 475) with delta (0, -2)
Screenshot: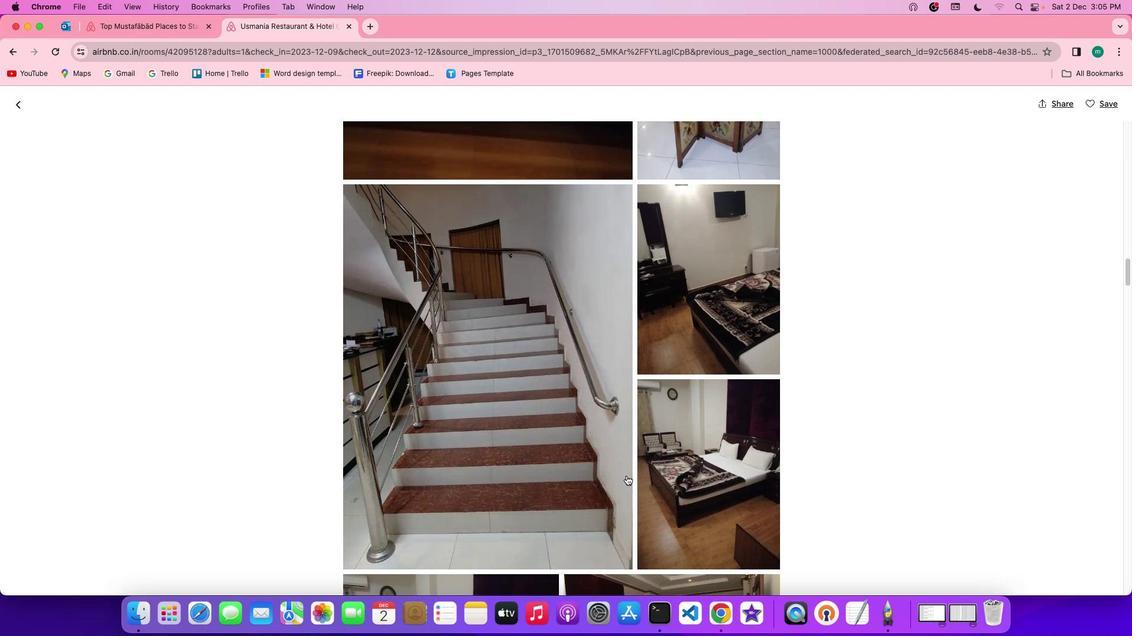 
Action: Mouse scrolled (626, 475) with delta (0, 0)
Screenshot: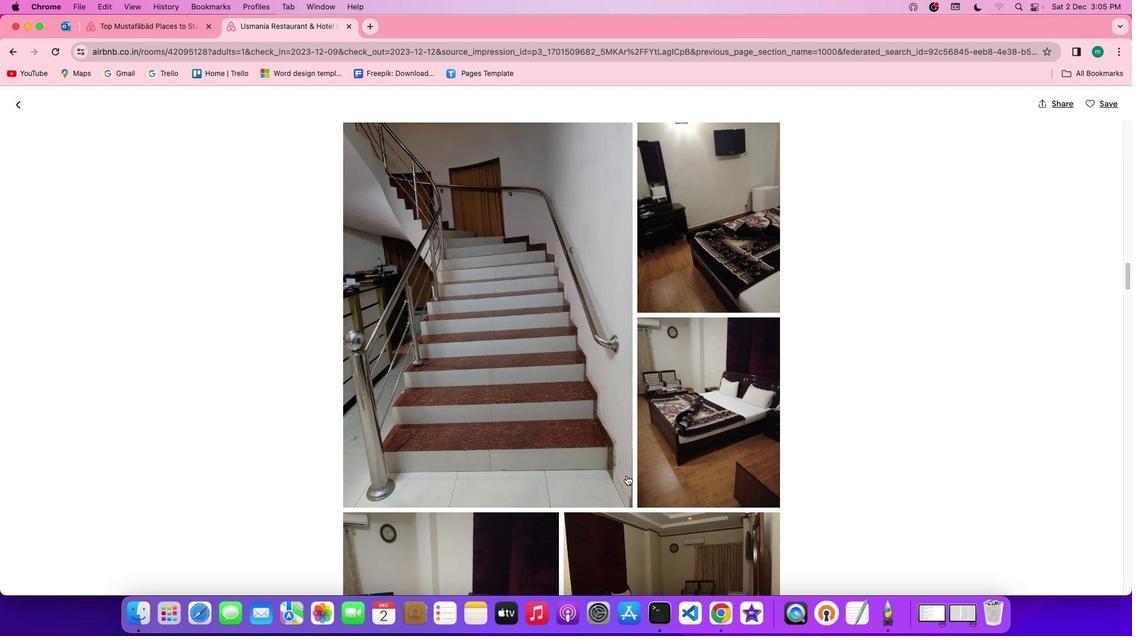 
Action: Mouse scrolled (626, 475) with delta (0, 0)
Screenshot: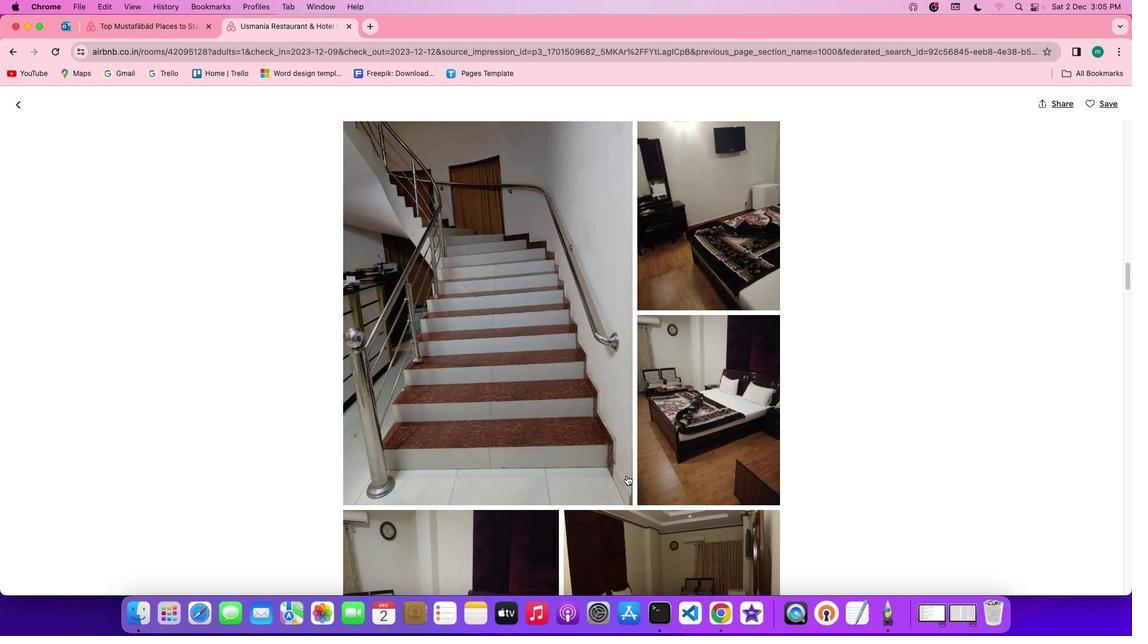 
Action: Mouse scrolled (626, 475) with delta (0, 0)
Screenshot: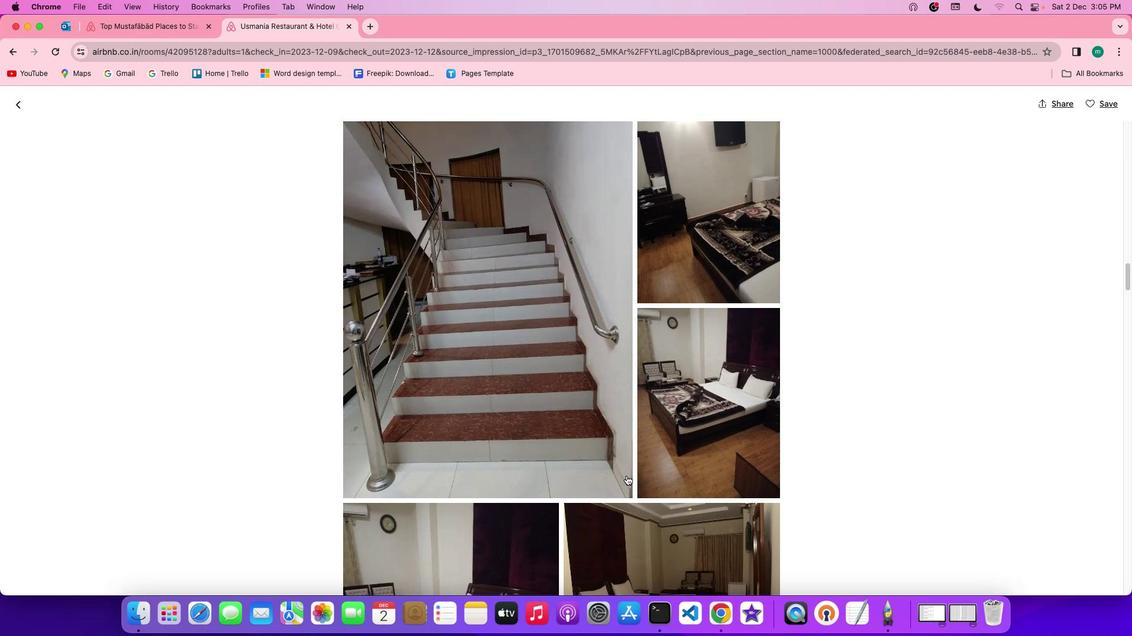 
Action: Mouse scrolled (626, 475) with delta (0, -1)
Screenshot: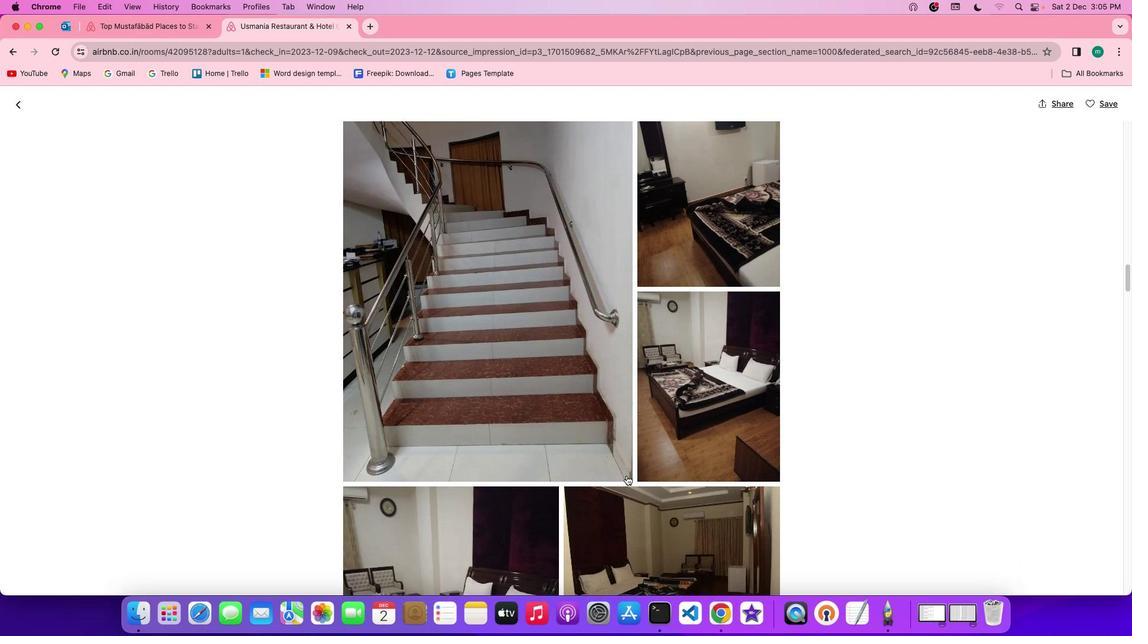 
Action: Mouse scrolled (626, 475) with delta (0, 0)
Screenshot: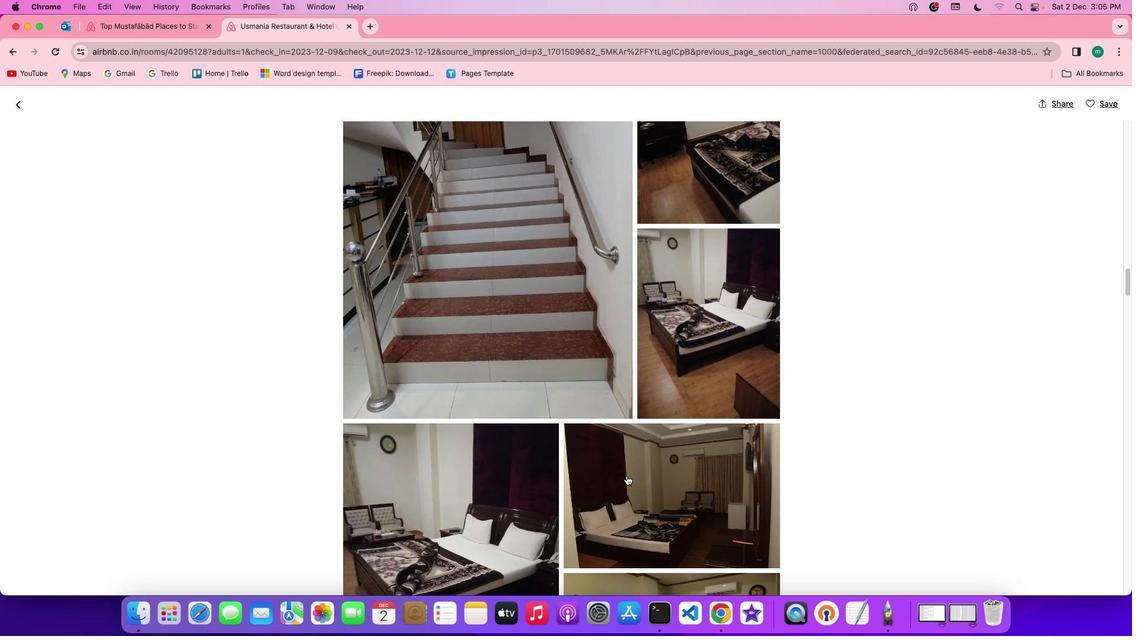 
Action: Mouse scrolled (626, 475) with delta (0, 0)
Screenshot: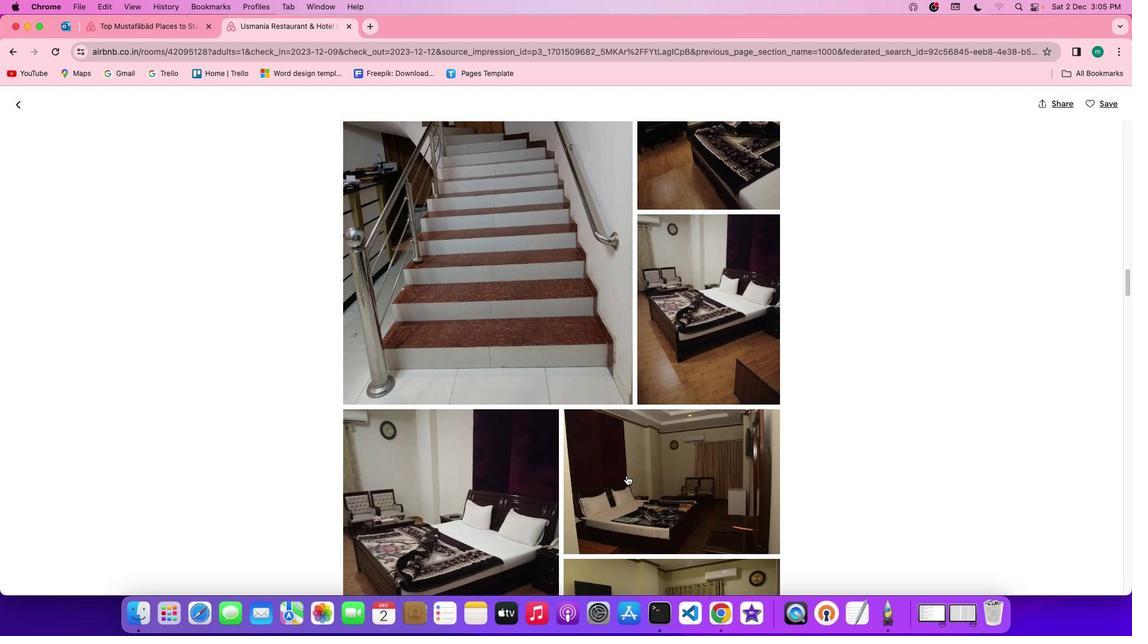 
Action: Mouse scrolled (626, 475) with delta (0, -1)
Screenshot: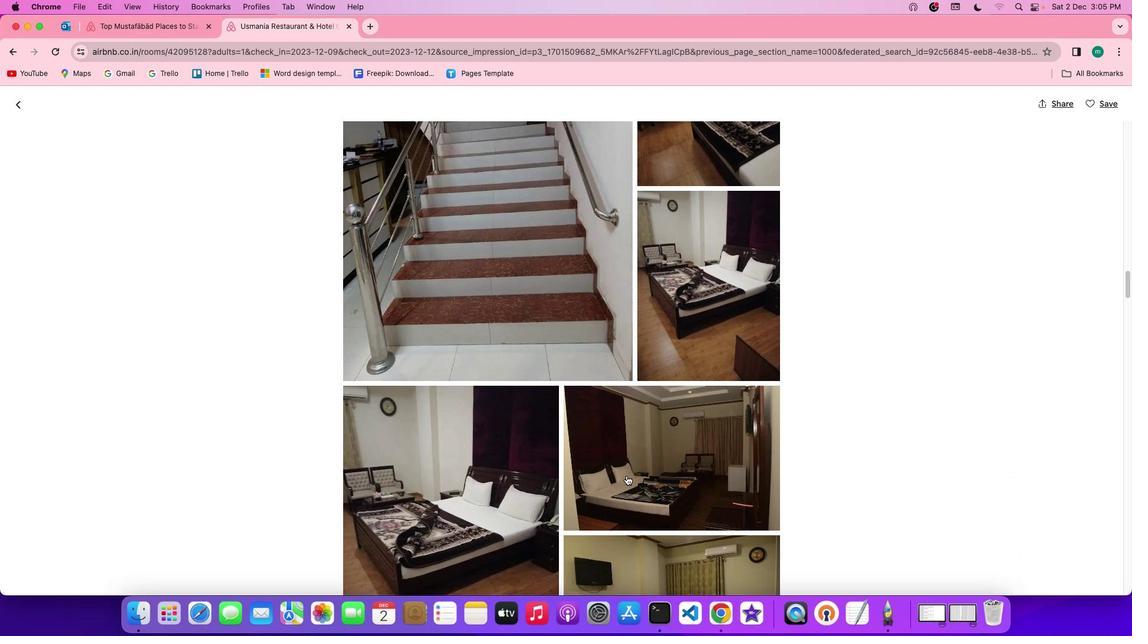 
Action: Mouse scrolled (626, 475) with delta (0, -1)
Screenshot: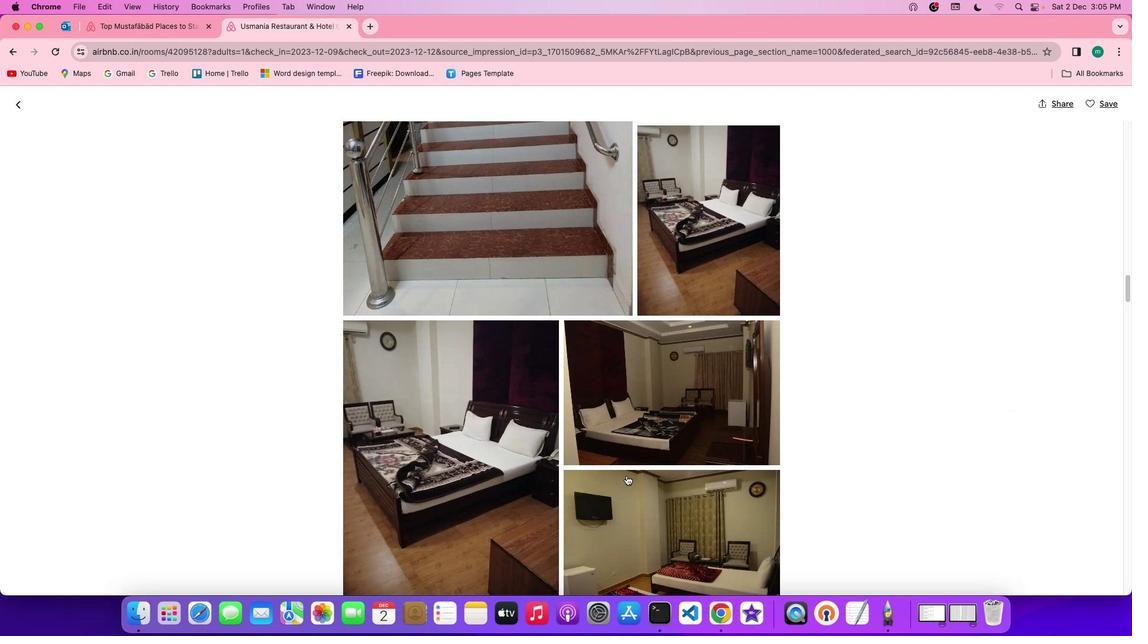 
Action: Mouse scrolled (626, 475) with delta (0, 0)
Screenshot: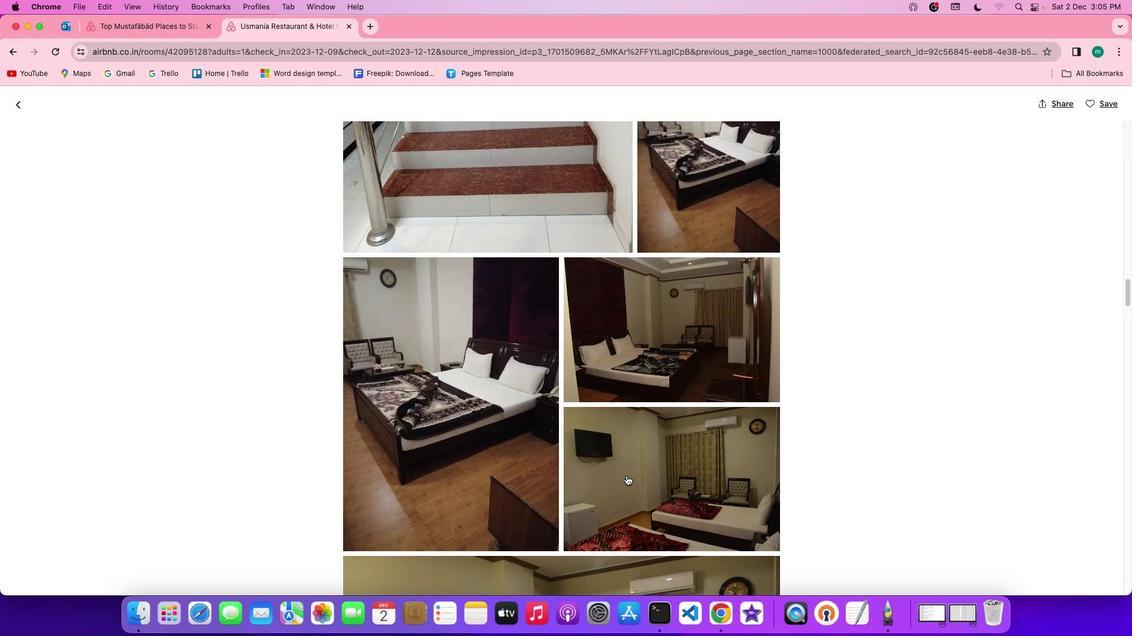 
Action: Mouse scrolled (626, 475) with delta (0, 0)
Screenshot: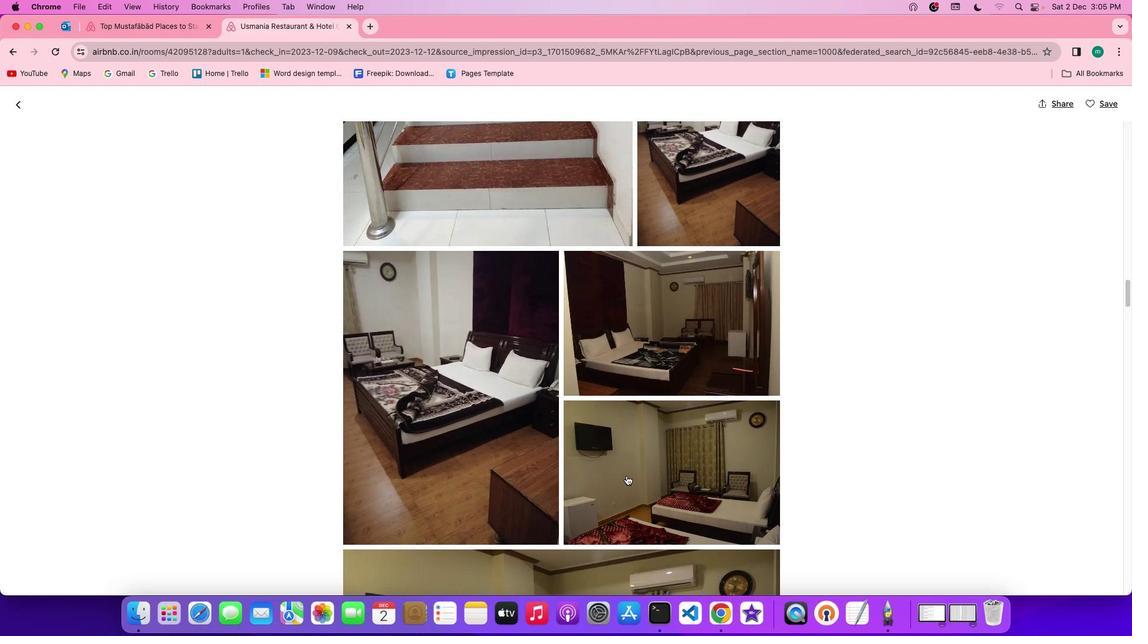 
Action: Mouse scrolled (626, 475) with delta (0, -1)
Screenshot: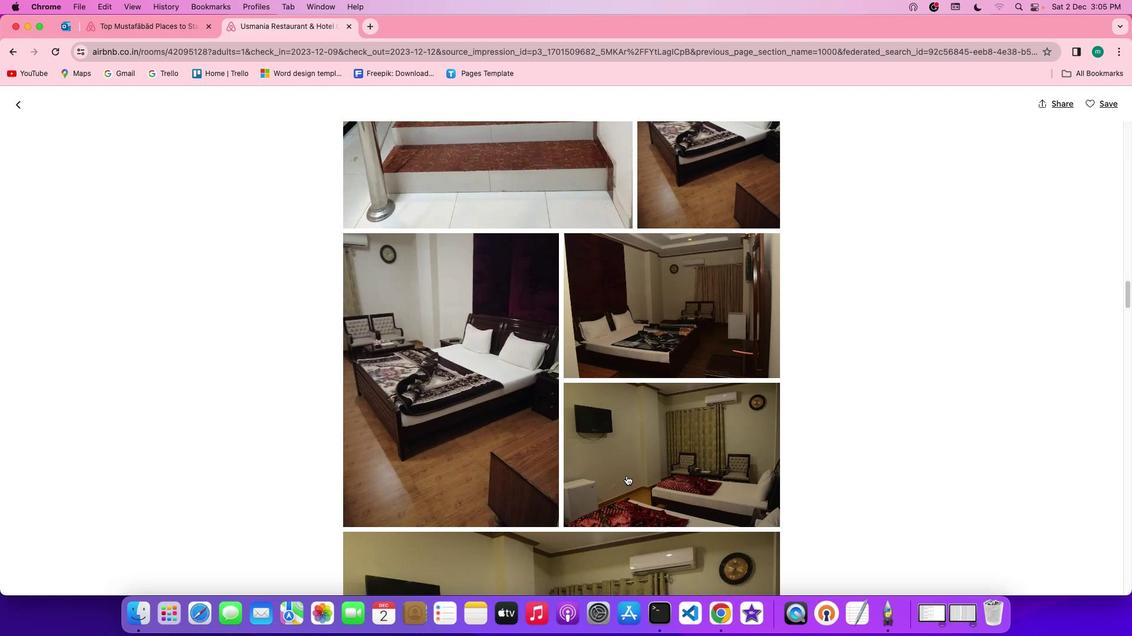 
Action: Mouse scrolled (626, 475) with delta (0, -2)
Screenshot: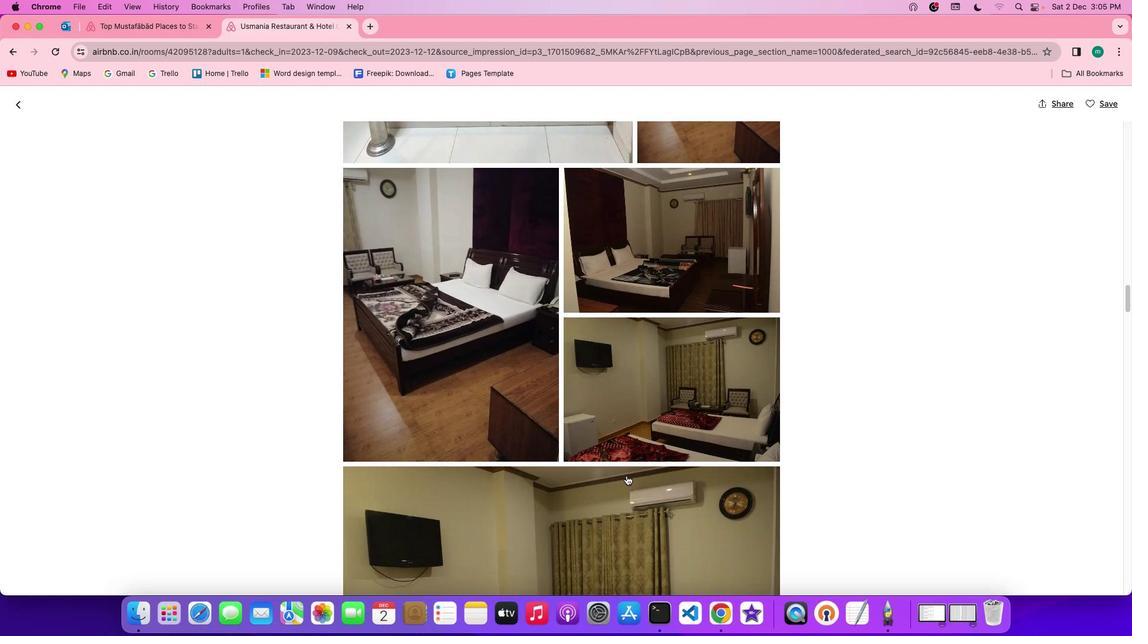 
Action: Mouse scrolled (626, 475) with delta (0, 0)
Screenshot: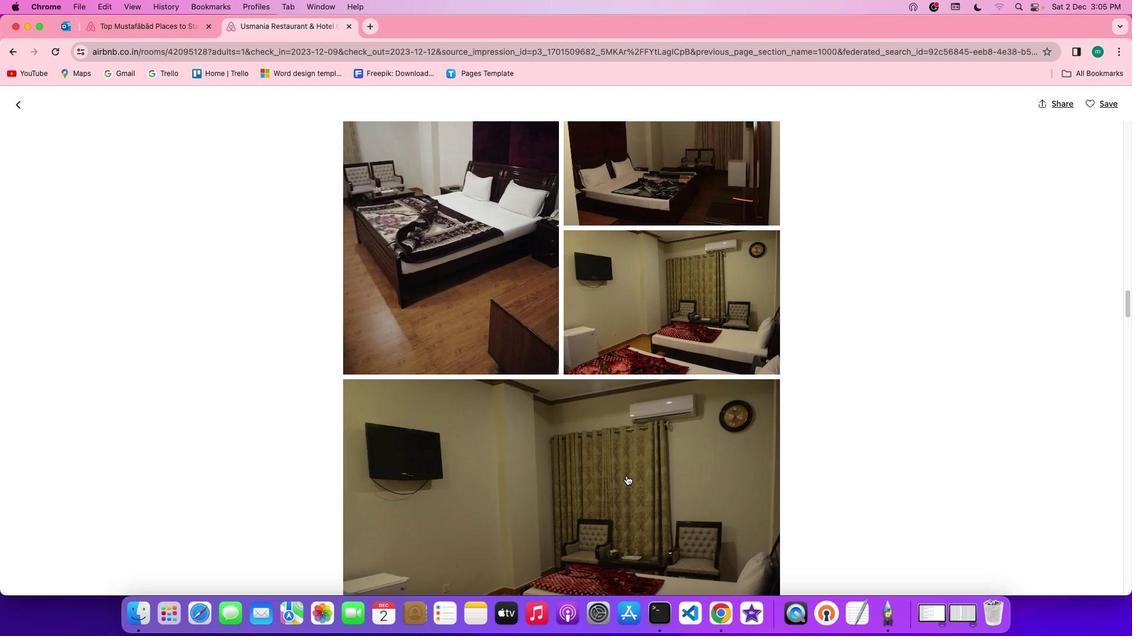 
Action: Mouse scrolled (626, 475) with delta (0, 0)
Screenshot: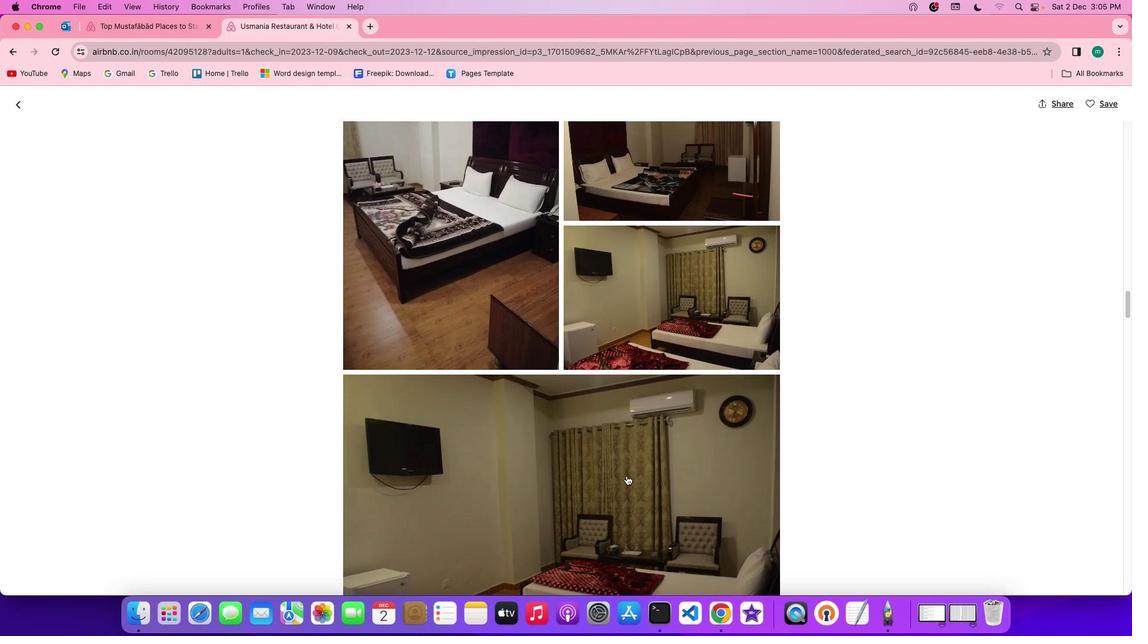 
Action: Mouse scrolled (626, 475) with delta (0, -1)
Screenshot: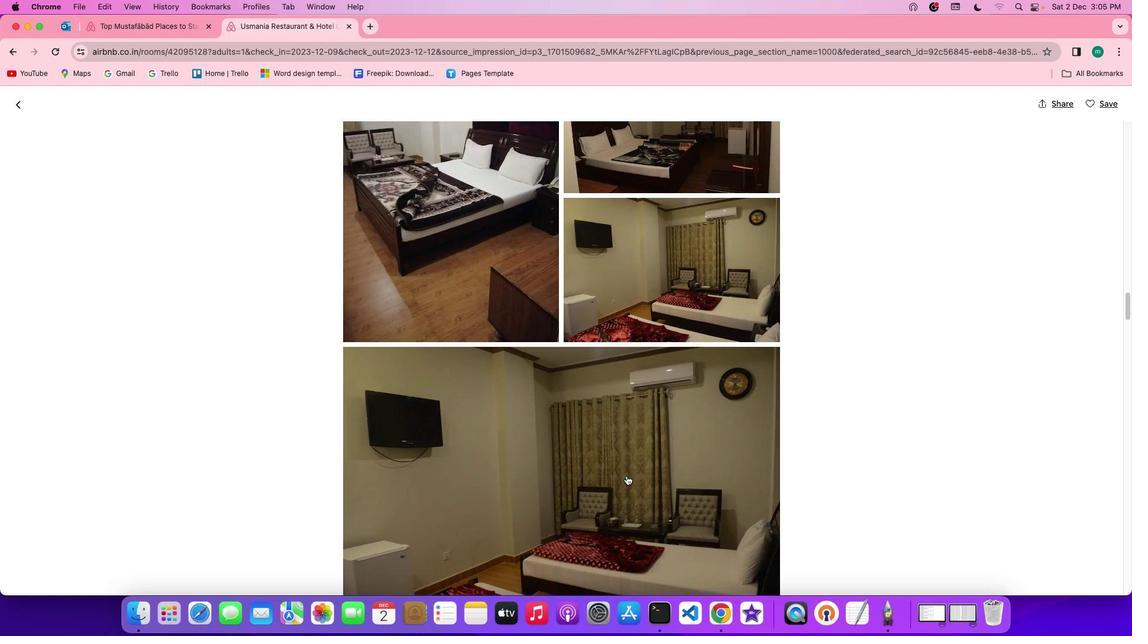 
Action: Mouse scrolled (626, 475) with delta (0, -1)
Screenshot: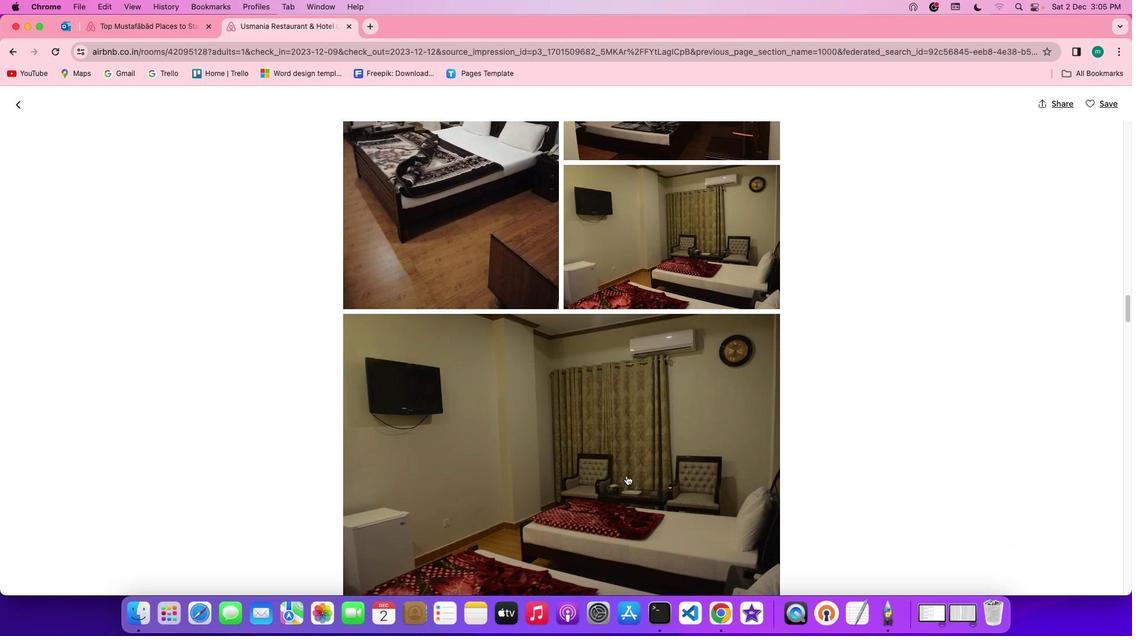 
Action: Mouse scrolled (626, 475) with delta (0, 0)
Screenshot: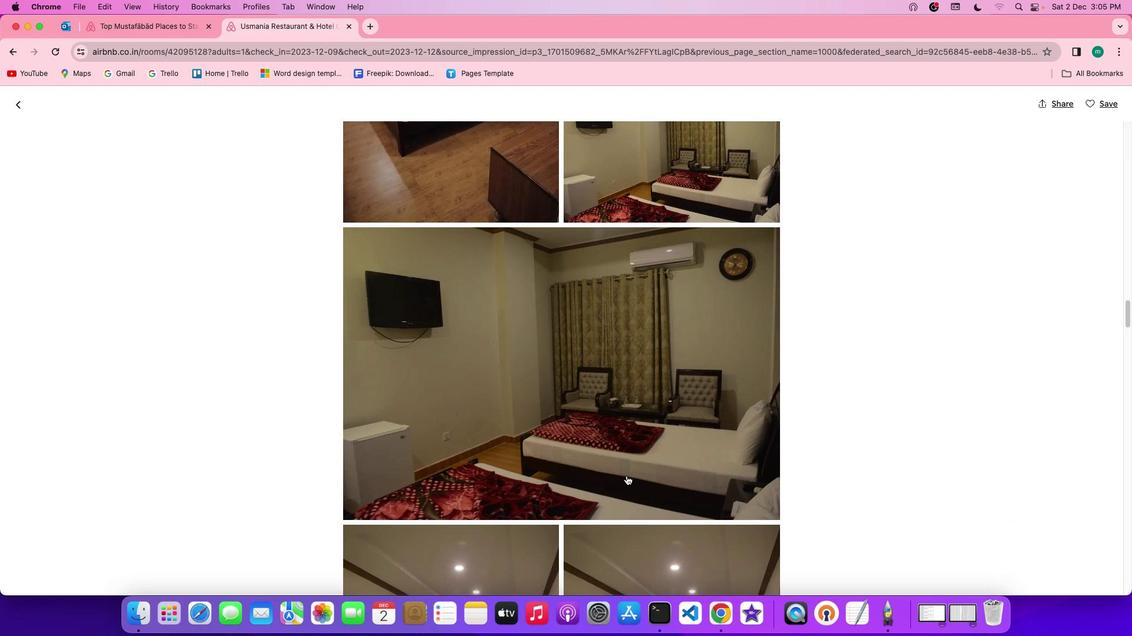 
Action: Mouse scrolled (626, 475) with delta (0, 0)
Screenshot: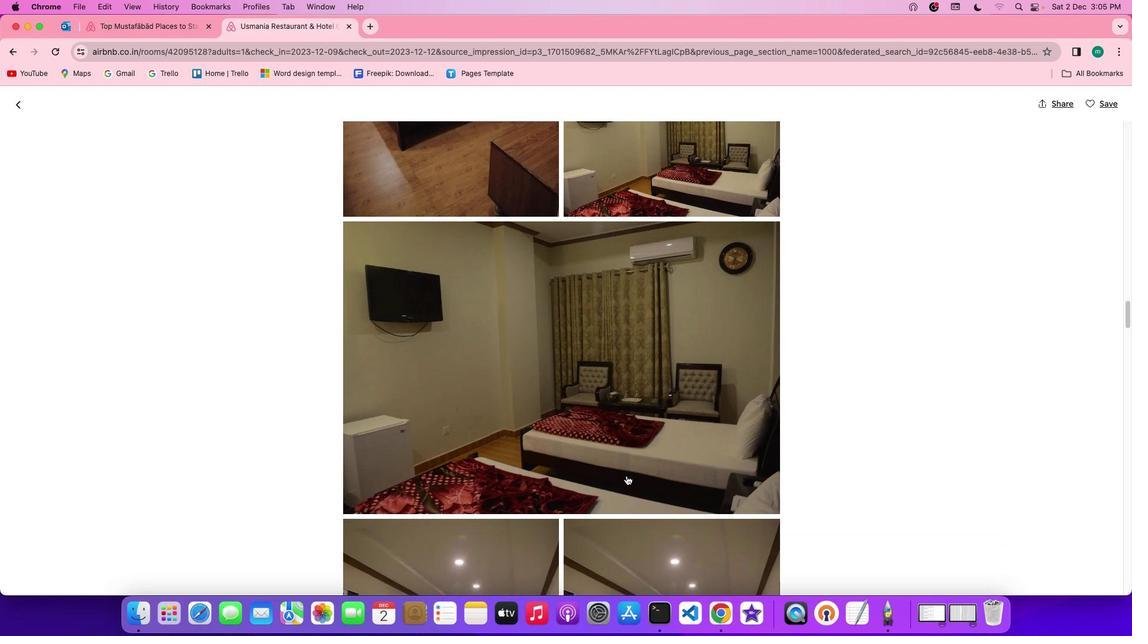 
Action: Mouse scrolled (626, 475) with delta (0, 0)
Screenshot: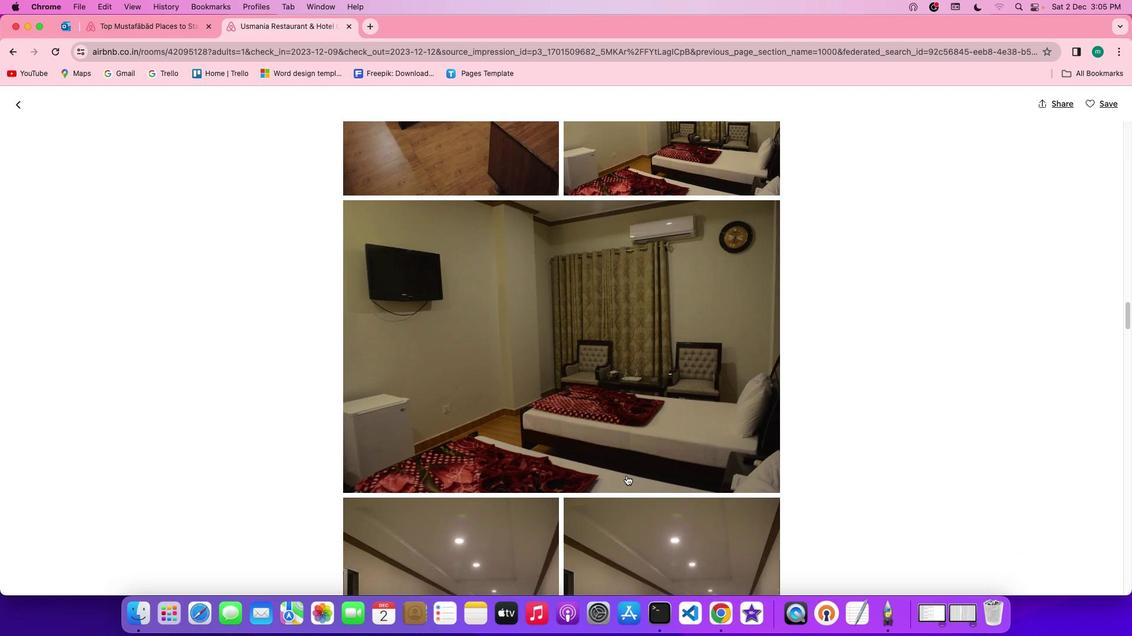 
Action: Mouse scrolled (626, 475) with delta (0, 0)
Screenshot: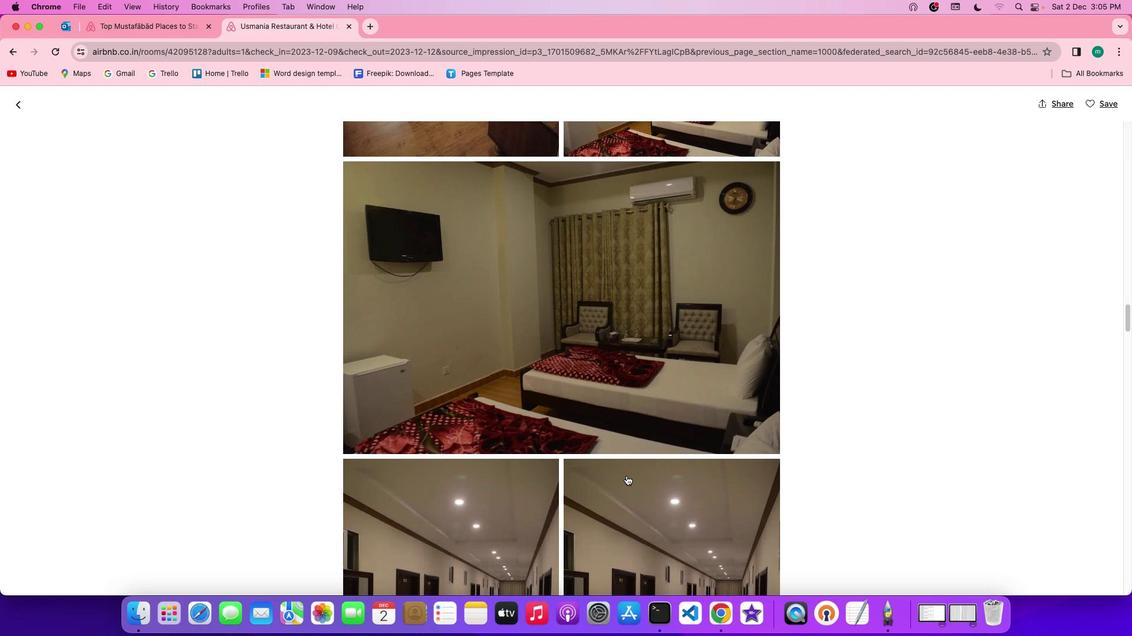 
Action: Mouse scrolled (626, 475) with delta (0, 0)
Screenshot: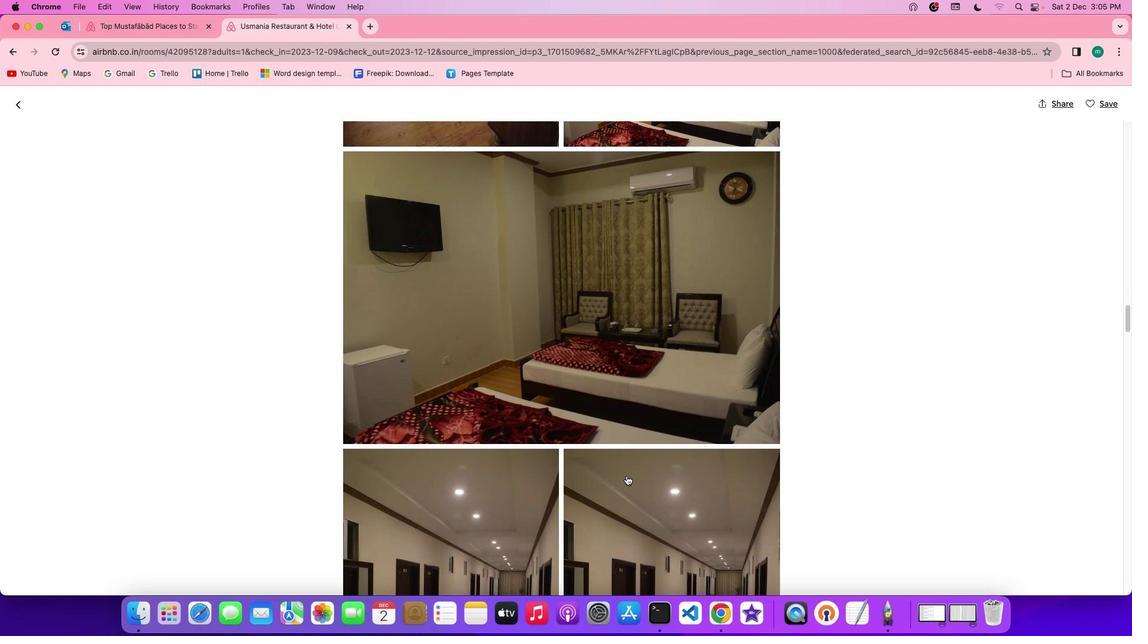 
Action: Mouse scrolled (626, 475) with delta (0, -1)
Screenshot: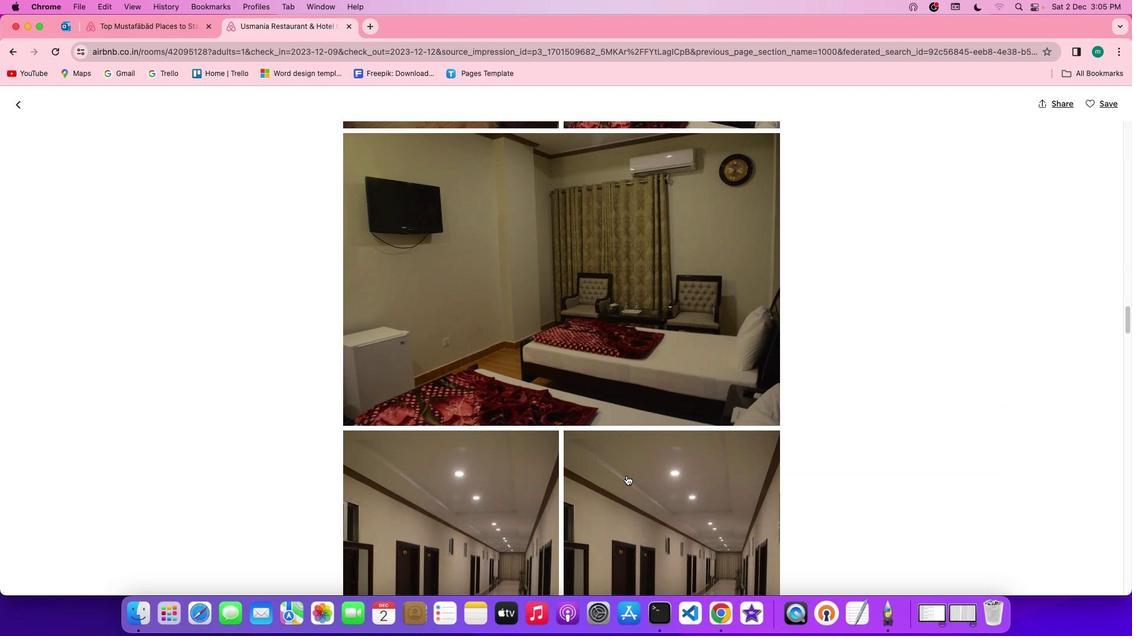 
Action: Mouse scrolled (626, 475) with delta (0, 0)
Screenshot: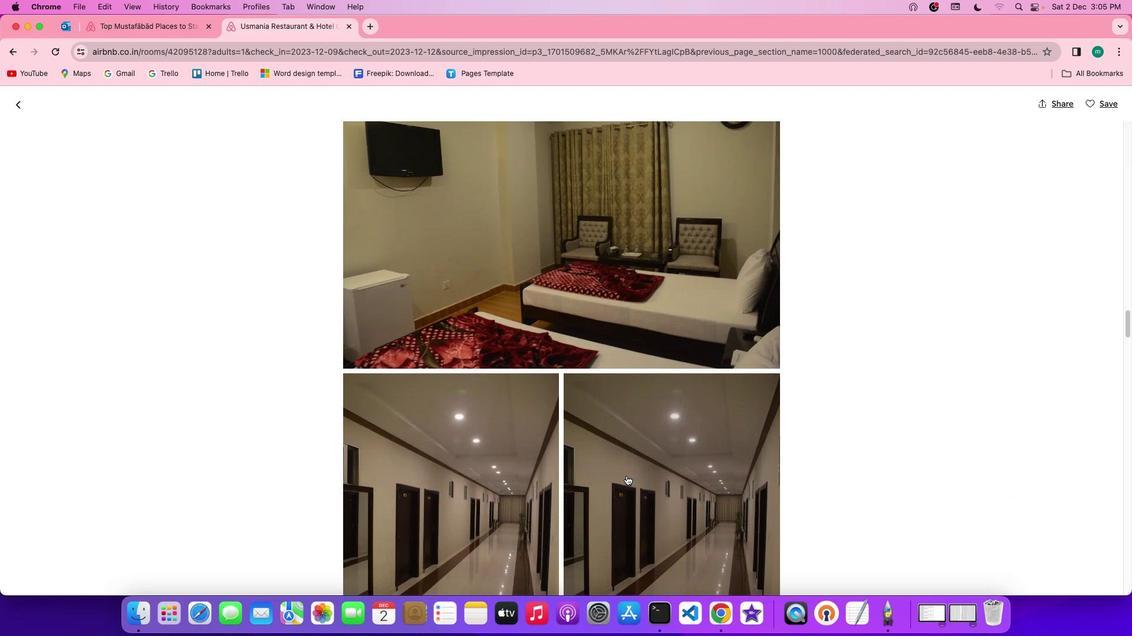 
Action: Mouse scrolled (626, 475) with delta (0, 0)
Screenshot: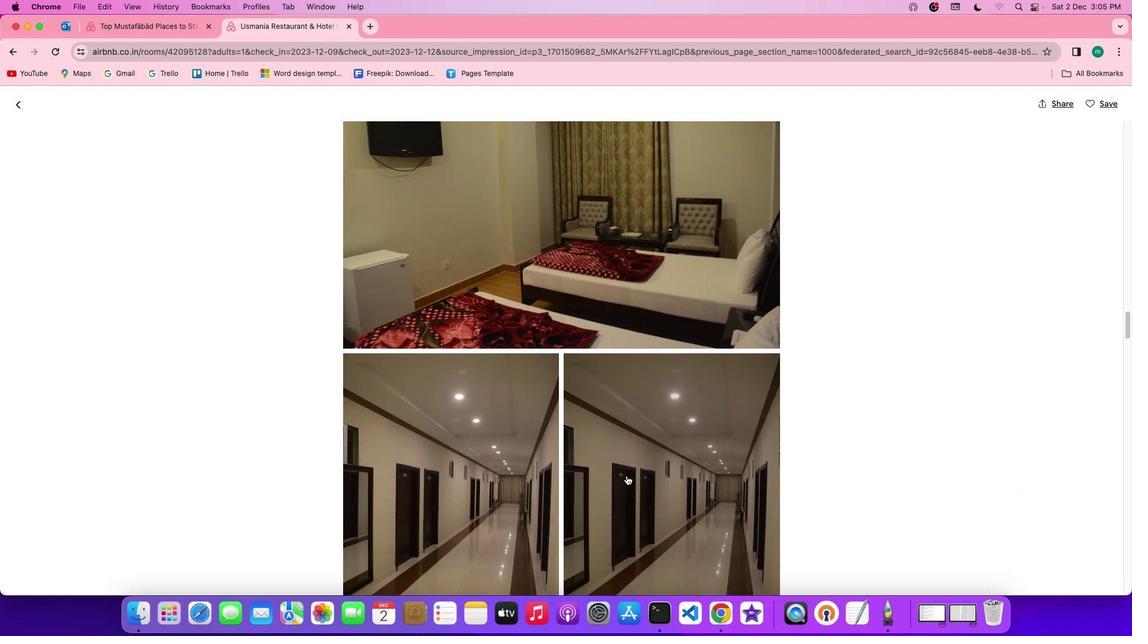 
Action: Mouse scrolled (626, 475) with delta (0, -1)
Screenshot: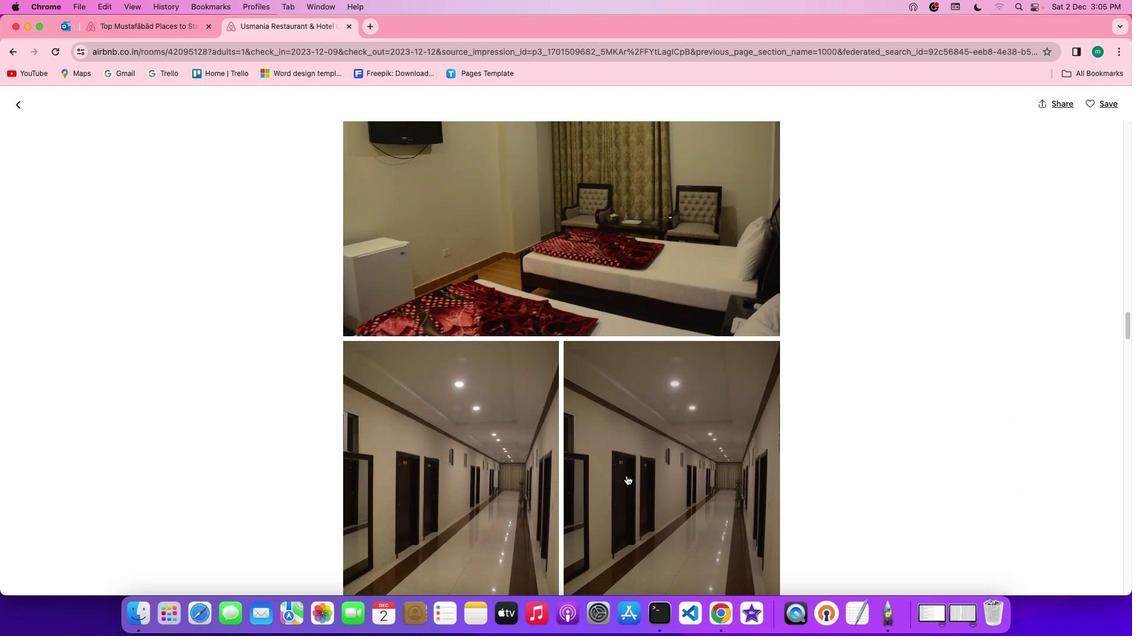 
Action: Mouse scrolled (626, 475) with delta (0, -1)
Screenshot: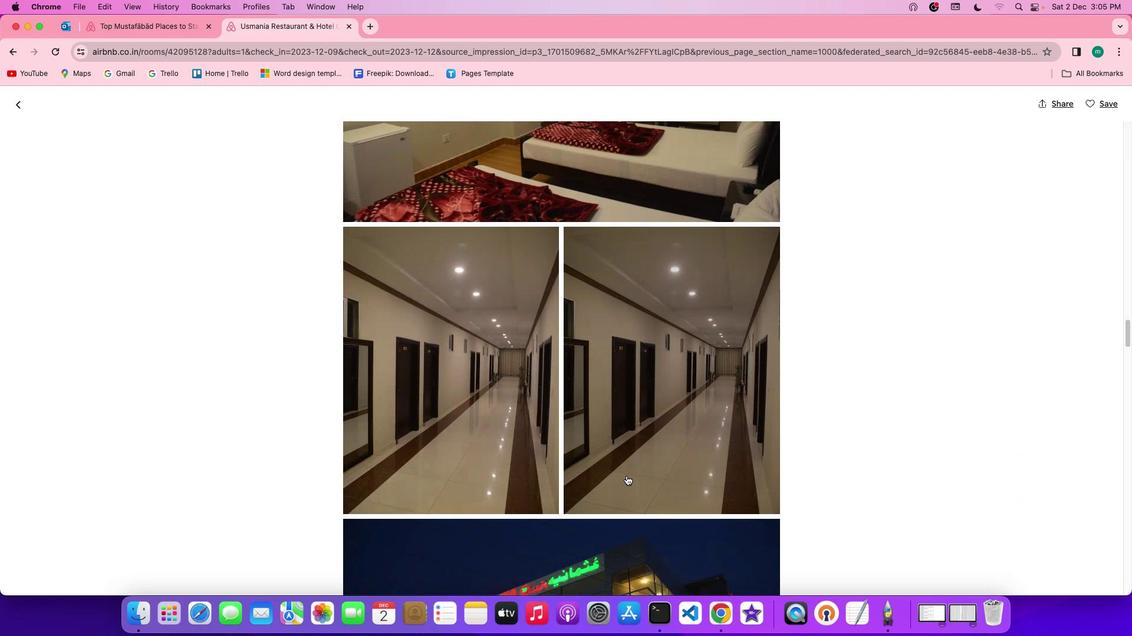 
Action: Mouse scrolled (626, 475) with delta (0, 0)
Screenshot: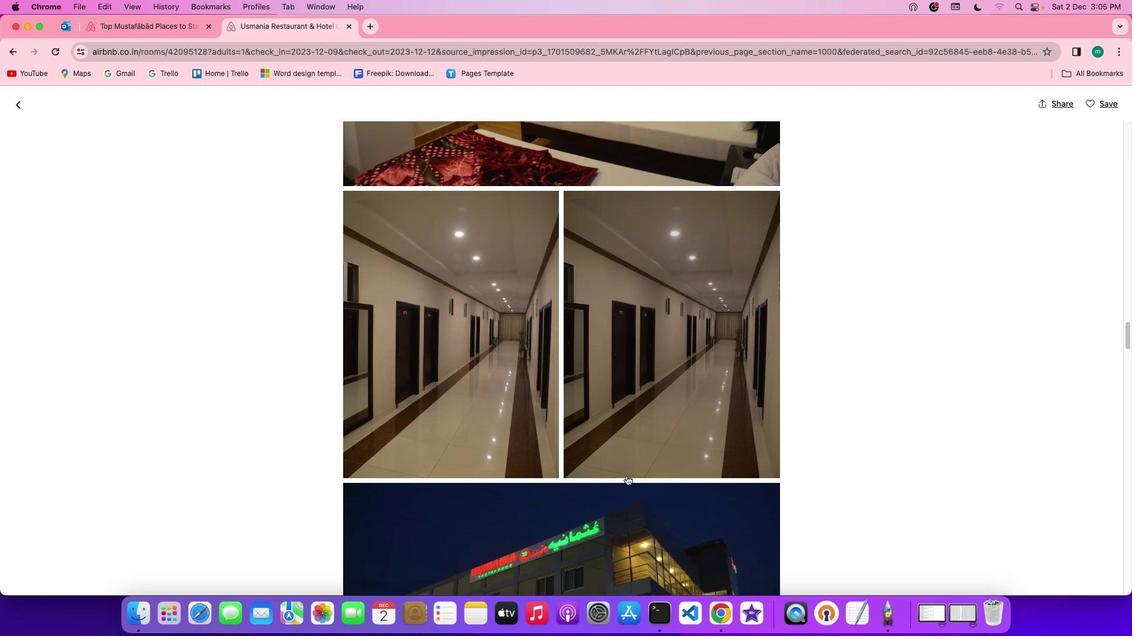 
Action: Mouse scrolled (626, 475) with delta (0, 0)
Screenshot: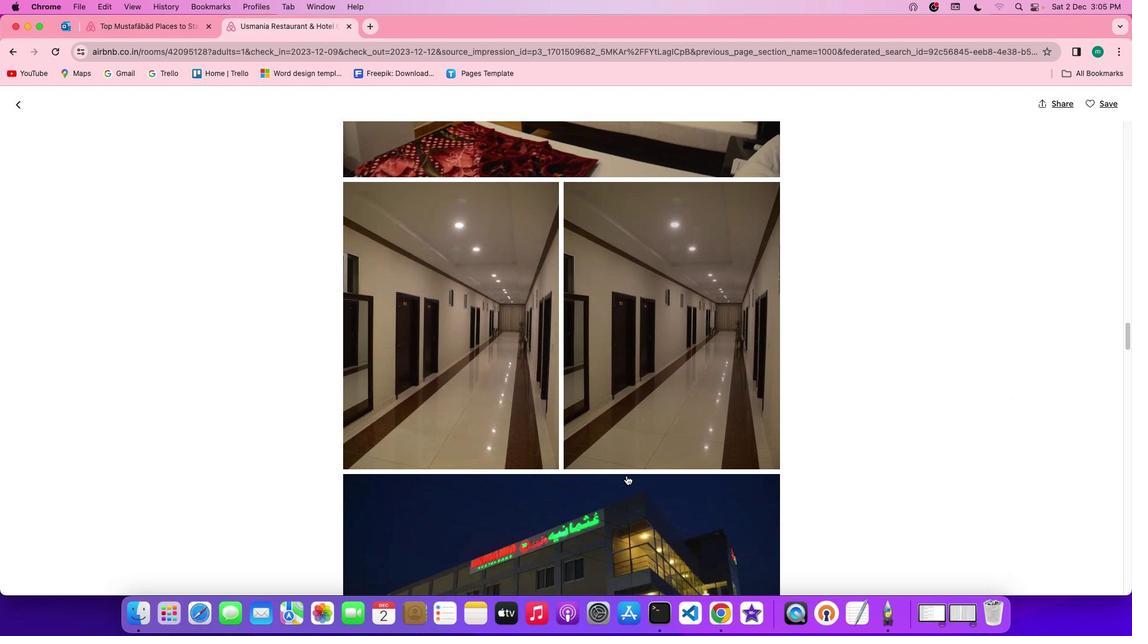 
Action: Mouse scrolled (626, 475) with delta (0, -1)
Screenshot: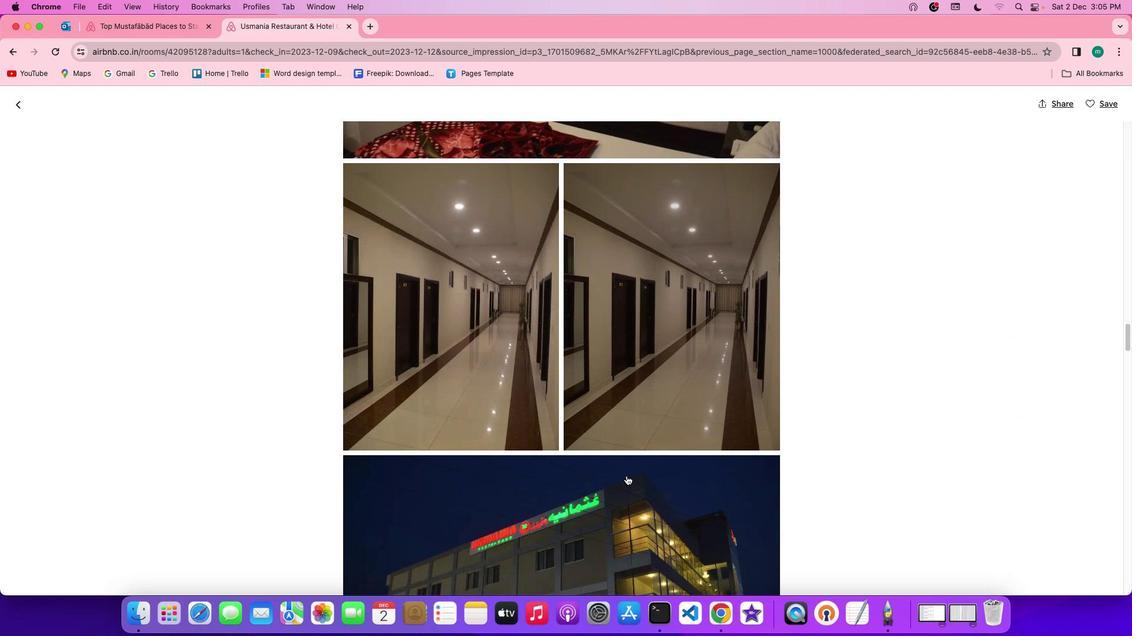 
Action: Mouse scrolled (626, 475) with delta (0, -1)
Screenshot: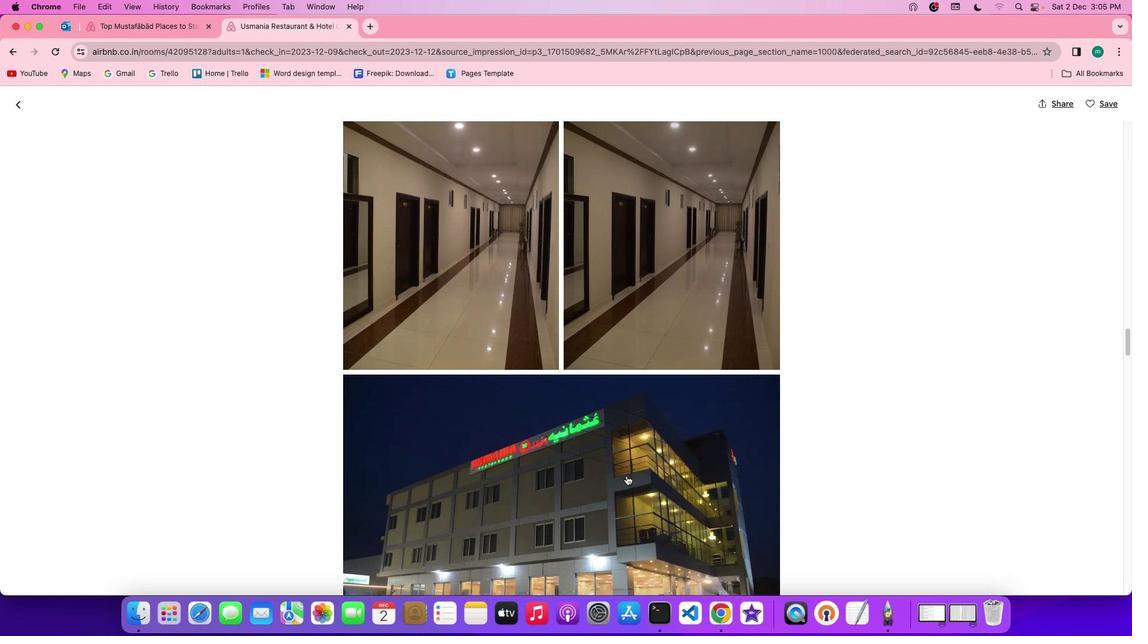 
Action: Mouse scrolled (626, 475) with delta (0, 0)
Screenshot: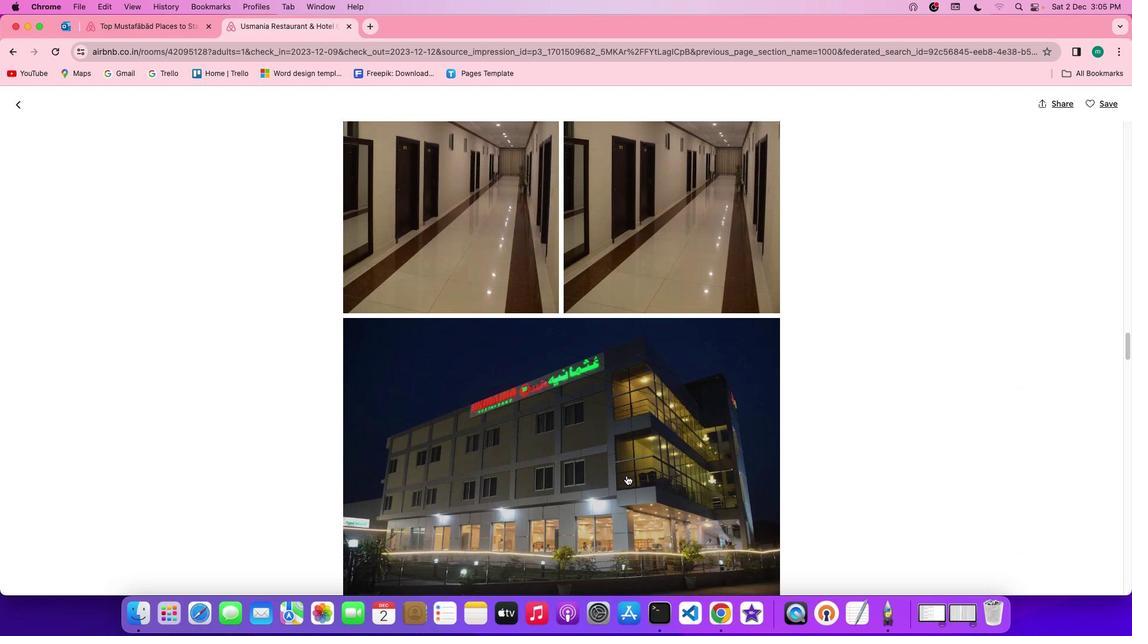 
Action: Mouse scrolled (626, 475) with delta (0, 0)
Screenshot: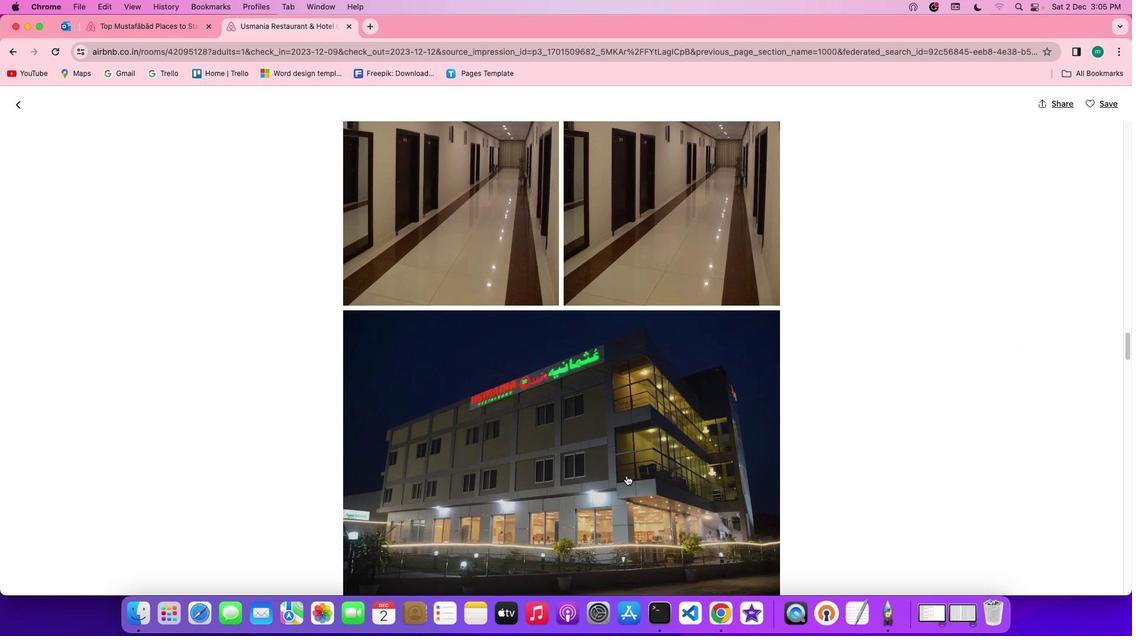 
Action: Mouse scrolled (626, 475) with delta (0, -1)
Screenshot: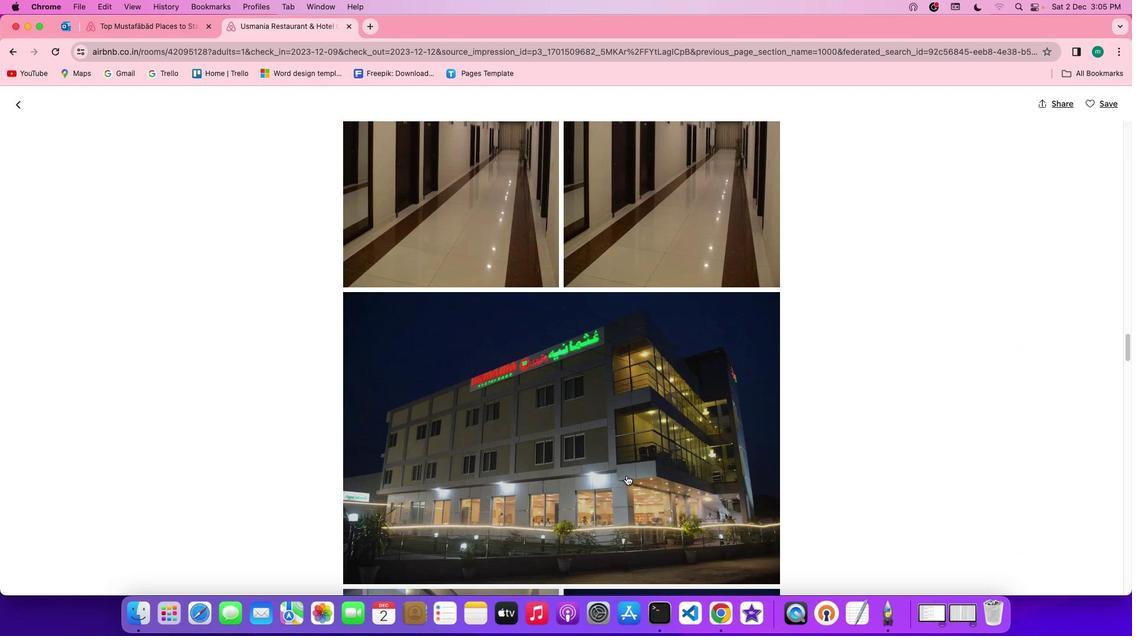
Action: Mouse scrolled (626, 475) with delta (0, 0)
Screenshot: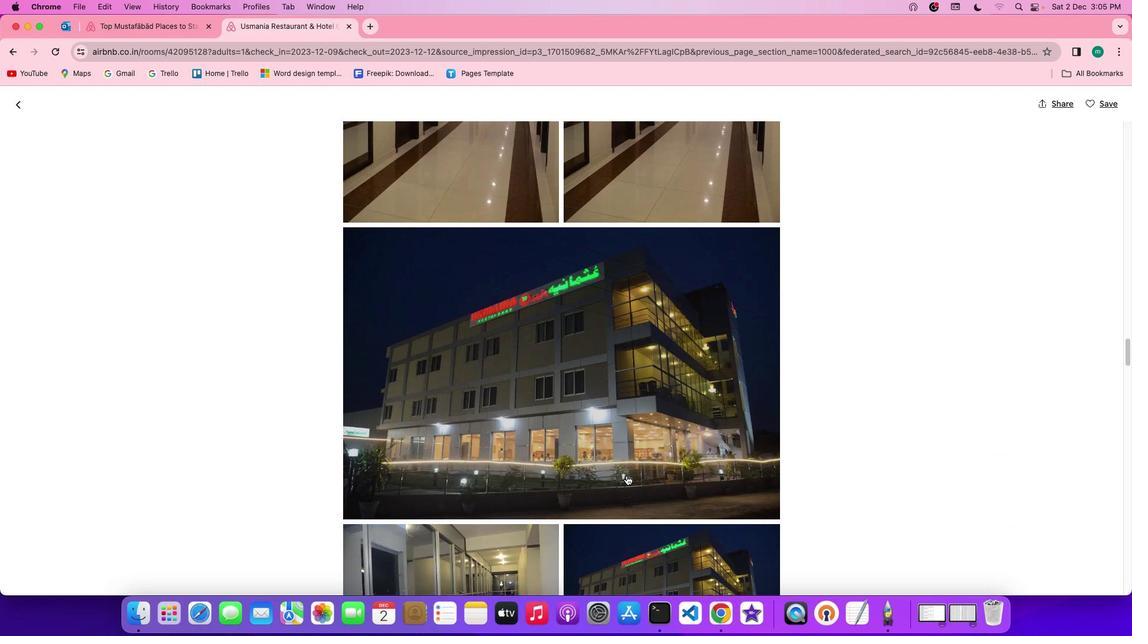 
Action: Mouse scrolled (626, 475) with delta (0, 0)
Screenshot: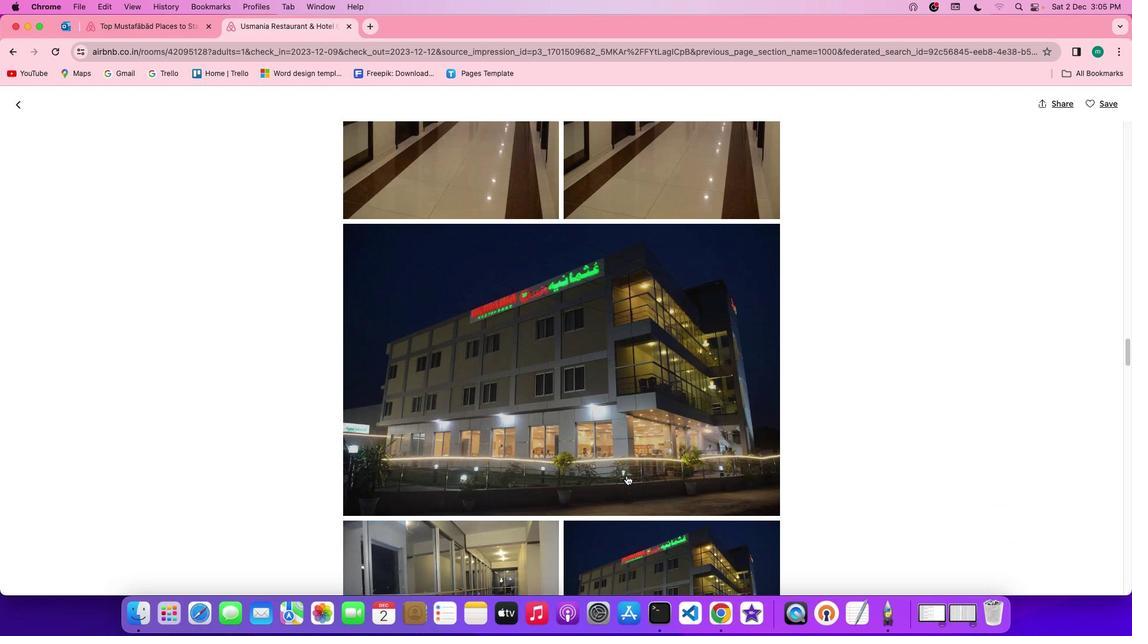 
Action: Mouse scrolled (626, 475) with delta (0, -1)
Screenshot: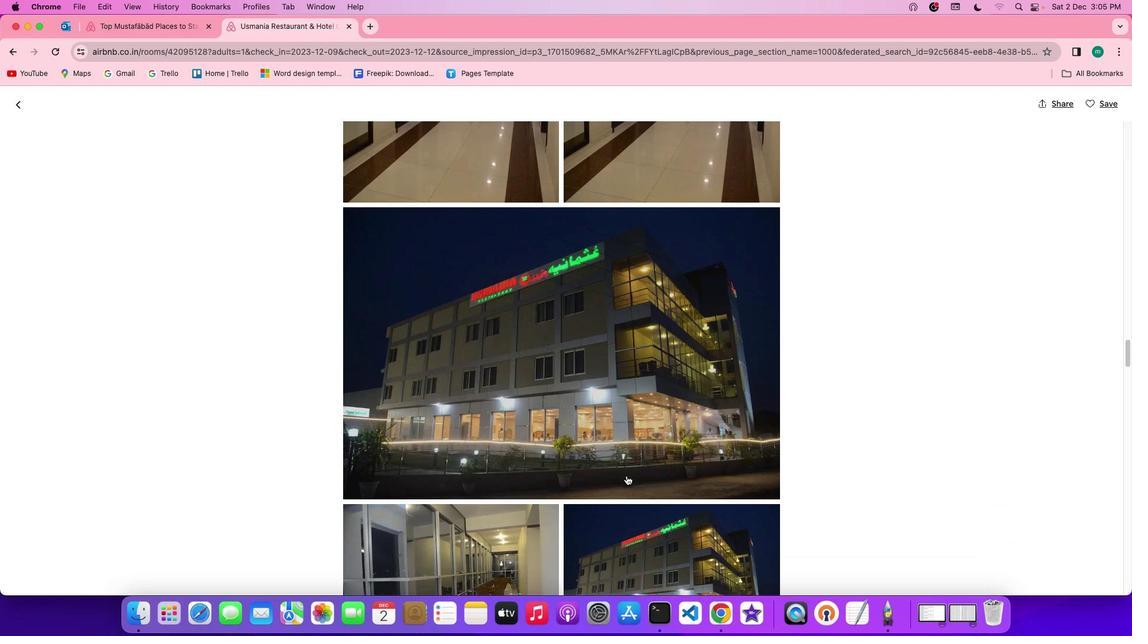 
Action: Mouse scrolled (626, 475) with delta (0, 0)
Screenshot: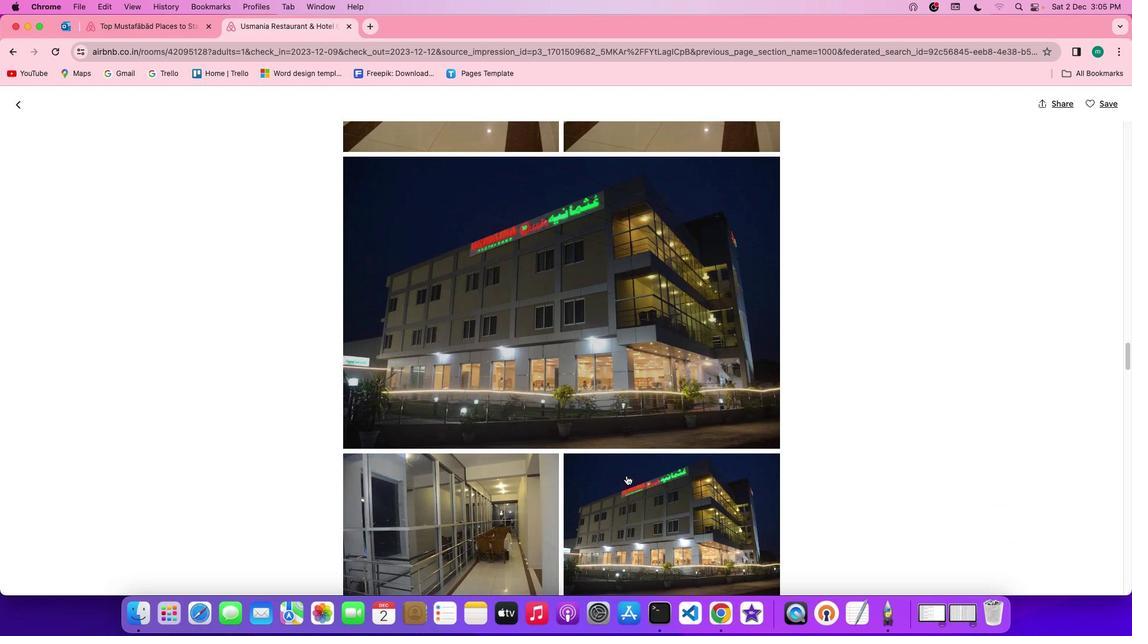 
Action: Mouse scrolled (626, 475) with delta (0, 0)
Screenshot: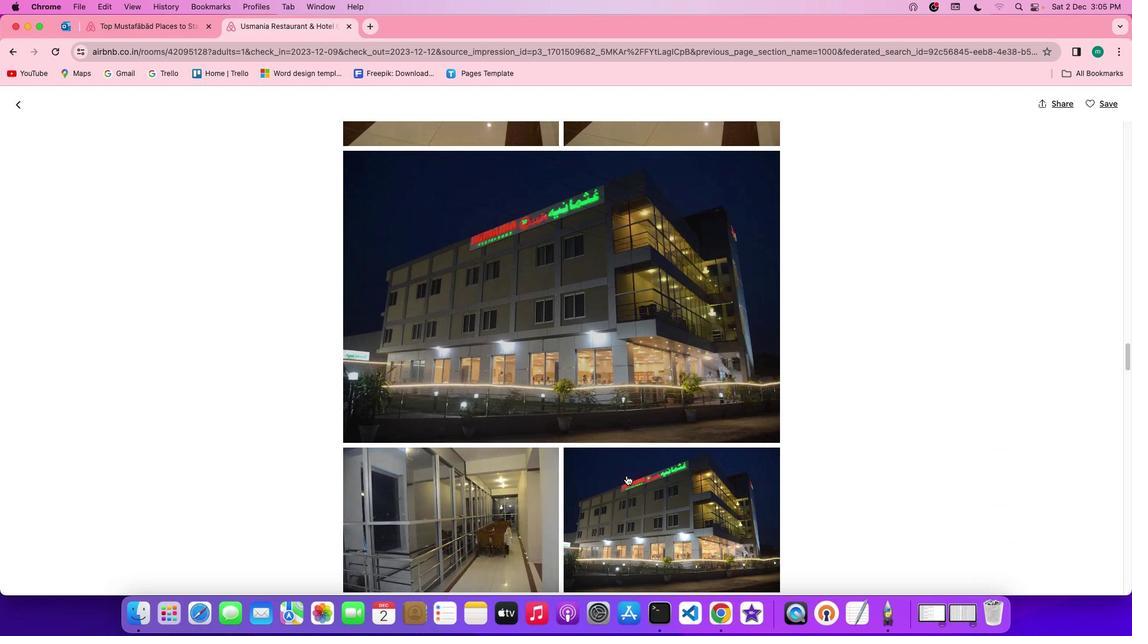 
Action: Mouse scrolled (626, 475) with delta (0, -1)
Screenshot: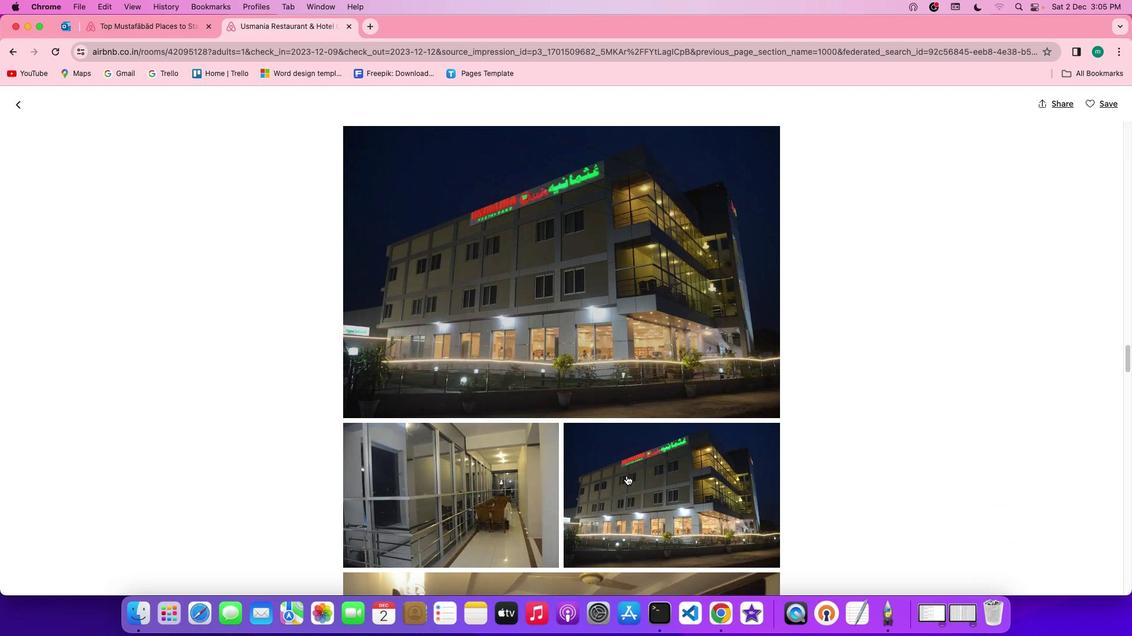 
Action: Mouse scrolled (626, 475) with delta (0, 0)
Screenshot: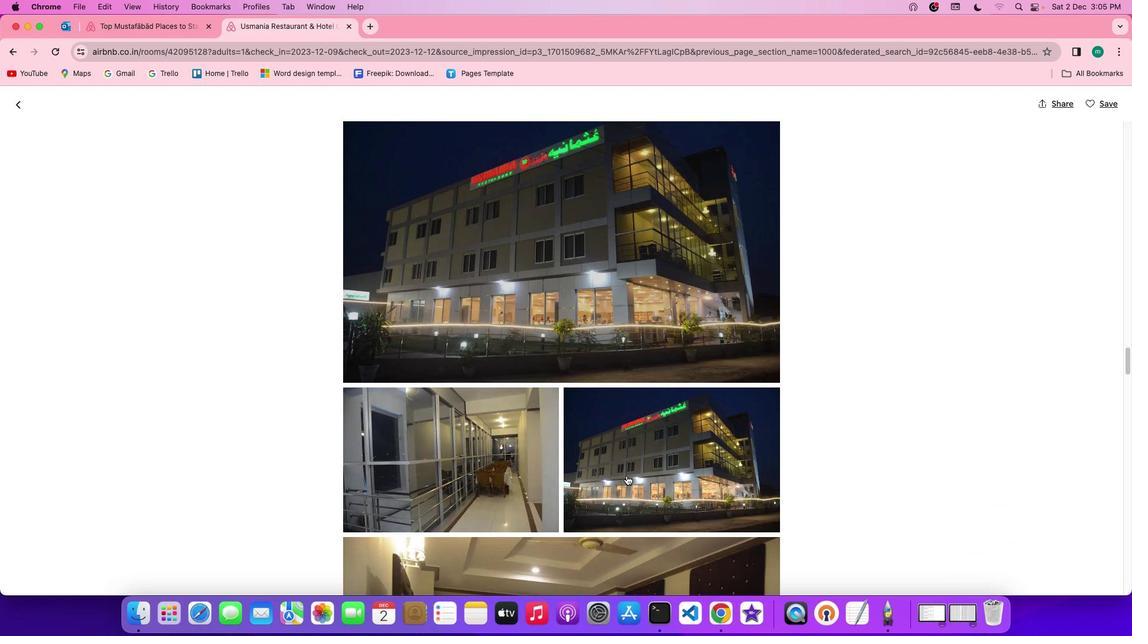 
Action: Mouse scrolled (626, 475) with delta (0, 0)
Screenshot: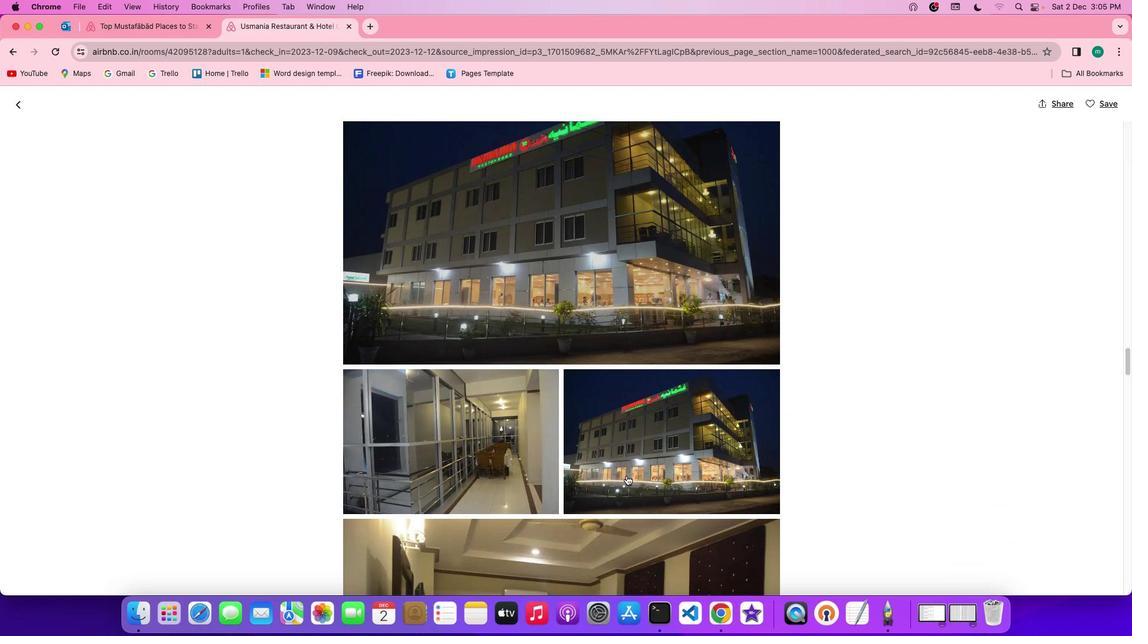 
Action: Mouse scrolled (626, 475) with delta (0, -1)
Screenshot: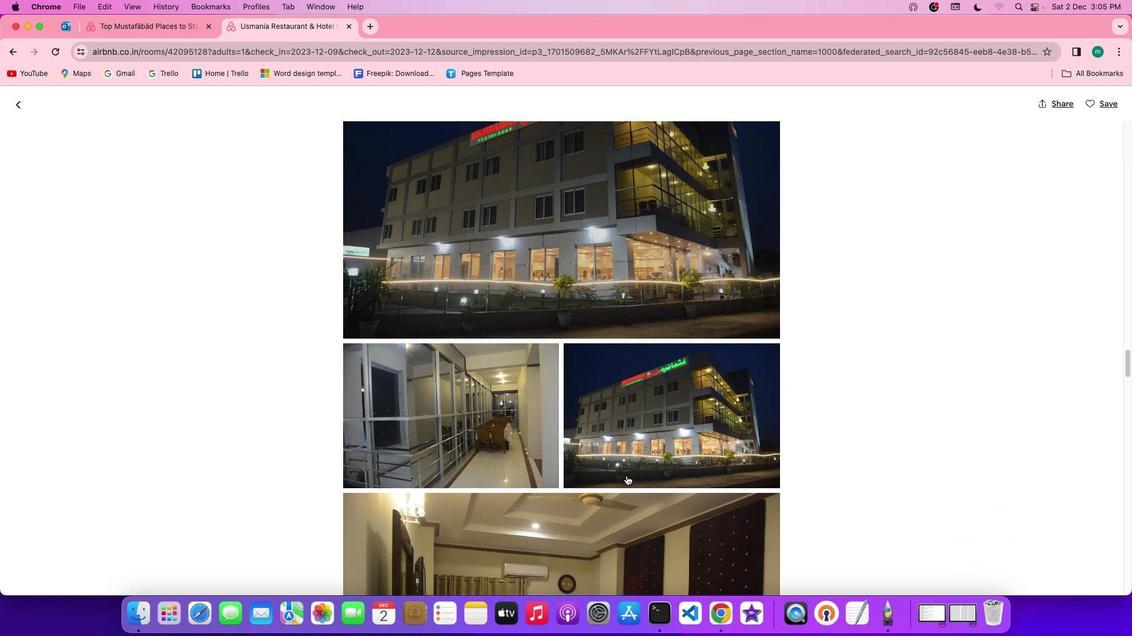 
Action: Mouse scrolled (626, 475) with delta (0, -1)
Screenshot: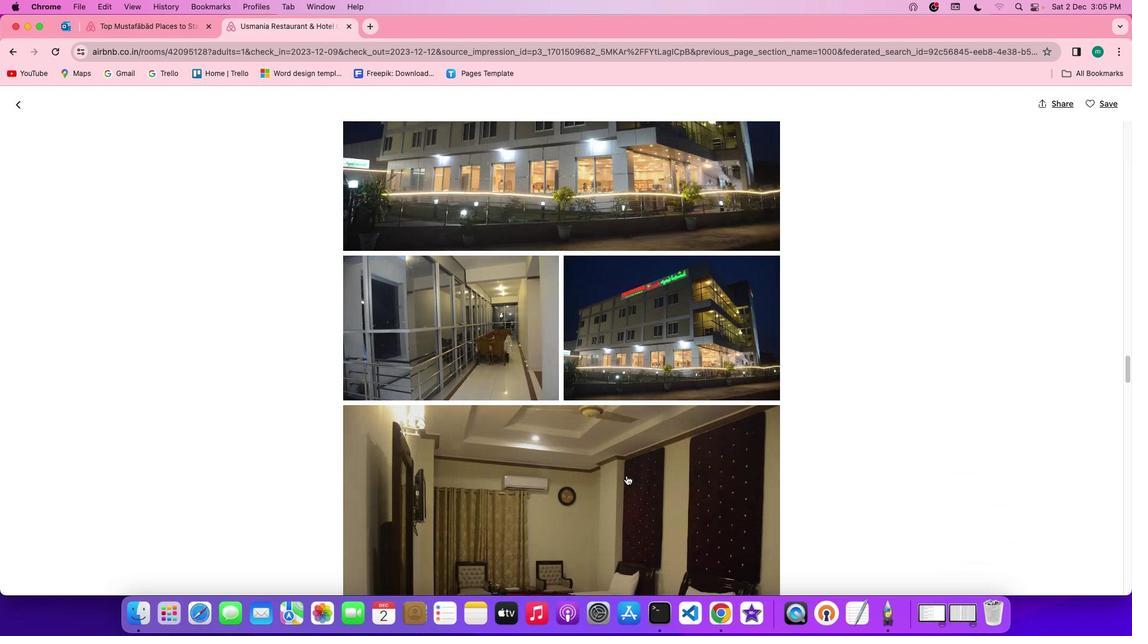
Action: Mouse scrolled (626, 475) with delta (0, 0)
Screenshot: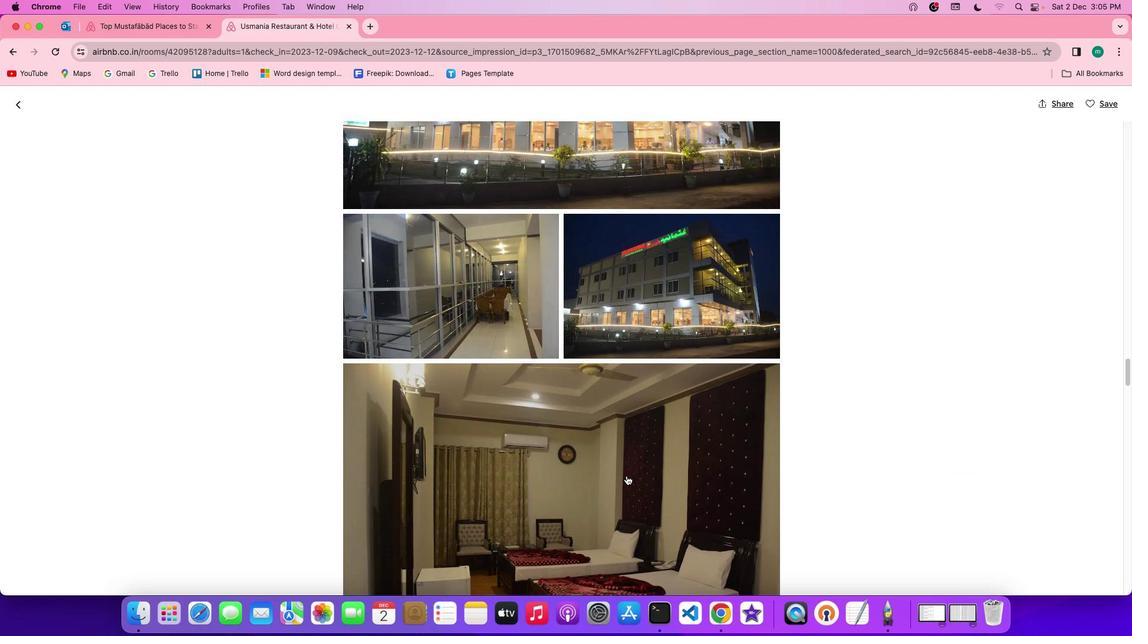 
Action: Mouse scrolled (626, 475) with delta (0, 0)
Screenshot: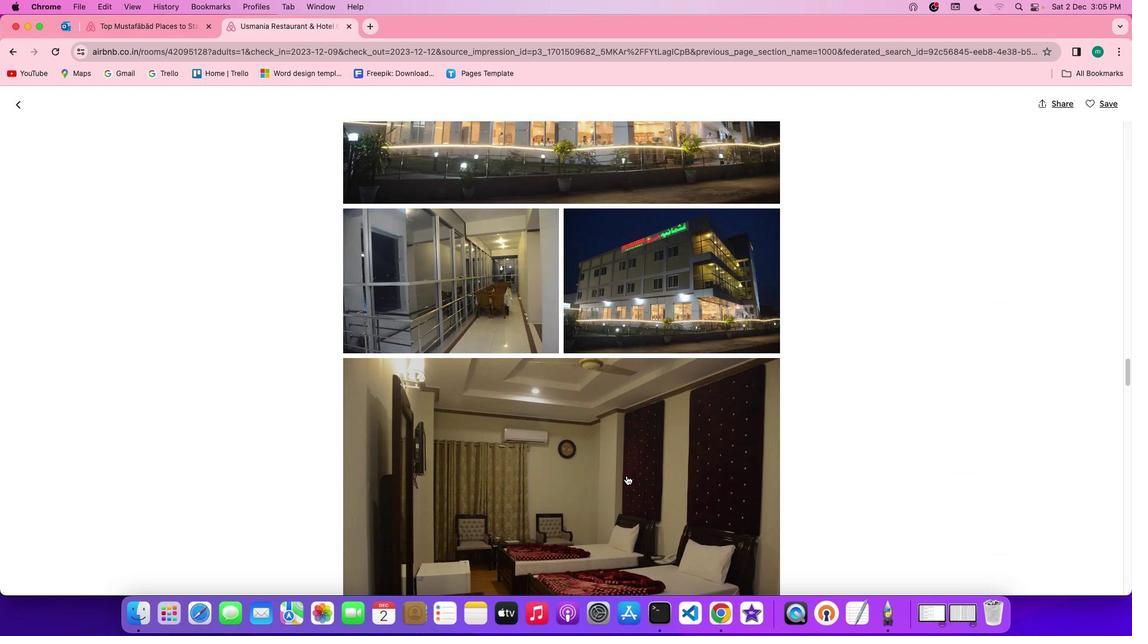 
Action: Mouse scrolled (626, 475) with delta (0, -1)
Screenshot: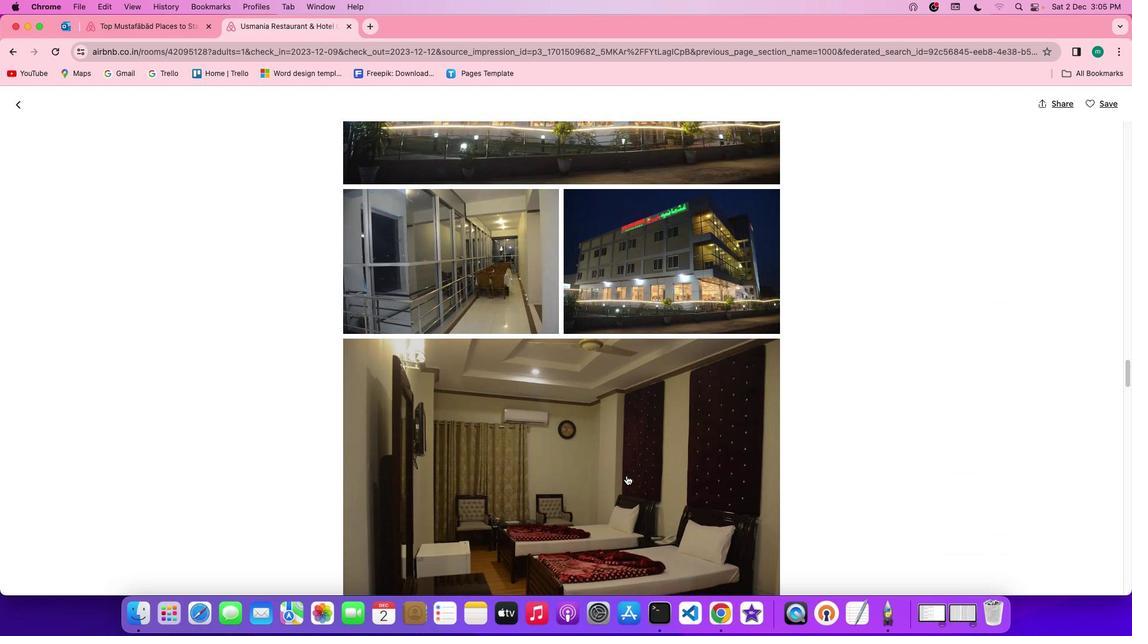 
Action: Mouse scrolled (626, 475) with delta (0, 0)
Screenshot: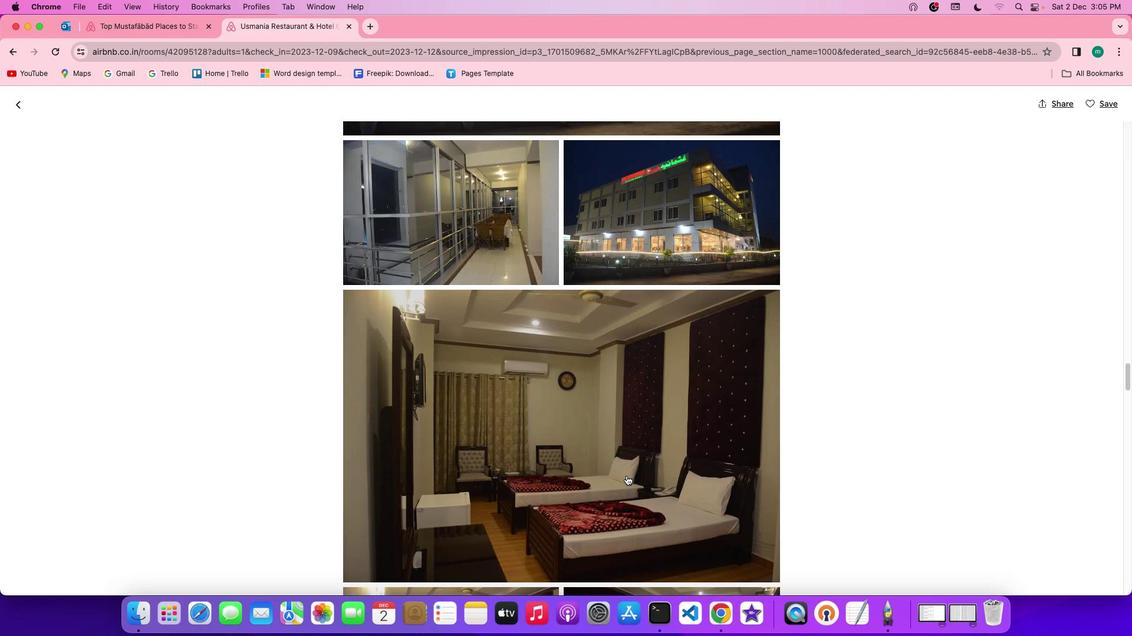 
Action: Mouse scrolled (626, 475) with delta (0, 0)
Screenshot: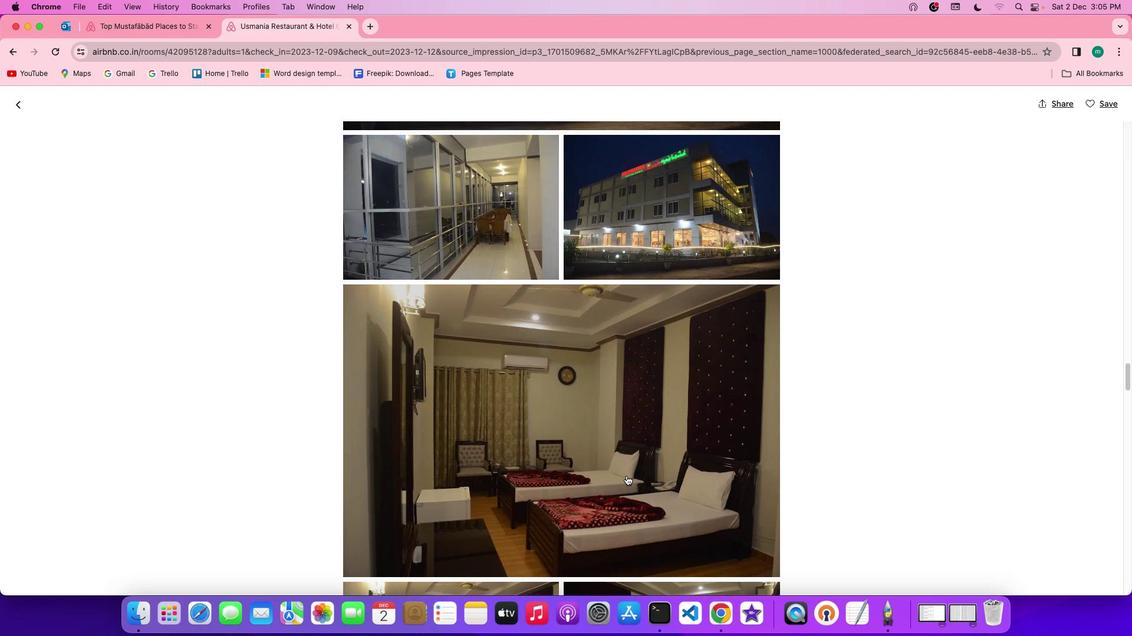 
Action: Mouse scrolled (626, 475) with delta (0, 0)
Screenshot: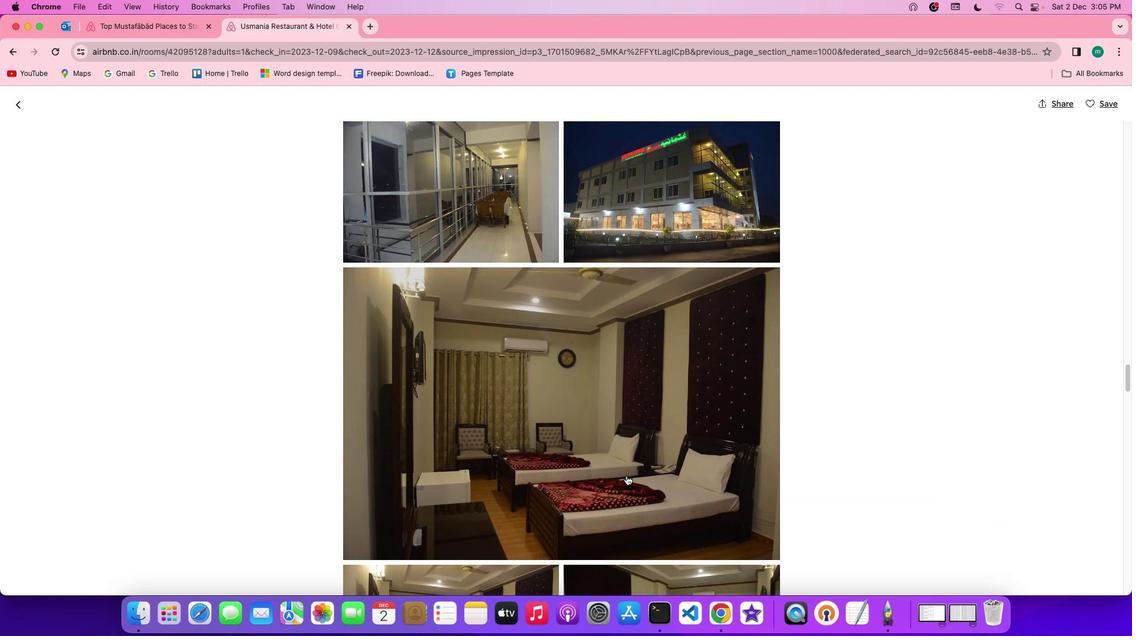 
Action: Mouse scrolled (626, 475) with delta (0, 0)
Screenshot: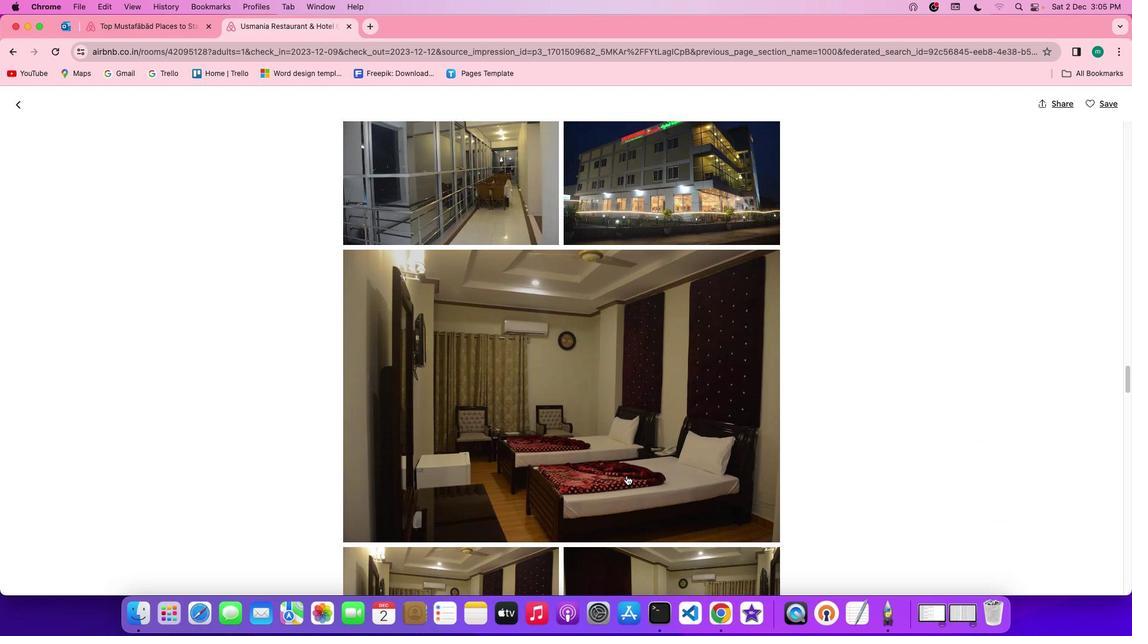 
Action: Mouse scrolled (626, 475) with delta (0, 0)
Screenshot: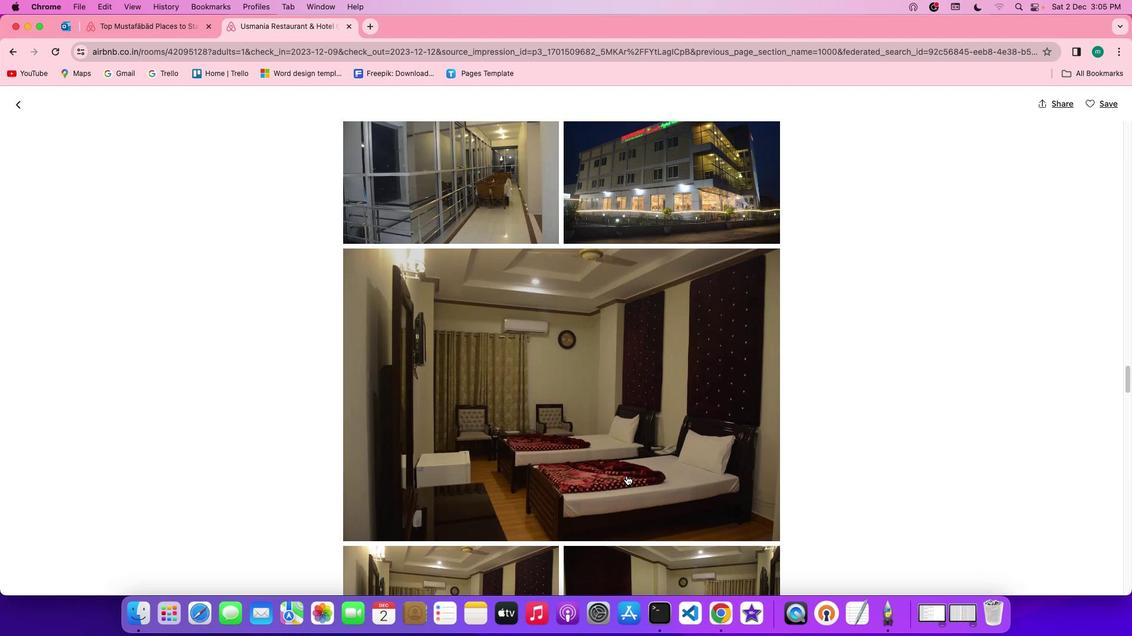 
Action: Mouse scrolled (626, 475) with delta (0, 0)
Screenshot: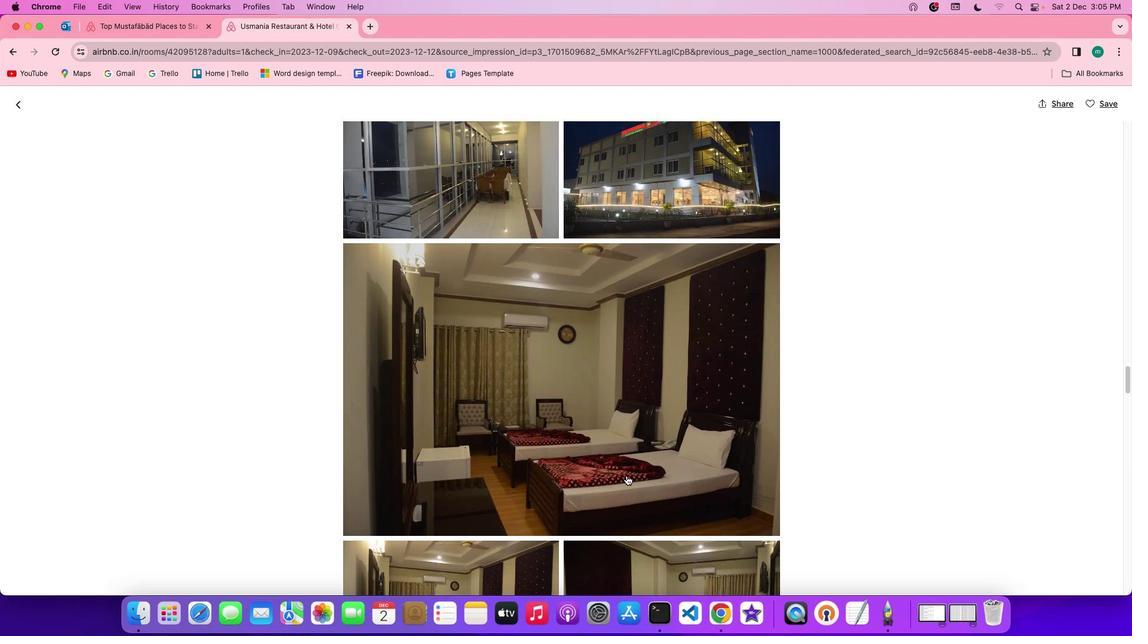 
Action: Mouse scrolled (626, 475) with delta (0, 0)
Screenshot: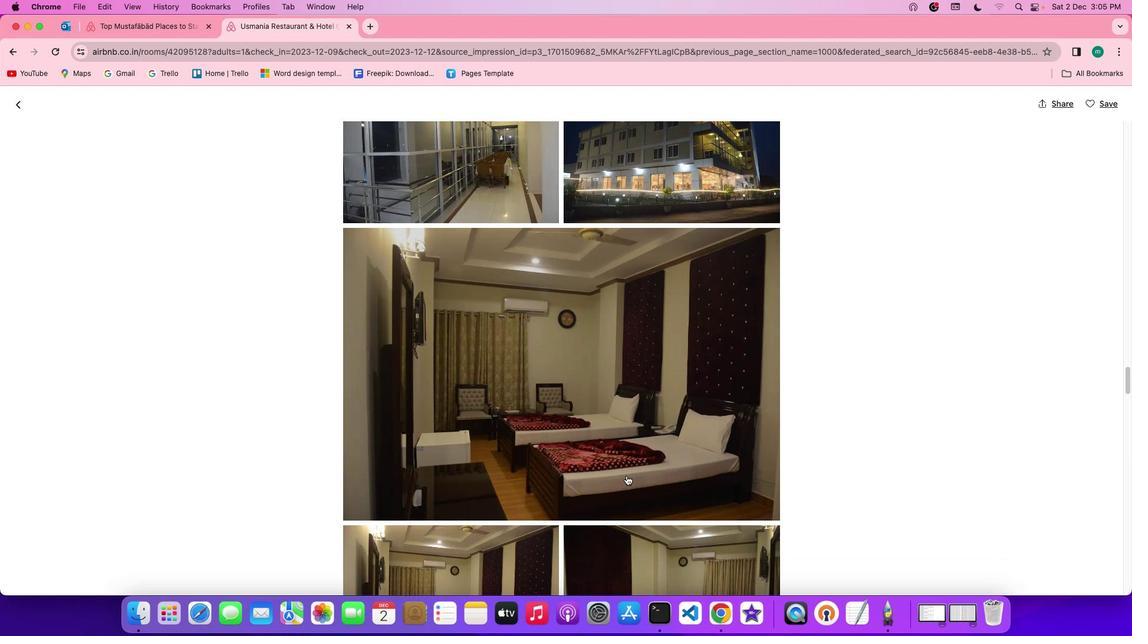 
Action: Mouse scrolled (626, 475) with delta (0, 0)
Screenshot: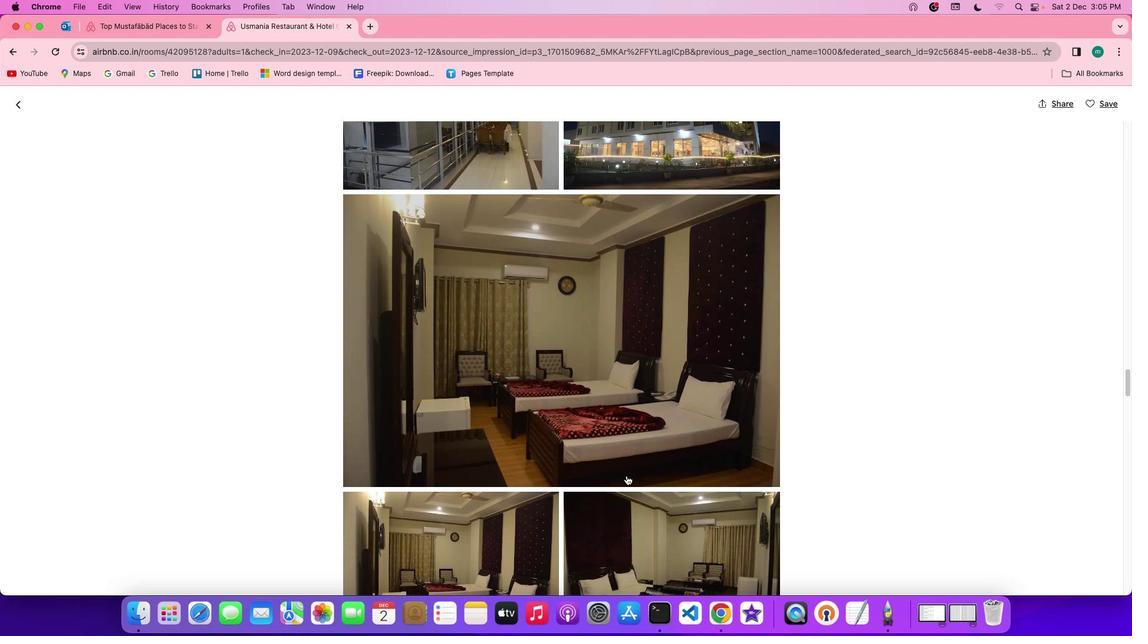 
Action: Mouse scrolled (626, 475) with delta (0, 0)
Screenshot: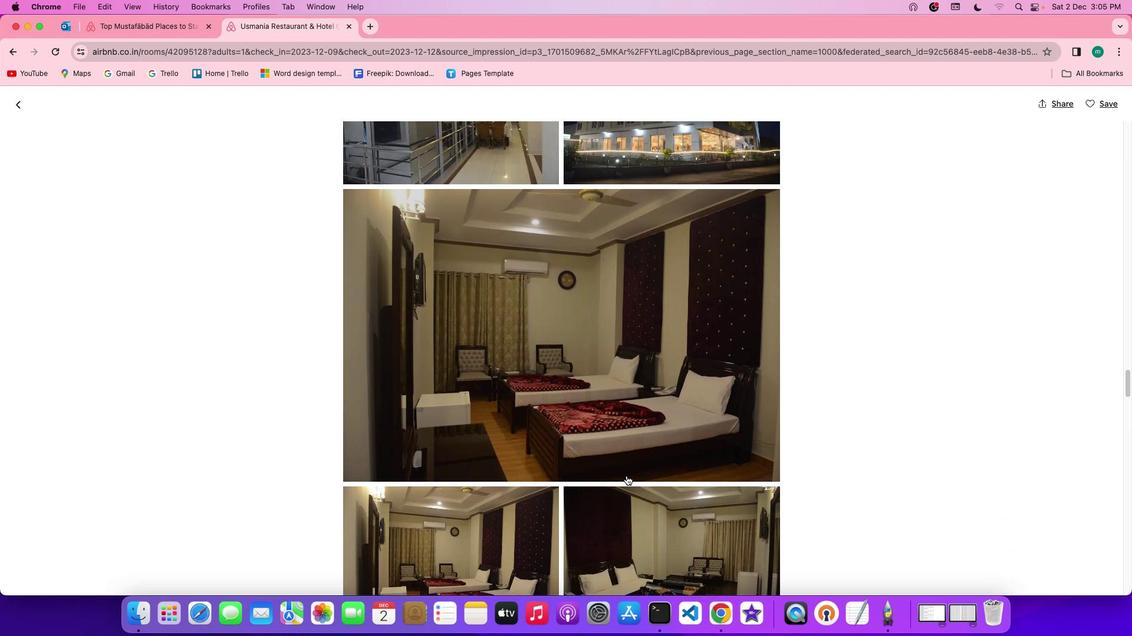 
Action: Mouse scrolled (626, 475) with delta (0, 0)
Screenshot: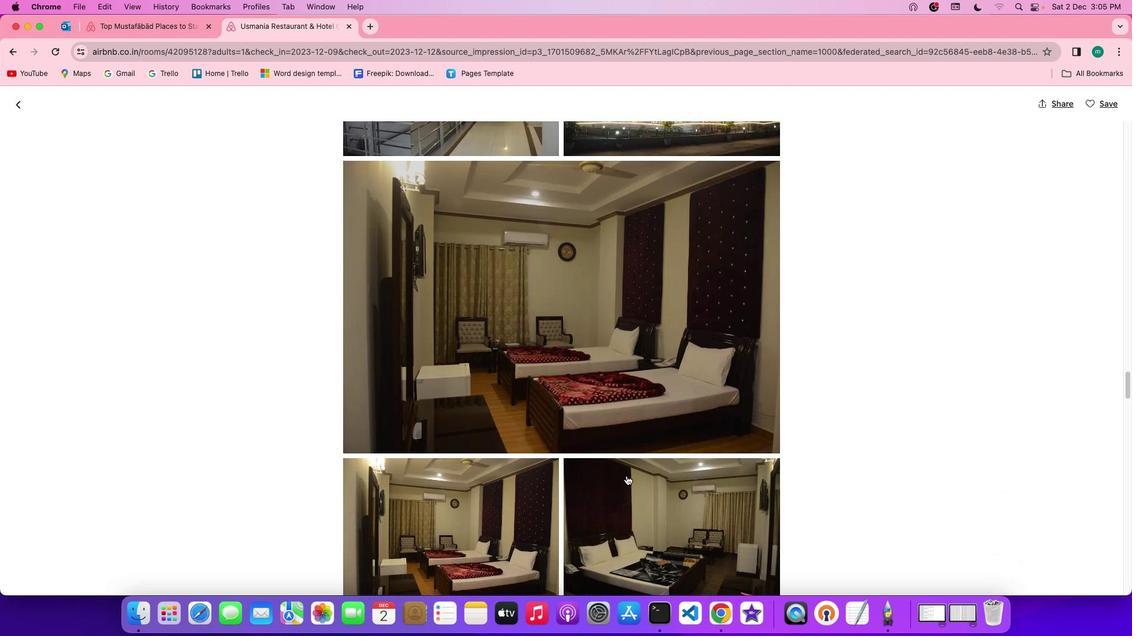 
Action: Mouse scrolled (626, 475) with delta (0, 0)
Screenshot: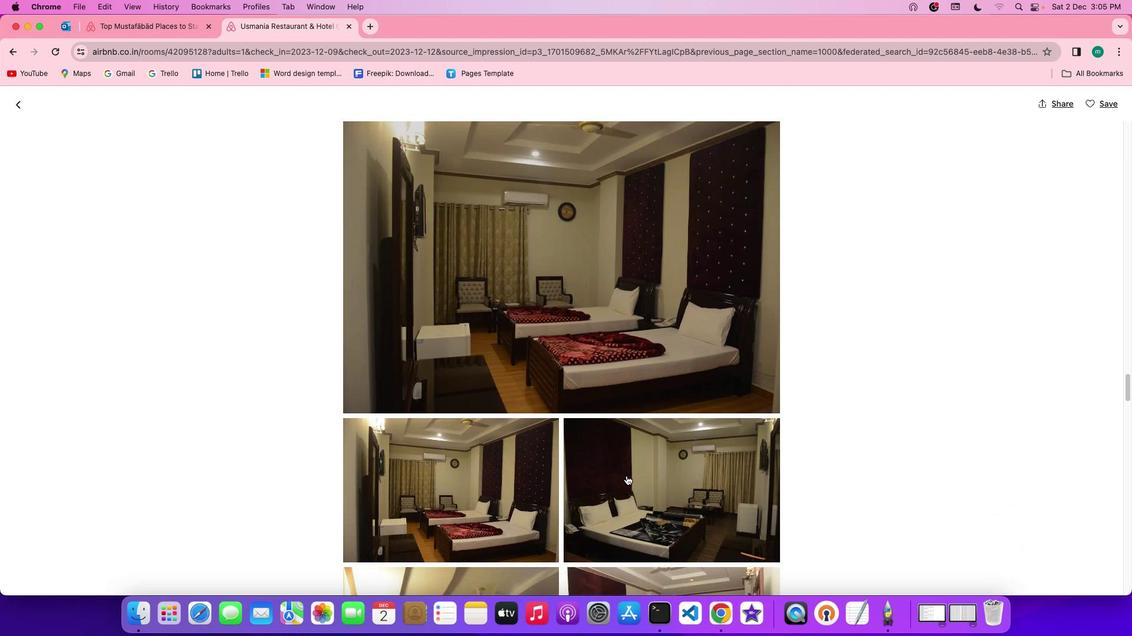 
Action: Mouse scrolled (626, 475) with delta (0, 0)
Screenshot: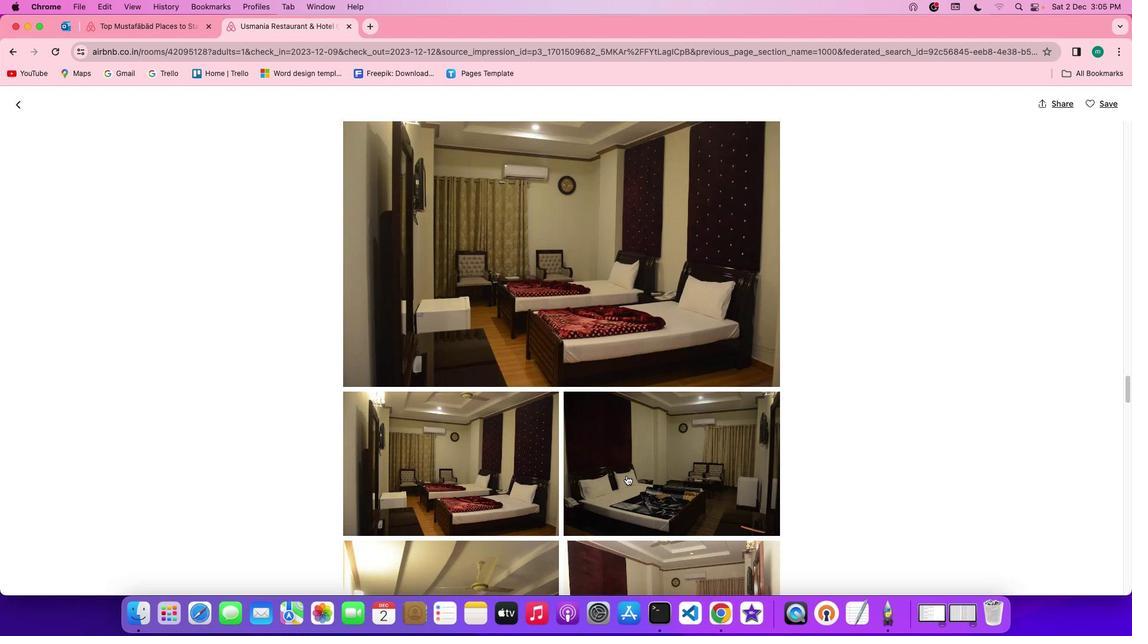 
Action: Mouse scrolled (626, 475) with delta (0, 0)
